Task: Find people on LinkedIn who work at Synechron, speak French, are in the Flight Training industry, attended careers for youth in Salem, offer Videography services, are located in Várpalota, Veszprém, Hungary, and talk about investment property.
Action: Mouse pressed left at (695, 90)
Screenshot: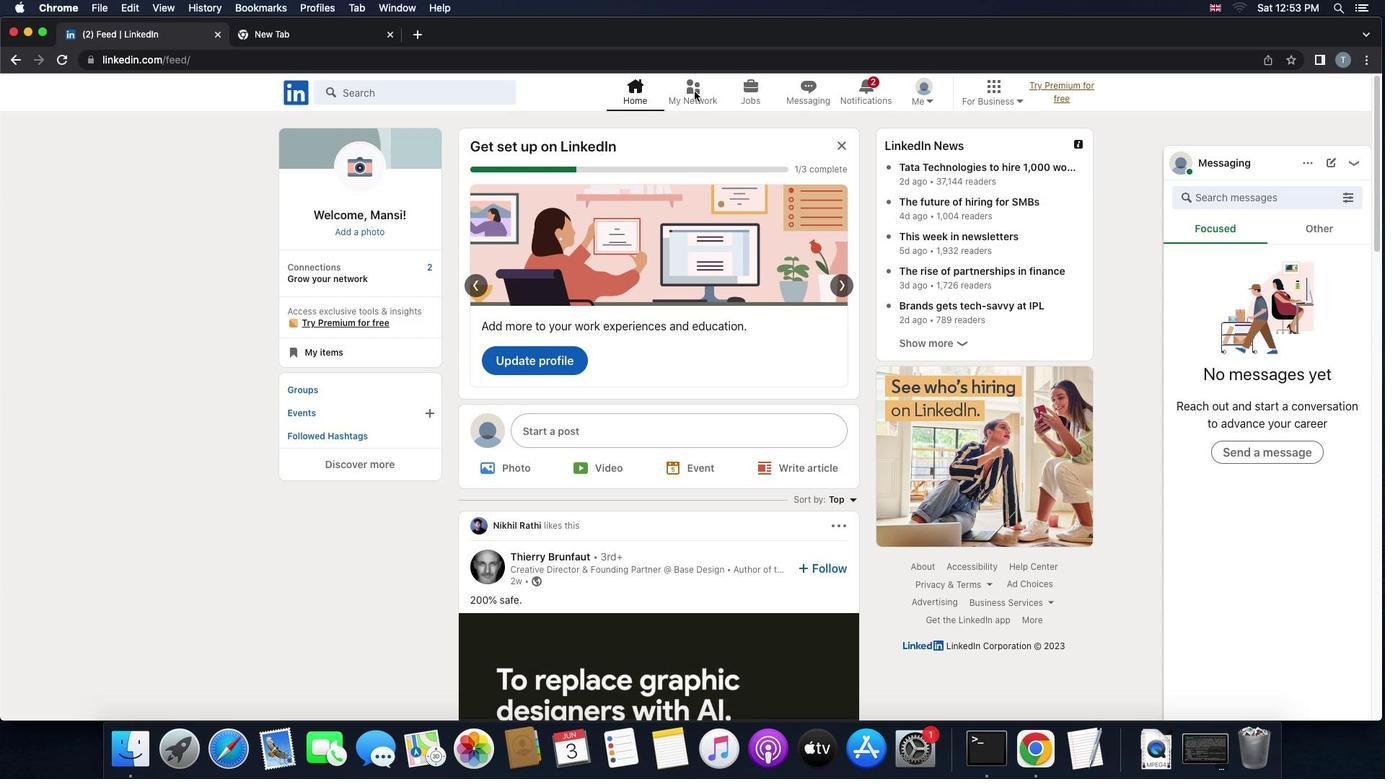 
Action: Mouse pressed left at (695, 90)
Screenshot: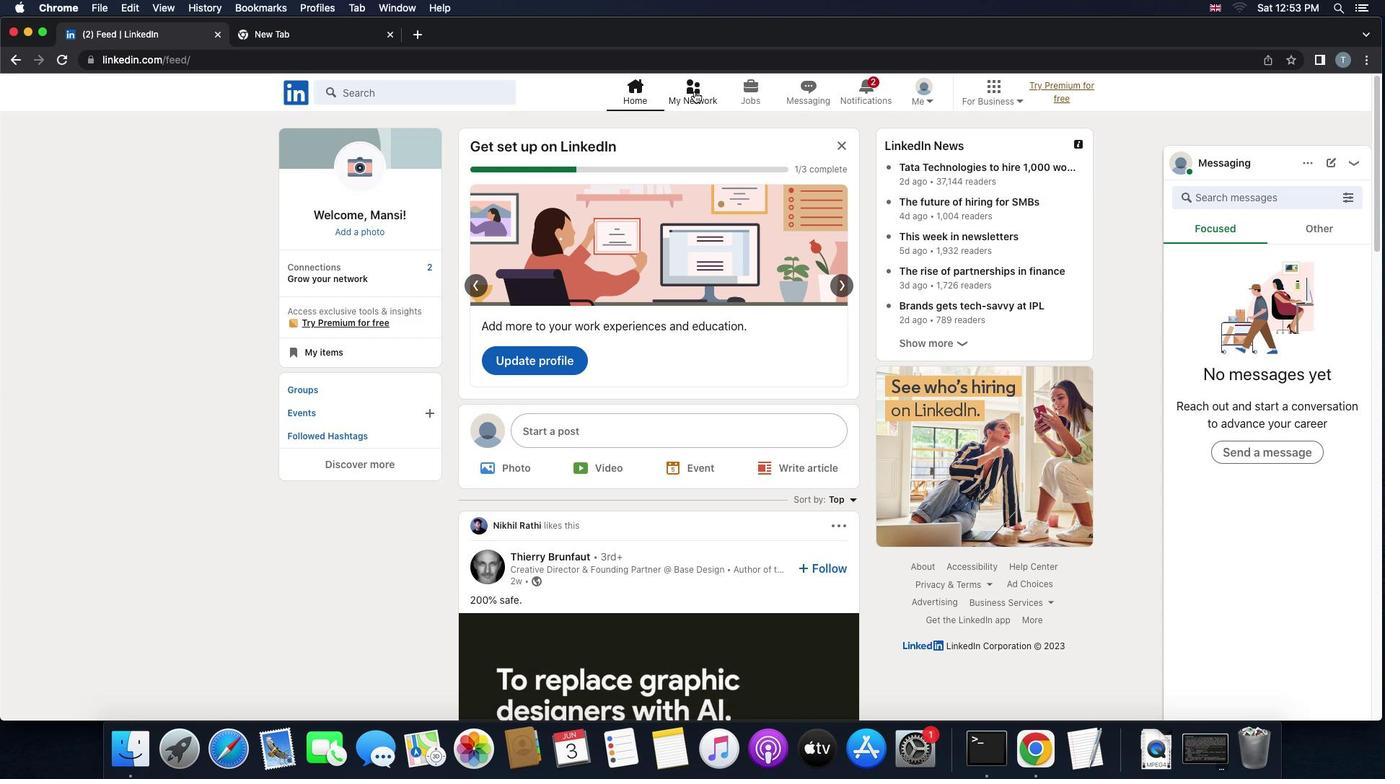 
Action: Mouse moved to (417, 176)
Screenshot: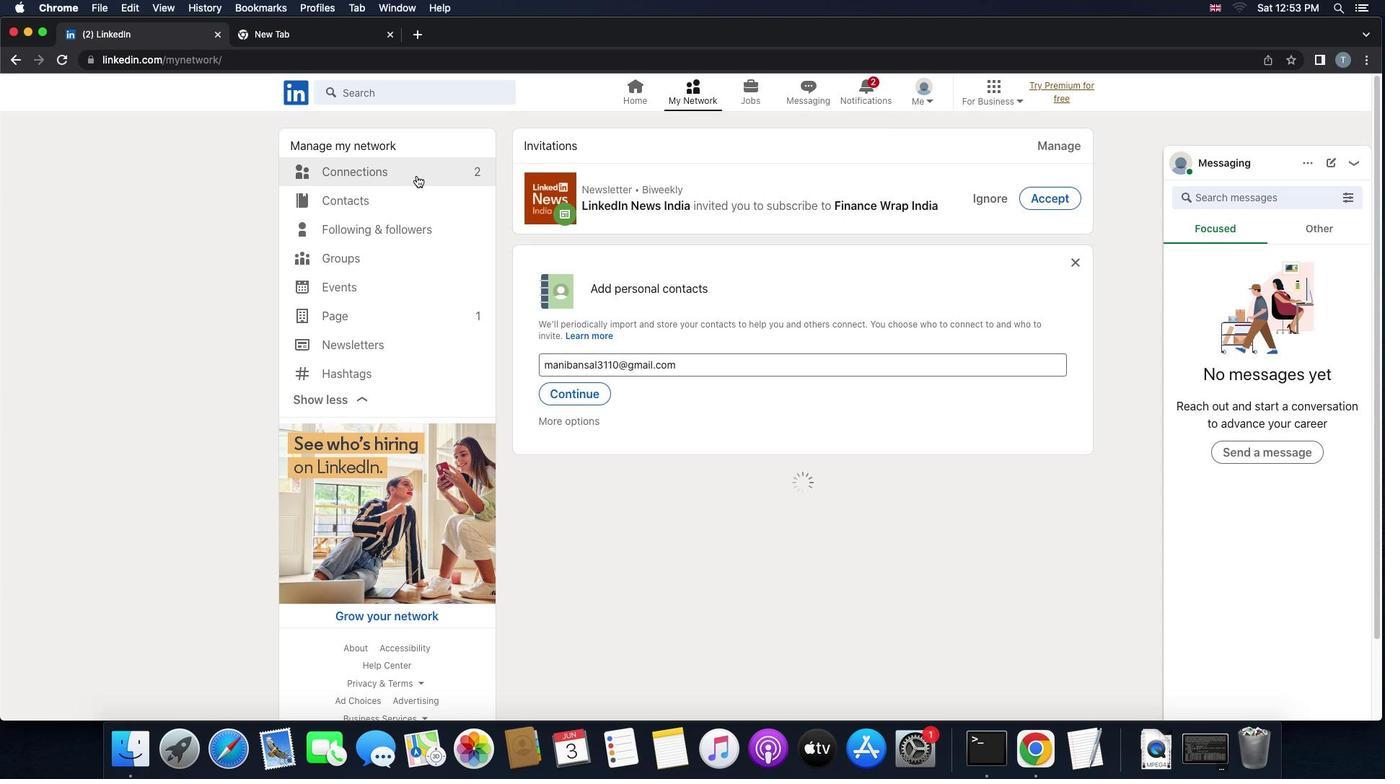 
Action: Mouse pressed left at (417, 176)
Screenshot: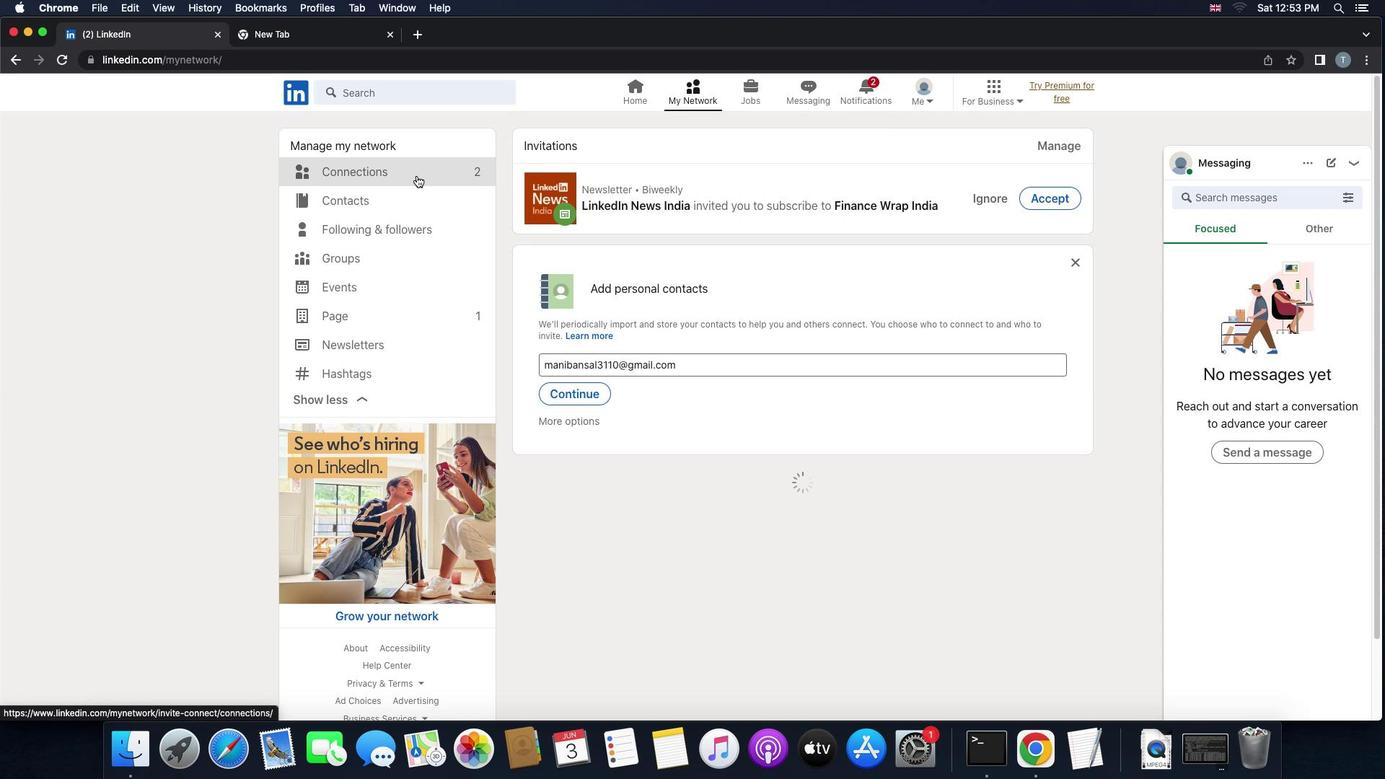 
Action: Mouse pressed left at (417, 176)
Screenshot: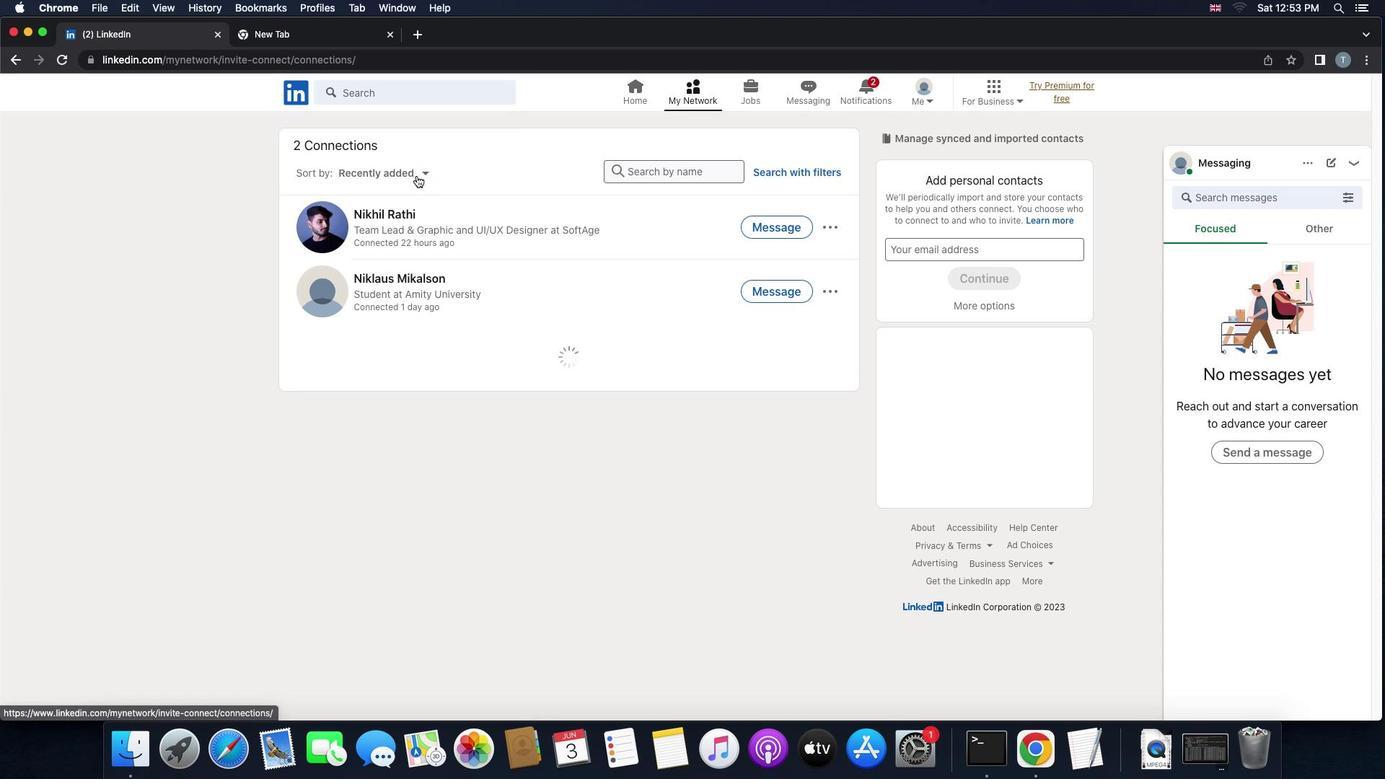 
Action: Mouse moved to (783, 180)
Screenshot: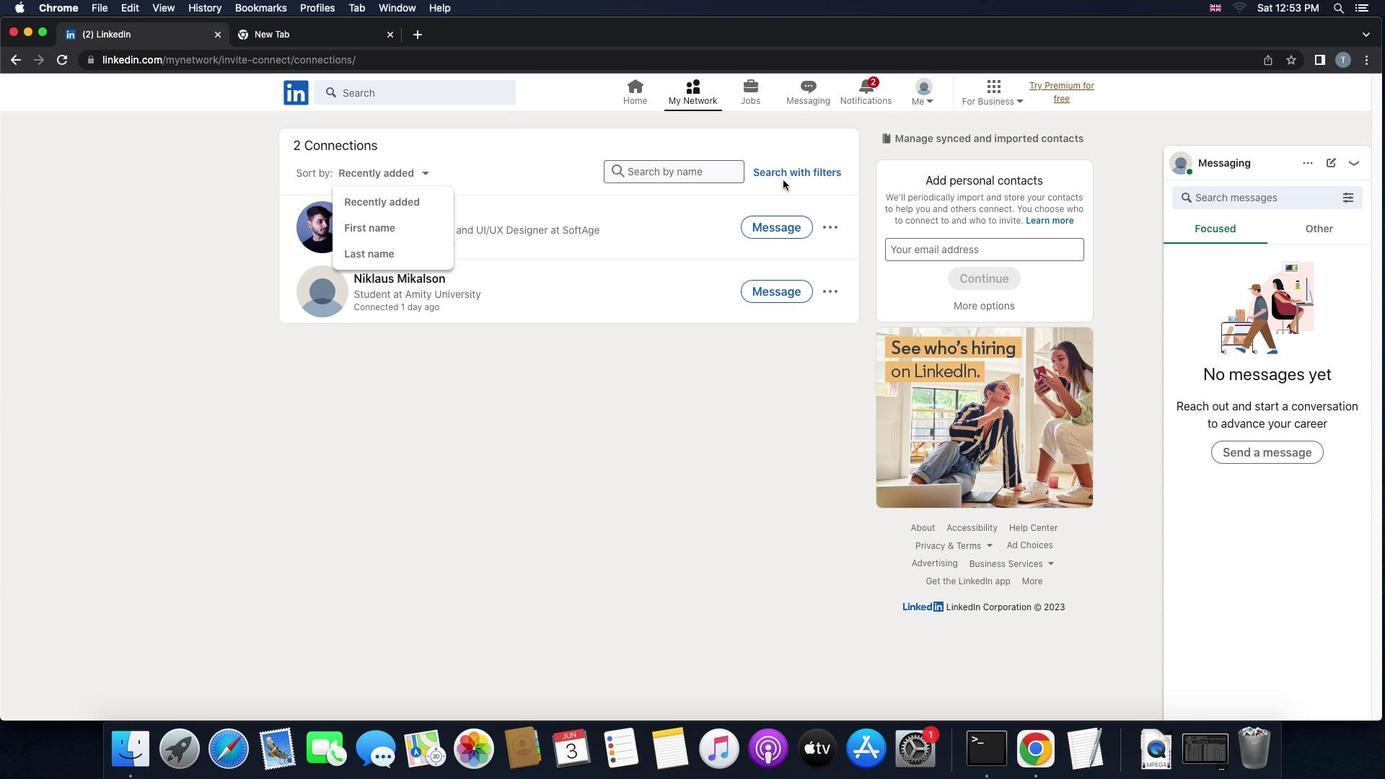 
Action: Mouse pressed left at (783, 180)
Screenshot: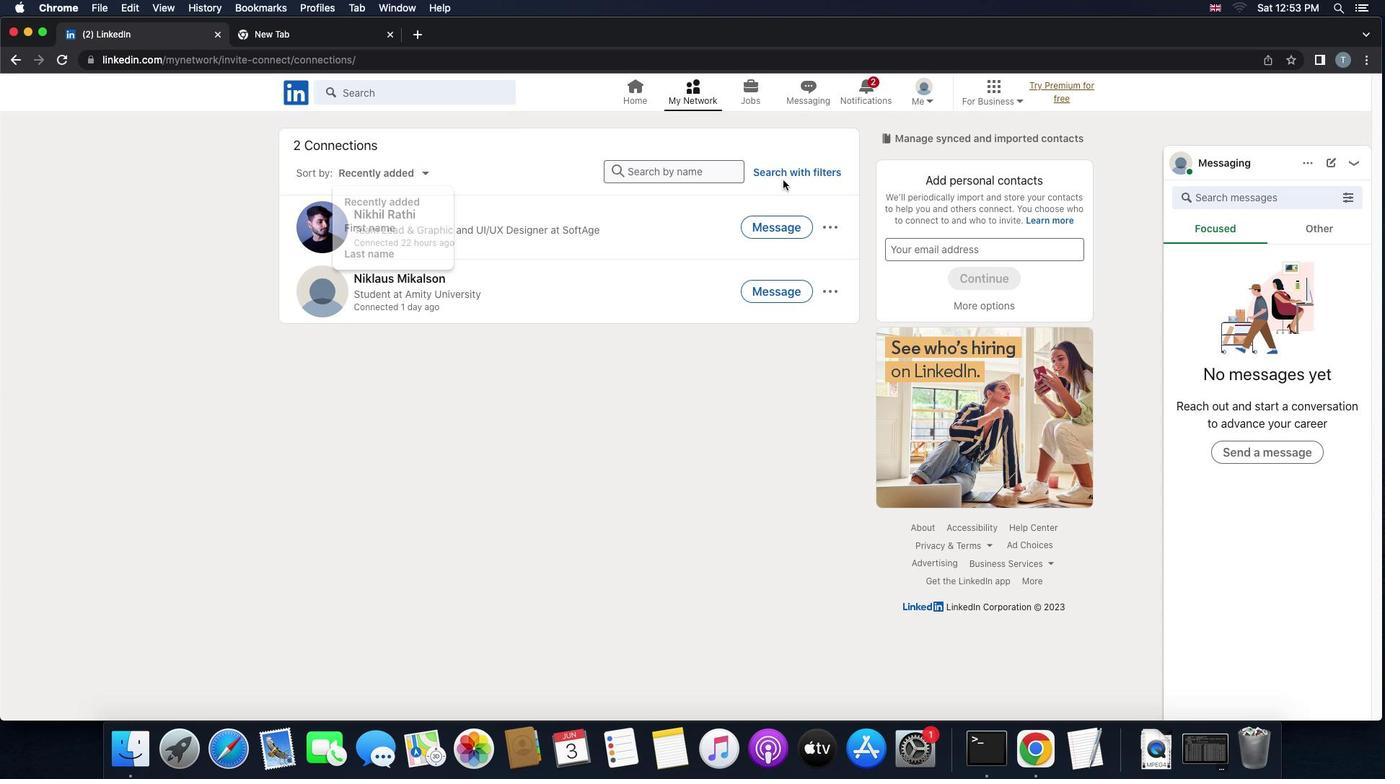 
Action: Mouse moved to (787, 175)
Screenshot: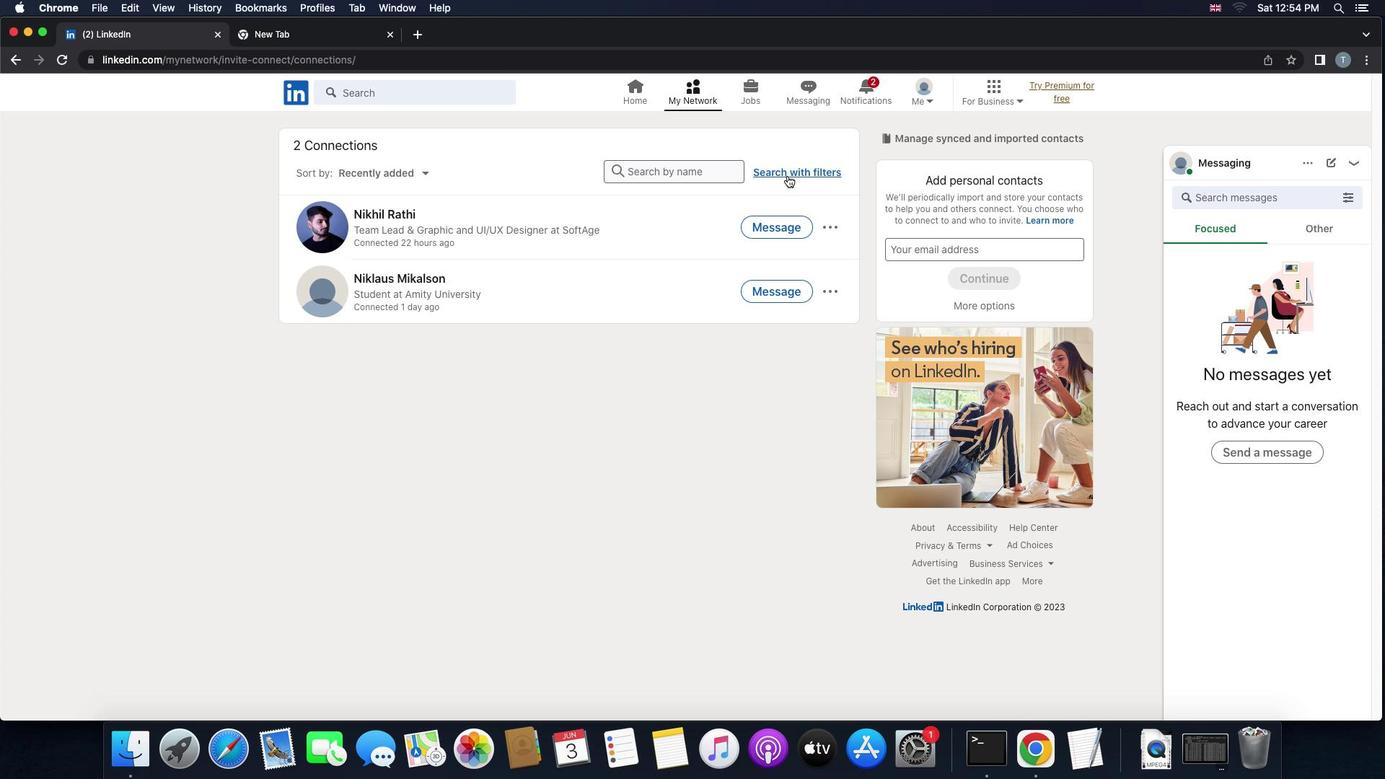 
Action: Mouse pressed left at (787, 175)
Screenshot: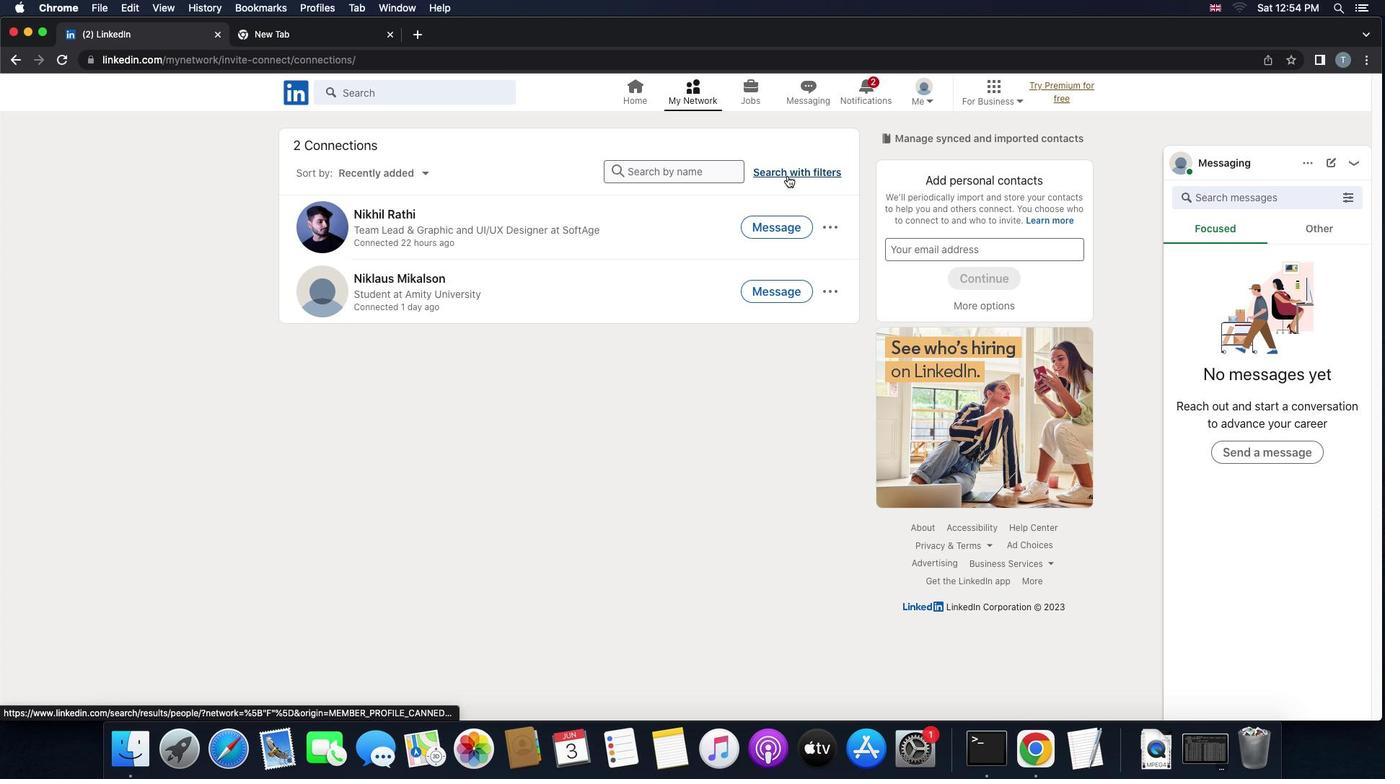 
Action: Mouse moved to (741, 129)
Screenshot: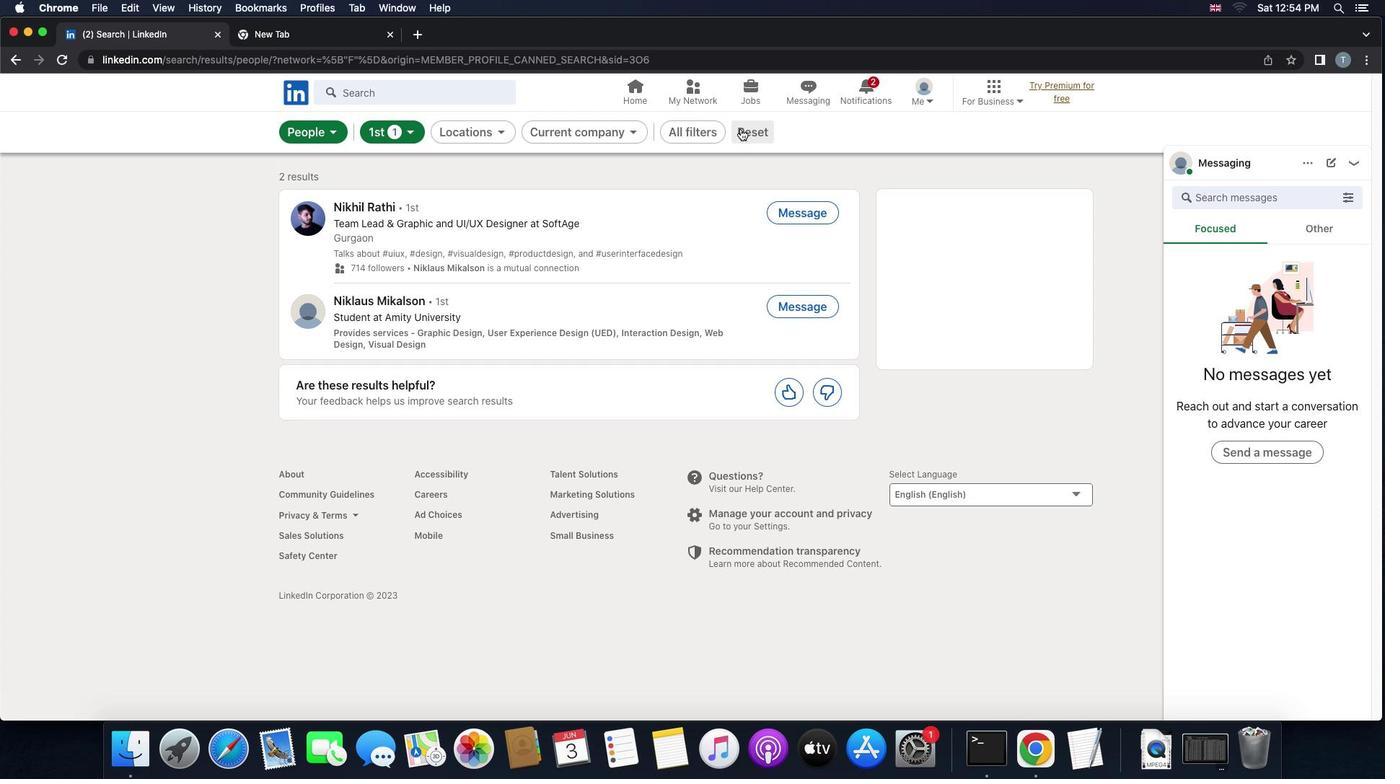 
Action: Mouse pressed left at (741, 129)
Screenshot: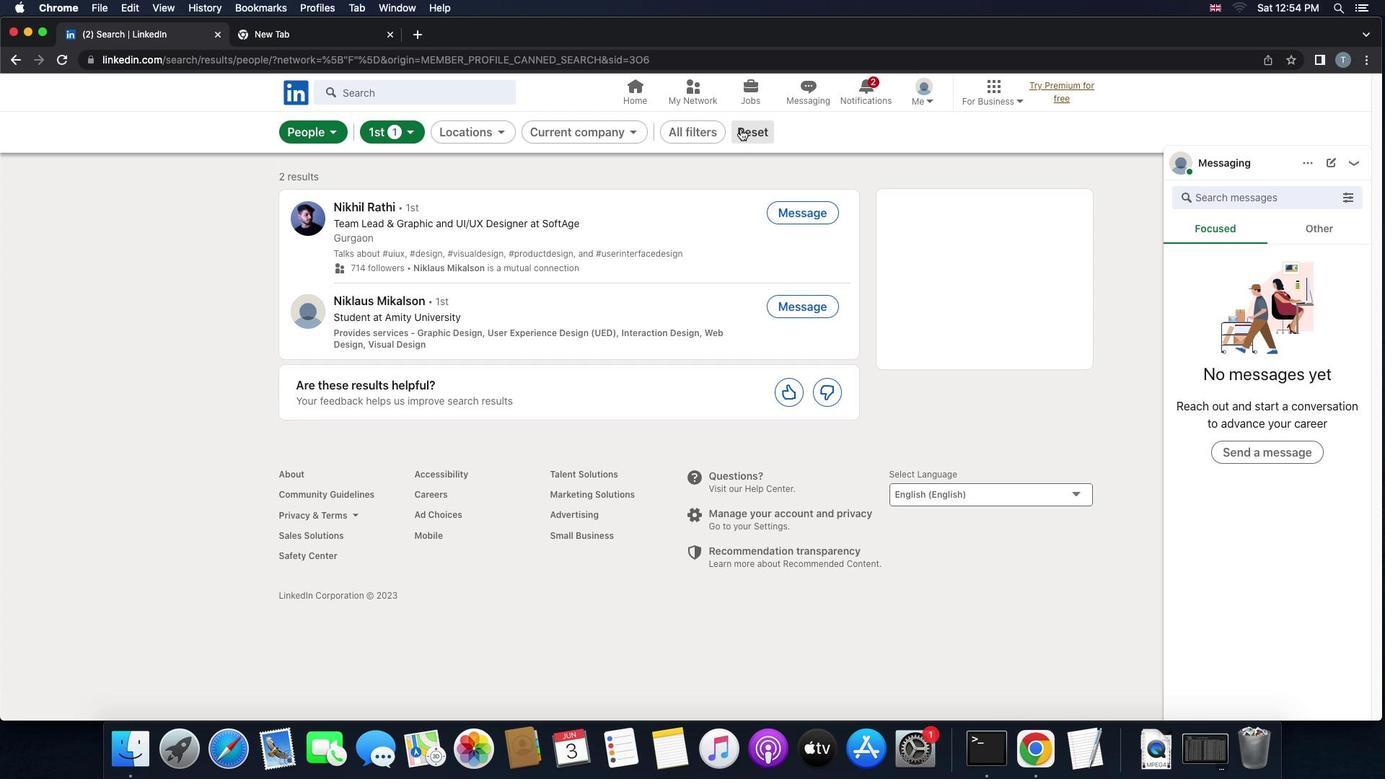 
Action: Mouse moved to (742, 137)
Screenshot: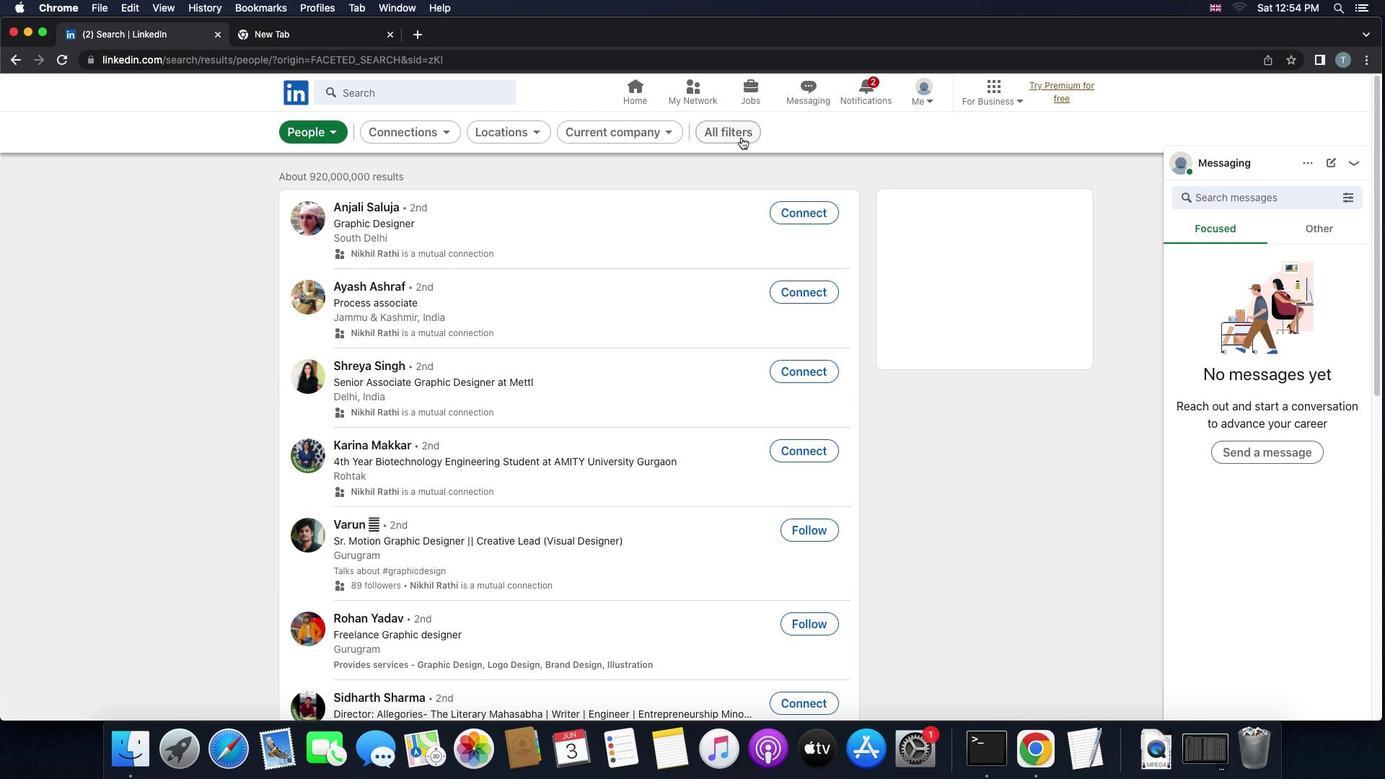 
Action: Mouse pressed left at (742, 137)
Screenshot: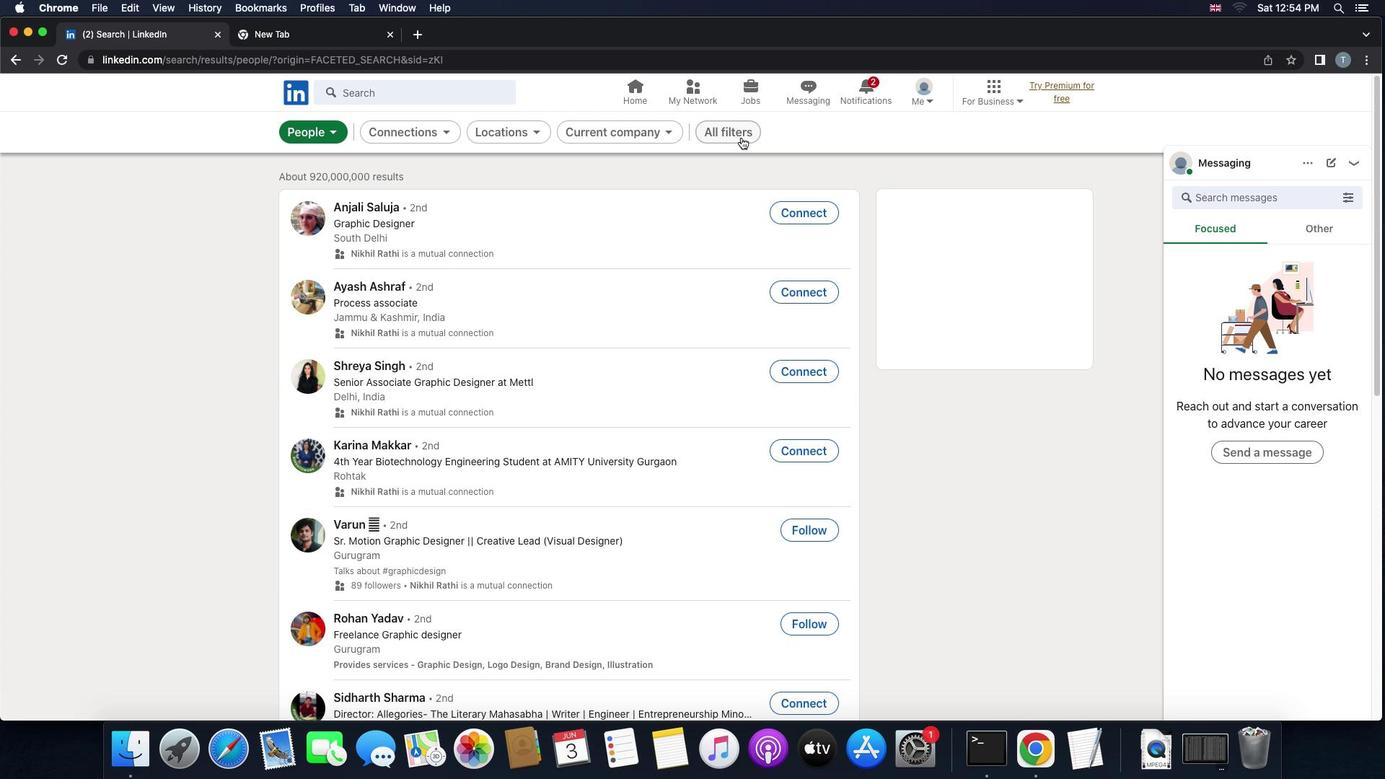 
Action: Mouse moved to (1107, 394)
Screenshot: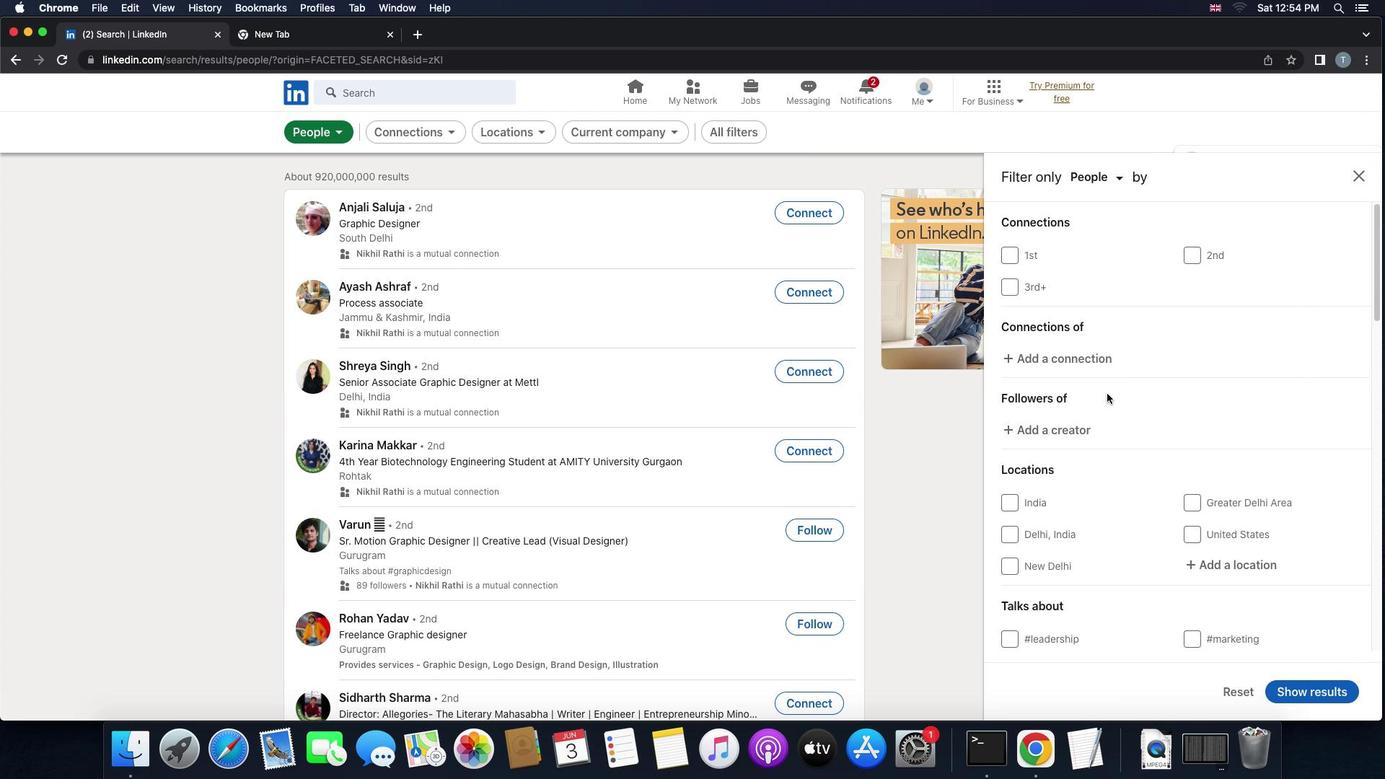 
Action: Mouse scrolled (1107, 394) with delta (0, 0)
Screenshot: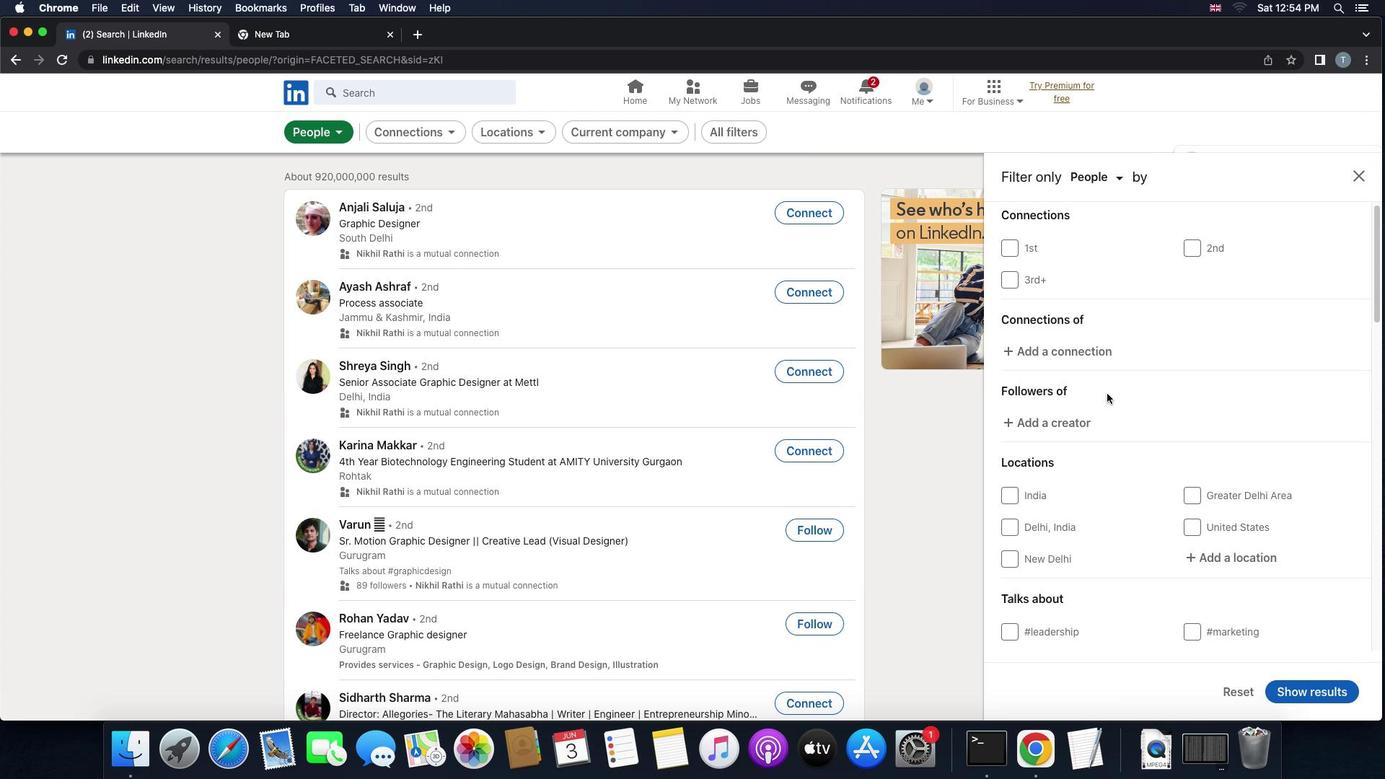 
Action: Mouse scrolled (1107, 394) with delta (0, 0)
Screenshot: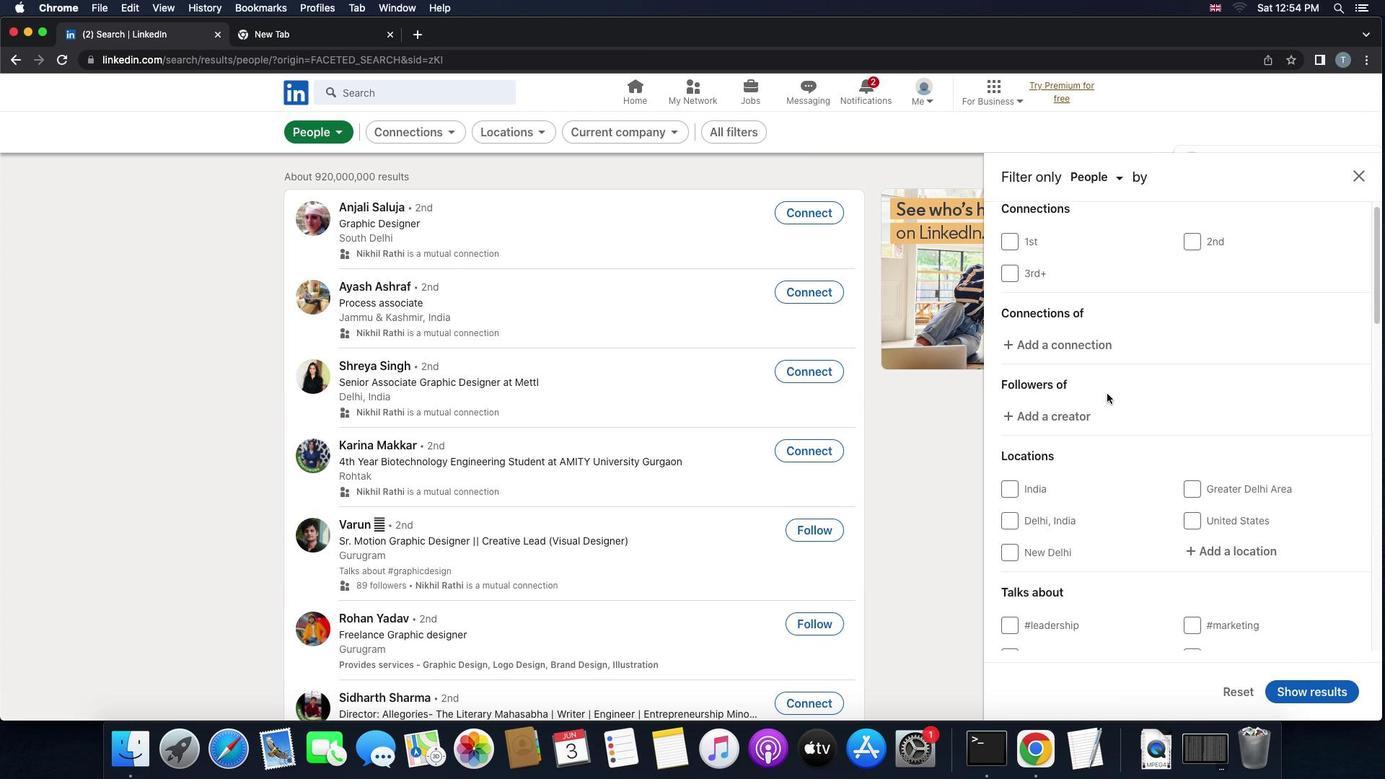 
Action: Mouse scrolled (1107, 394) with delta (0, 0)
Screenshot: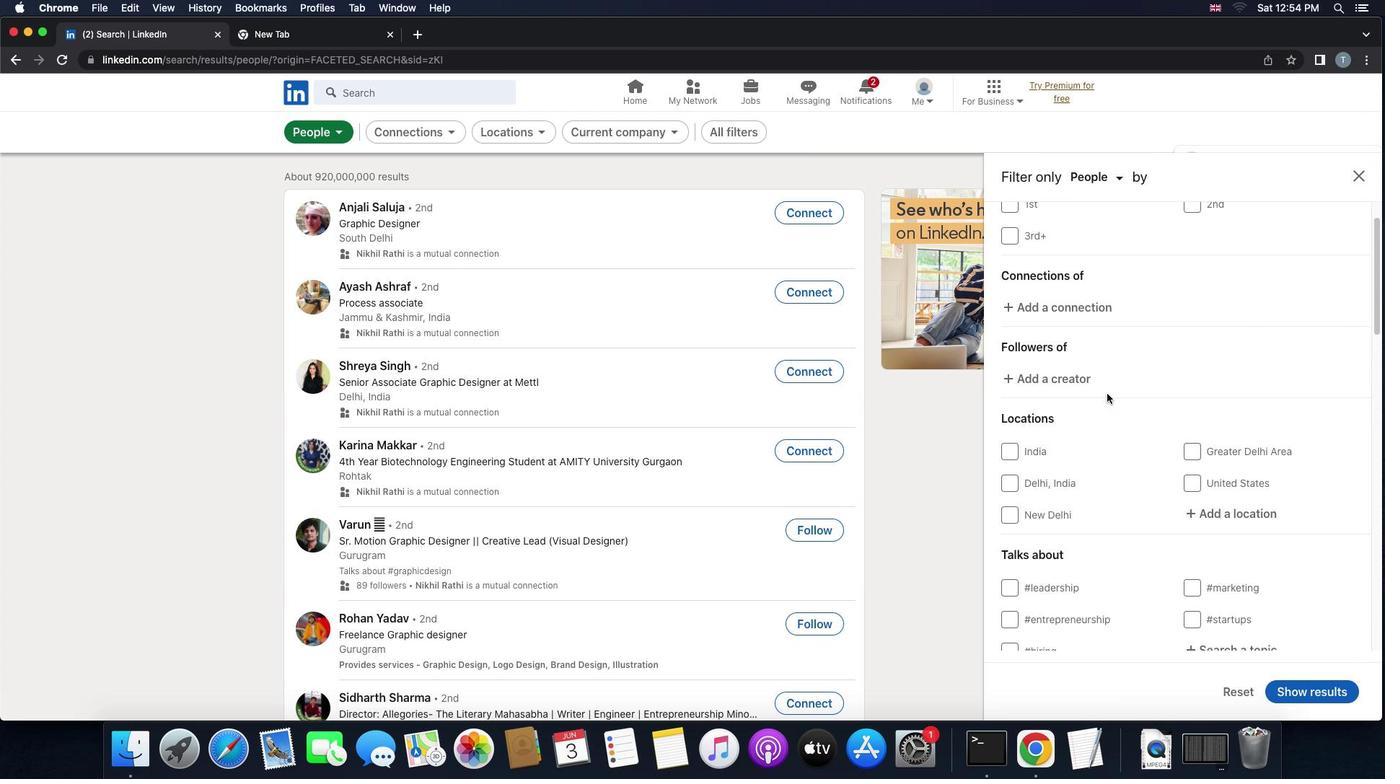 
Action: Mouse moved to (1258, 493)
Screenshot: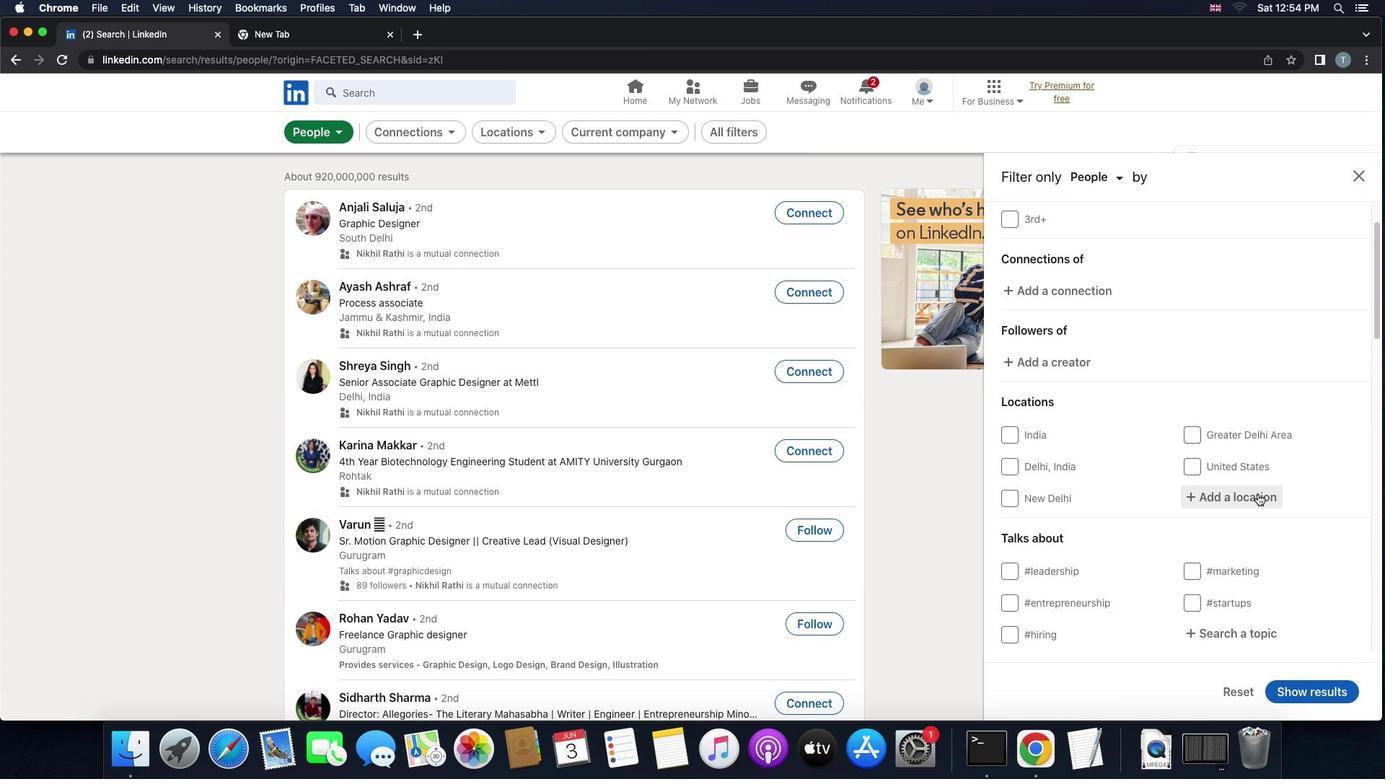 
Action: Mouse pressed left at (1258, 493)
Screenshot: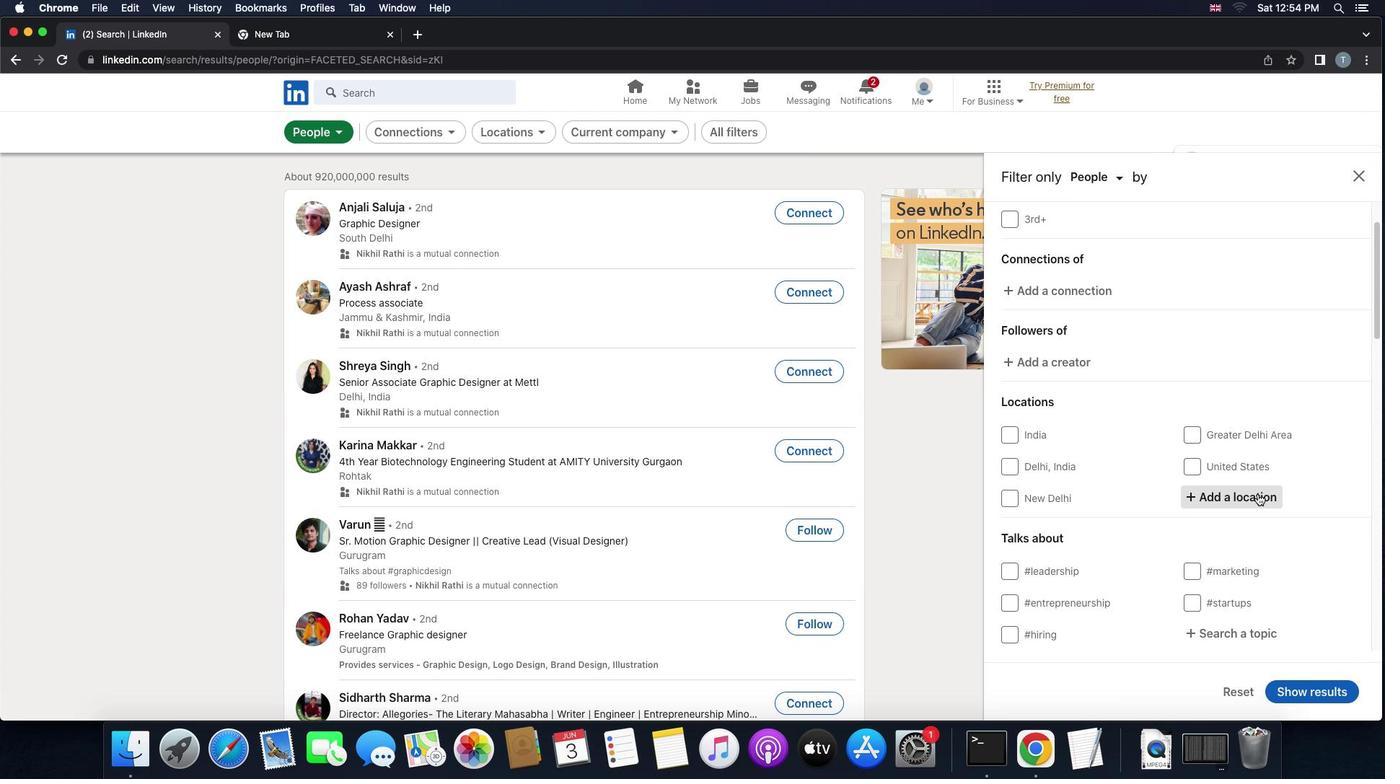 
Action: Mouse moved to (1258, 493)
Screenshot: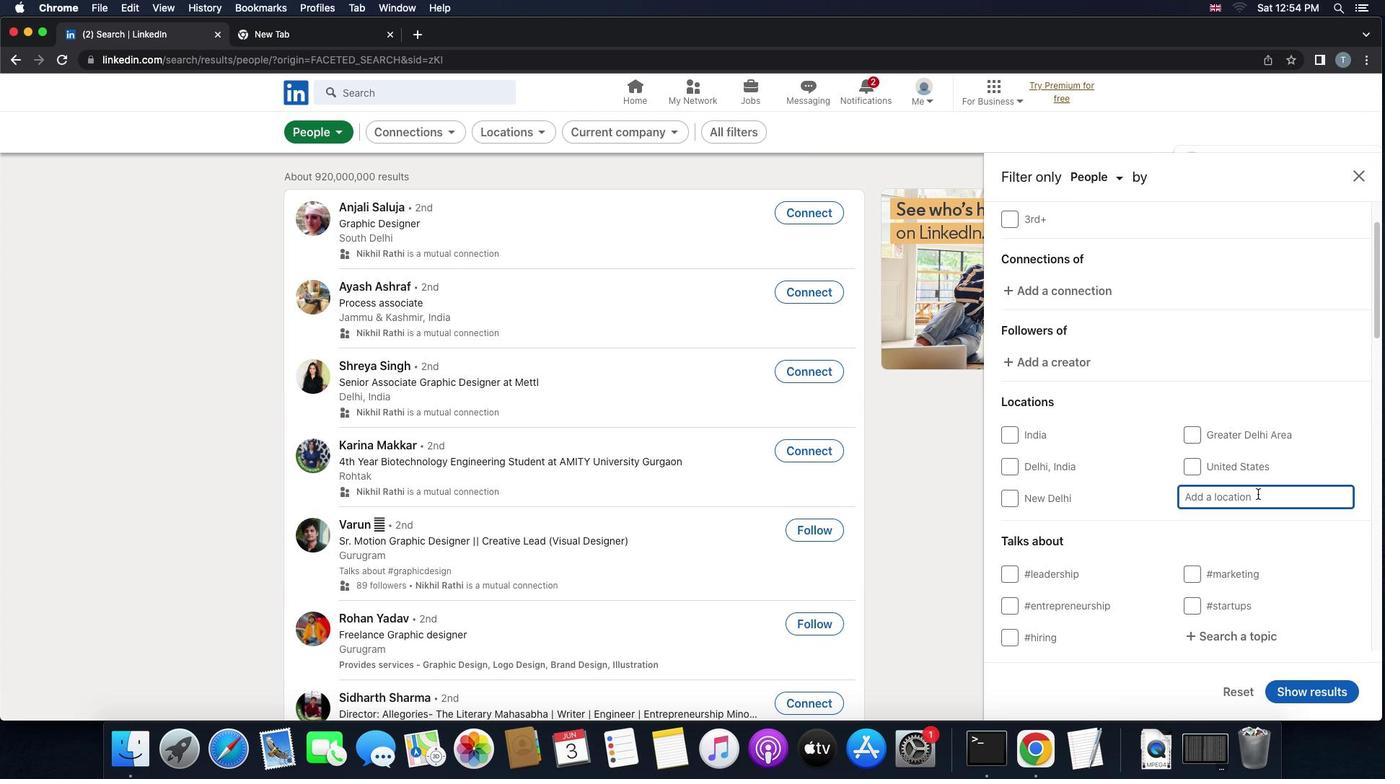 
Action: Key pressed 'v''a''r''p''a''l''o''t''a'
Screenshot: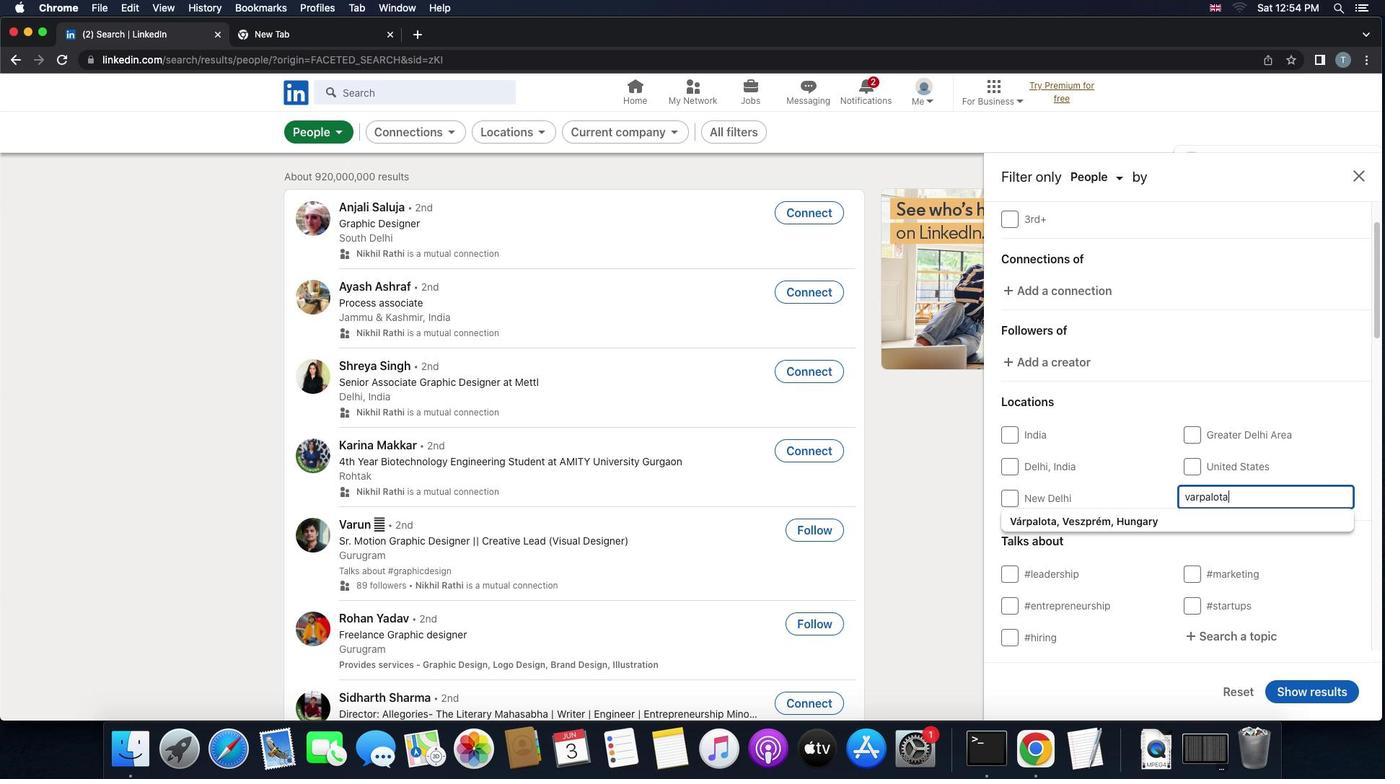 
Action: Mouse moved to (1254, 524)
Screenshot: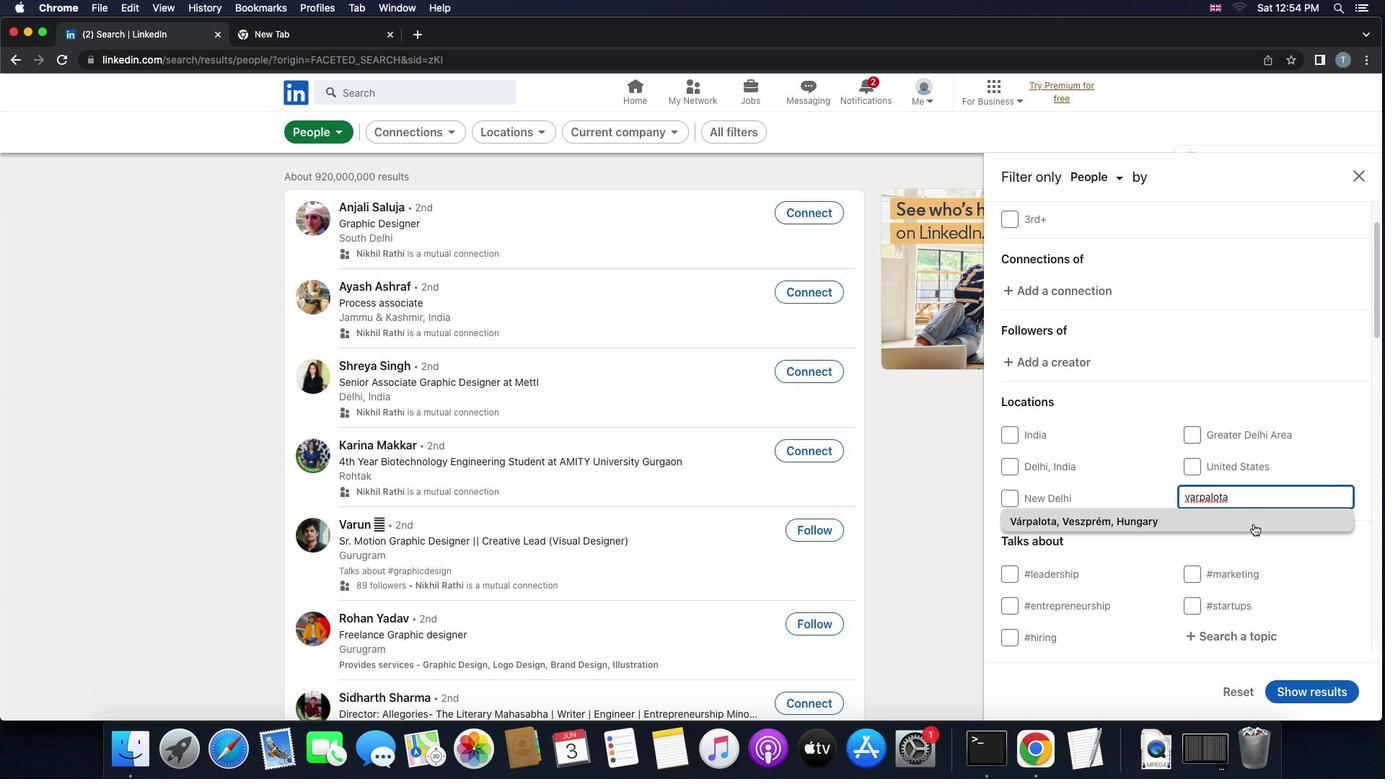 
Action: Mouse pressed left at (1254, 524)
Screenshot: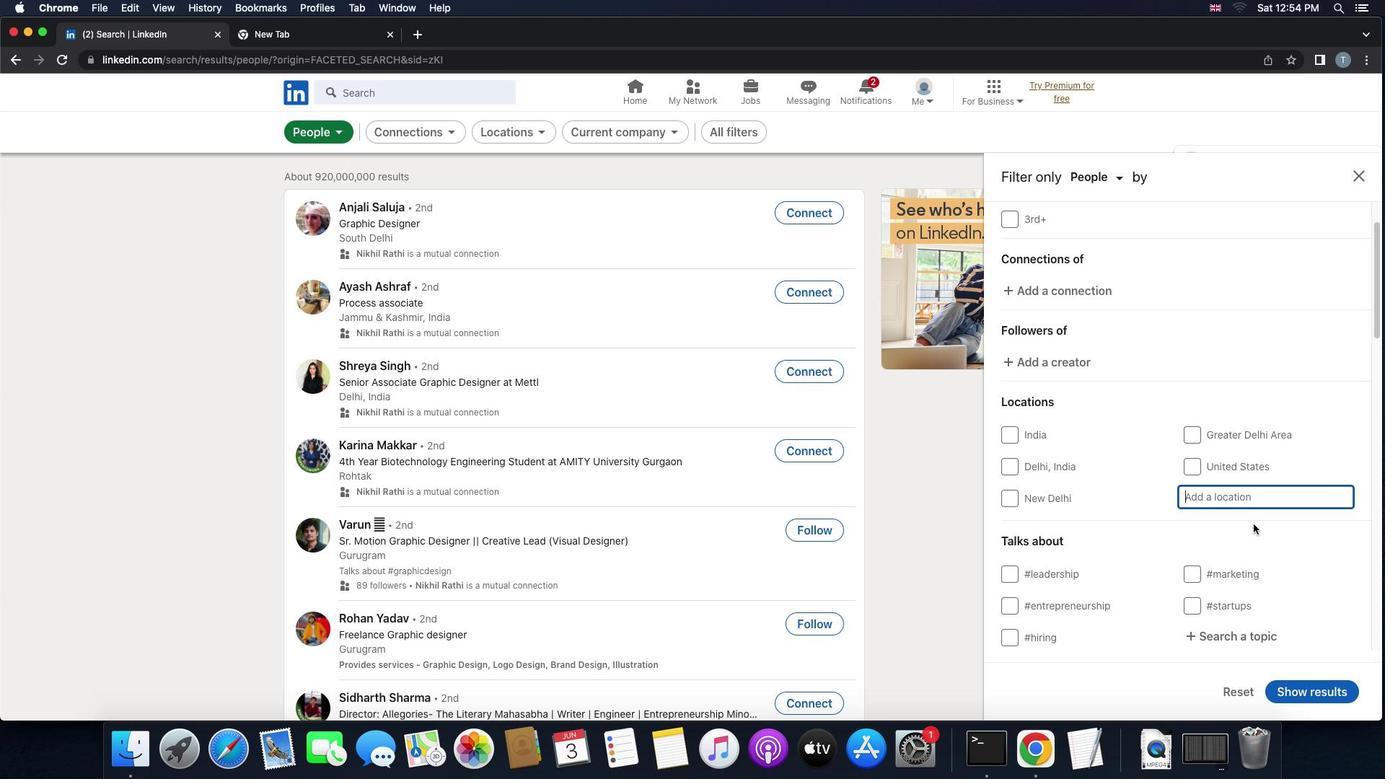 
Action: Mouse moved to (1256, 516)
Screenshot: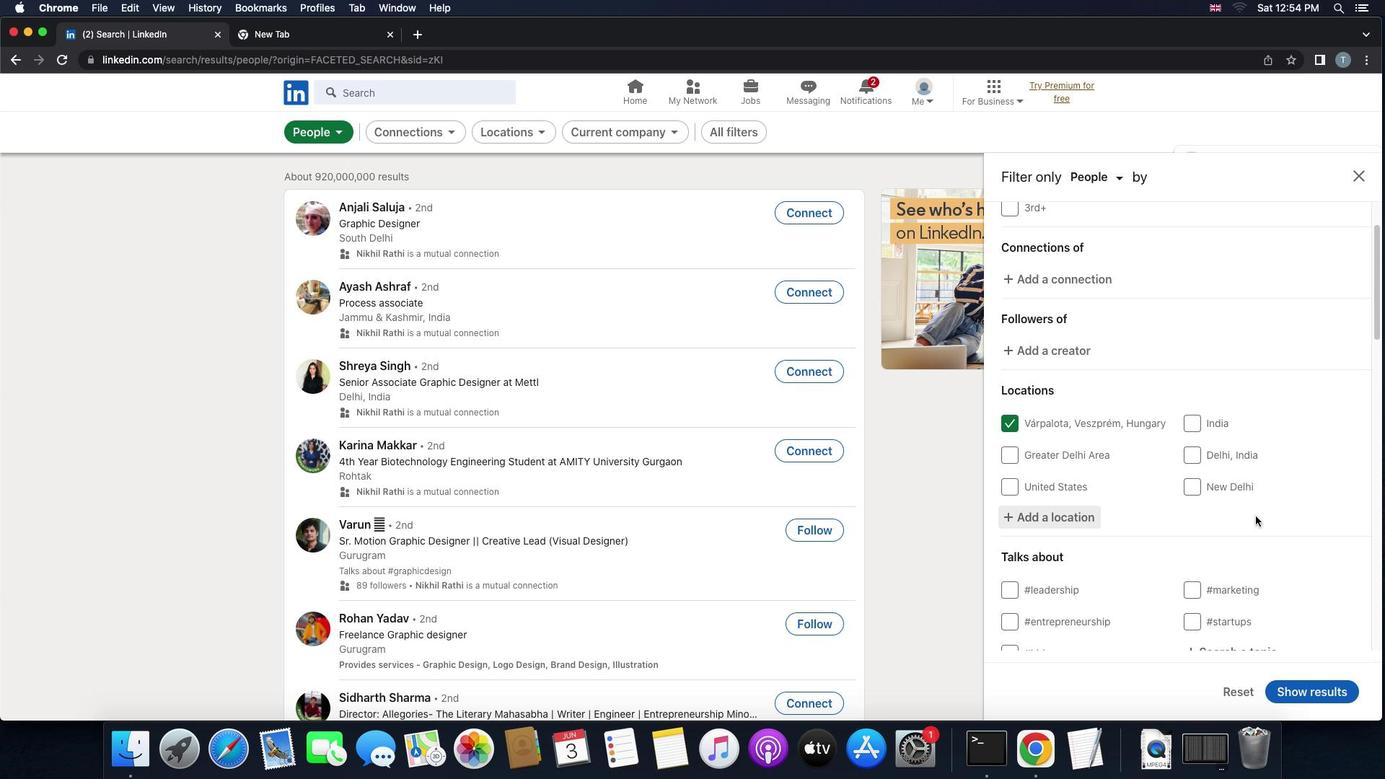 
Action: Mouse scrolled (1256, 516) with delta (0, 0)
Screenshot: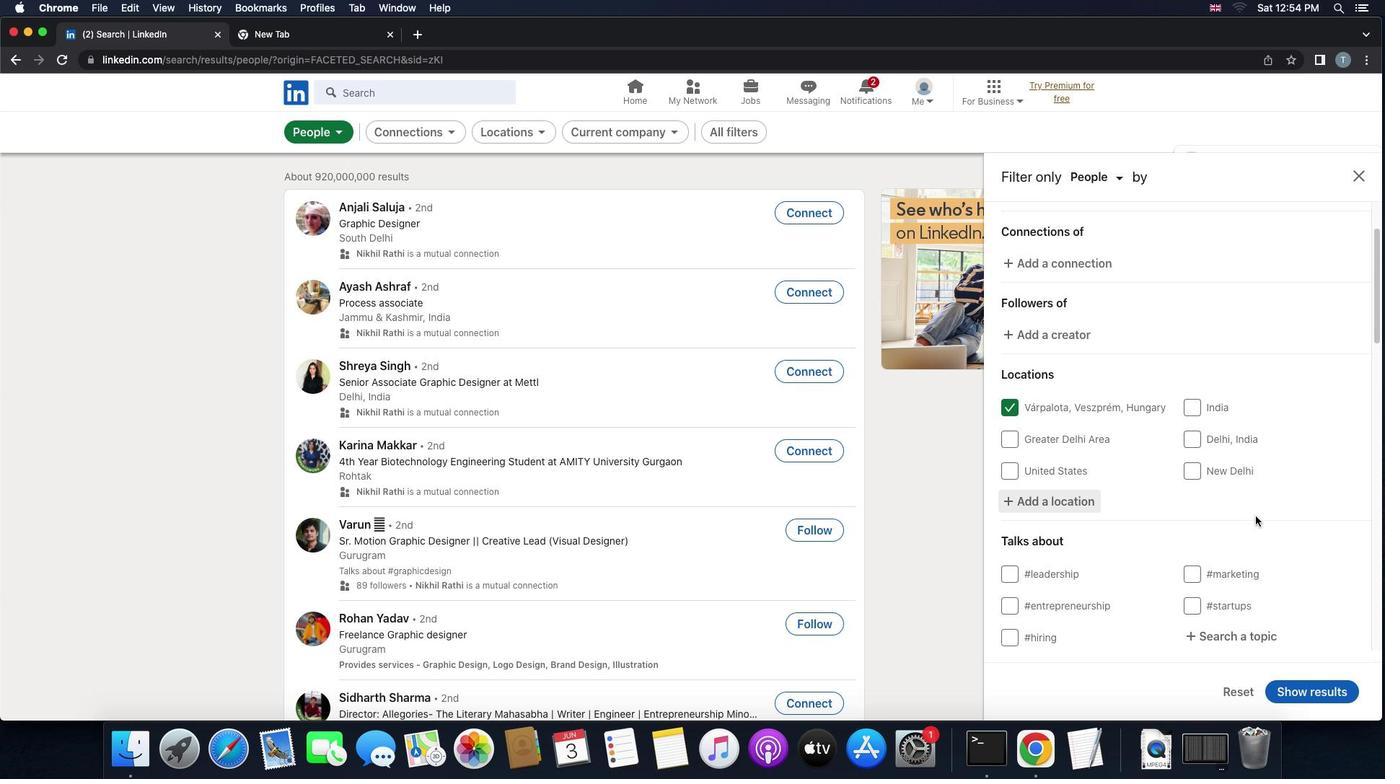 
Action: Mouse scrolled (1256, 516) with delta (0, 0)
Screenshot: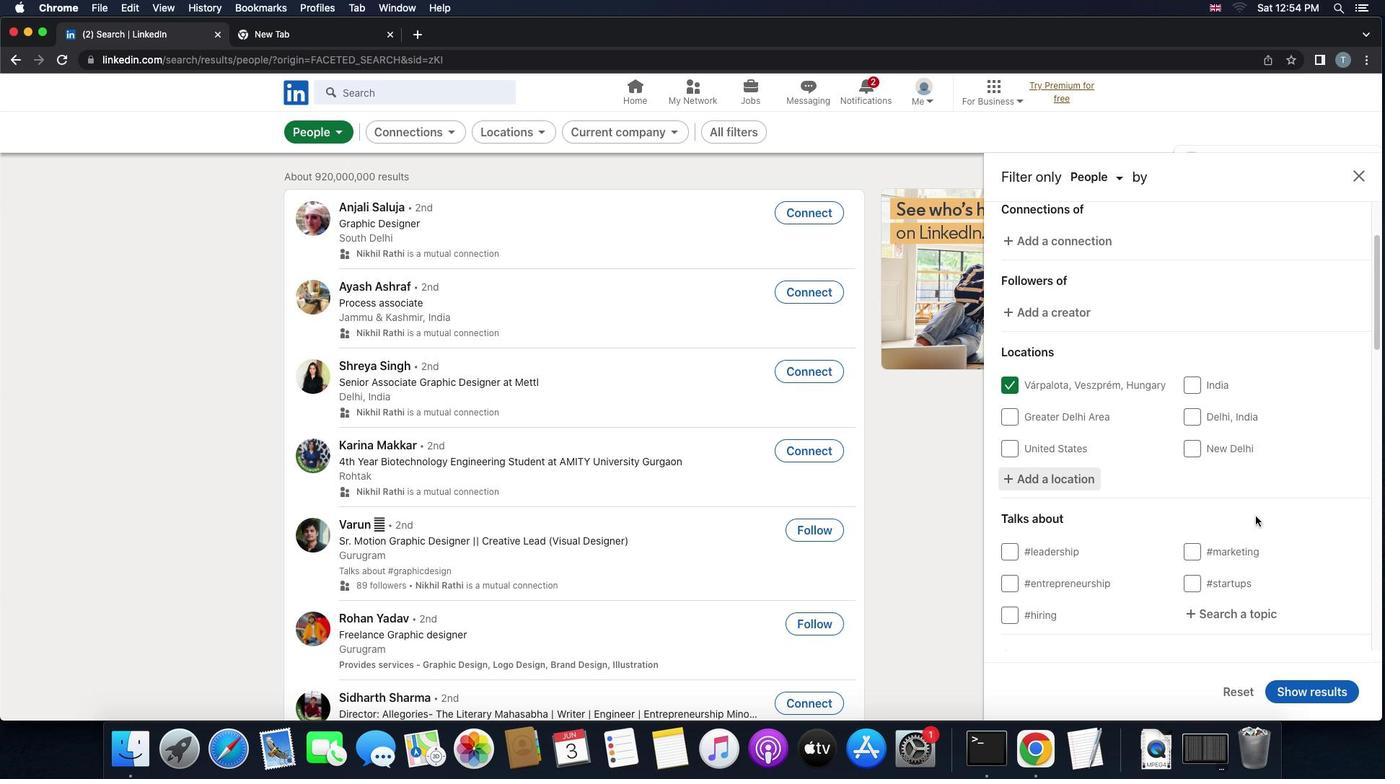 
Action: Mouse scrolled (1256, 516) with delta (0, -1)
Screenshot: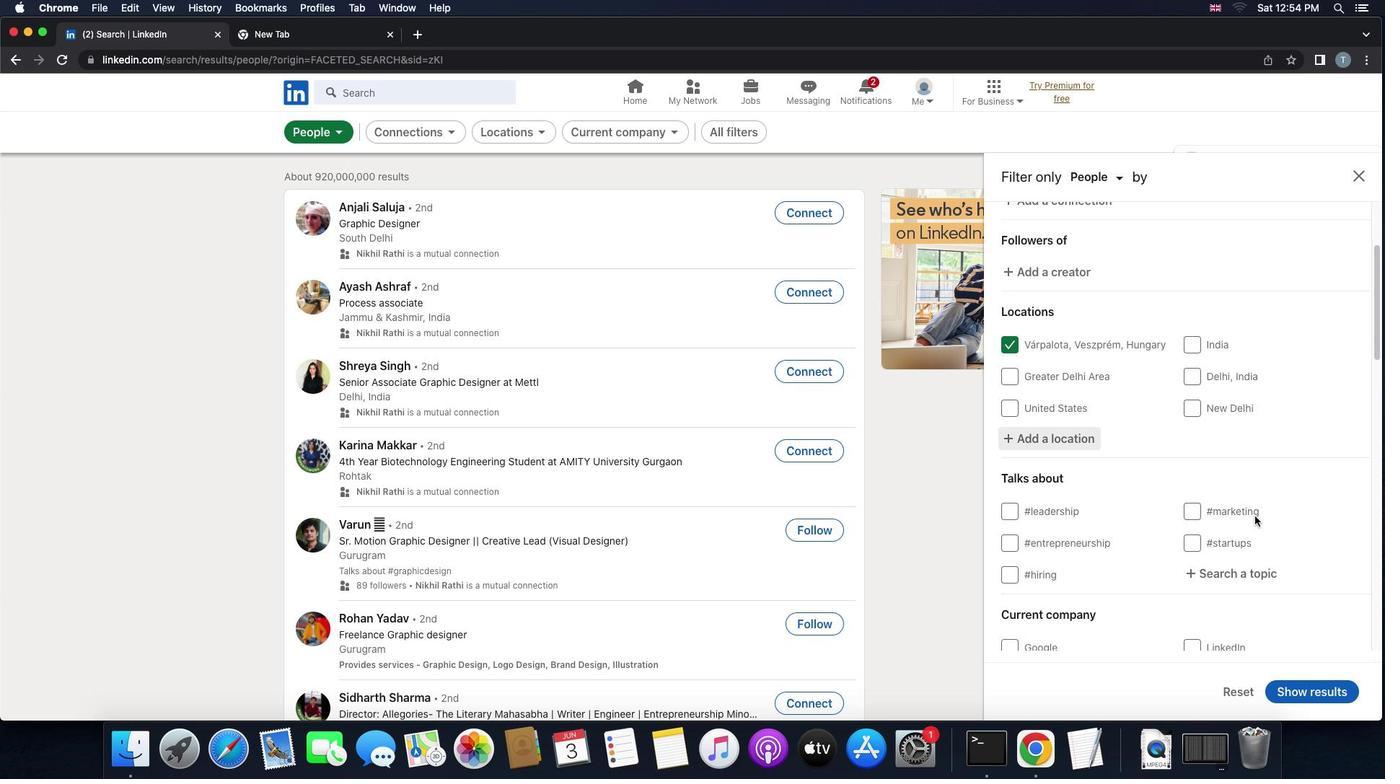 
Action: Mouse moved to (1244, 572)
Screenshot: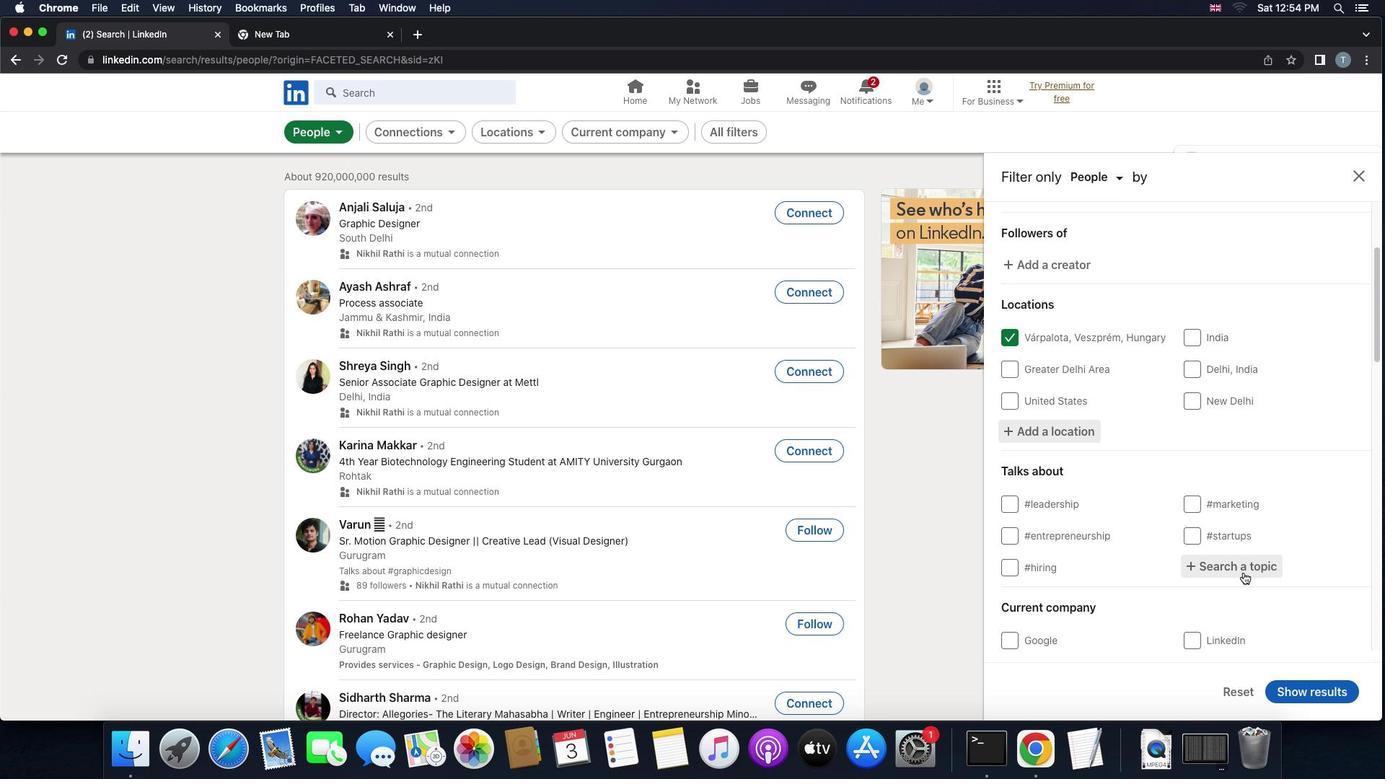 
Action: Mouse pressed left at (1244, 572)
Screenshot: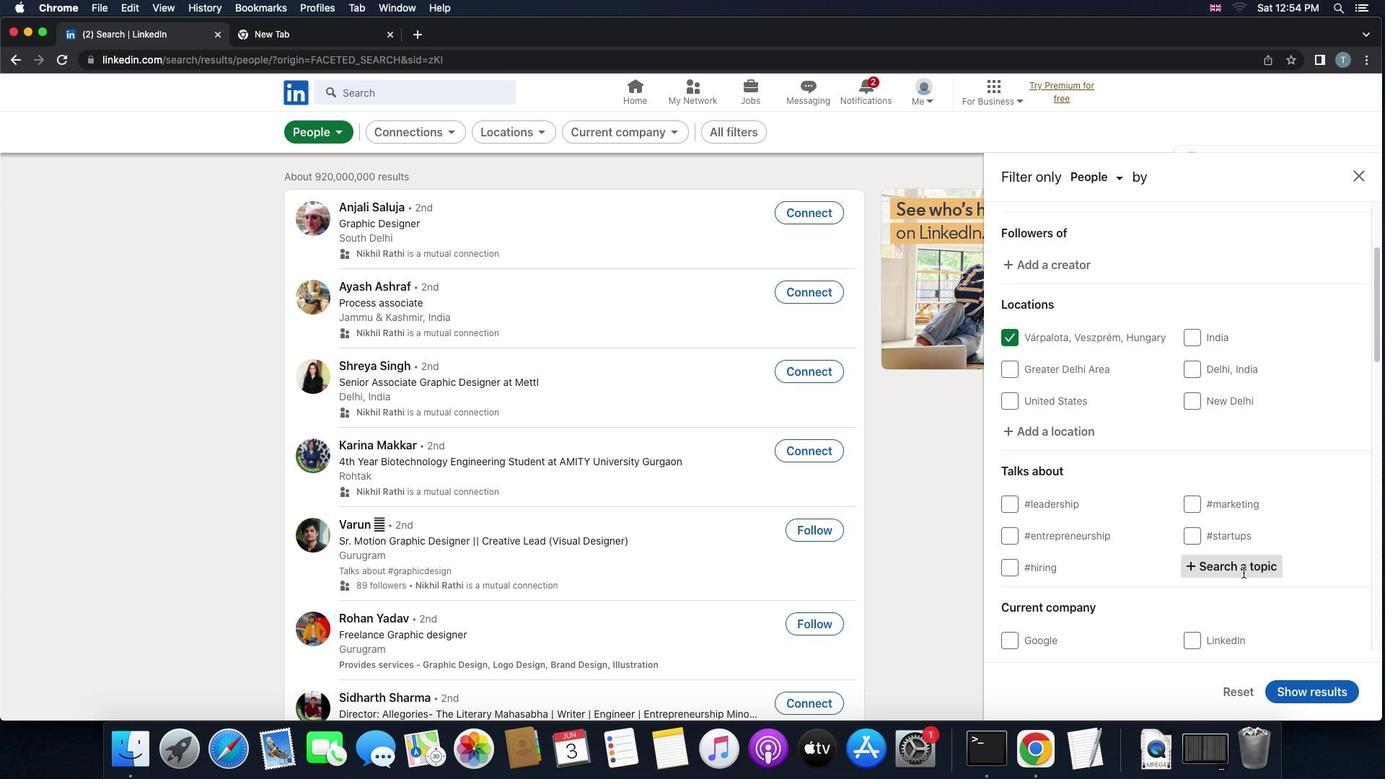 
Action: Key pressed 'i''n''v''e''s''t''m''e''n''t''p''r''o''p''e''r''t''y'
Screenshot: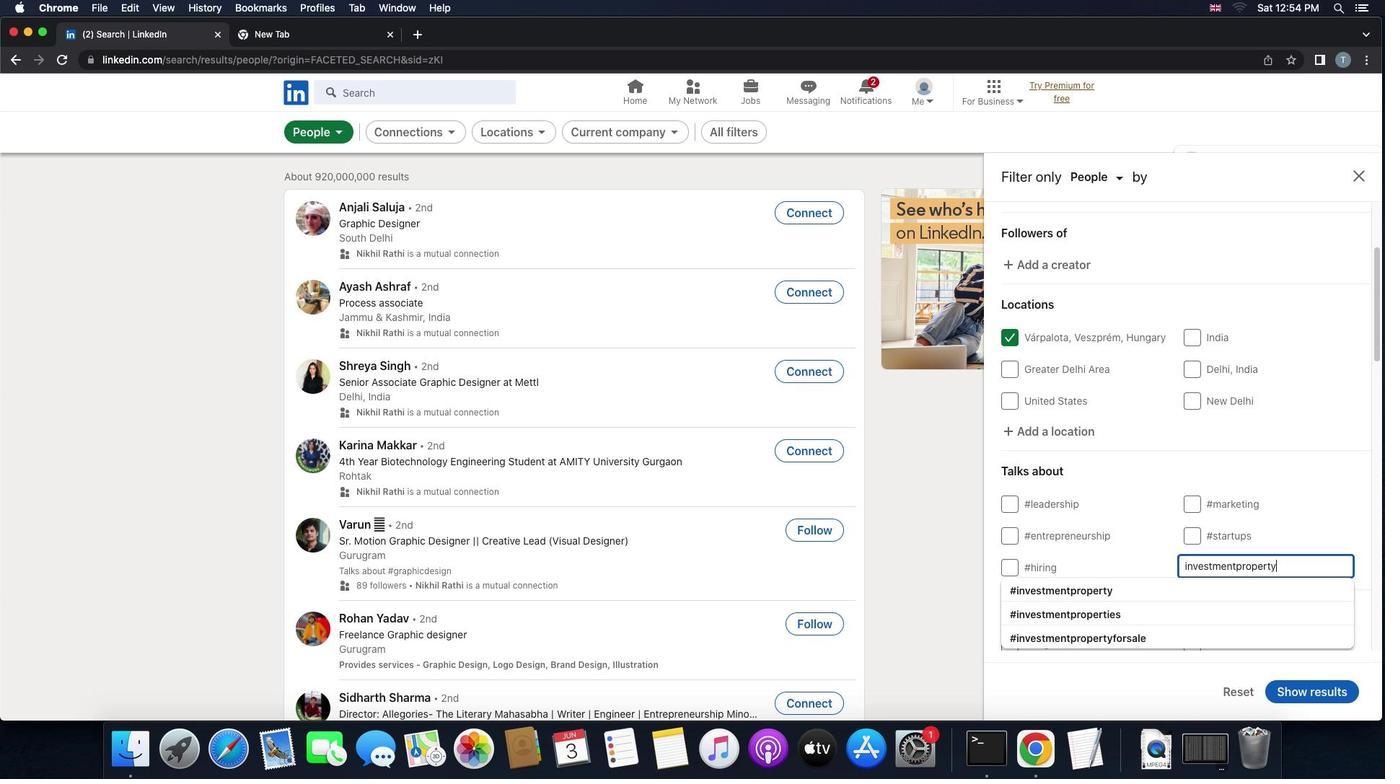 
Action: Mouse moved to (1217, 592)
Screenshot: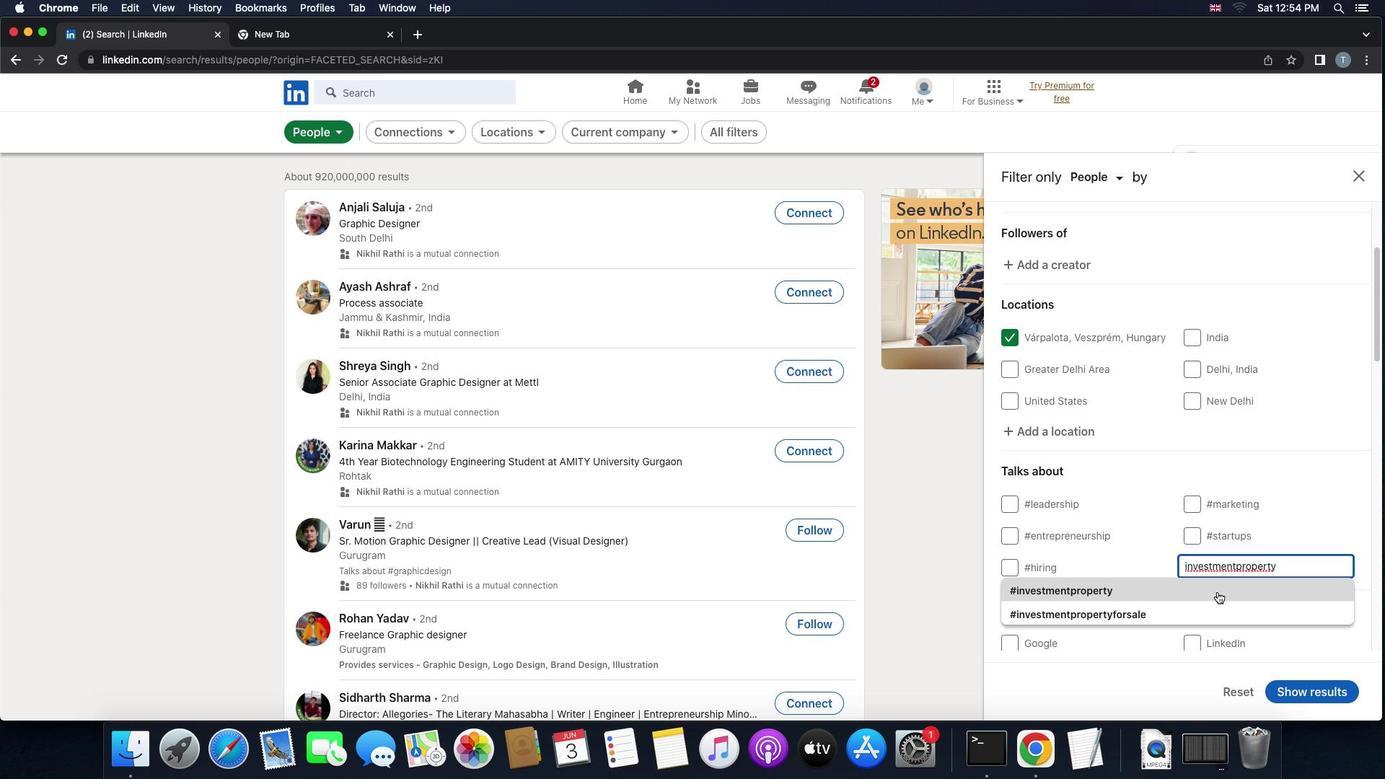 
Action: Mouse pressed left at (1217, 592)
Screenshot: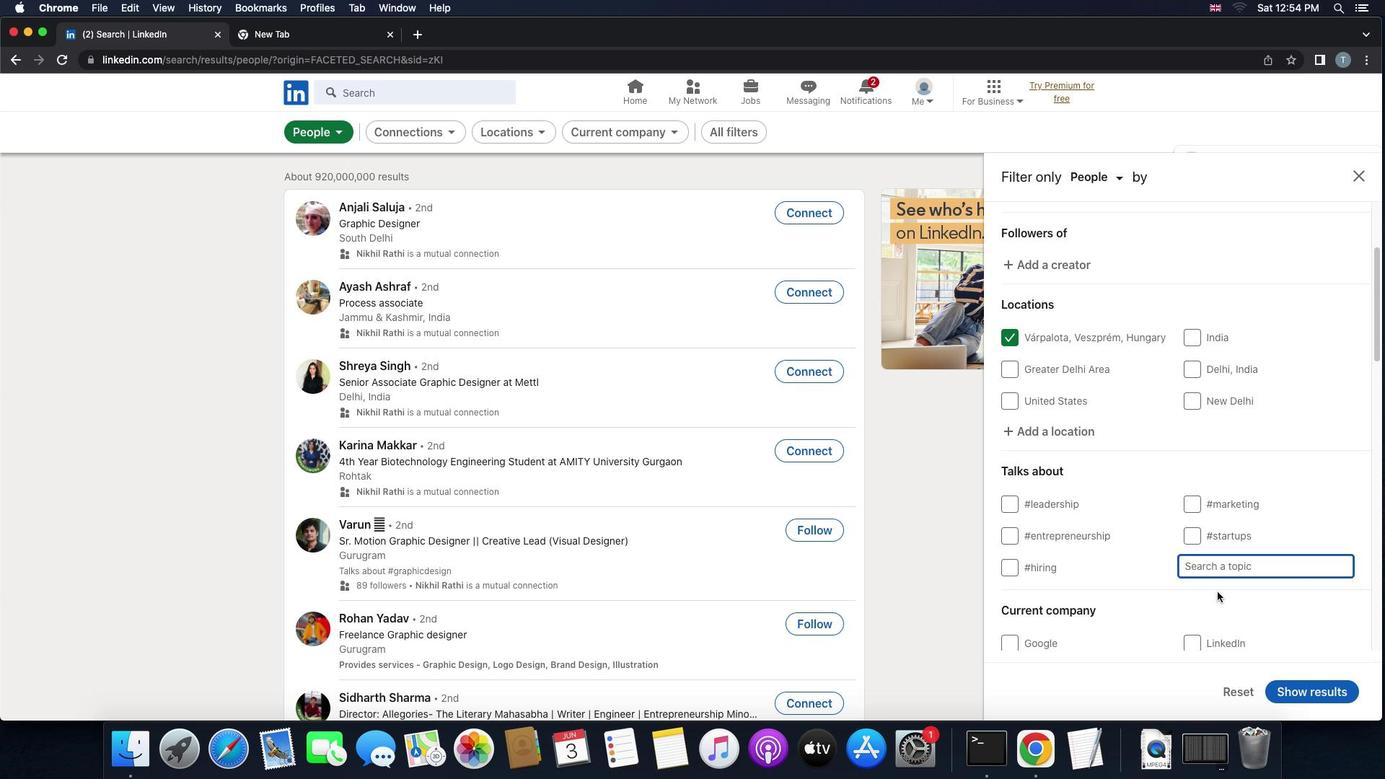 
Action: Mouse moved to (1215, 594)
Screenshot: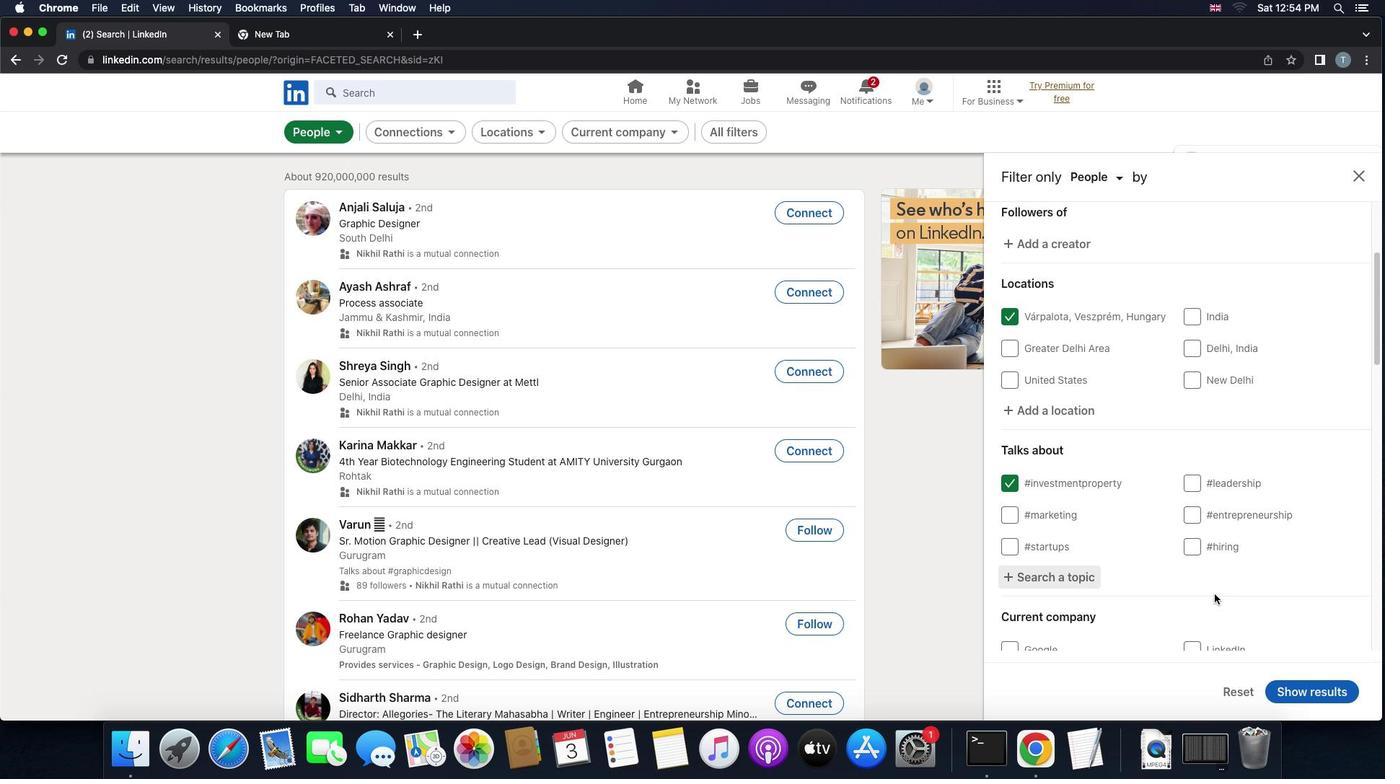 
Action: Mouse scrolled (1215, 594) with delta (0, 0)
Screenshot: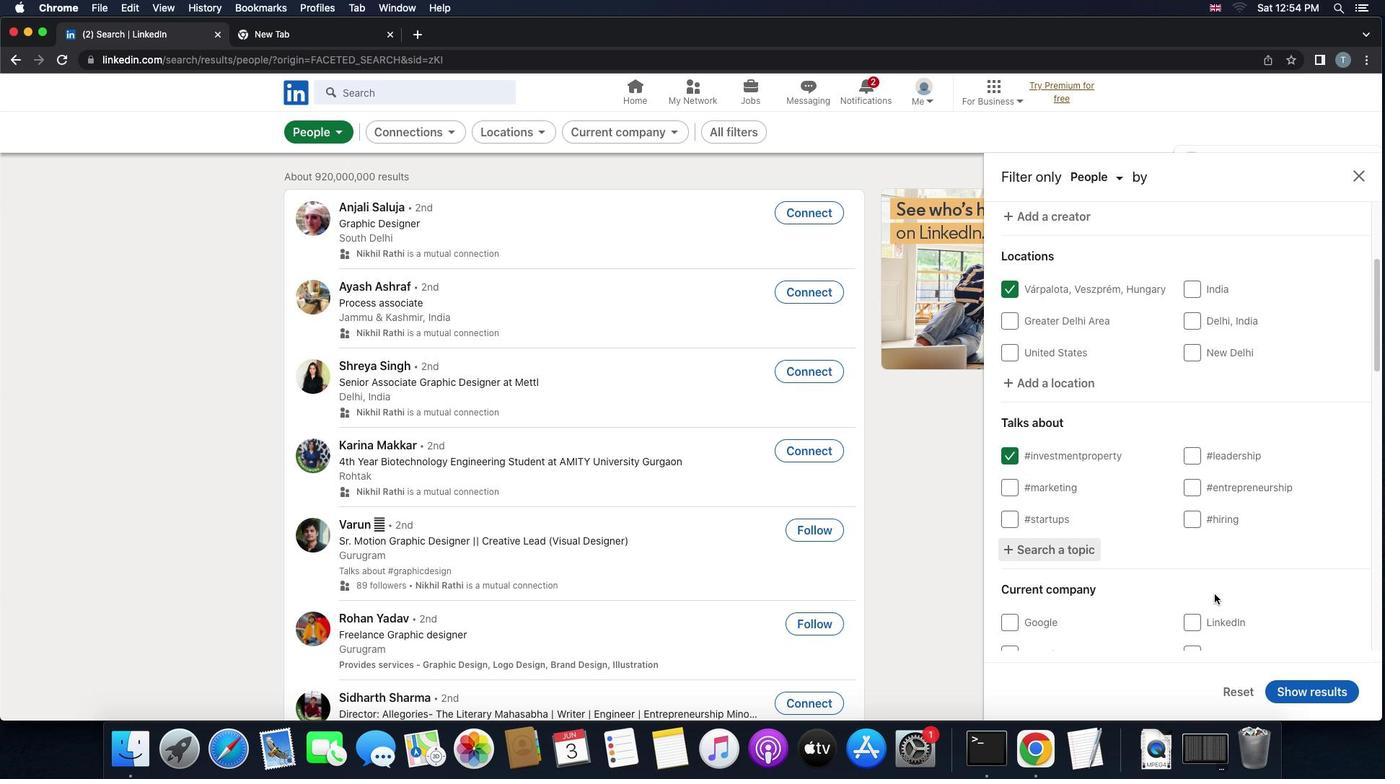 
Action: Mouse moved to (1215, 594)
Screenshot: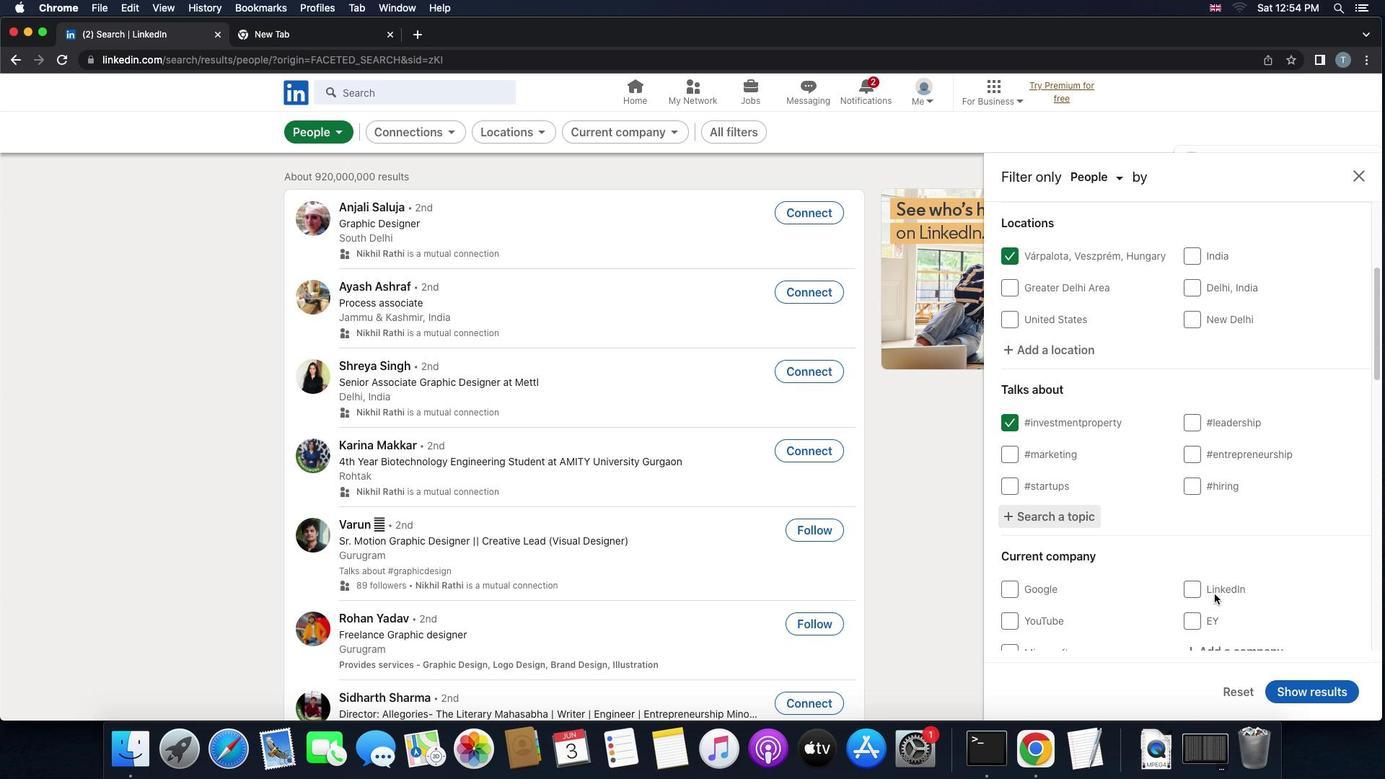 
Action: Mouse scrolled (1215, 594) with delta (0, 0)
Screenshot: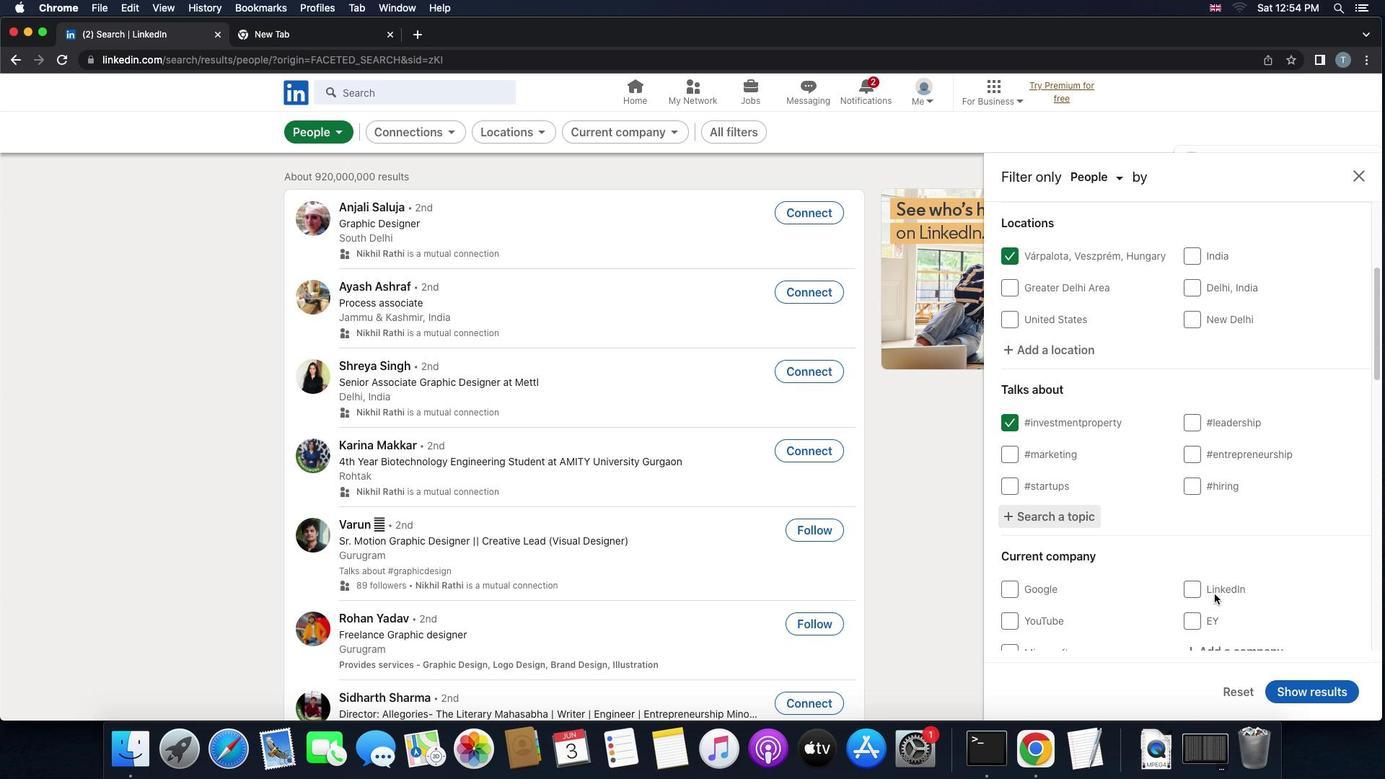 
Action: Mouse scrolled (1215, 594) with delta (0, -1)
Screenshot: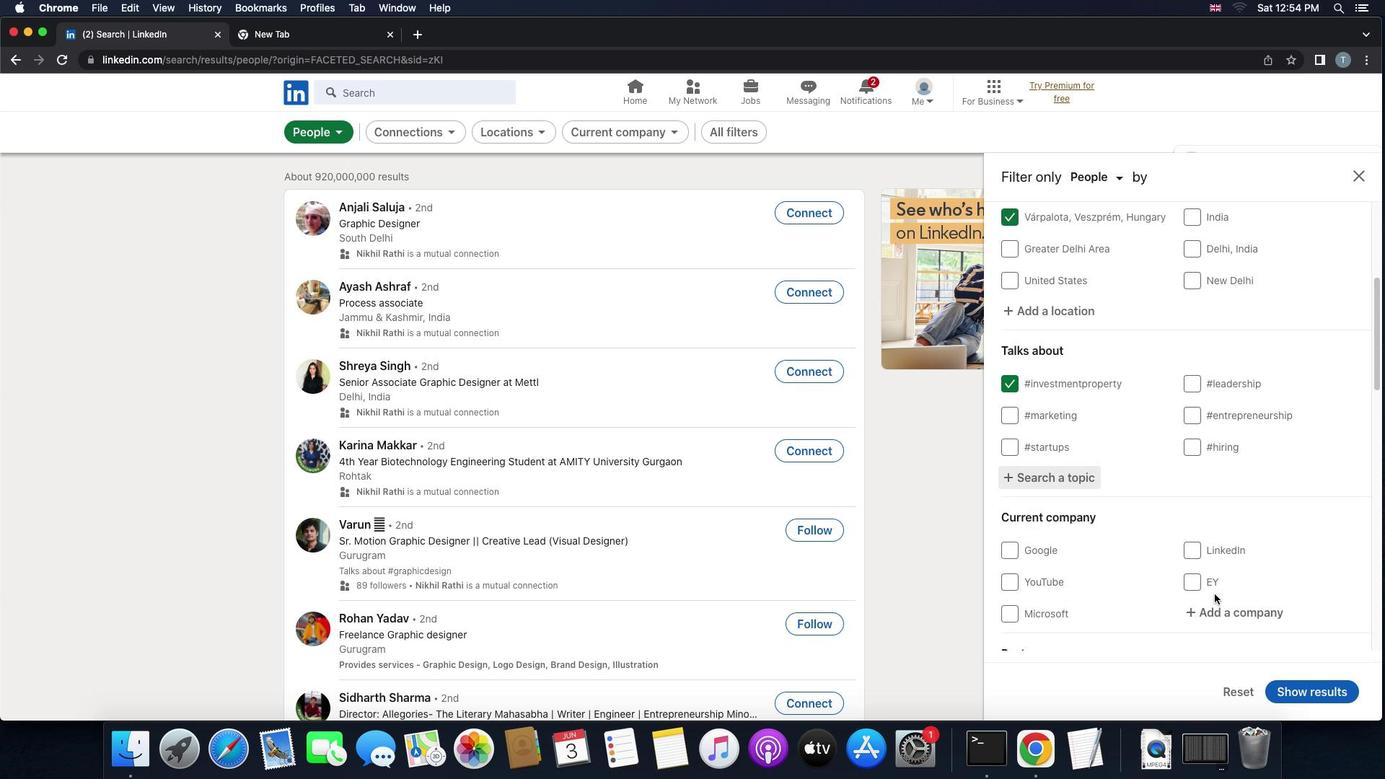 
Action: Mouse scrolled (1215, 594) with delta (0, -2)
Screenshot: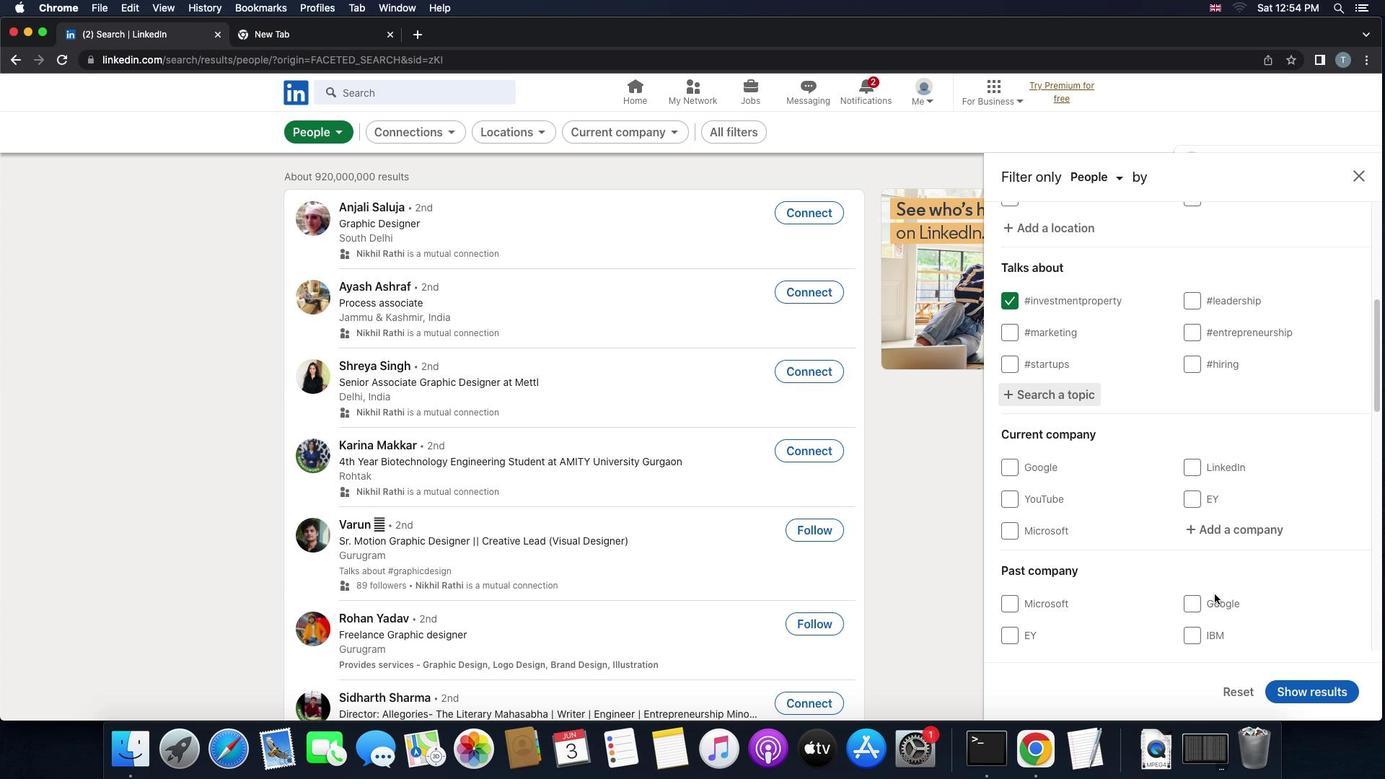 
Action: Mouse moved to (1229, 527)
Screenshot: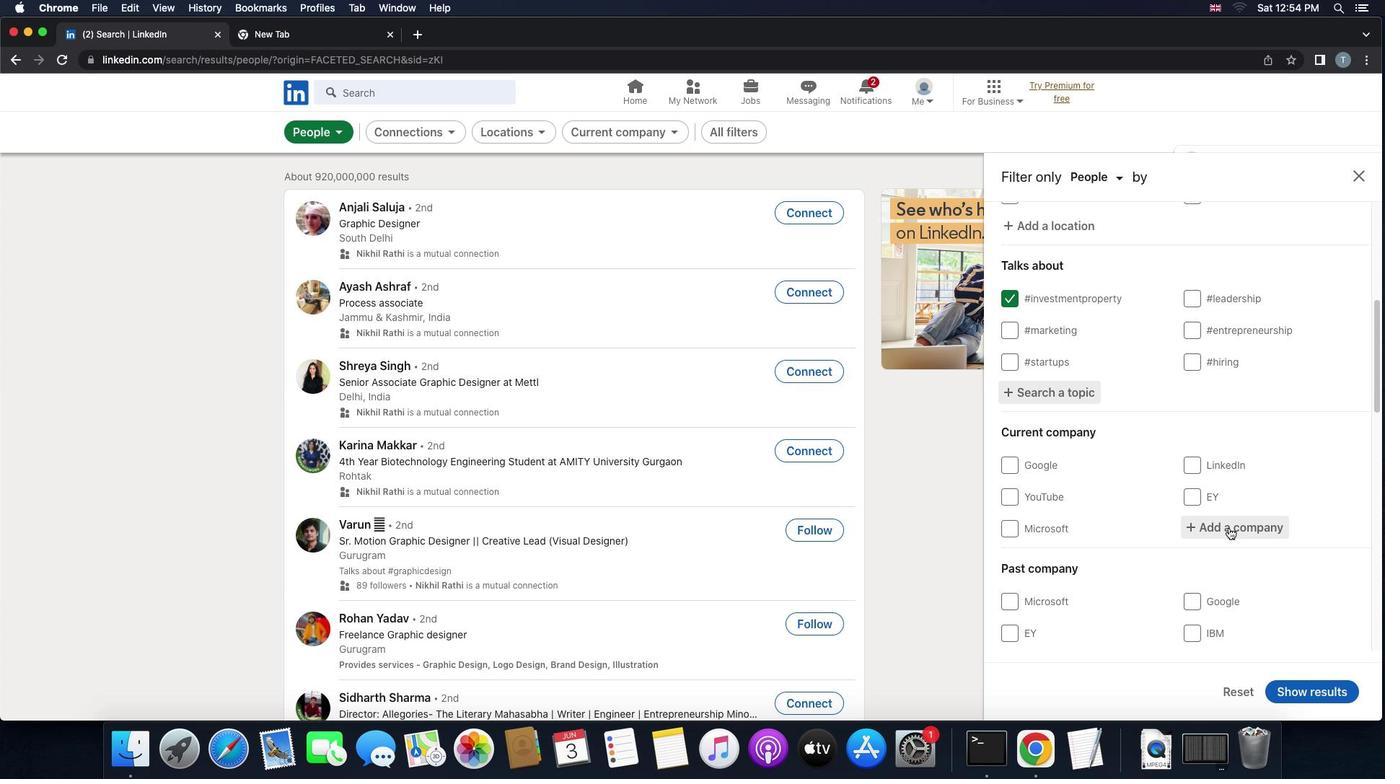 
Action: Mouse pressed left at (1229, 527)
Screenshot: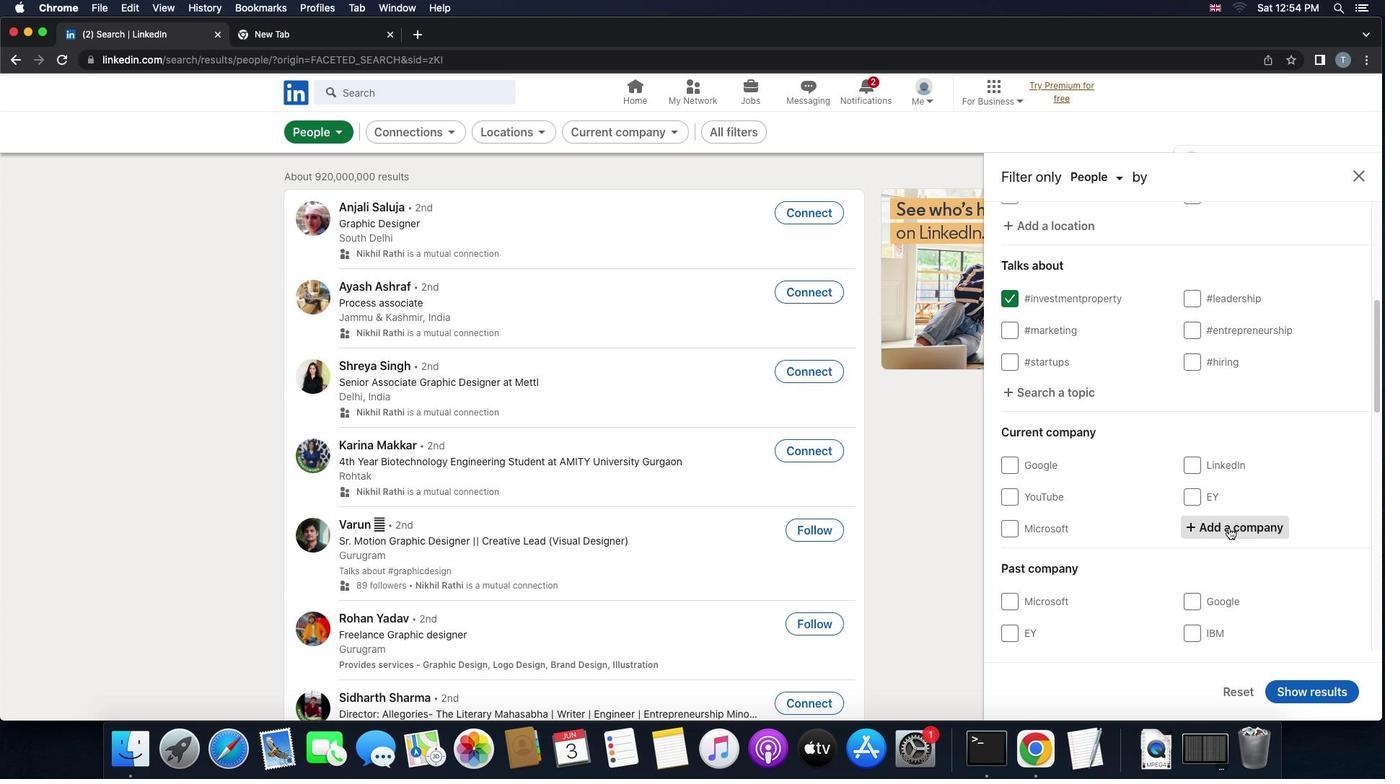 
Action: Key pressed 's''y''n''e''c''h'
Screenshot: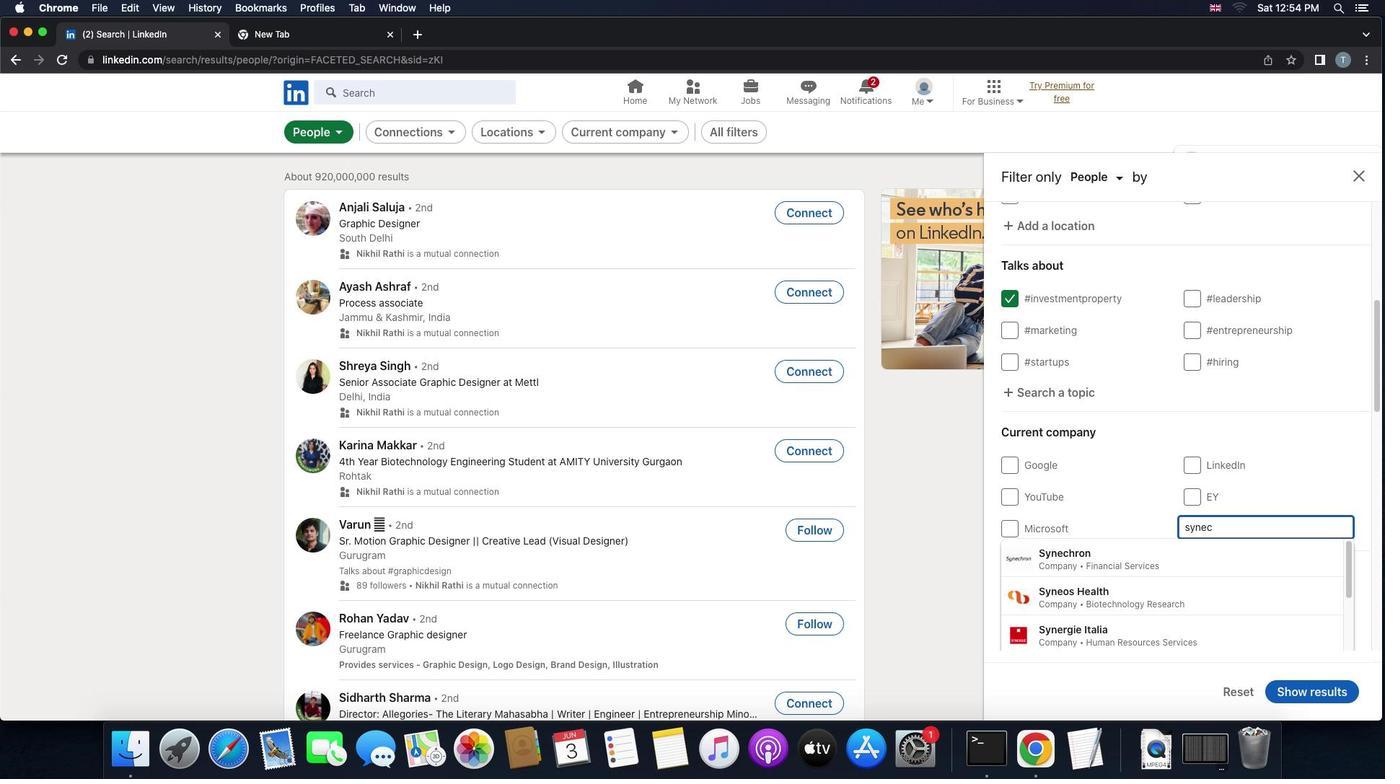 
Action: Mouse moved to (1198, 557)
Screenshot: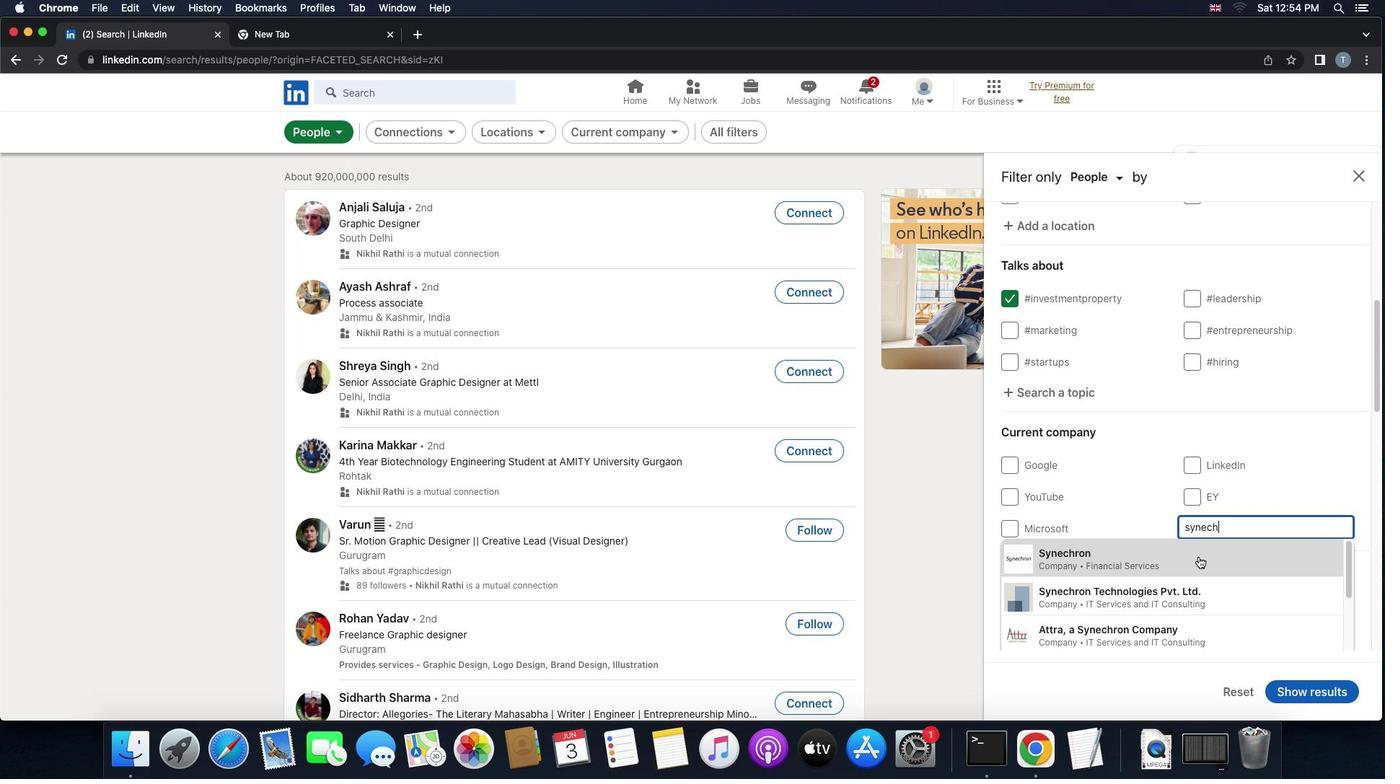 
Action: Mouse pressed left at (1198, 557)
Screenshot: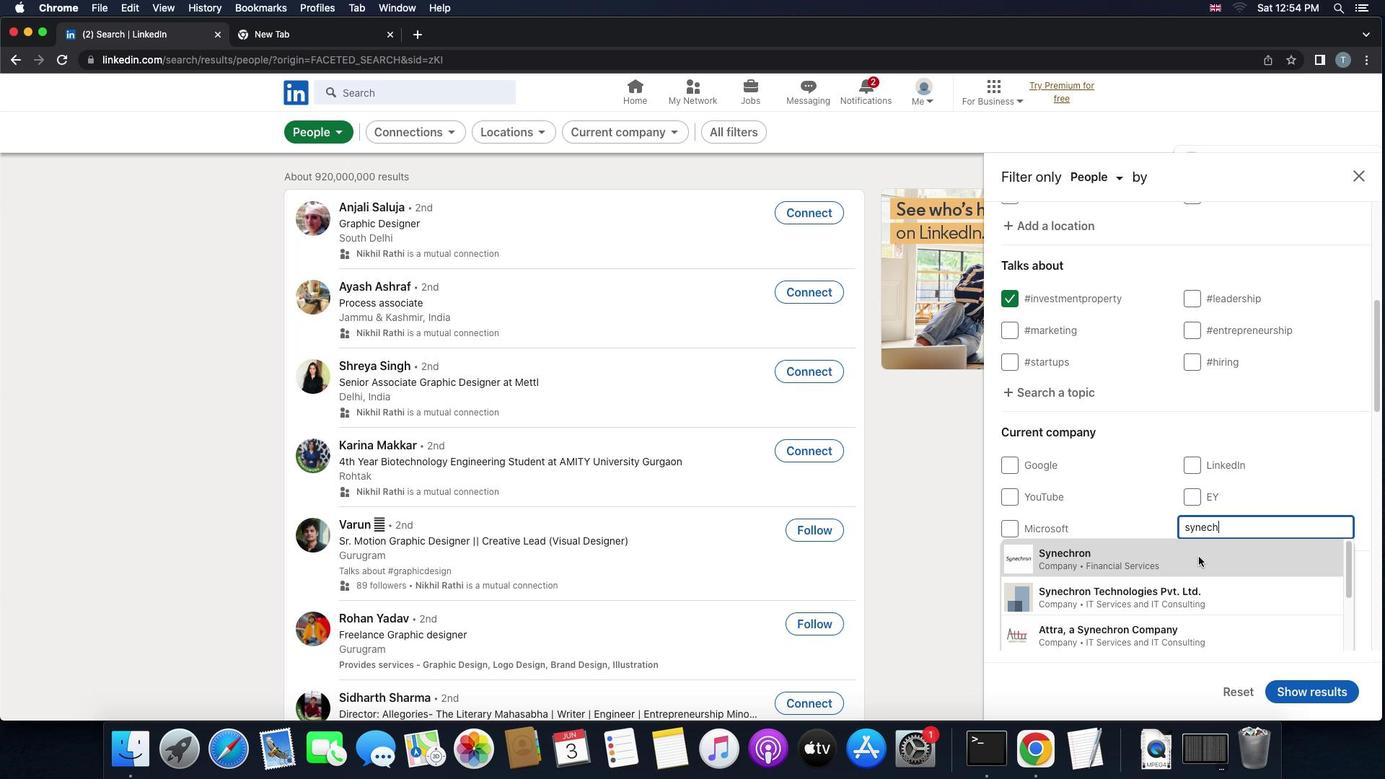 
Action: Mouse moved to (1198, 557)
Screenshot: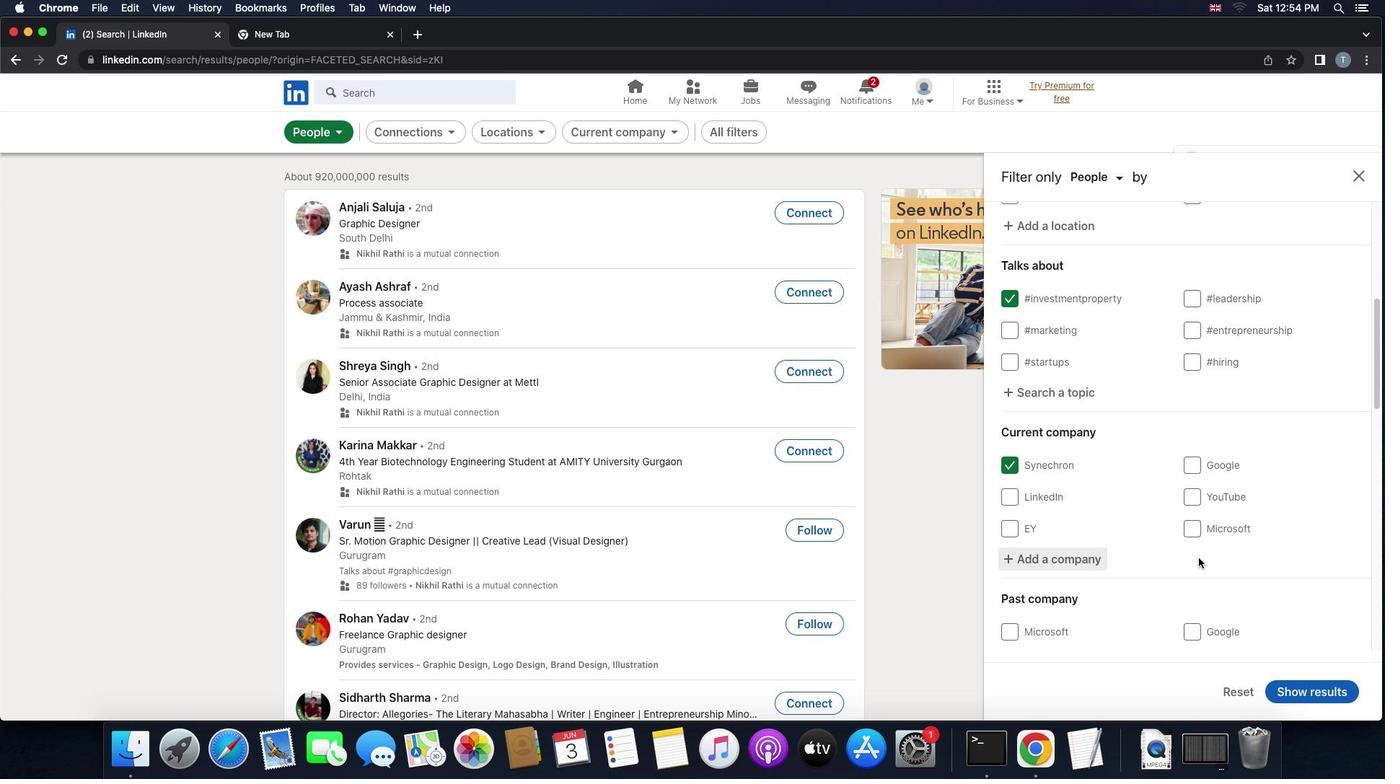 
Action: Mouse scrolled (1198, 557) with delta (0, 0)
Screenshot: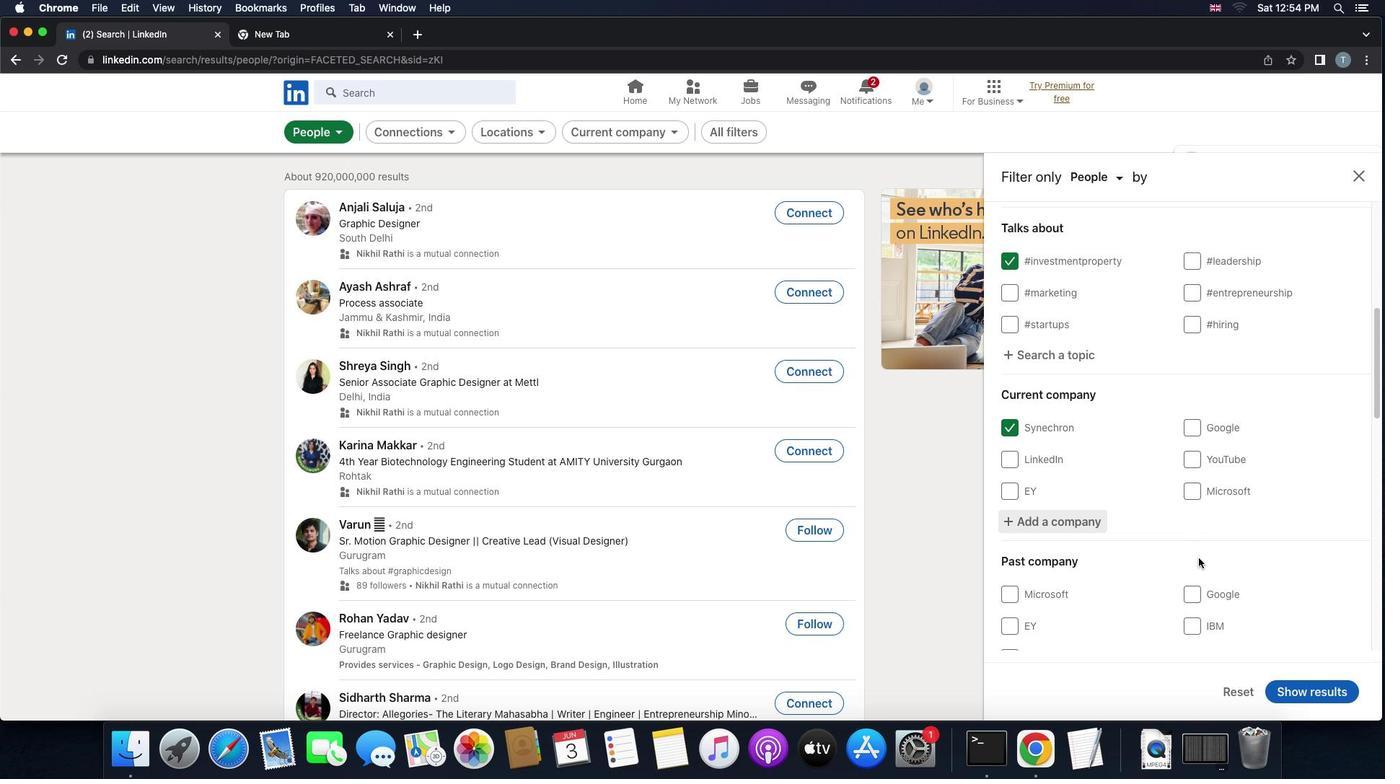
Action: Mouse scrolled (1198, 557) with delta (0, 0)
Screenshot: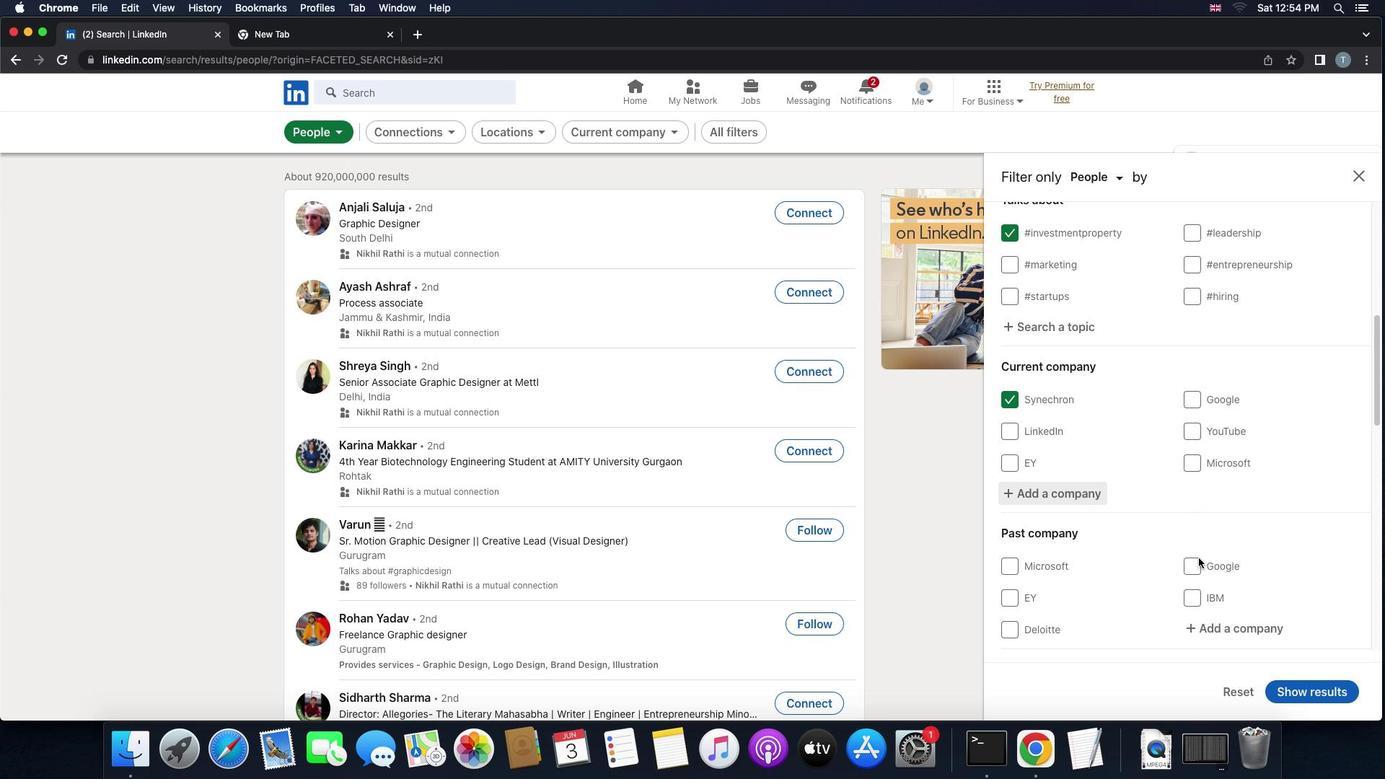 
Action: Mouse scrolled (1198, 557) with delta (0, -1)
Screenshot: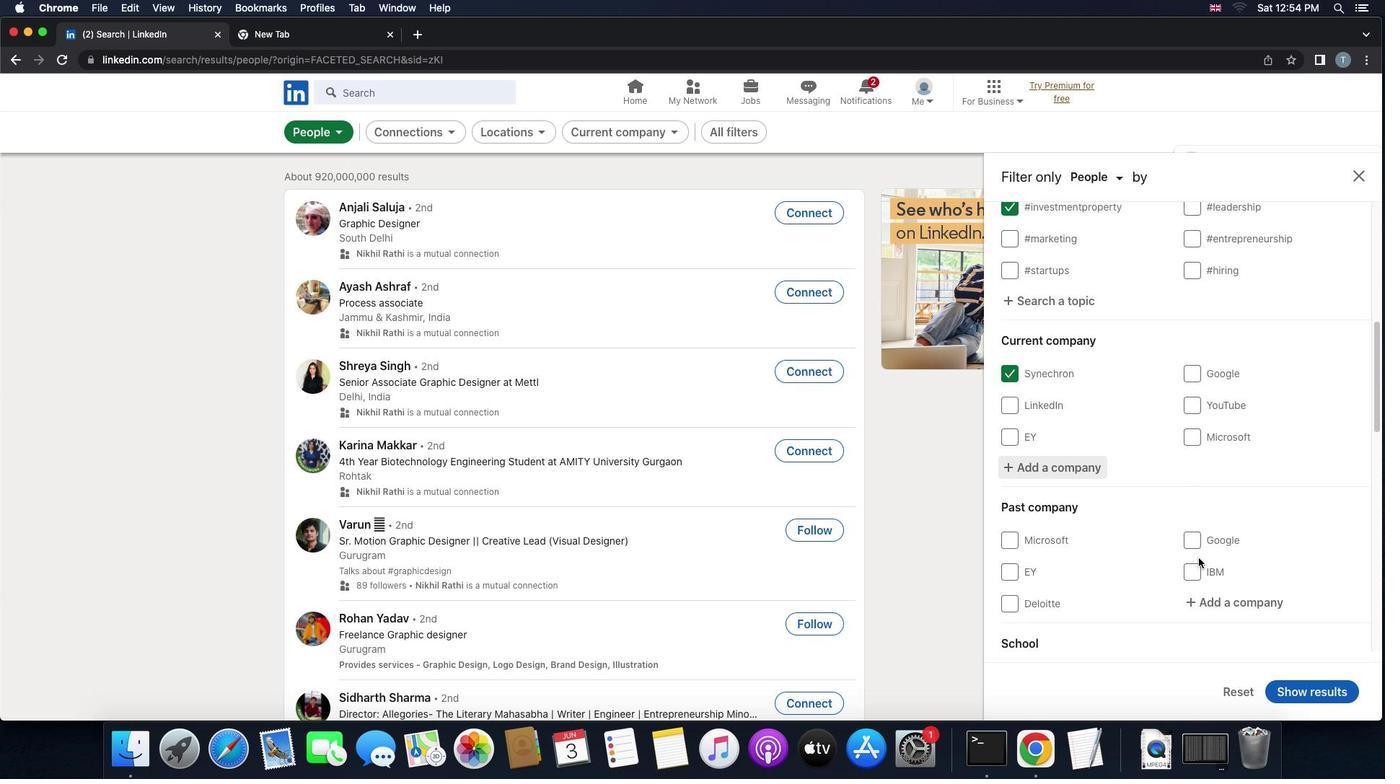 
Action: Mouse scrolled (1198, 557) with delta (0, 0)
Screenshot: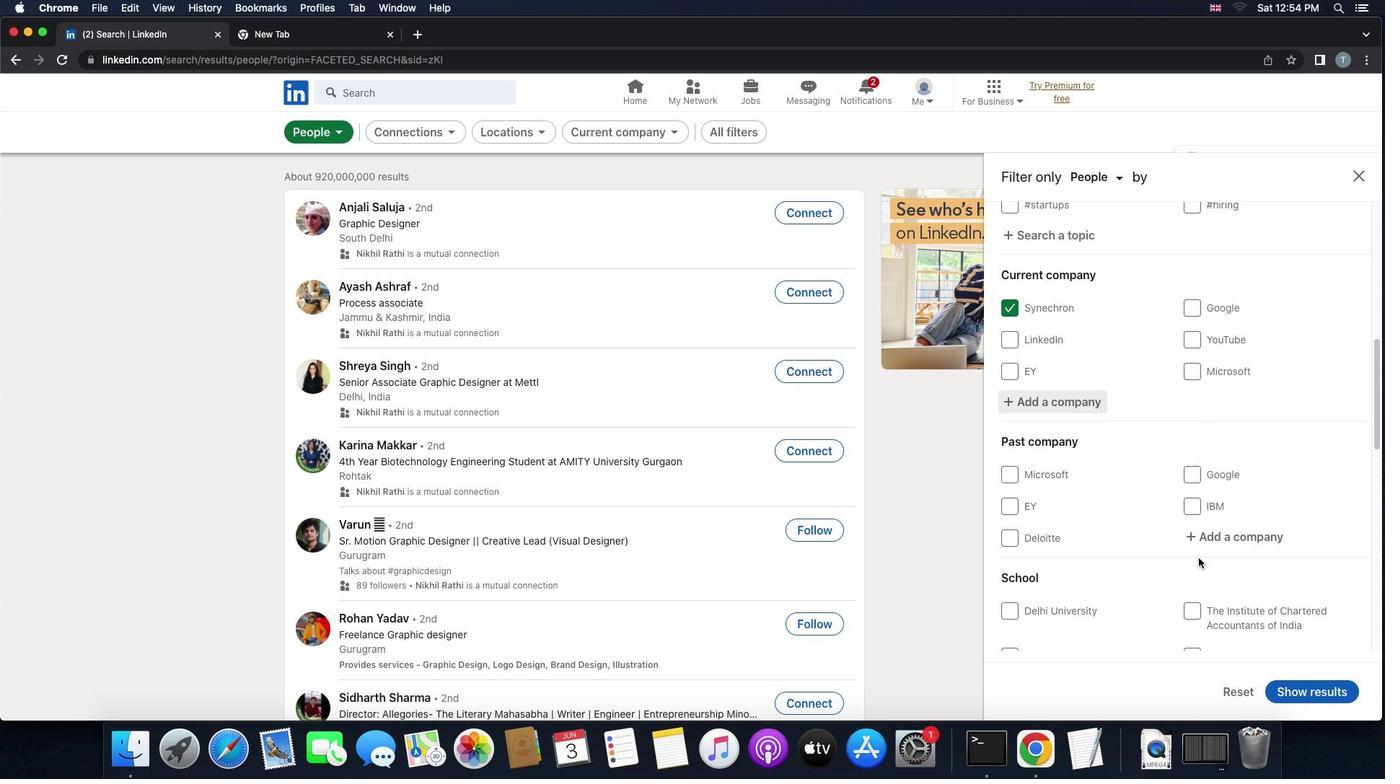 
Action: Mouse scrolled (1198, 557) with delta (0, 0)
Screenshot: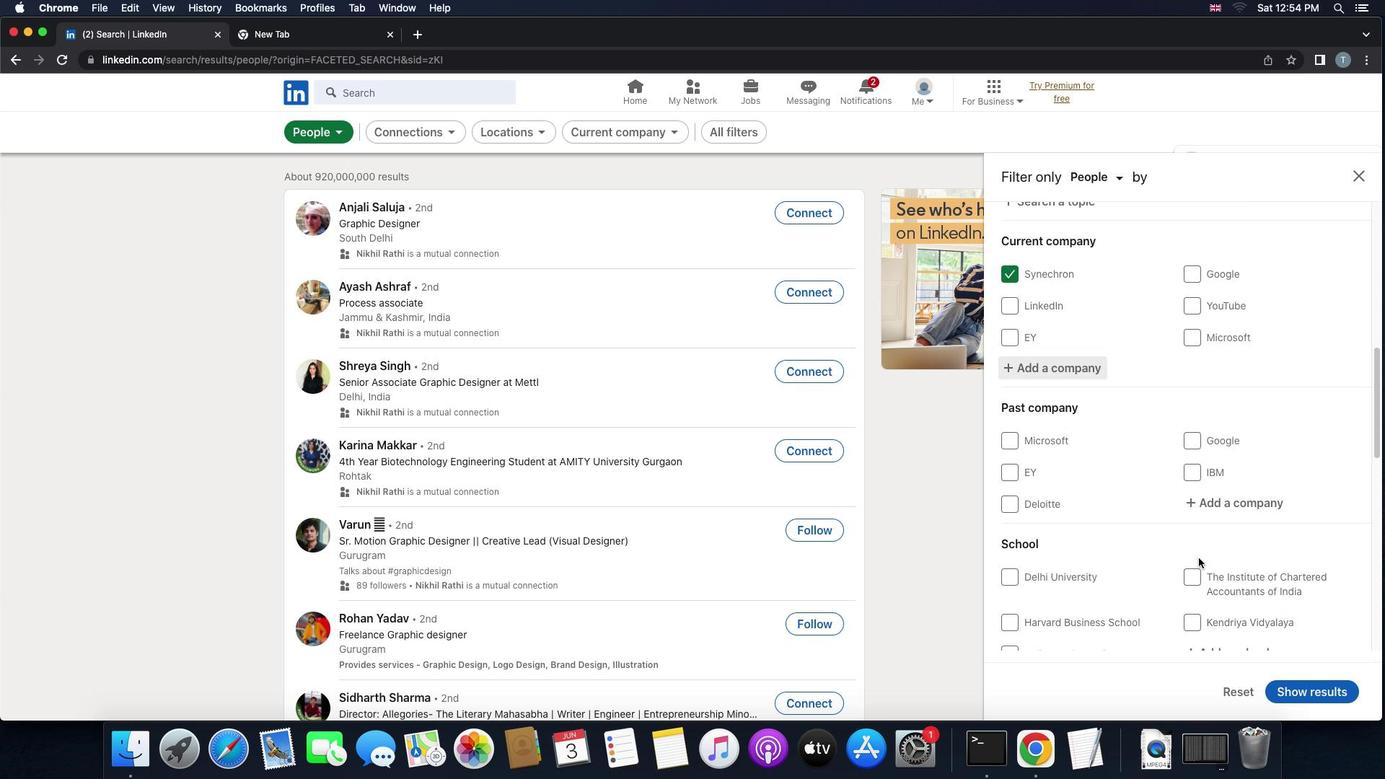 
Action: Mouse scrolled (1198, 557) with delta (0, -2)
Screenshot: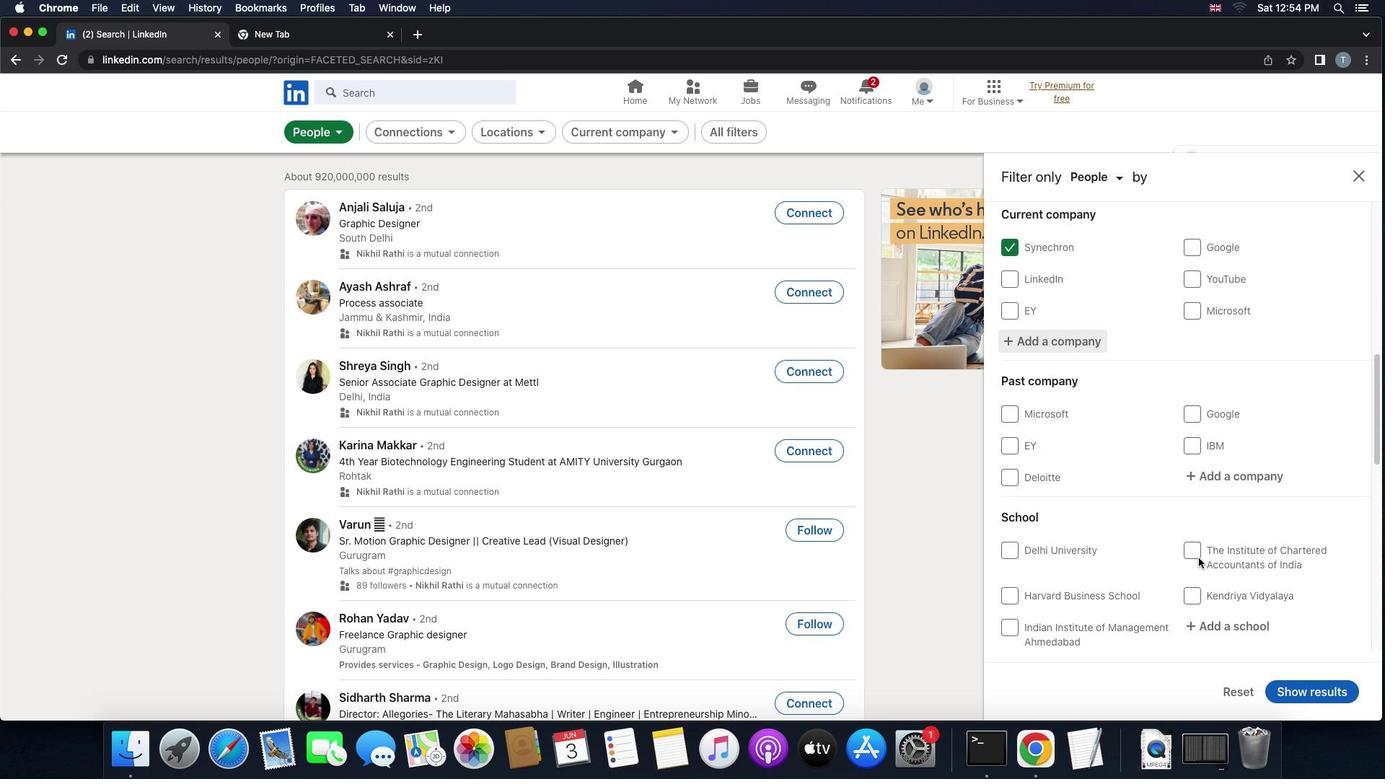 
Action: Mouse moved to (1233, 606)
Screenshot: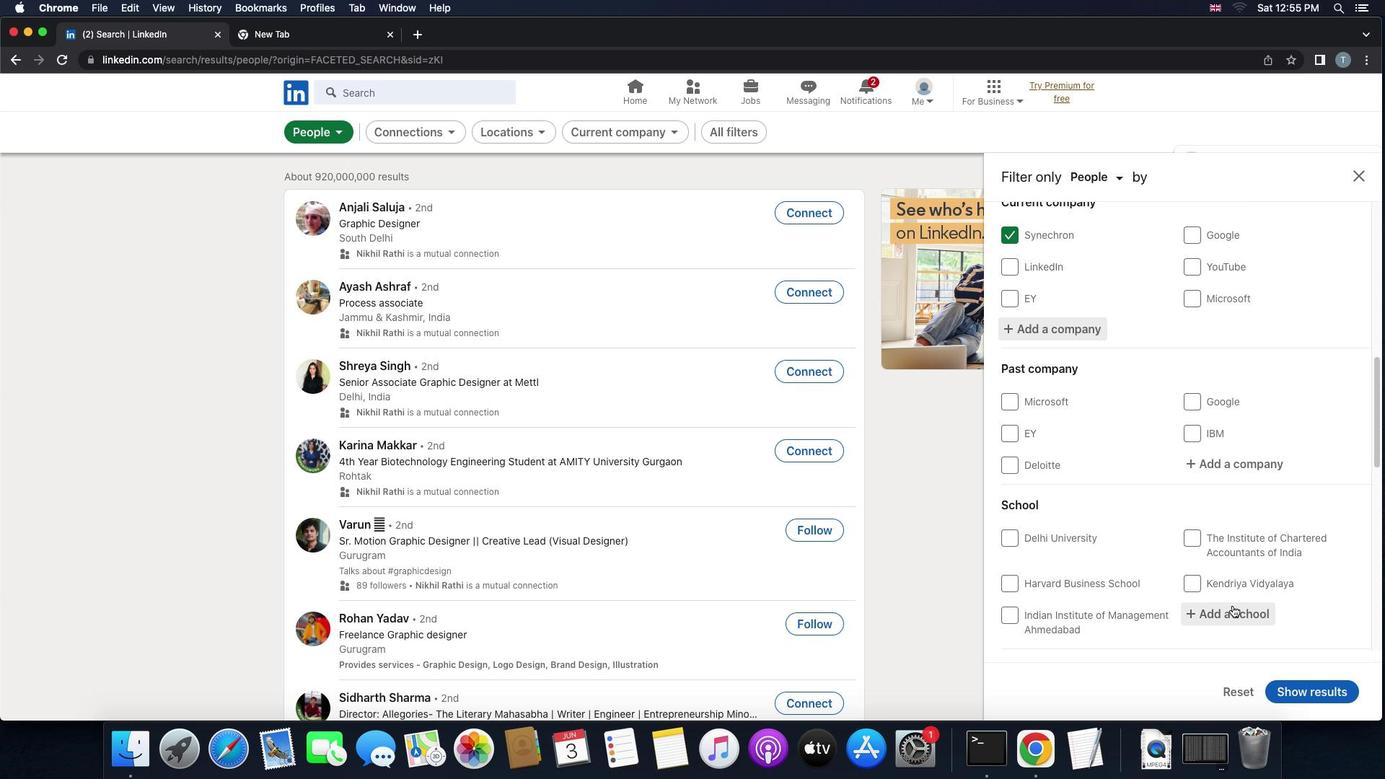 
Action: Mouse pressed left at (1233, 606)
Screenshot: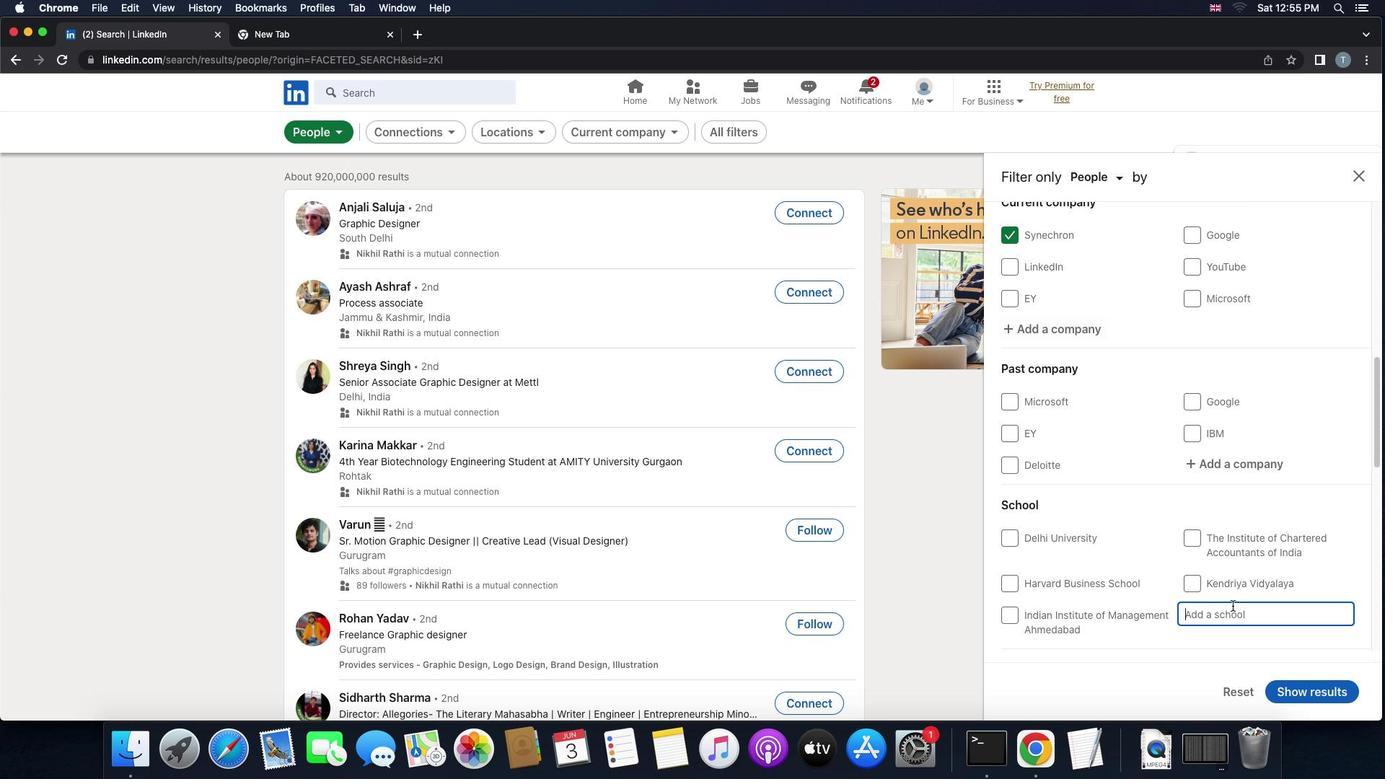 
Action: Mouse moved to (1216, 606)
Screenshot: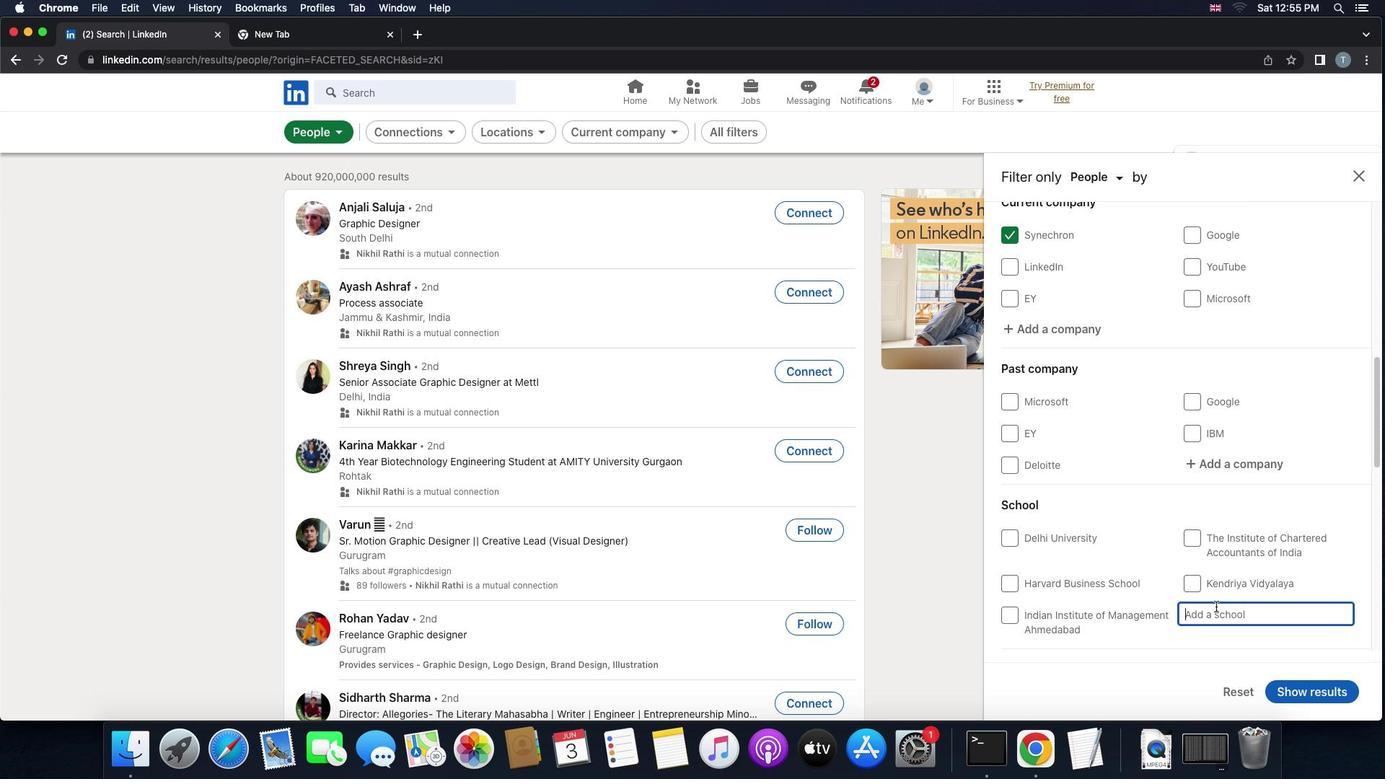 
Action: Mouse scrolled (1216, 606) with delta (0, 0)
Screenshot: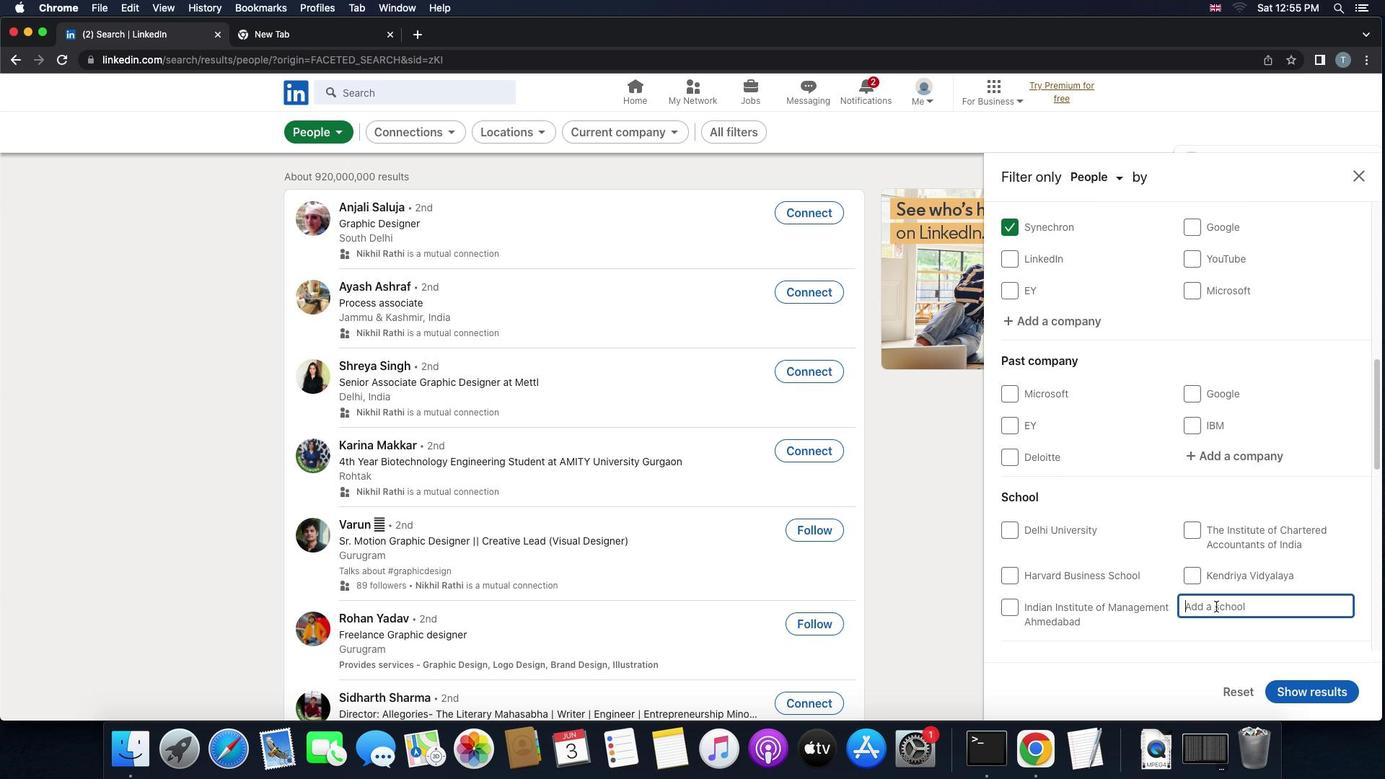 
Action: Mouse scrolled (1216, 606) with delta (0, 0)
Screenshot: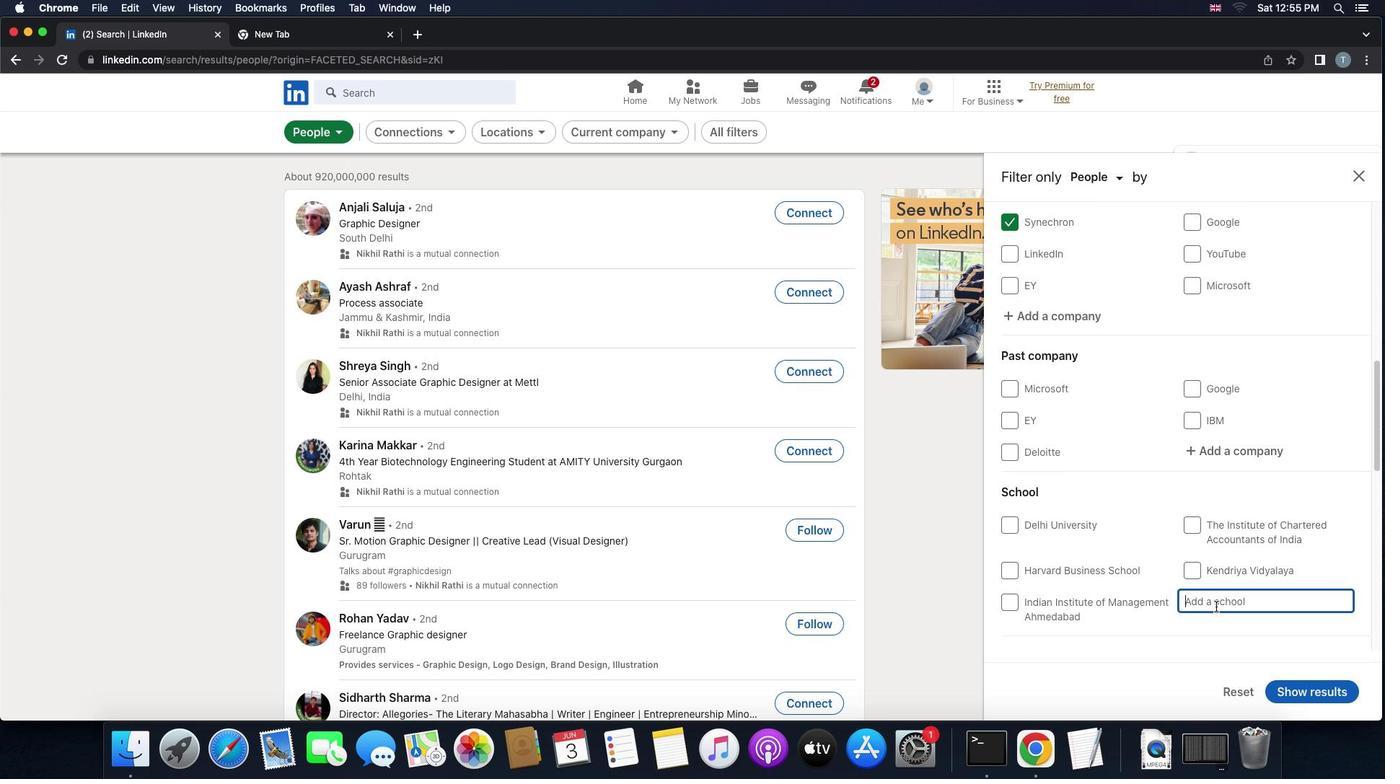 
Action: Mouse moved to (1242, 613)
Screenshot: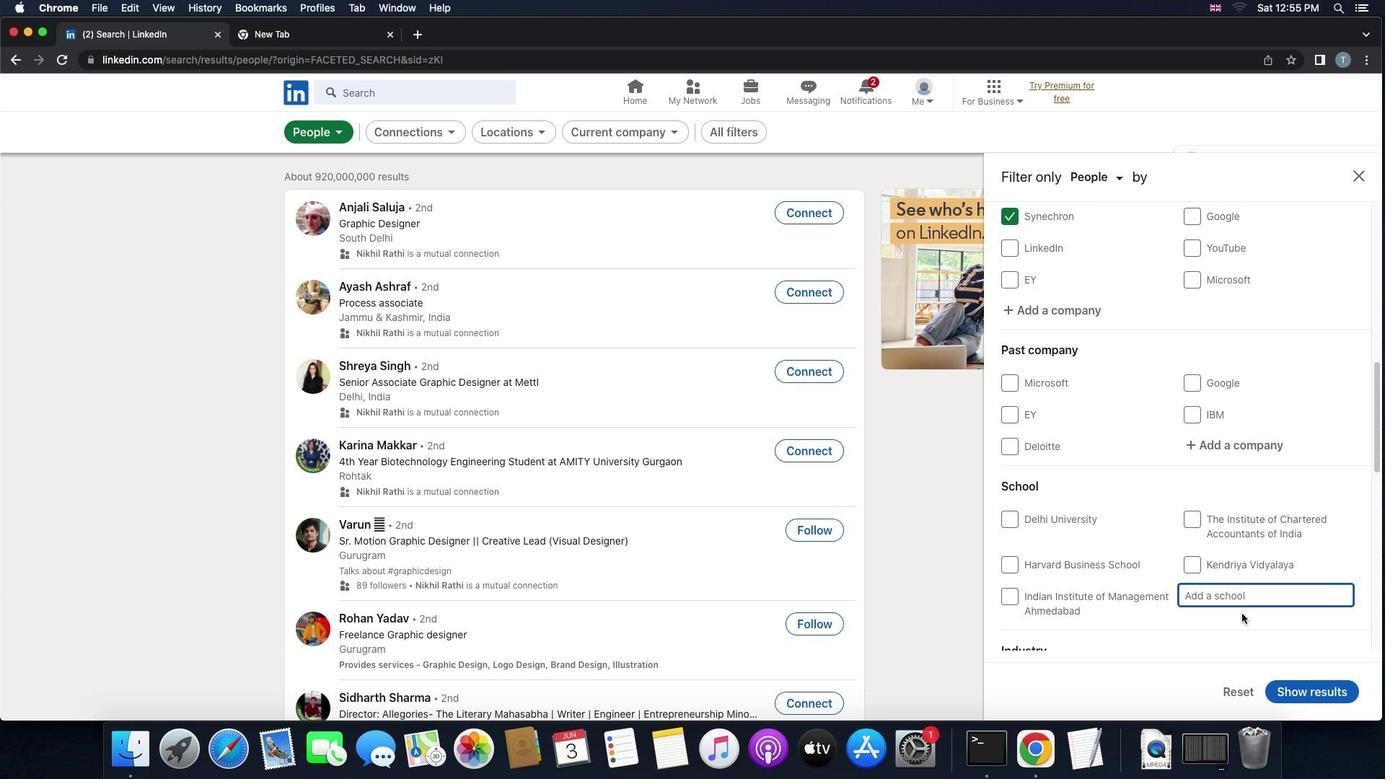 
Action: Key pressed 'c''a''r''e''e''r''s'Key.space'f''o''r'Key.space'y''o''u''t''h'Key.space'i''n'Key.space's''a''l''e'
Screenshot: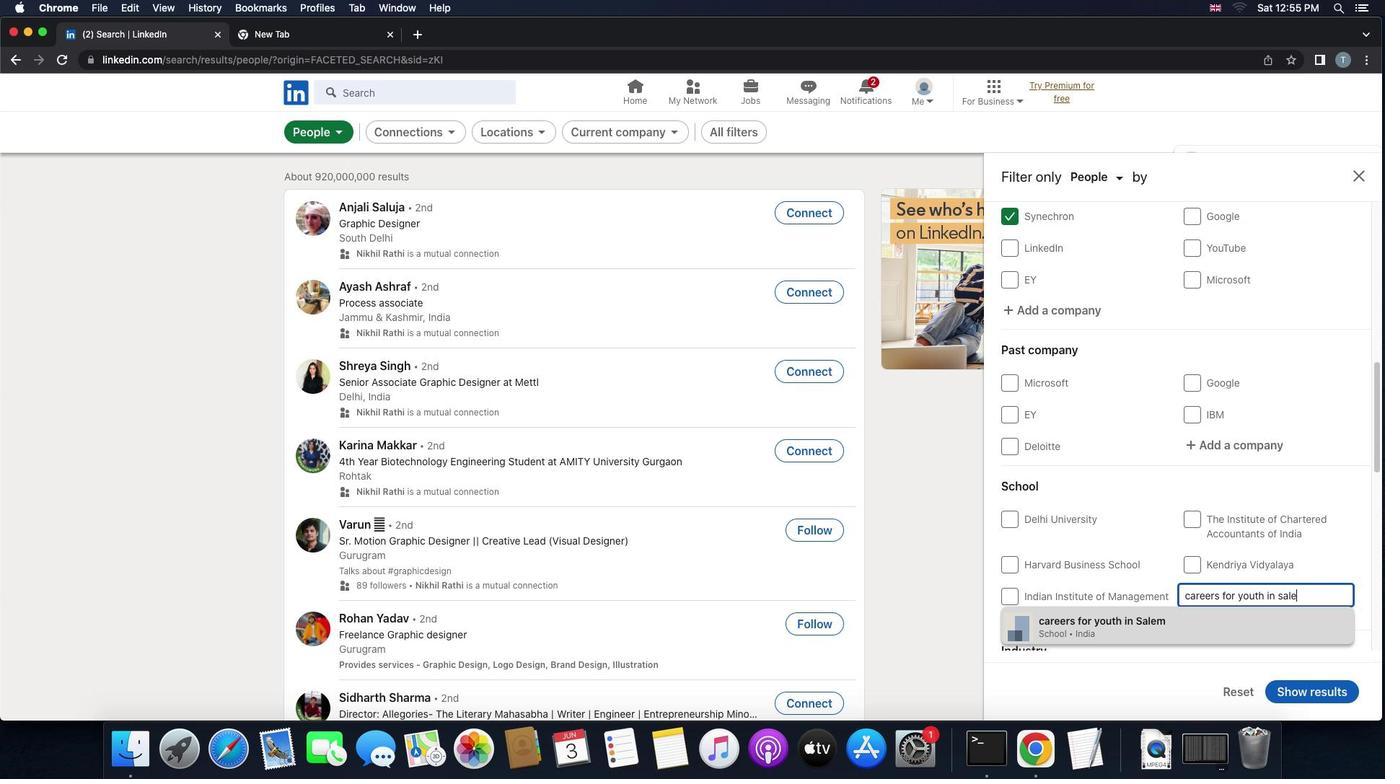 
Action: Mouse moved to (1214, 617)
Screenshot: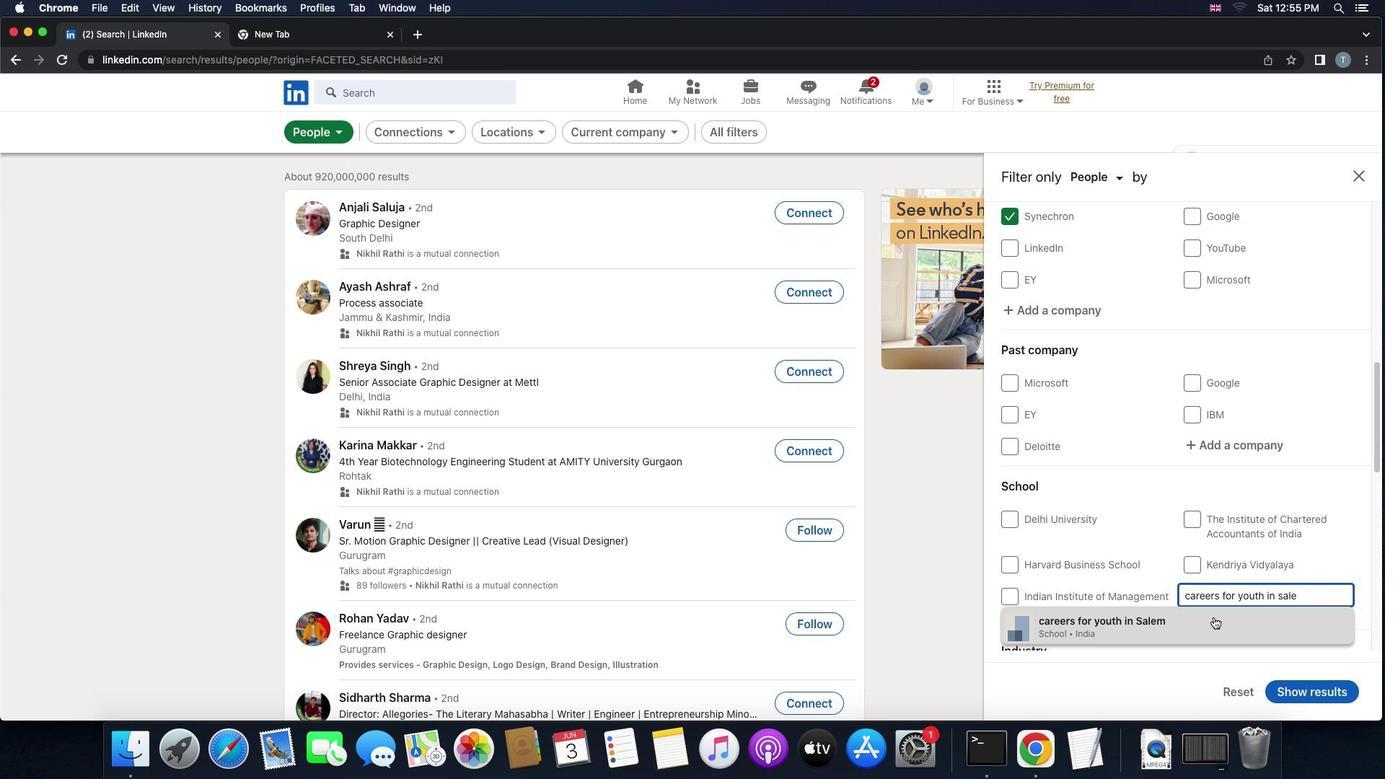 
Action: Mouse pressed left at (1214, 617)
Screenshot: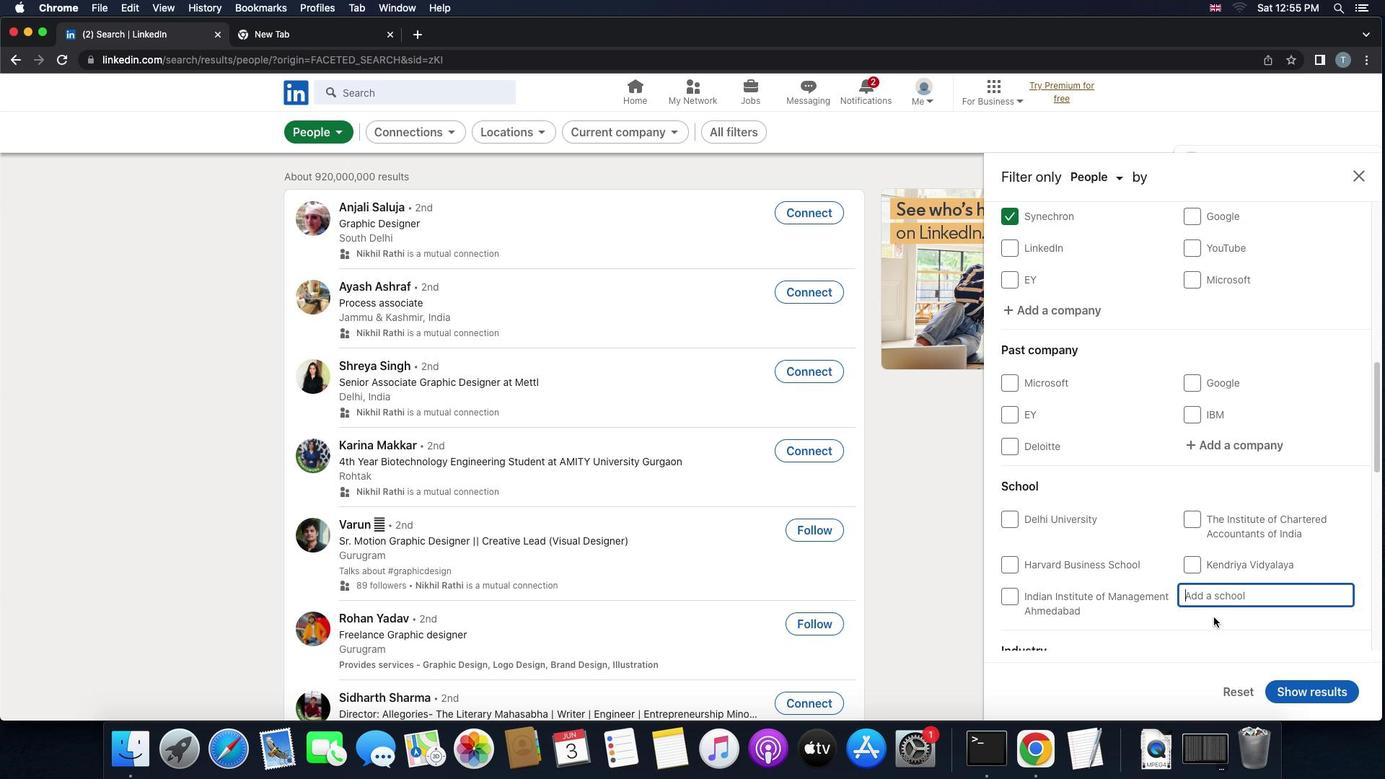 
Action: Mouse moved to (1214, 617)
Screenshot: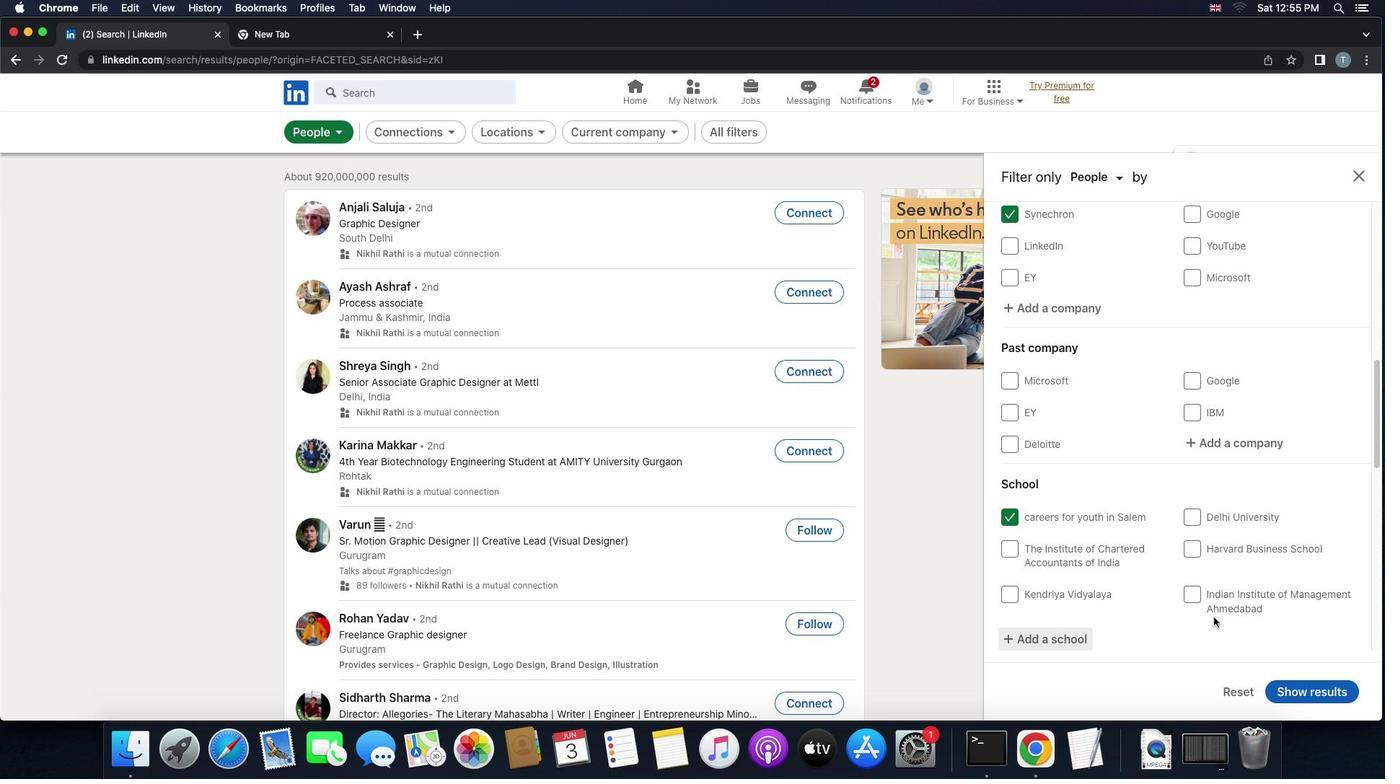 
Action: Mouse scrolled (1214, 617) with delta (0, 0)
Screenshot: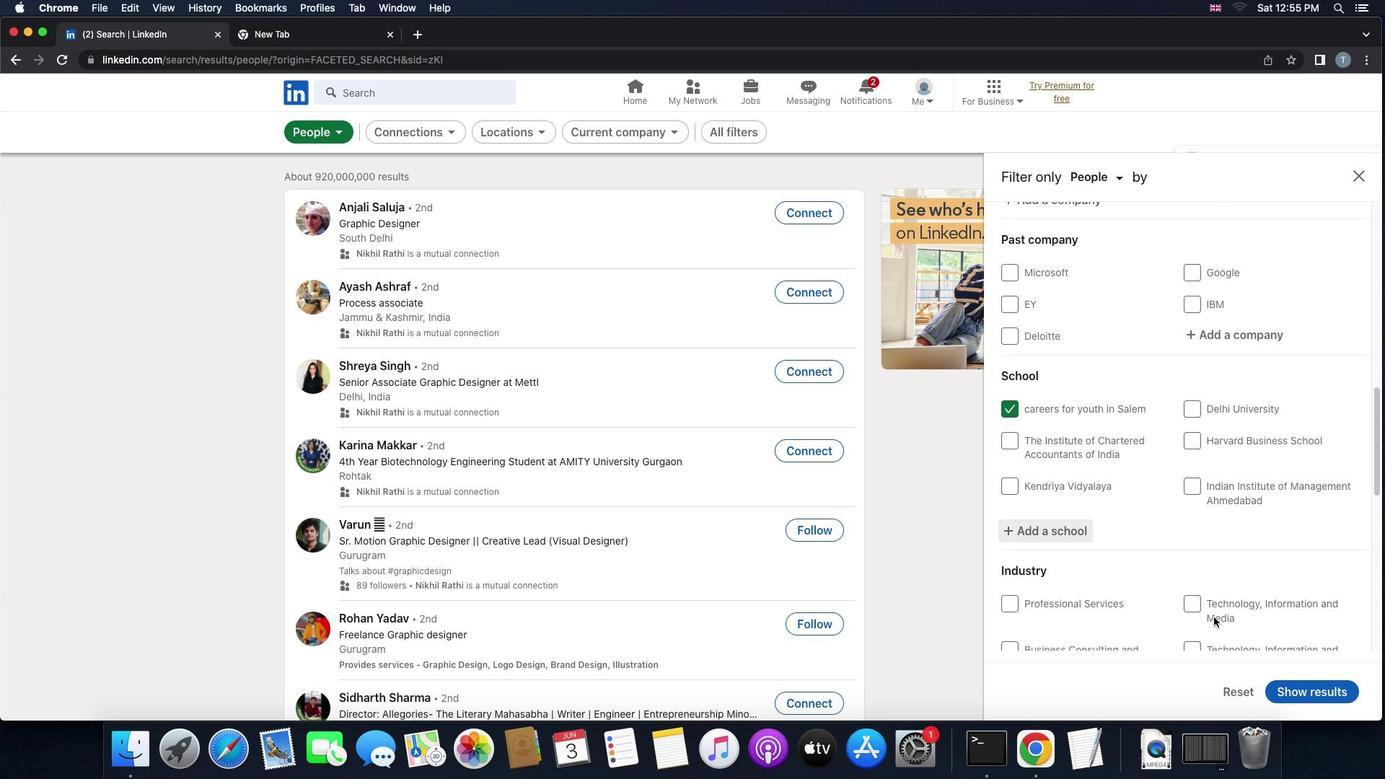 
Action: Mouse scrolled (1214, 617) with delta (0, 0)
Screenshot: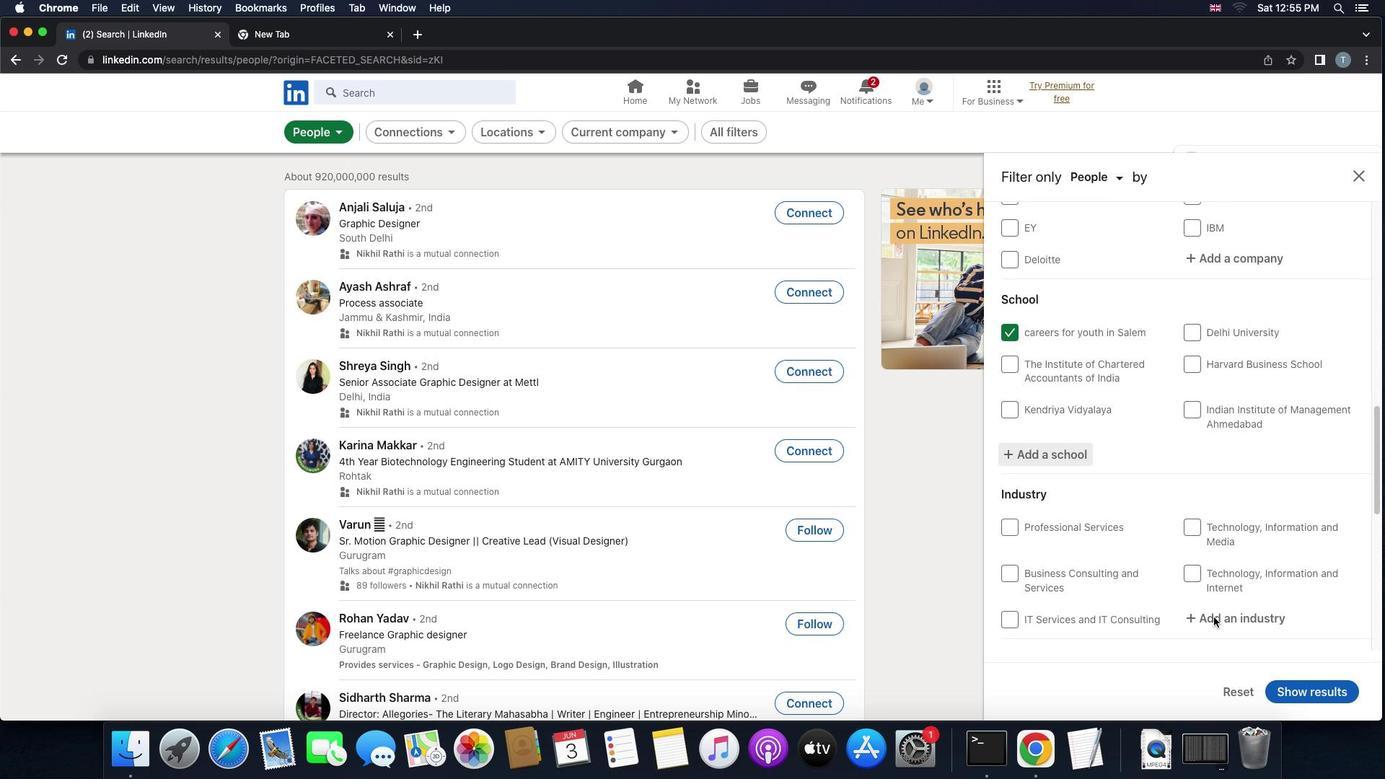 
Action: Mouse scrolled (1214, 617) with delta (0, -2)
Screenshot: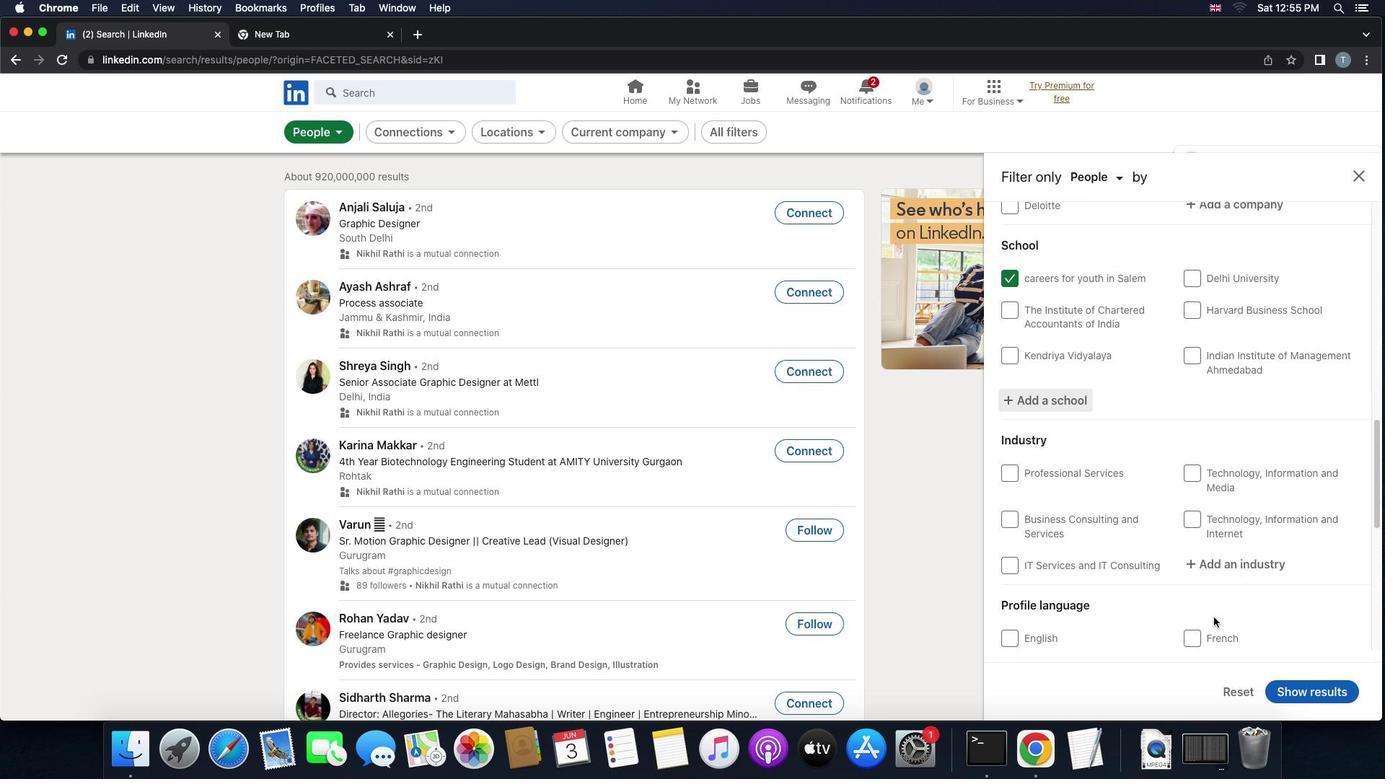 
Action: Mouse scrolled (1214, 617) with delta (0, -2)
Screenshot: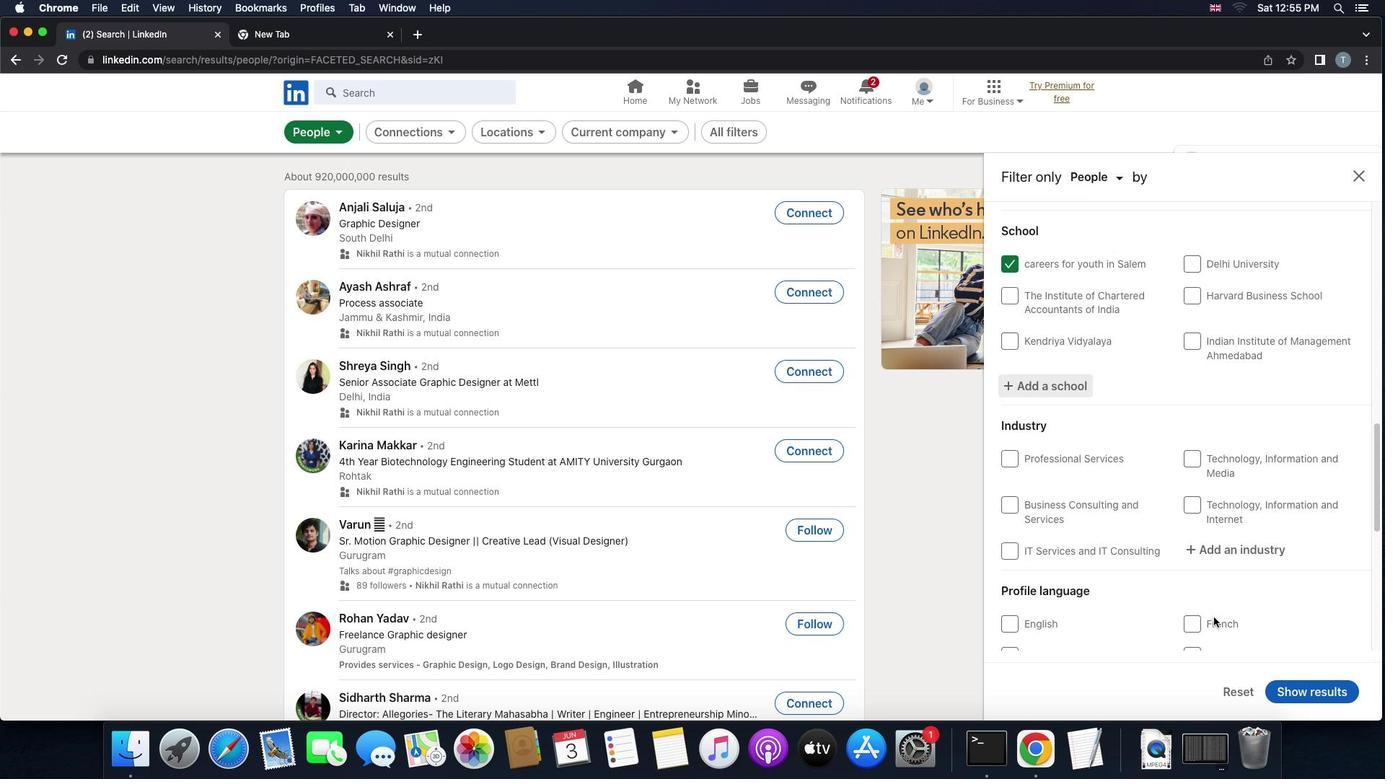 
Action: Mouse moved to (1225, 547)
Screenshot: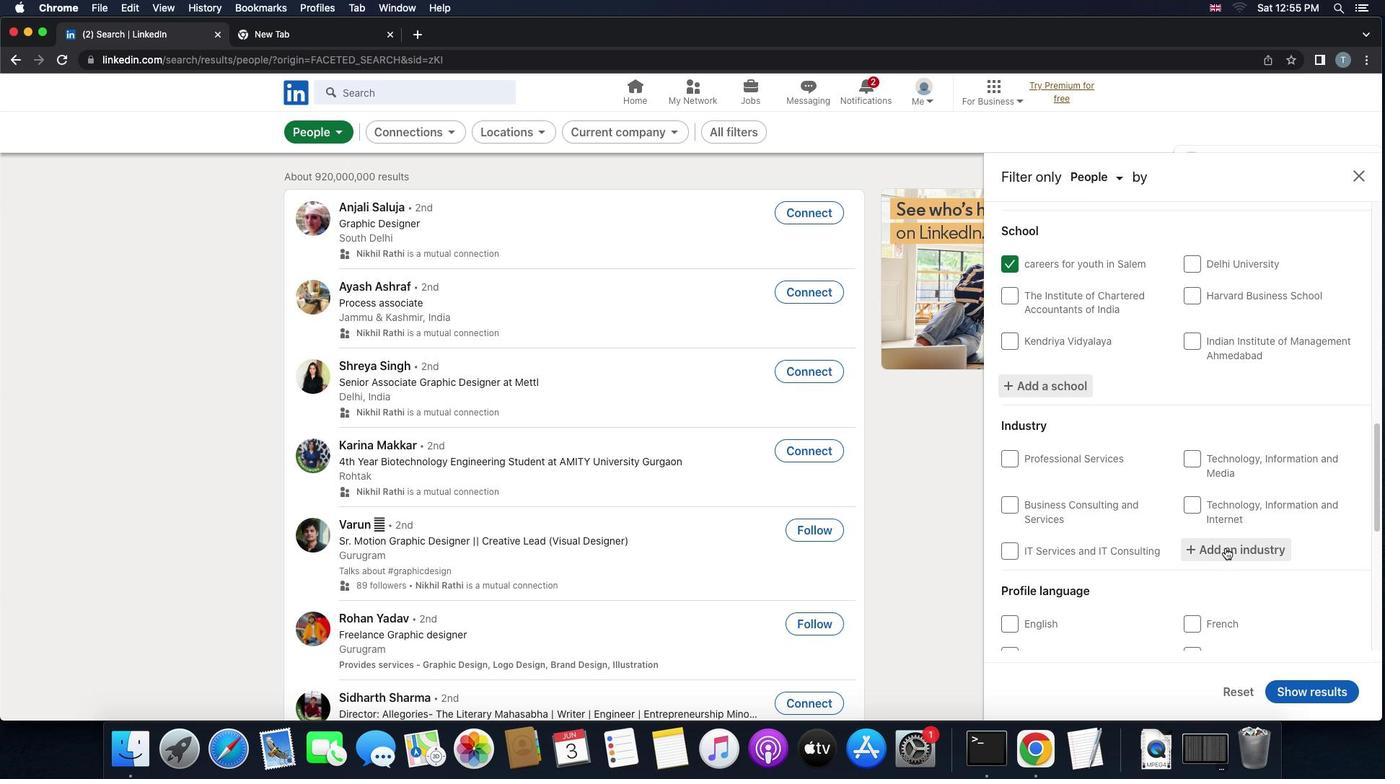 
Action: Mouse pressed left at (1225, 547)
Screenshot: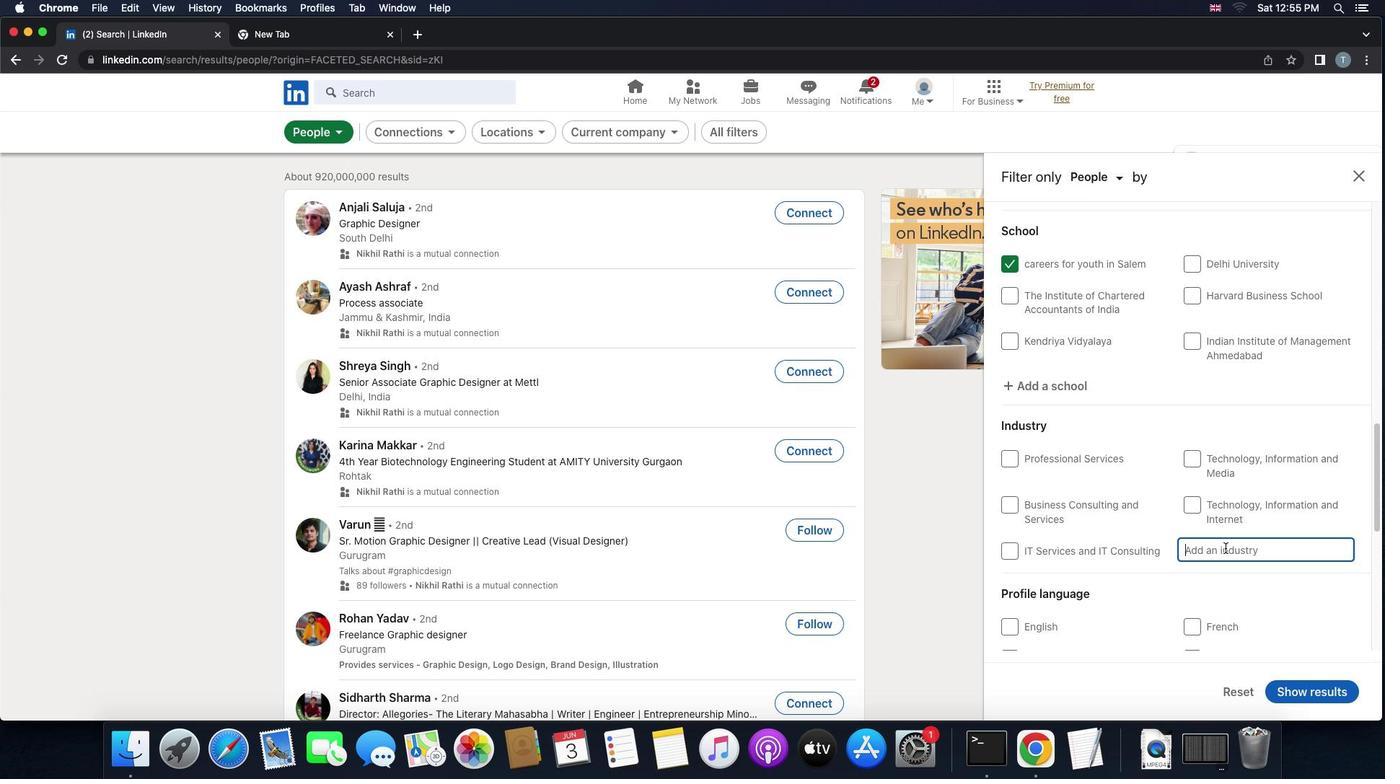 
Action: Mouse moved to (1212, 572)
Screenshot: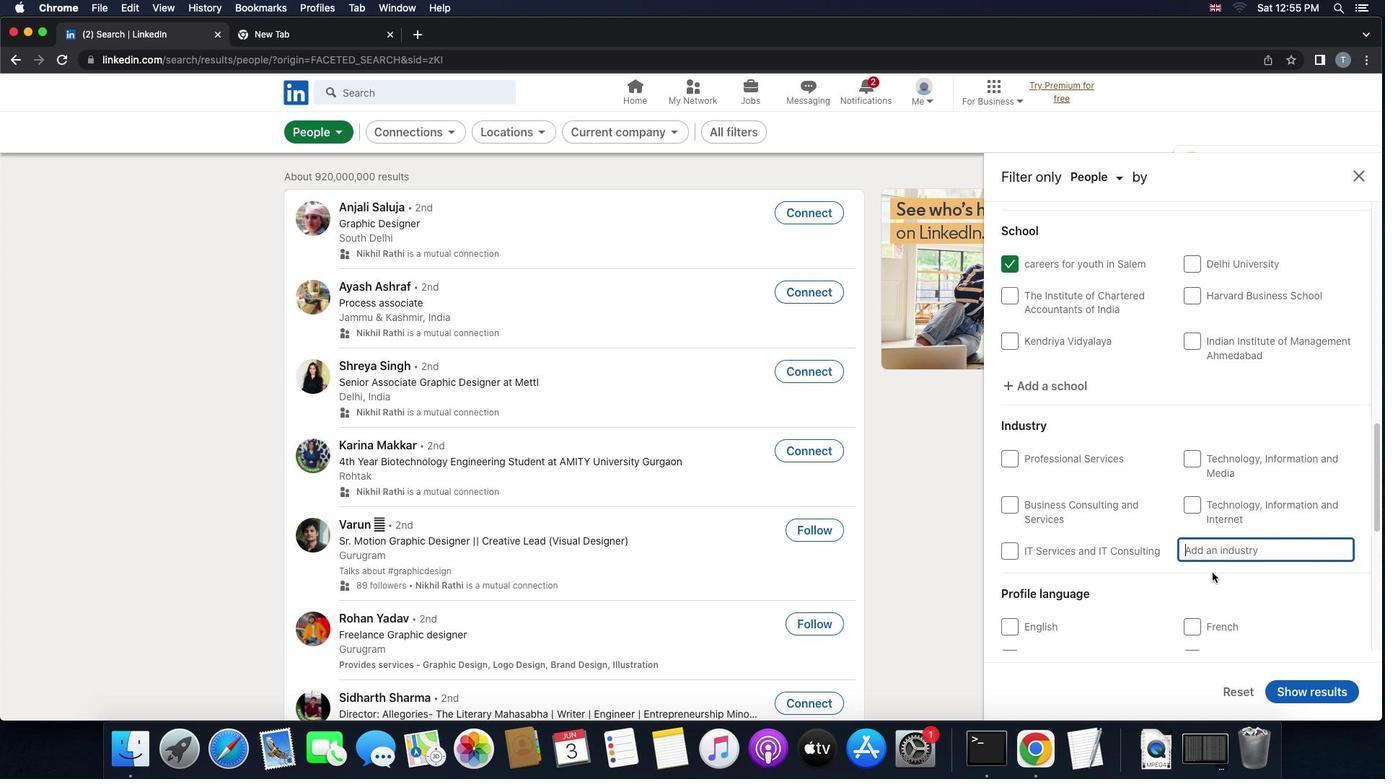 
Action: Mouse scrolled (1212, 572) with delta (0, 0)
Screenshot: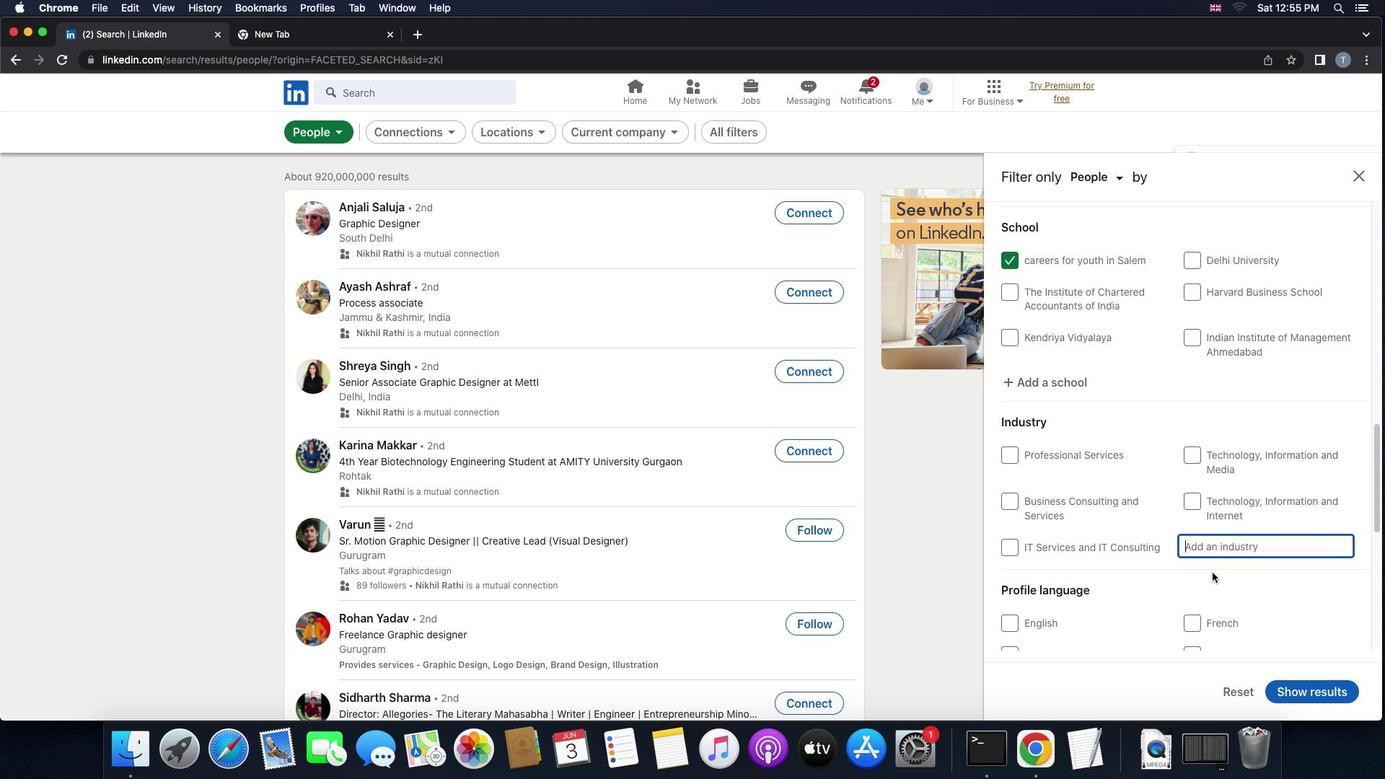 
Action: Mouse scrolled (1212, 572) with delta (0, 0)
Screenshot: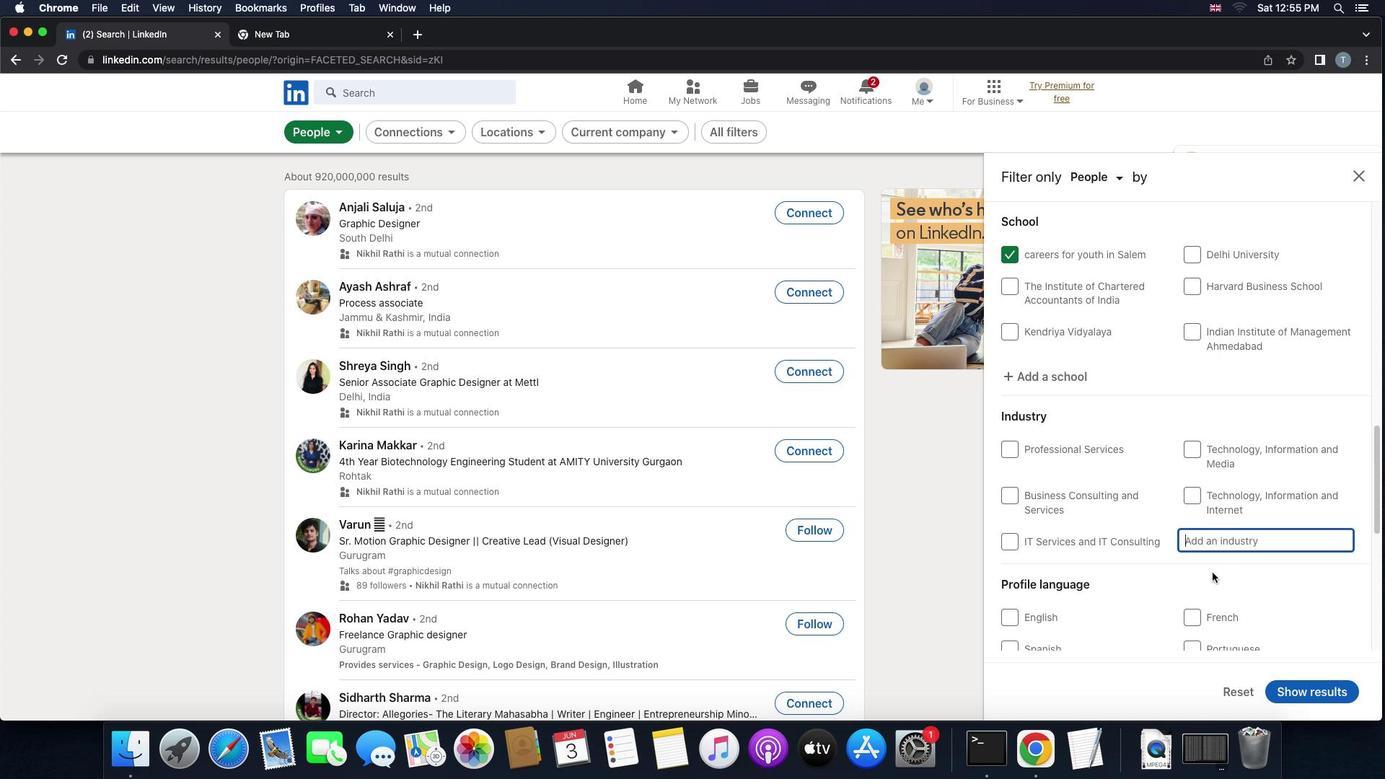 
Action: Mouse moved to (1223, 542)
Screenshot: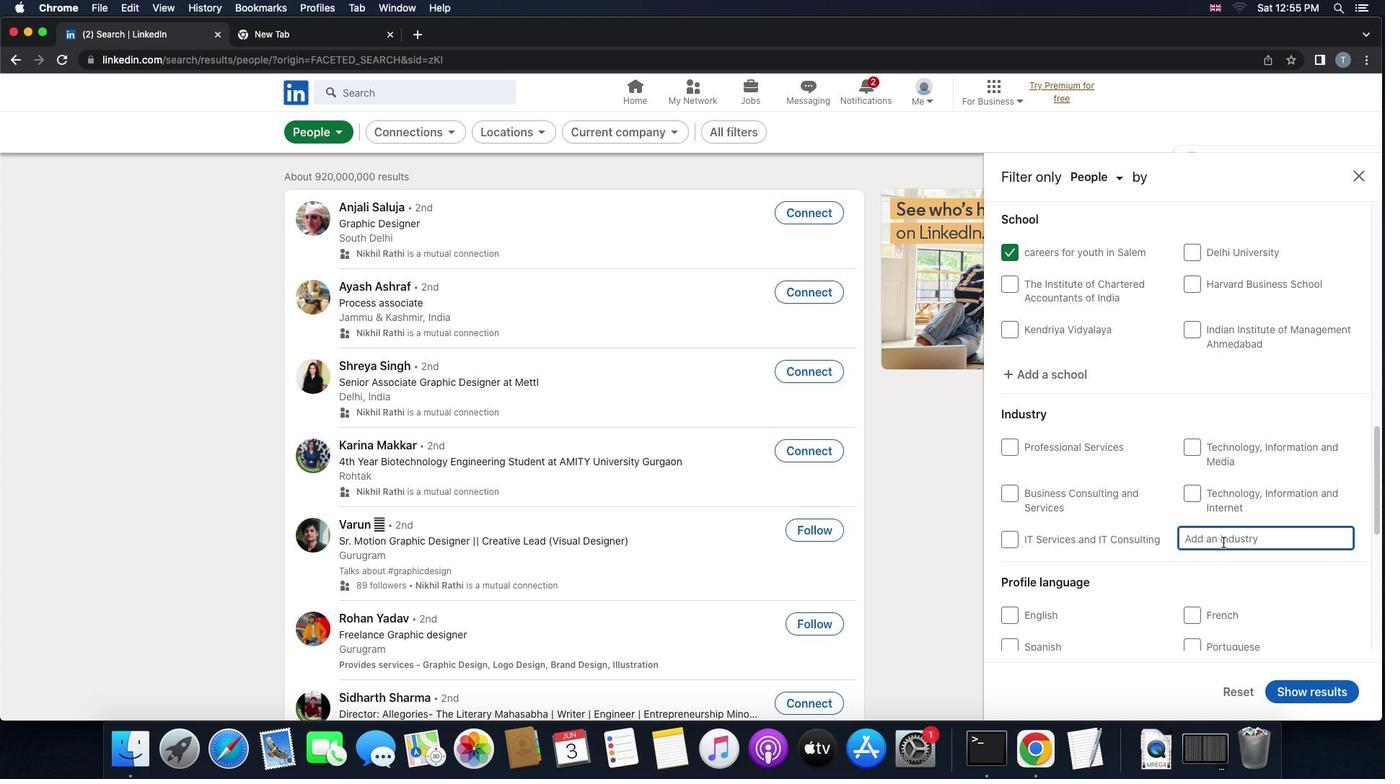 
Action: Key pressed 'f''l''i''g''h''t''n'Key.backspaceKey.space't''r''a''i''n''i''n''g'
Screenshot: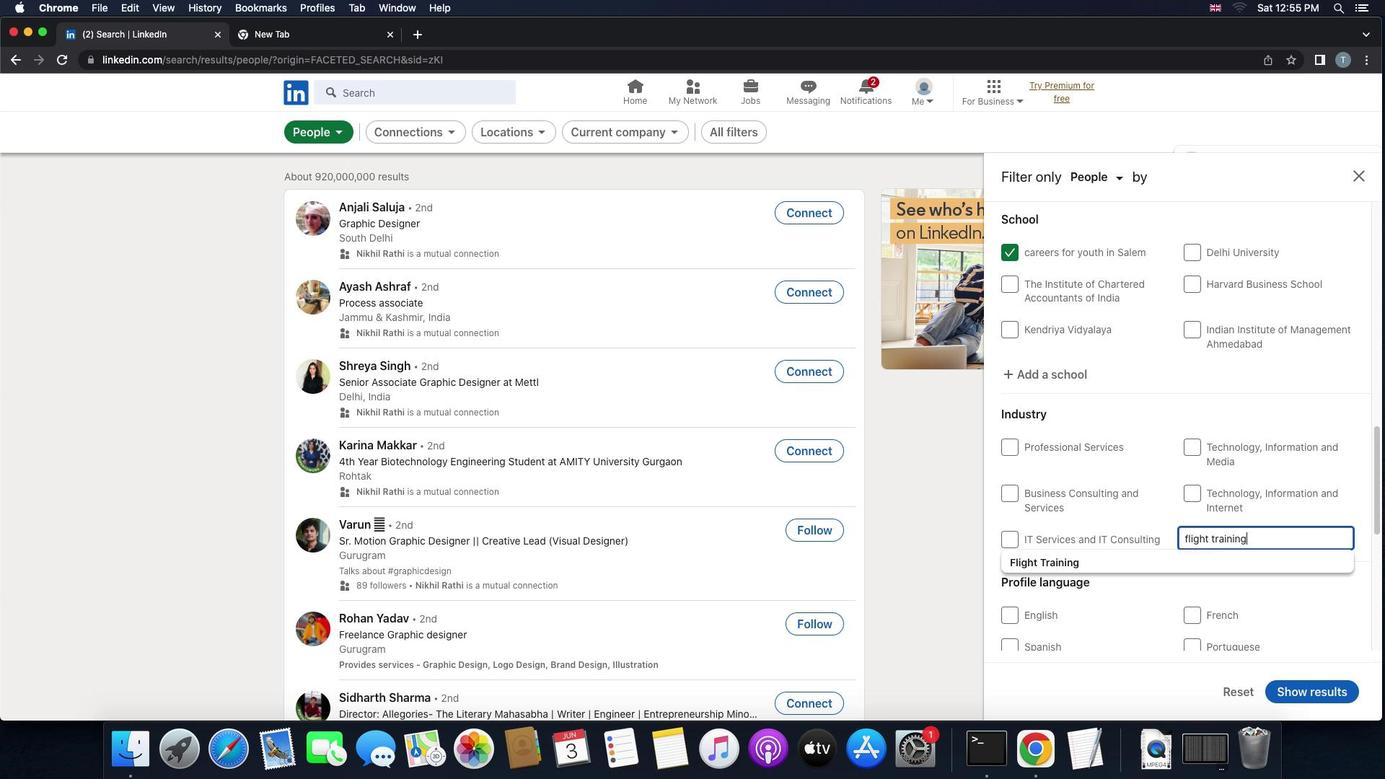 
Action: Mouse moved to (1210, 558)
Screenshot: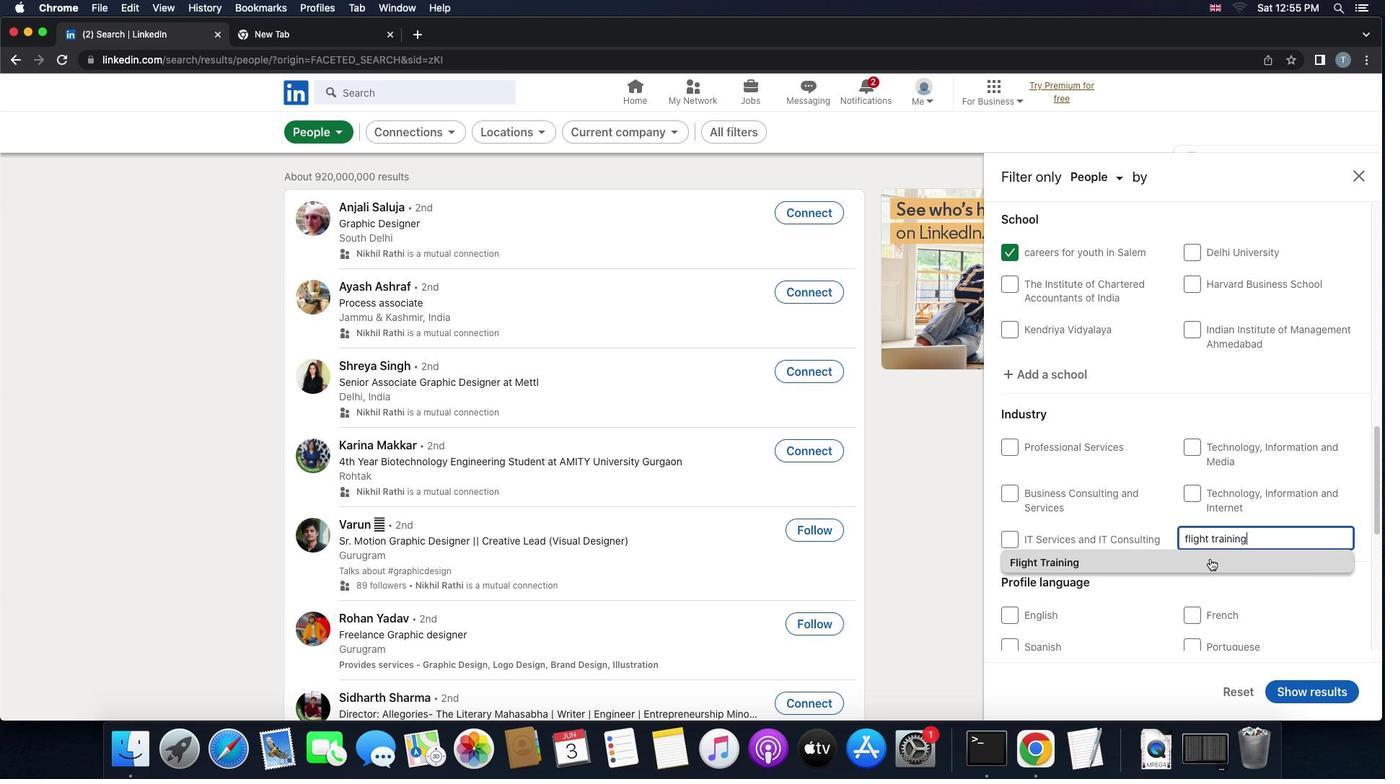 
Action: Mouse pressed left at (1210, 558)
Screenshot: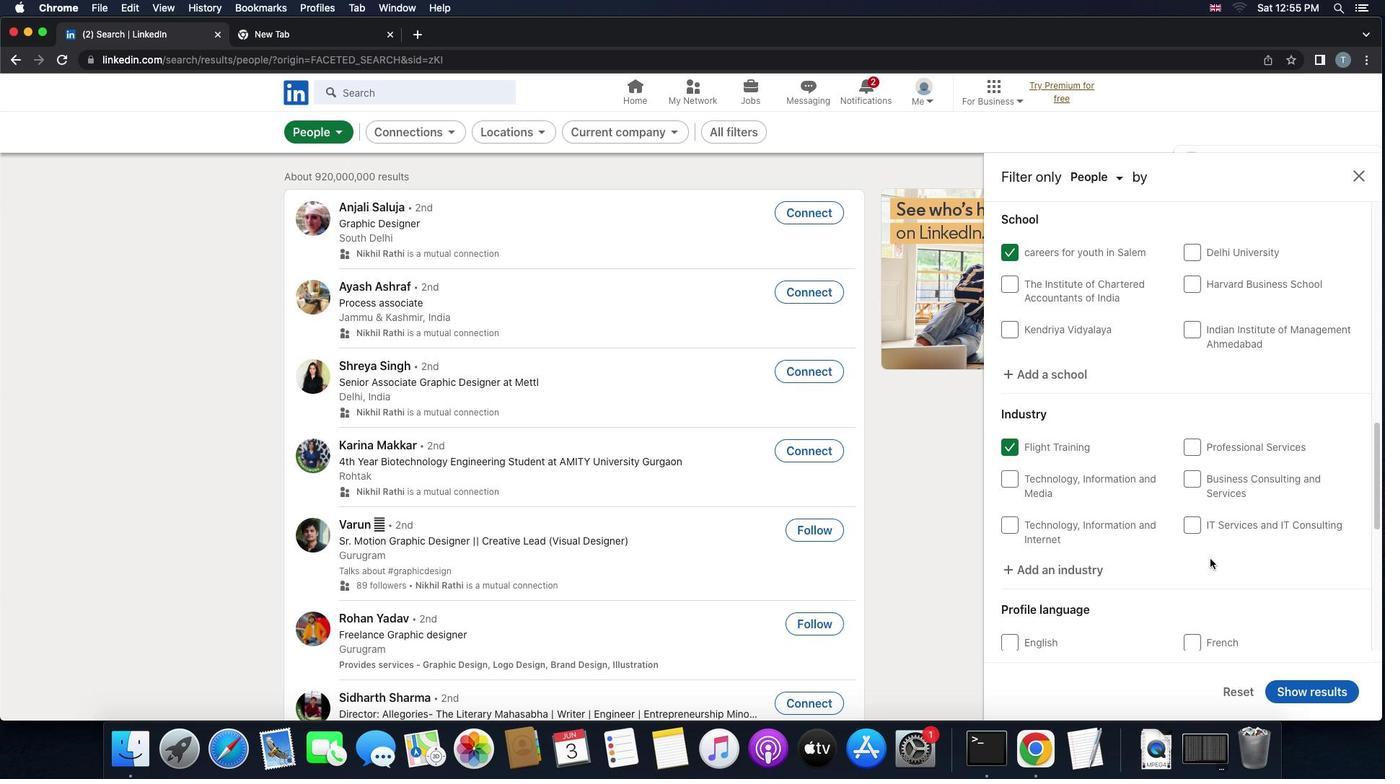 
Action: Mouse scrolled (1210, 558) with delta (0, 0)
Screenshot: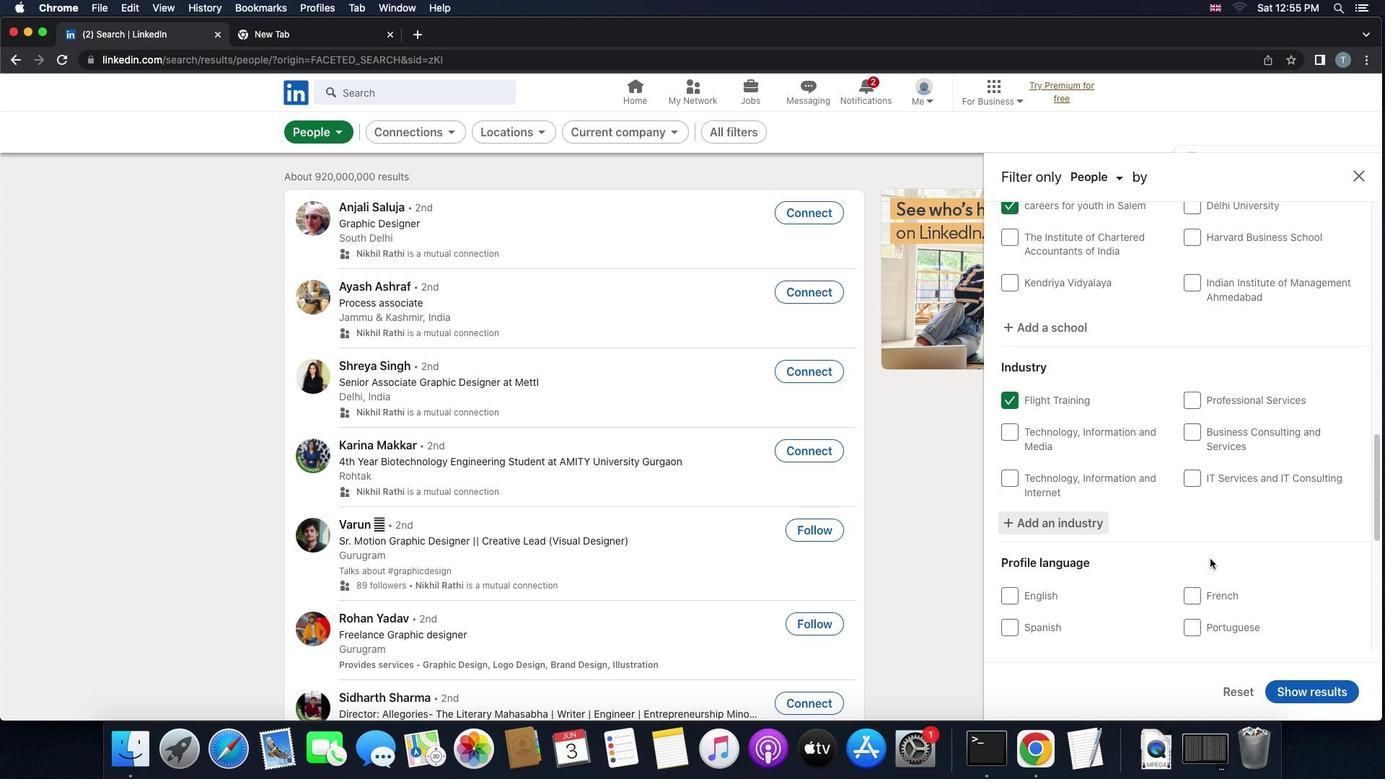 
Action: Mouse scrolled (1210, 558) with delta (0, 0)
Screenshot: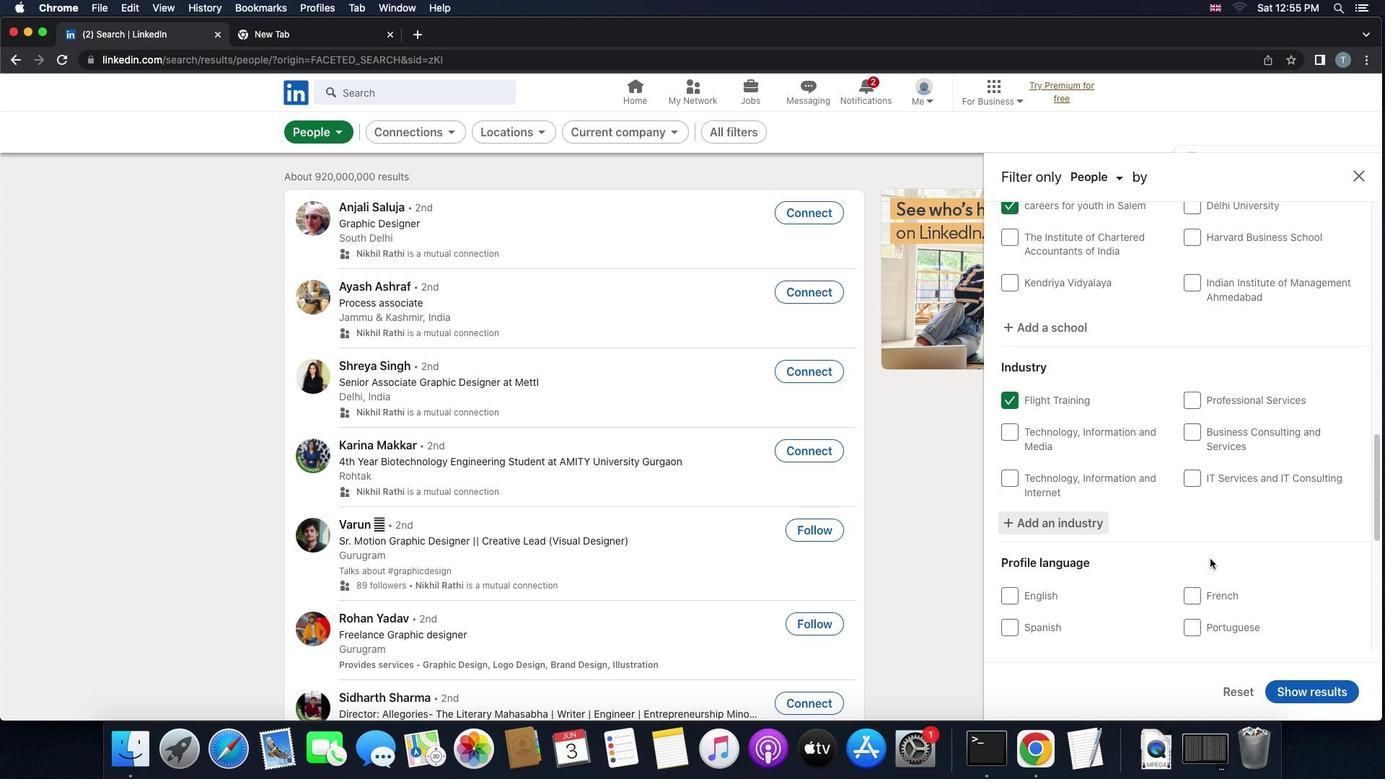 
Action: Mouse scrolled (1210, 558) with delta (0, -1)
Screenshot: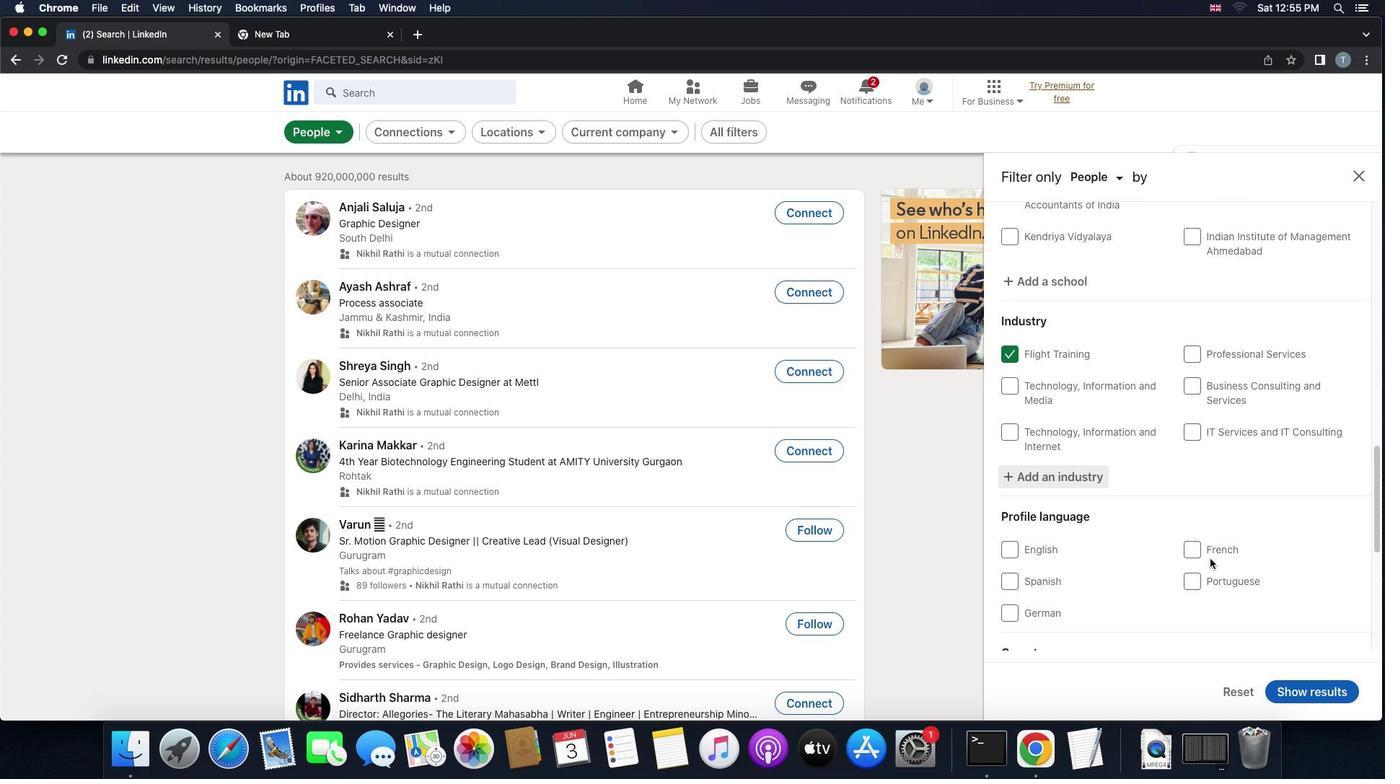 
Action: Mouse moved to (1208, 591)
Screenshot: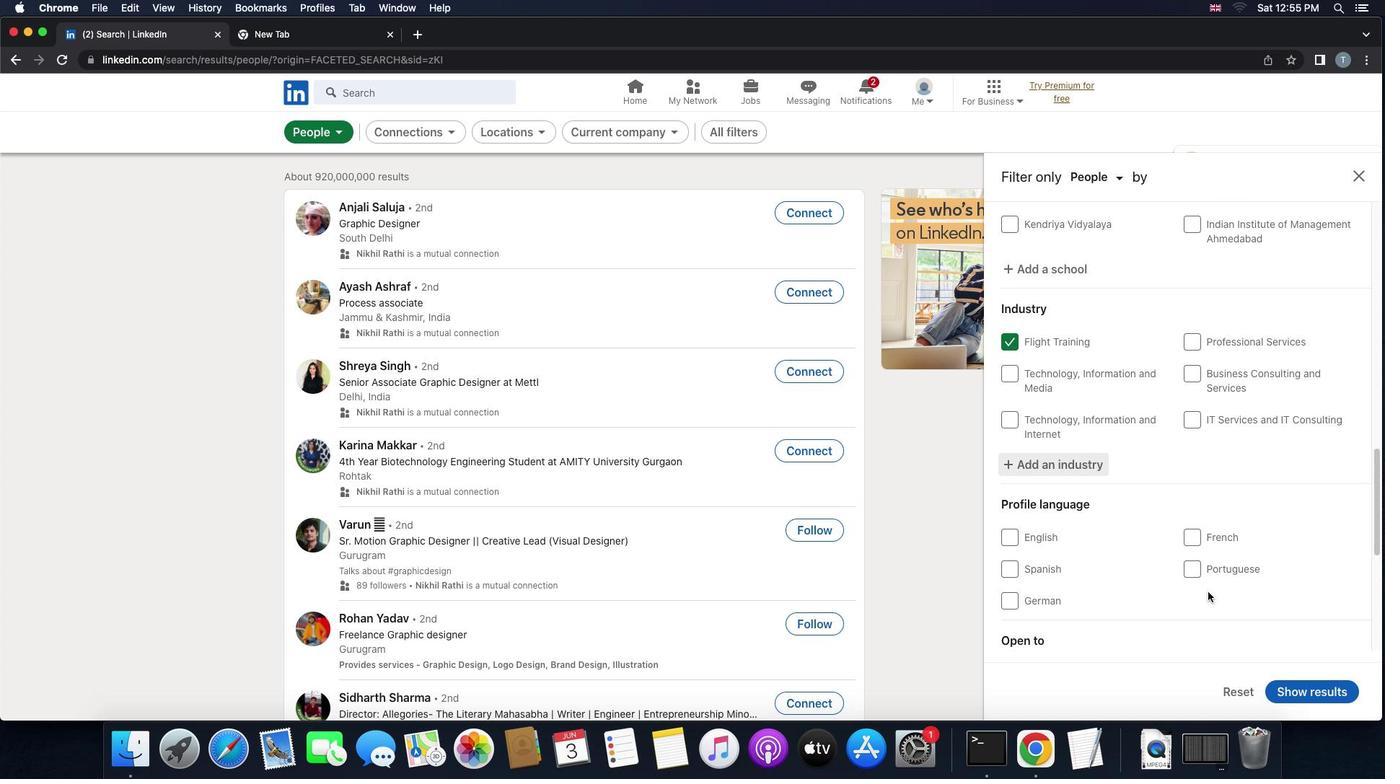 
Action: Mouse scrolled (1208, 591) with delta (0, 0)
Screenshot: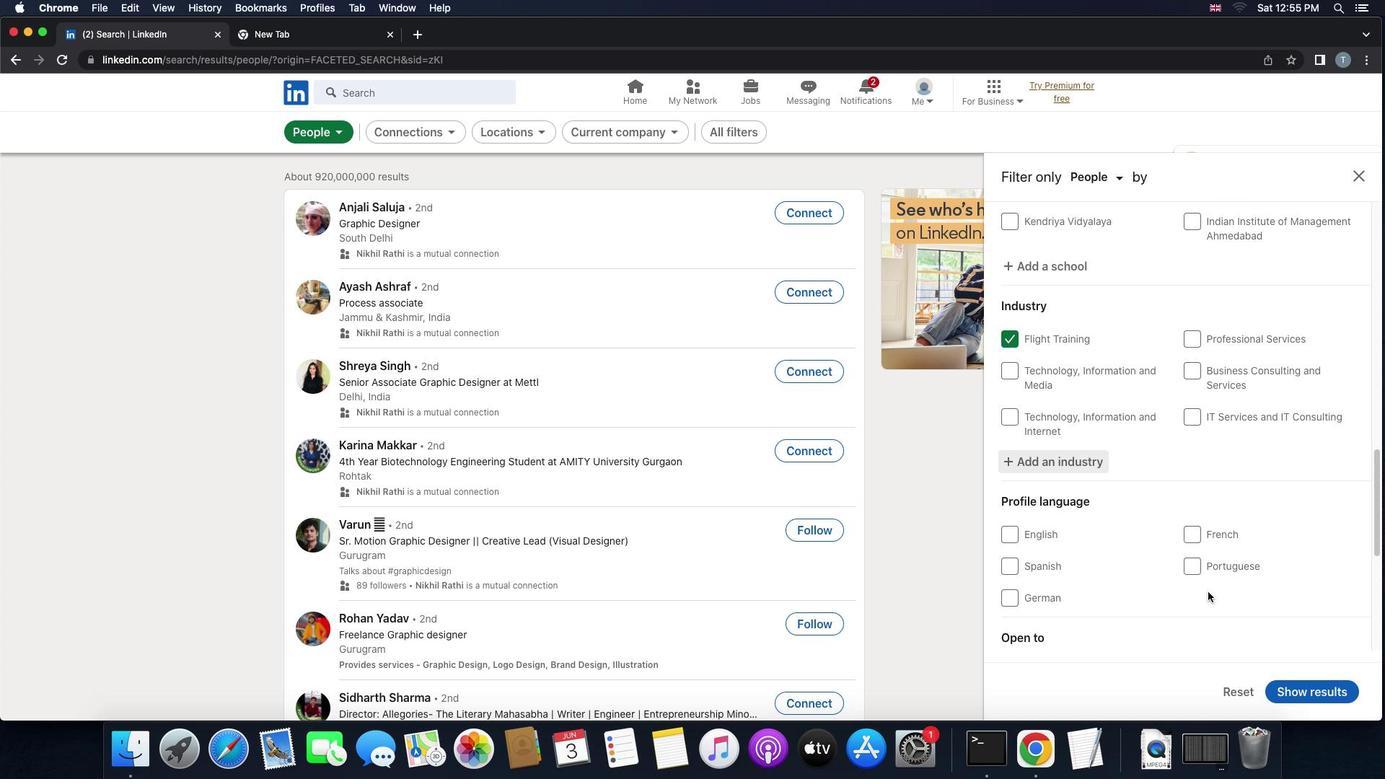 
Action: Mouse scrolled (1208, 591) with delta (0, 0)
Screenshot: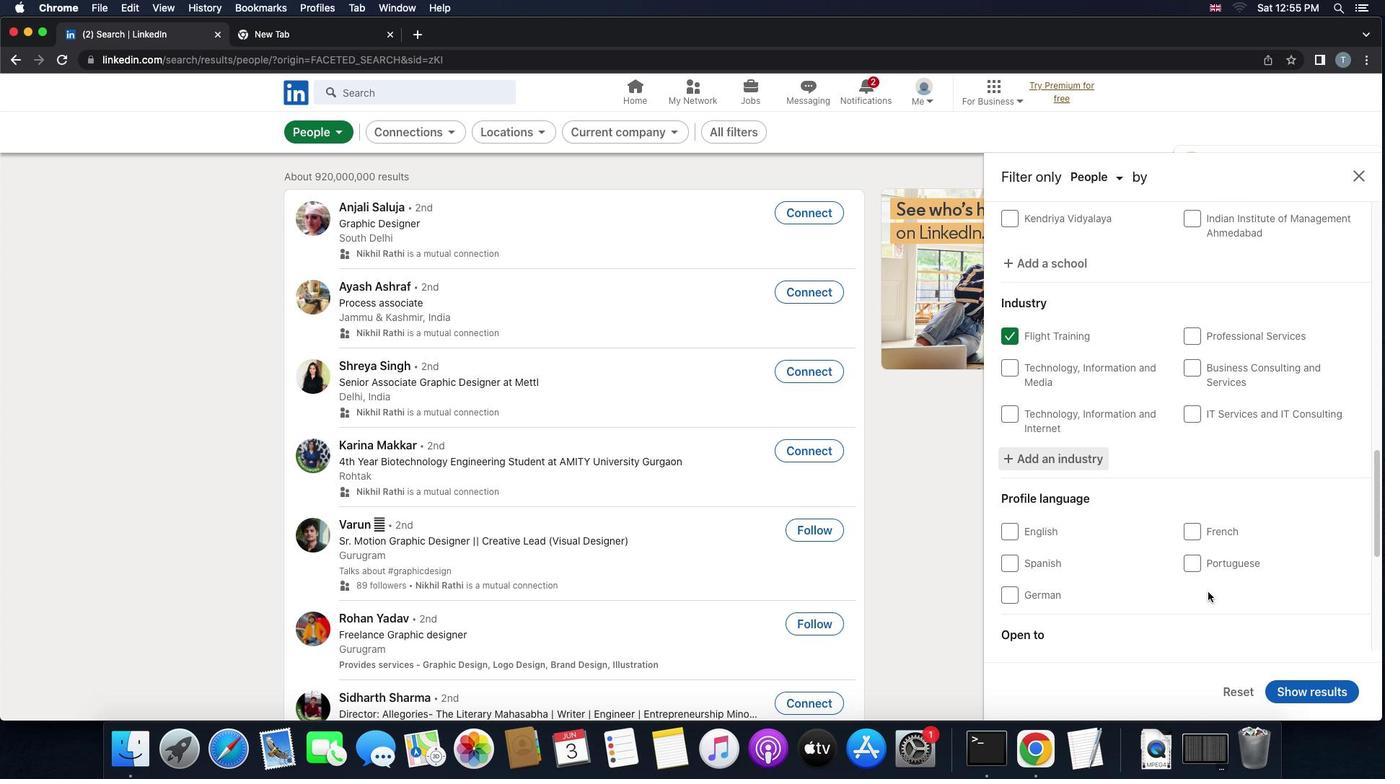 
Action: Mouse scrolled (1208, 591) with delta (0, 0)
Screenshot: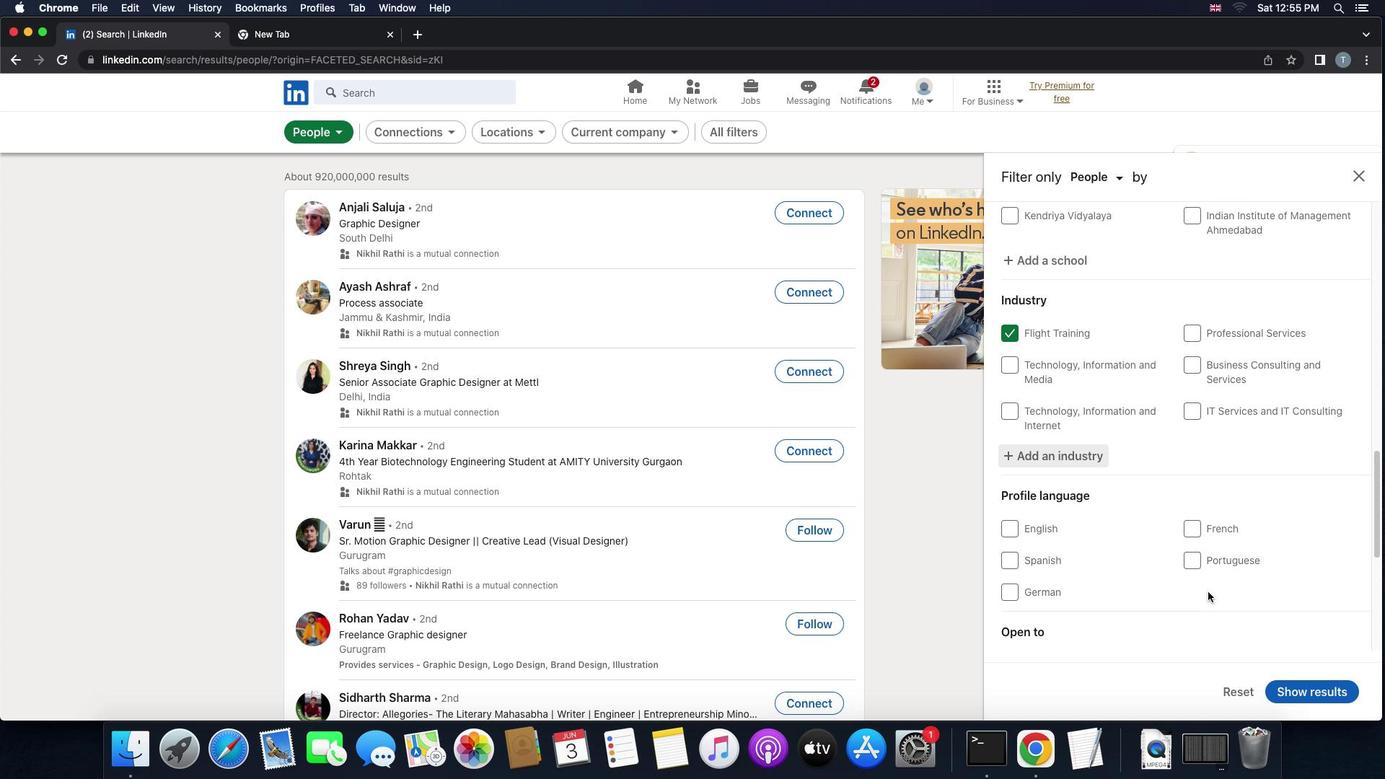 
Action: Mouse moved to (1206, 523)
Screenshot: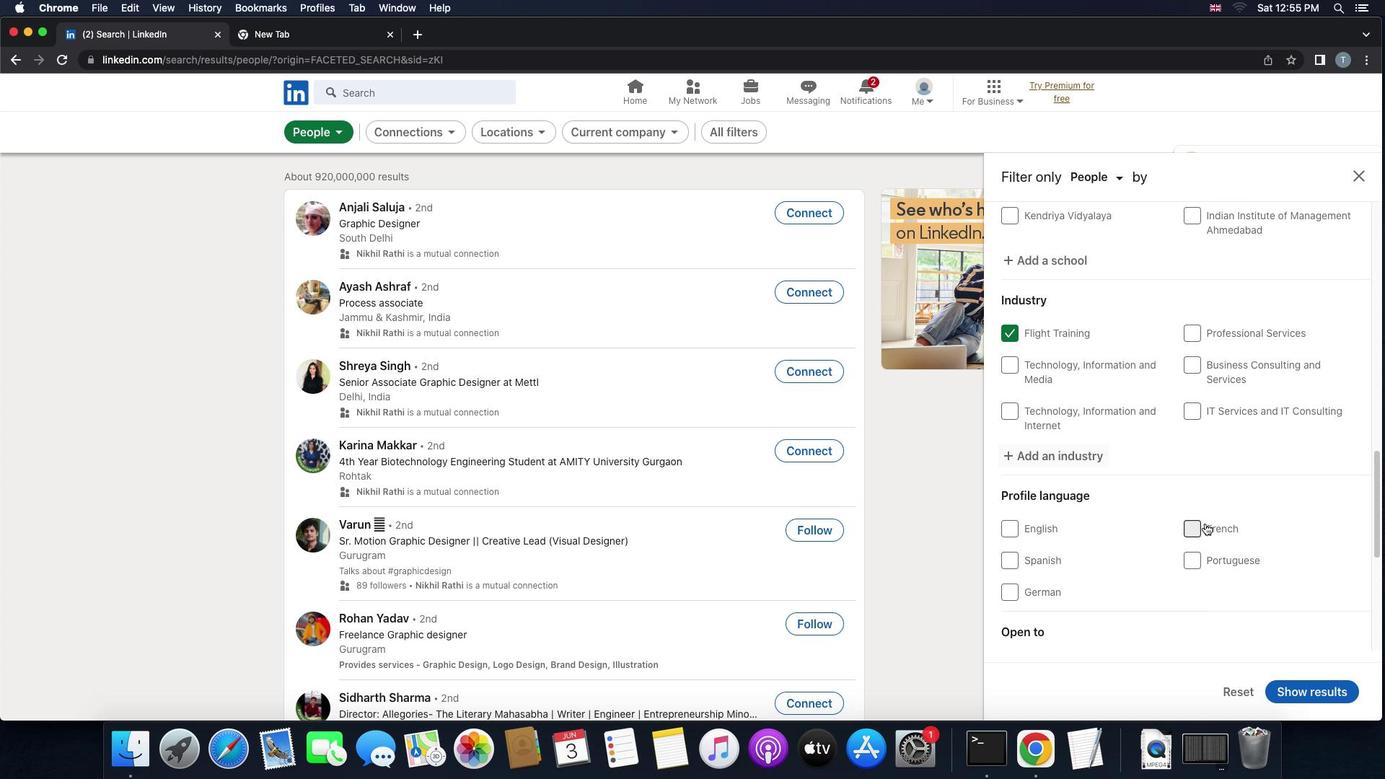 
Action: Mouse pressed left at (1206, 523)
Screenshot: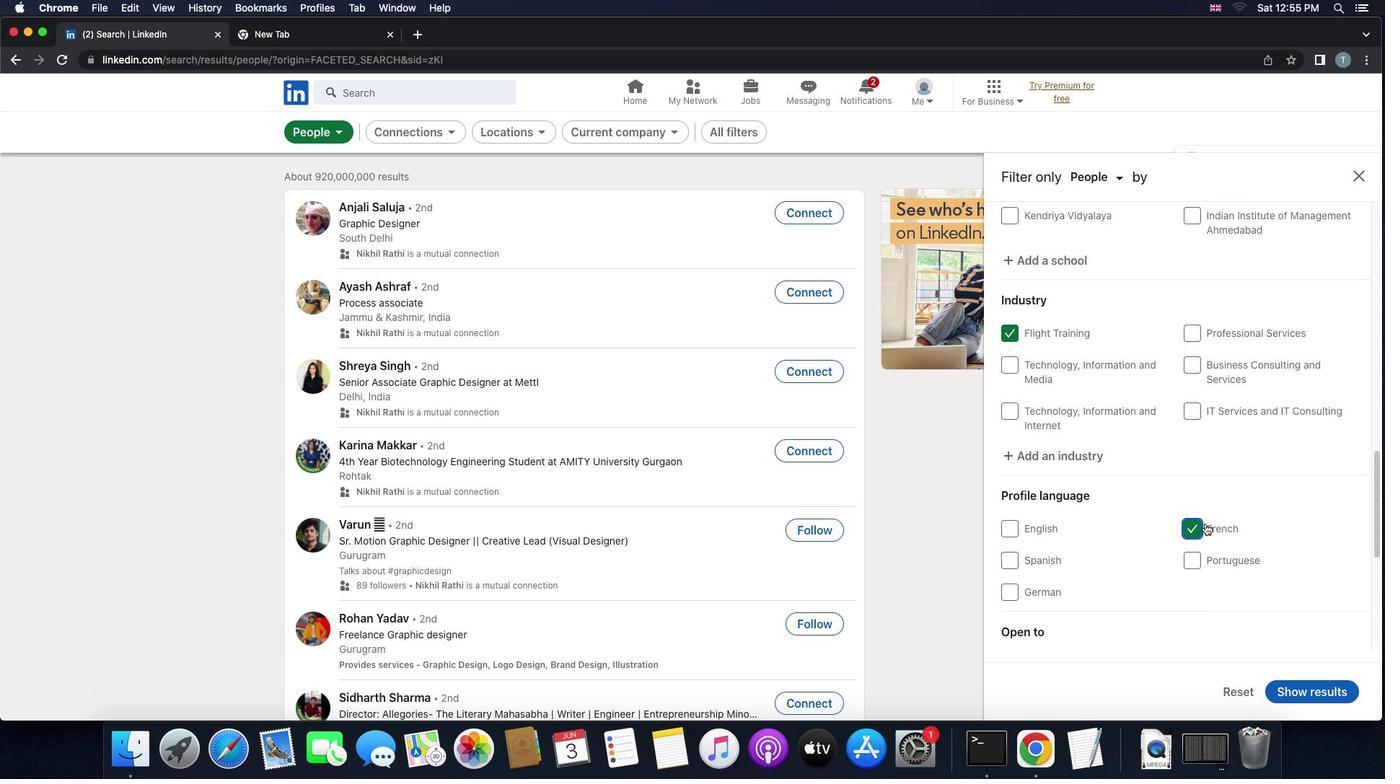 
Action: Mouse moved to (1232, 553)
Screenshot: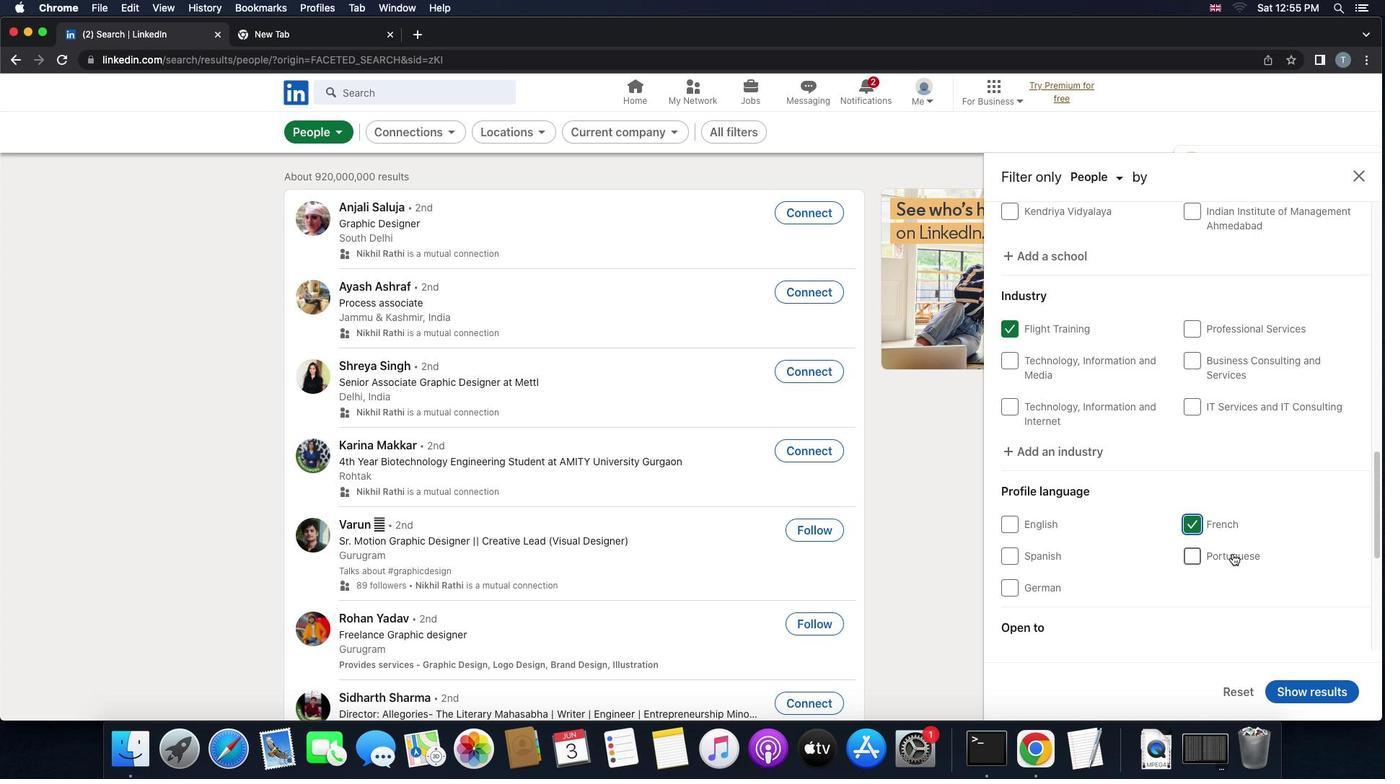 
Action: Mouse scrolled (1232, 553) with delta (0, 0)
Screenshot: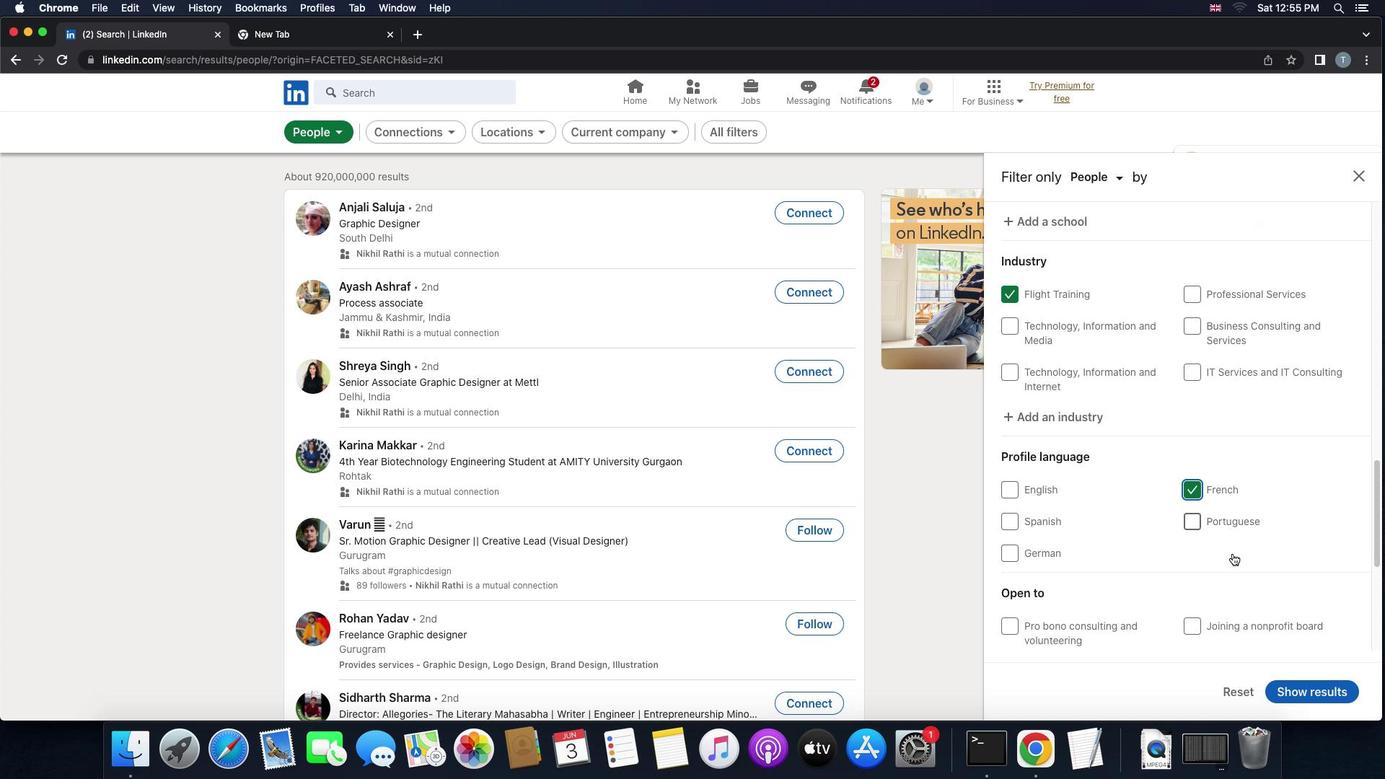 
Action: Mouse scrolled (1232, 553) with delta (0, 0)
Screenshot: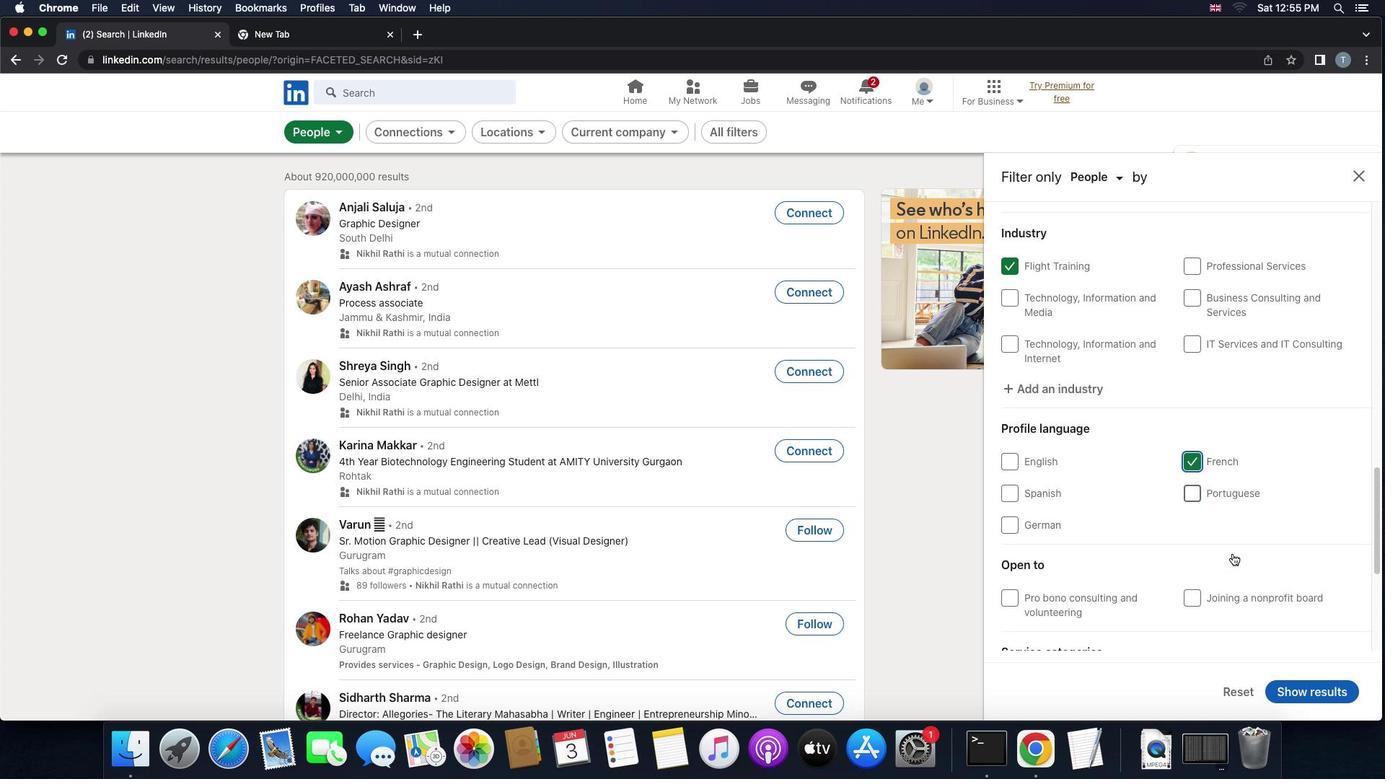 
Action: Mouse scrolled (1232, 553) with delta (0, -1)
Screenshot: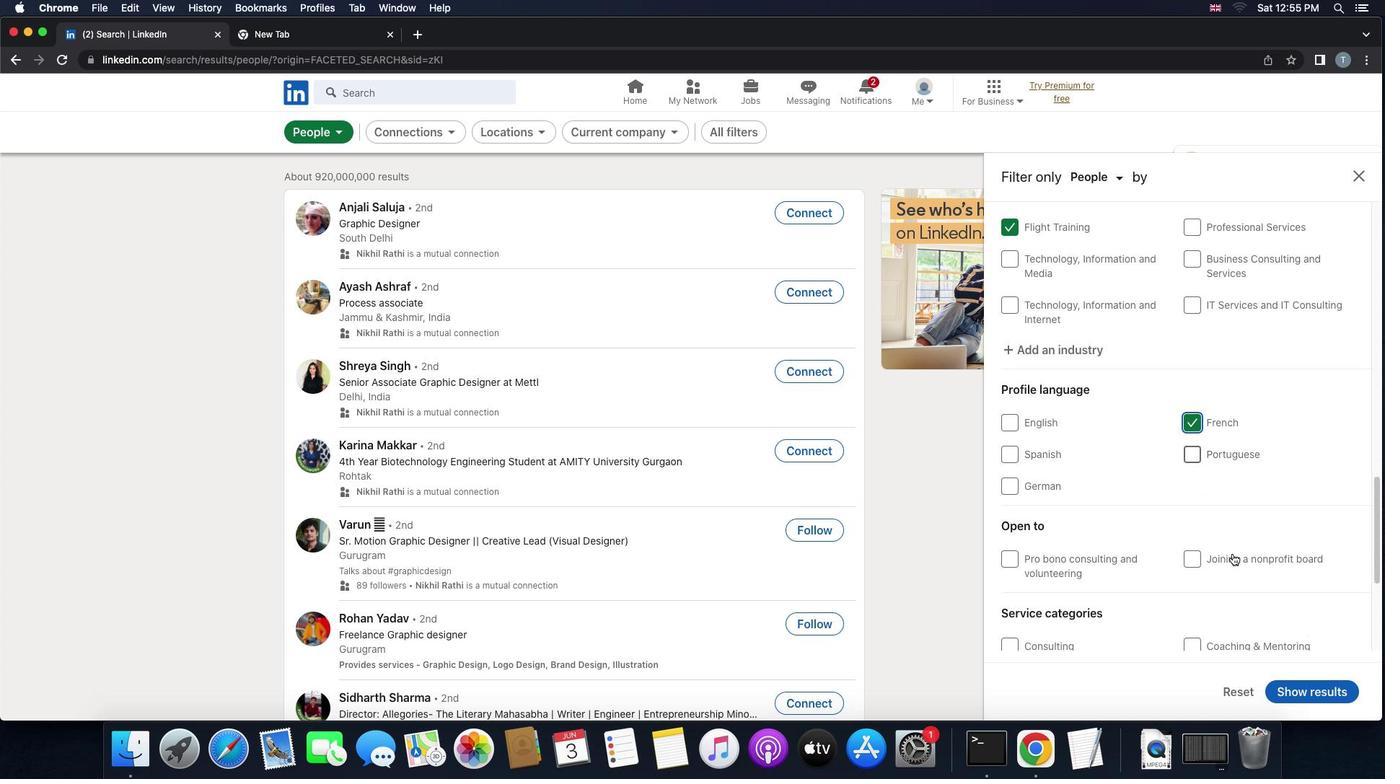 
Action: Mouse moved to (1232, 554)
Screenshot: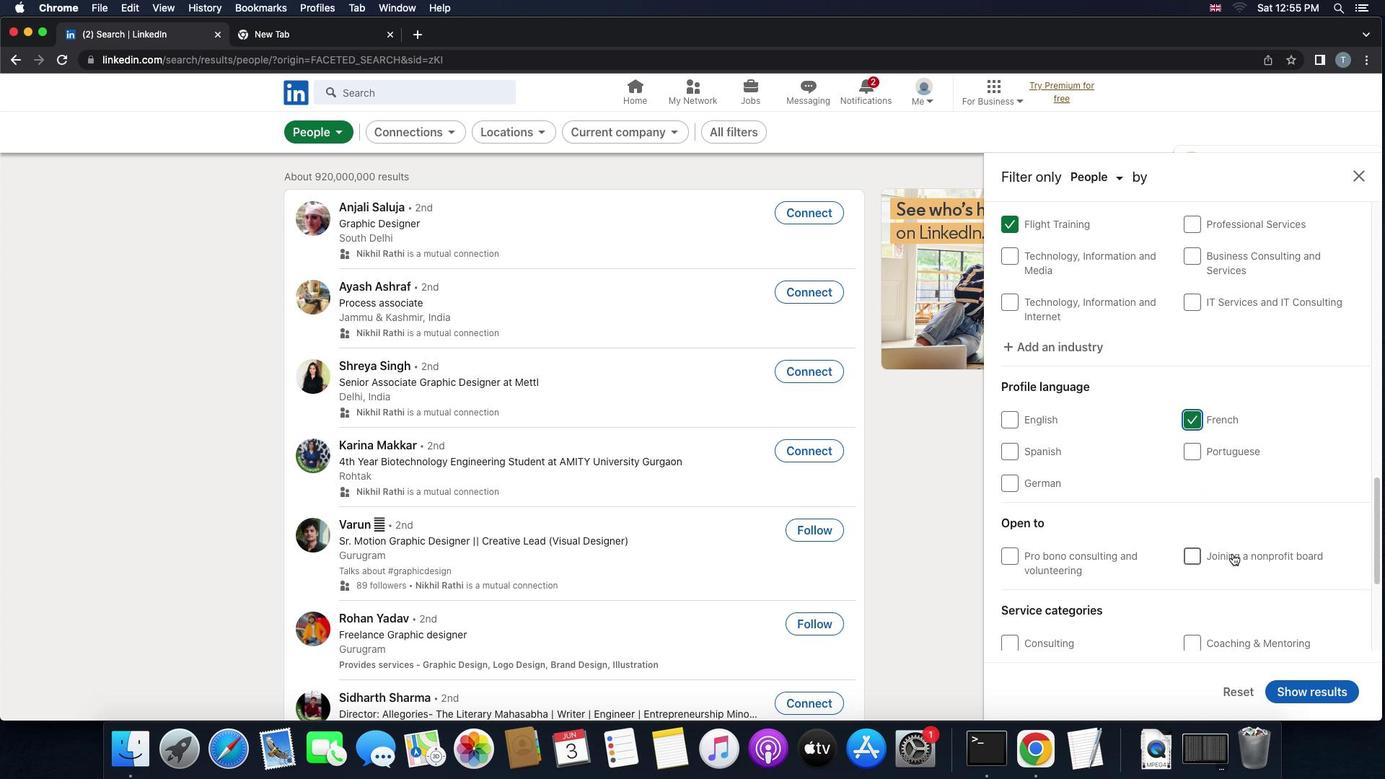 
Action: Mouse scrolled (1232, 554) with delta (0, 0)
Screenshot: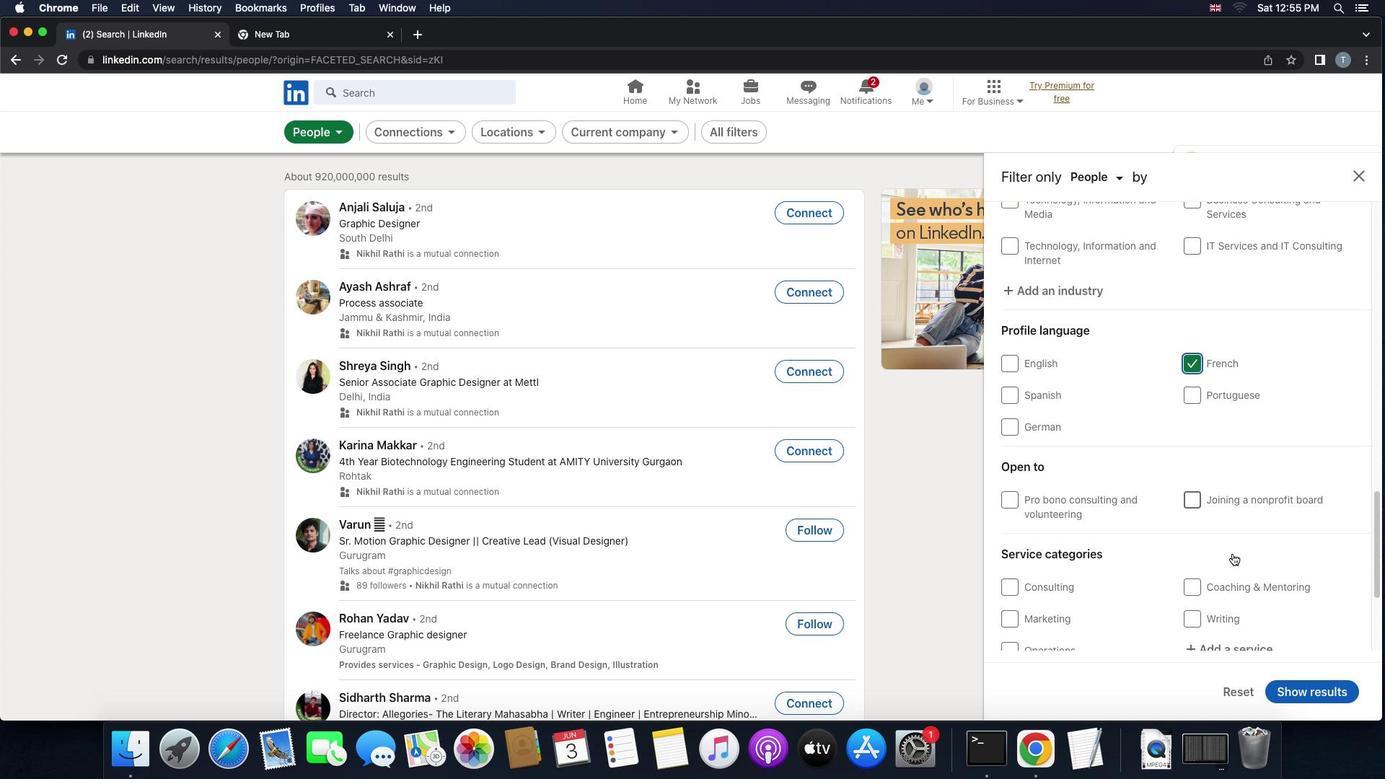 
Action: Mouse scrolled (1232, 554) with delta (0, 0)
Screenshot: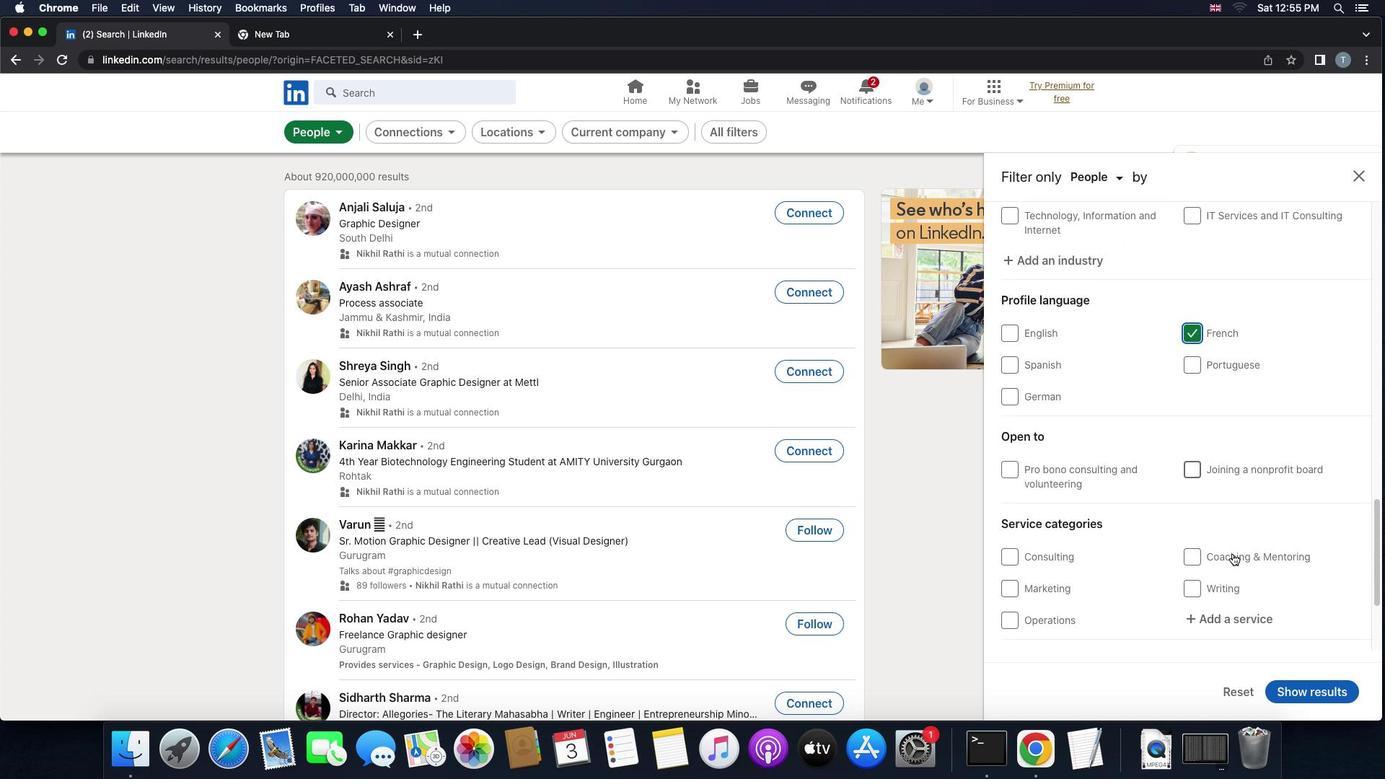 
Action: Mouse scrolled (1232, 554) with delta (0, -1)
Screenshot: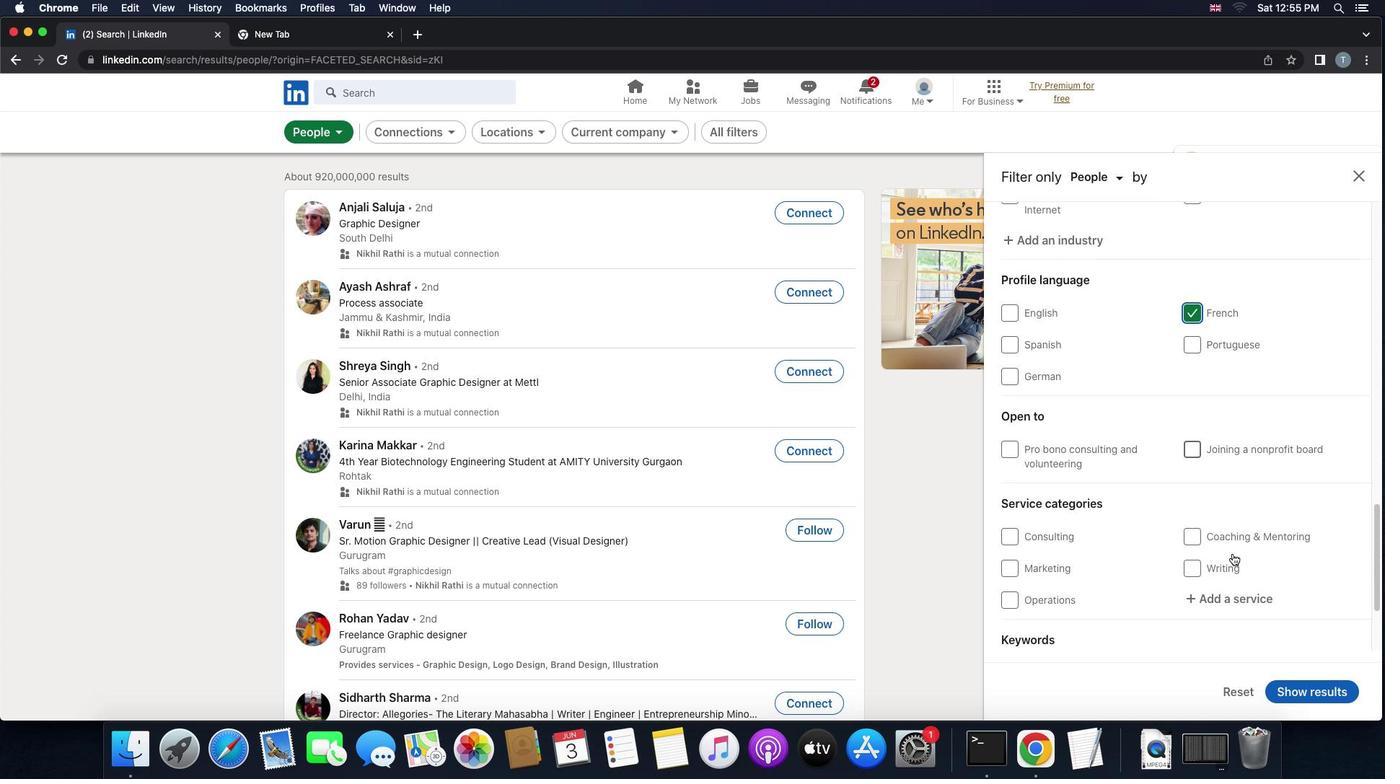 
Action: Mouse scrolled (1232, 554) with delta (0, 0)
Screenshot: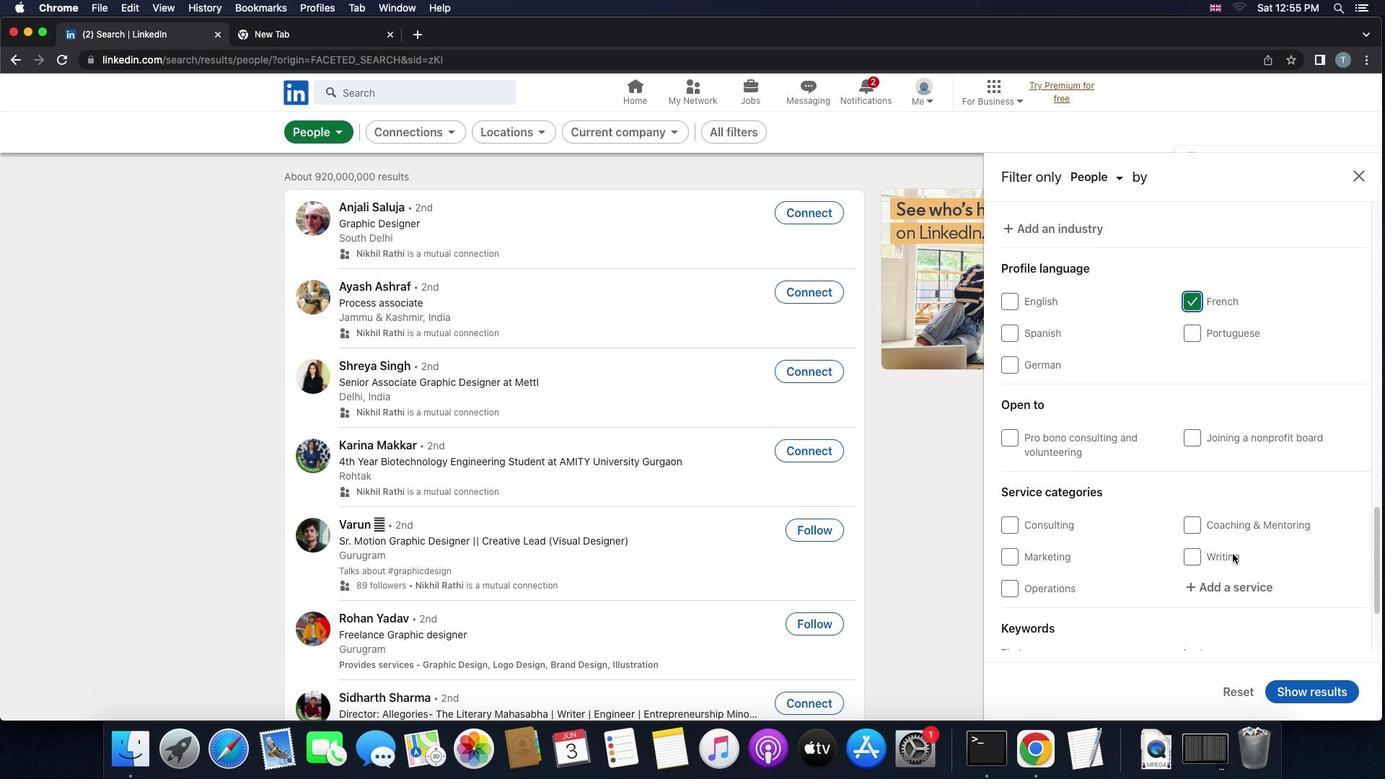 
Action: Mouse scrolled (1232, 554) with delta (0, 0)
Screenshot: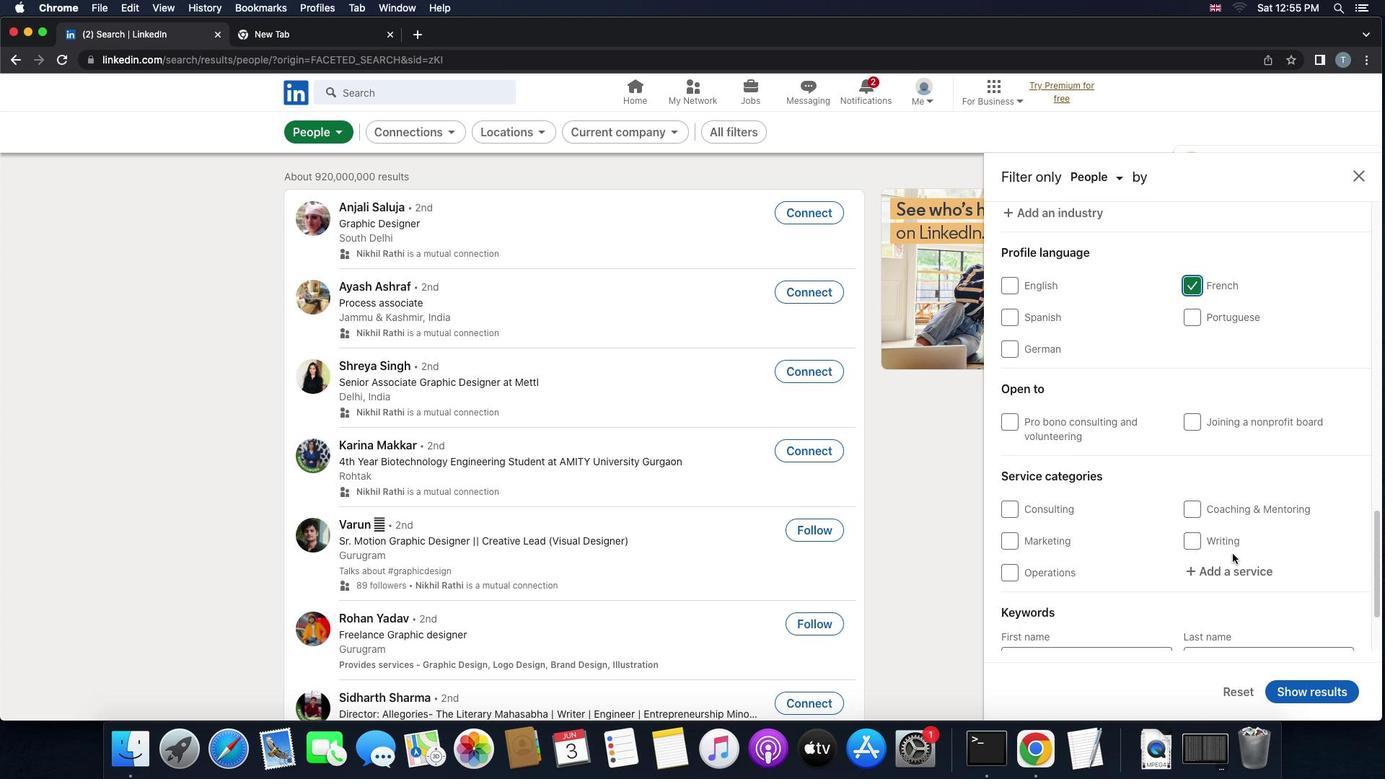 
Action: Mouse scrolled (1232, 554) with delta (0, 0)
Screenshot: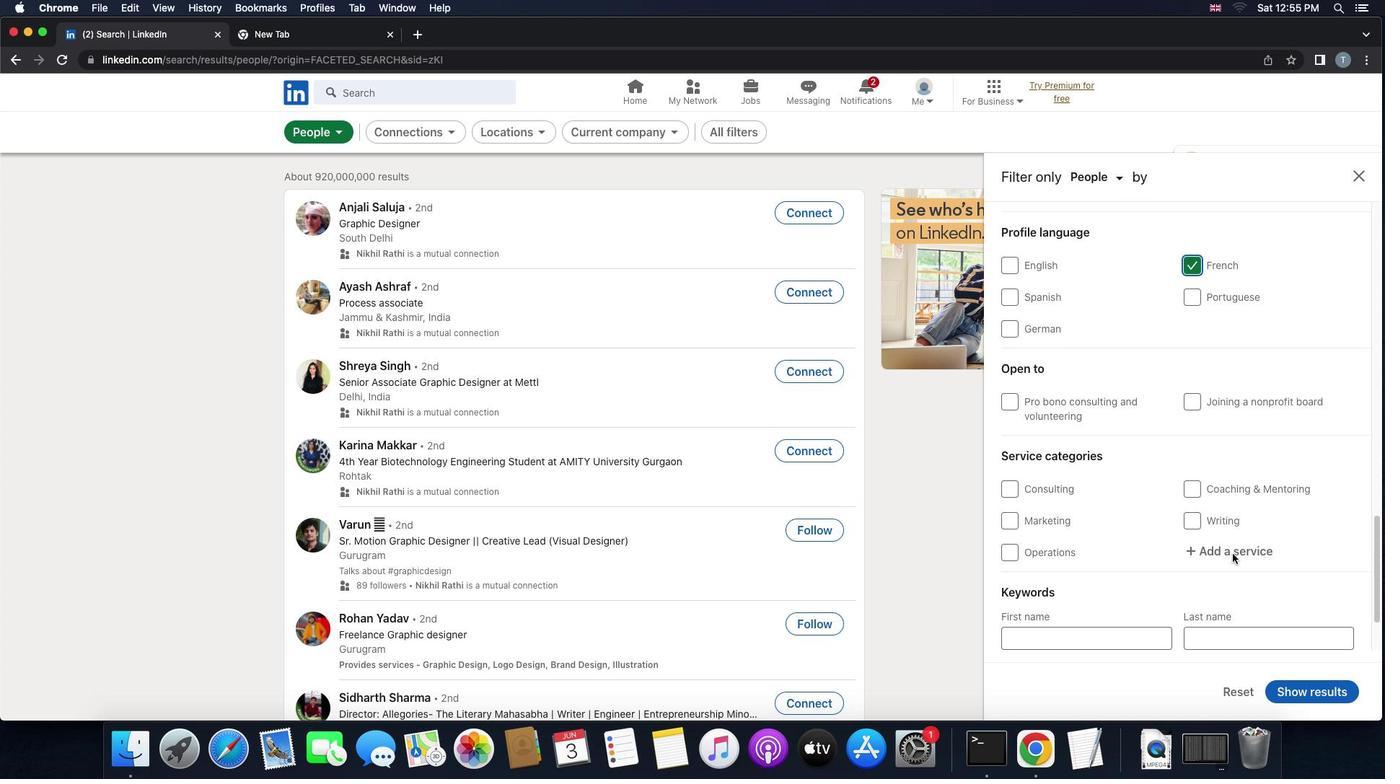 
Action: Mouse scrolled (1232, 554) with delta (0, 0)
Screenshot: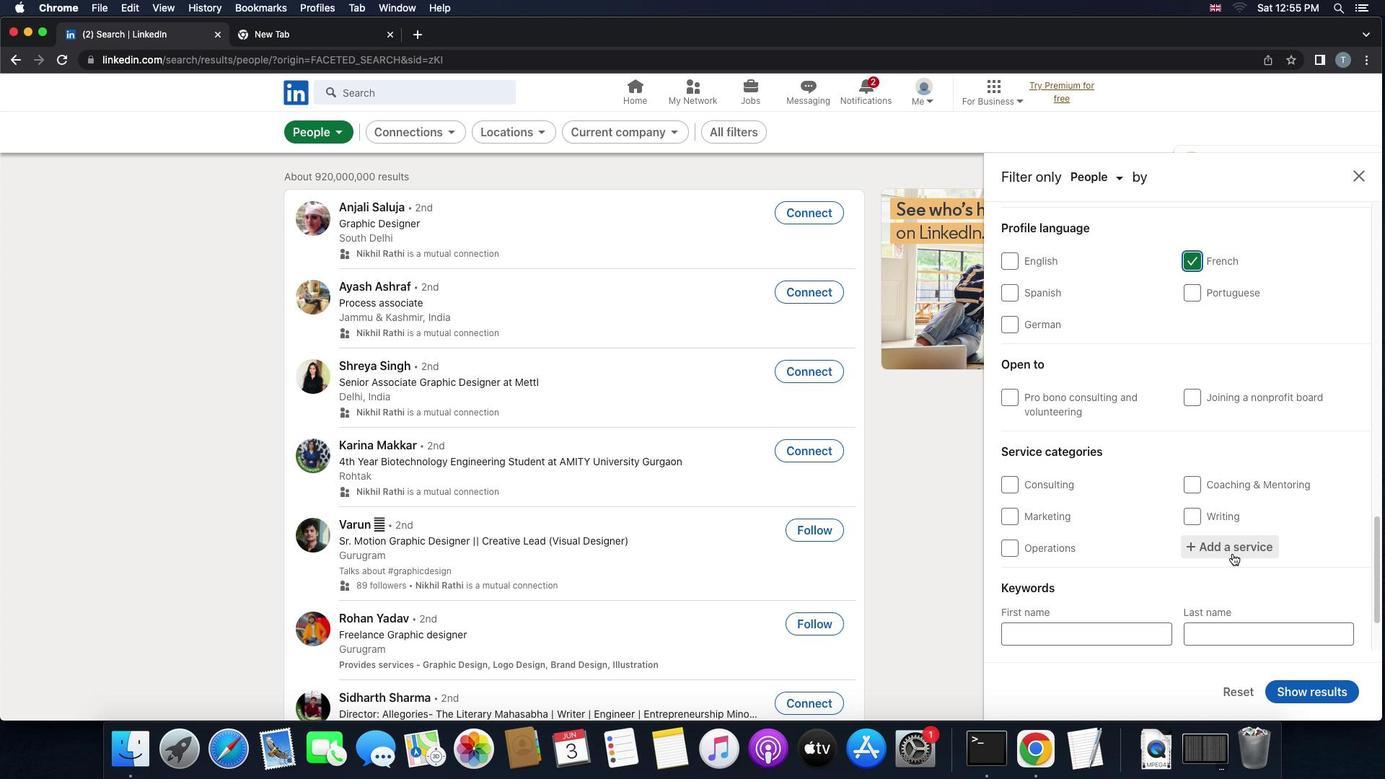 
Action: Mouse scrolled (1232, 554) with delta (0, 0)
Screenshot: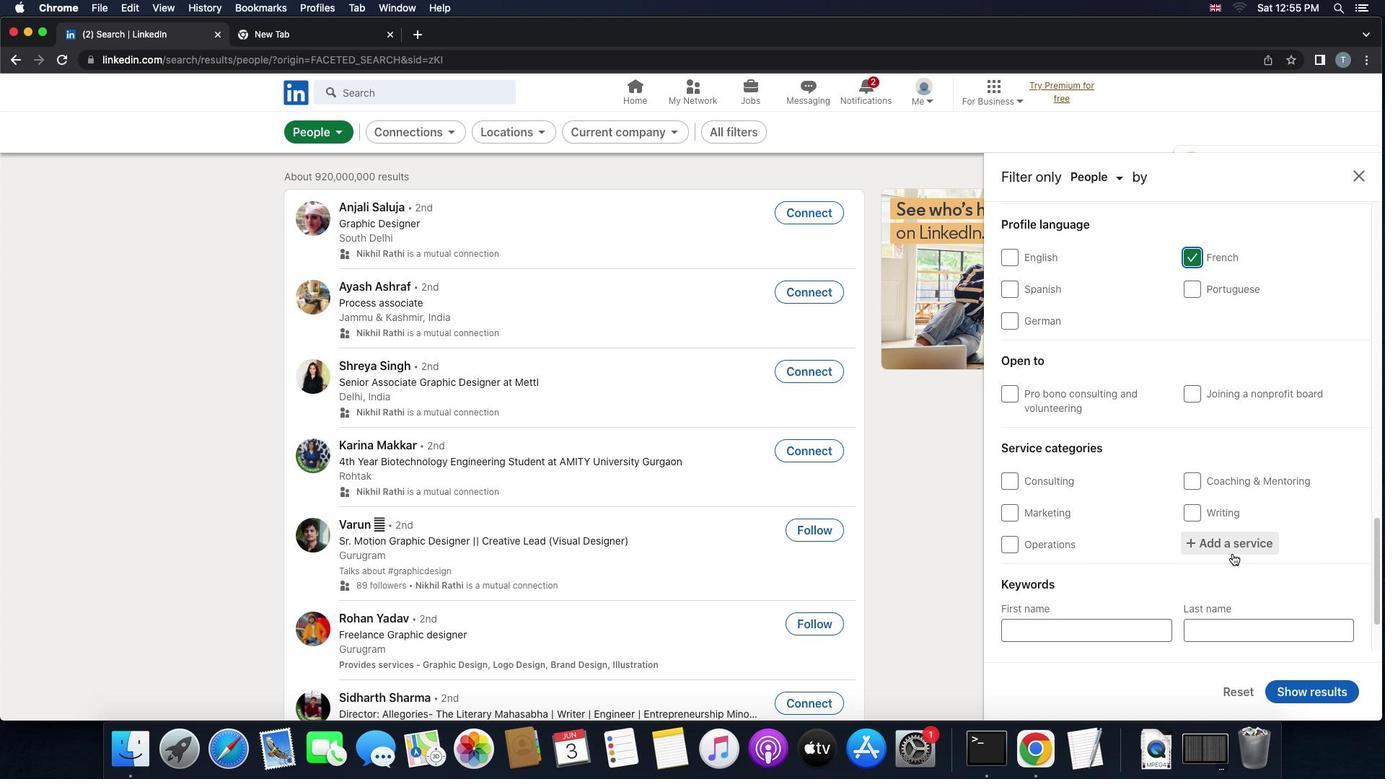 
Action: Mouse scrolled (1232, 554) with delta (0, 0)
Screenshot: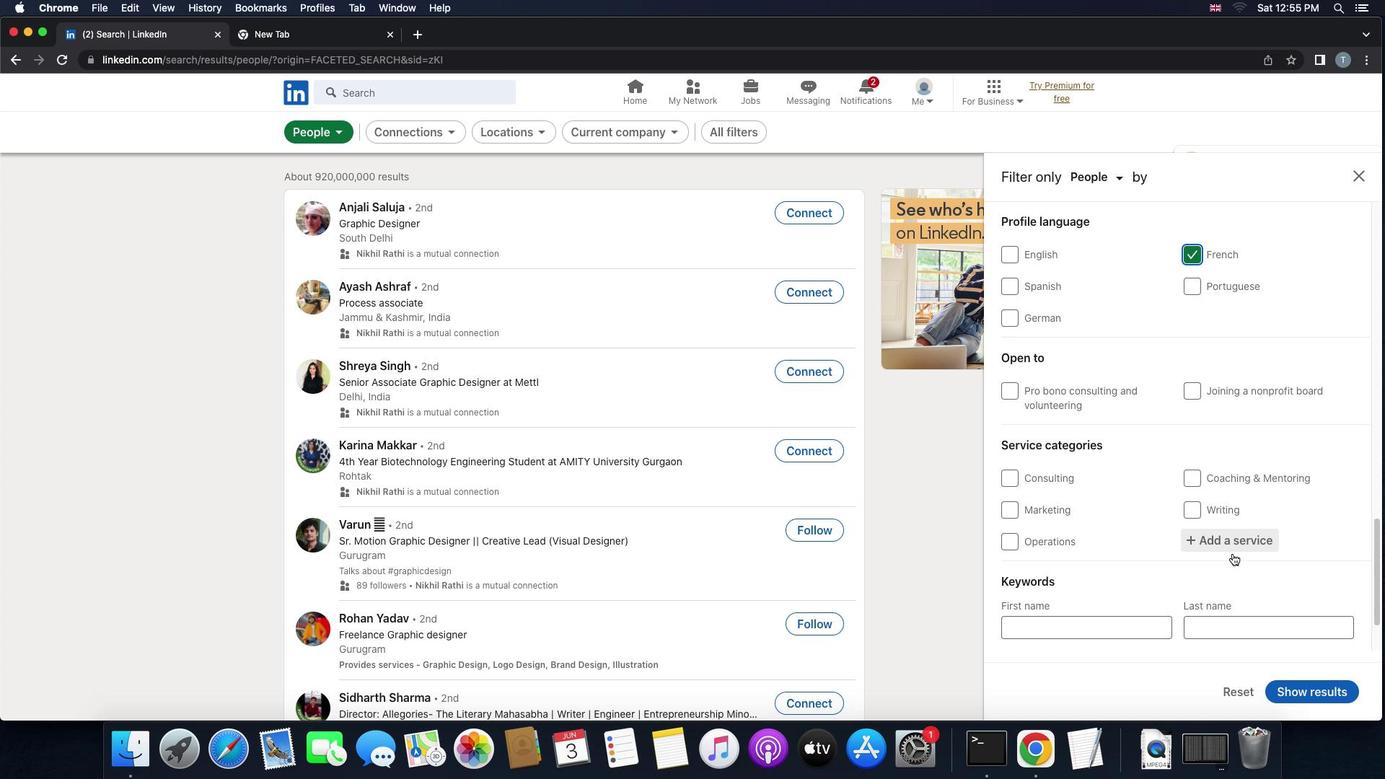 
Action: Mouse moved to (1236, 548)
Screenshot: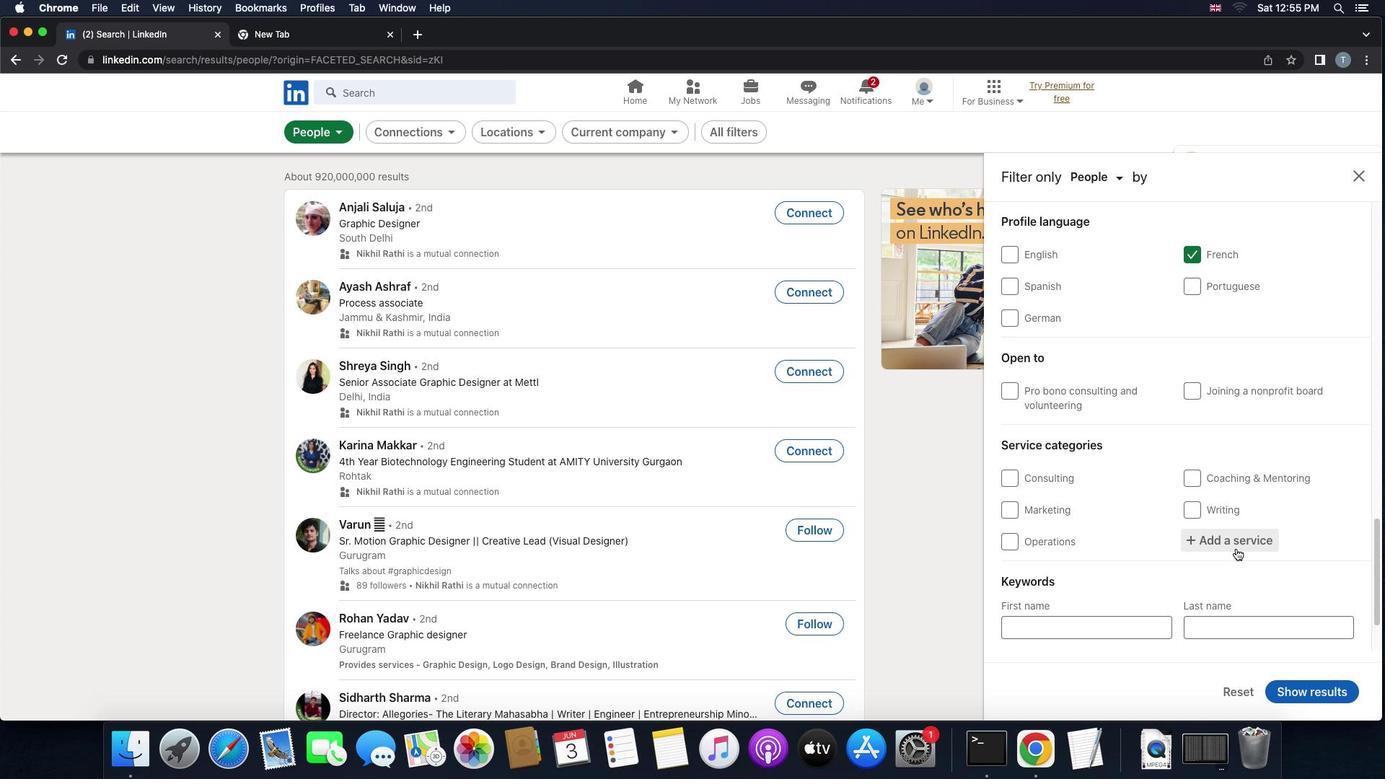 
Action: Mouse pressed left at (1236, 548)
Screenshot: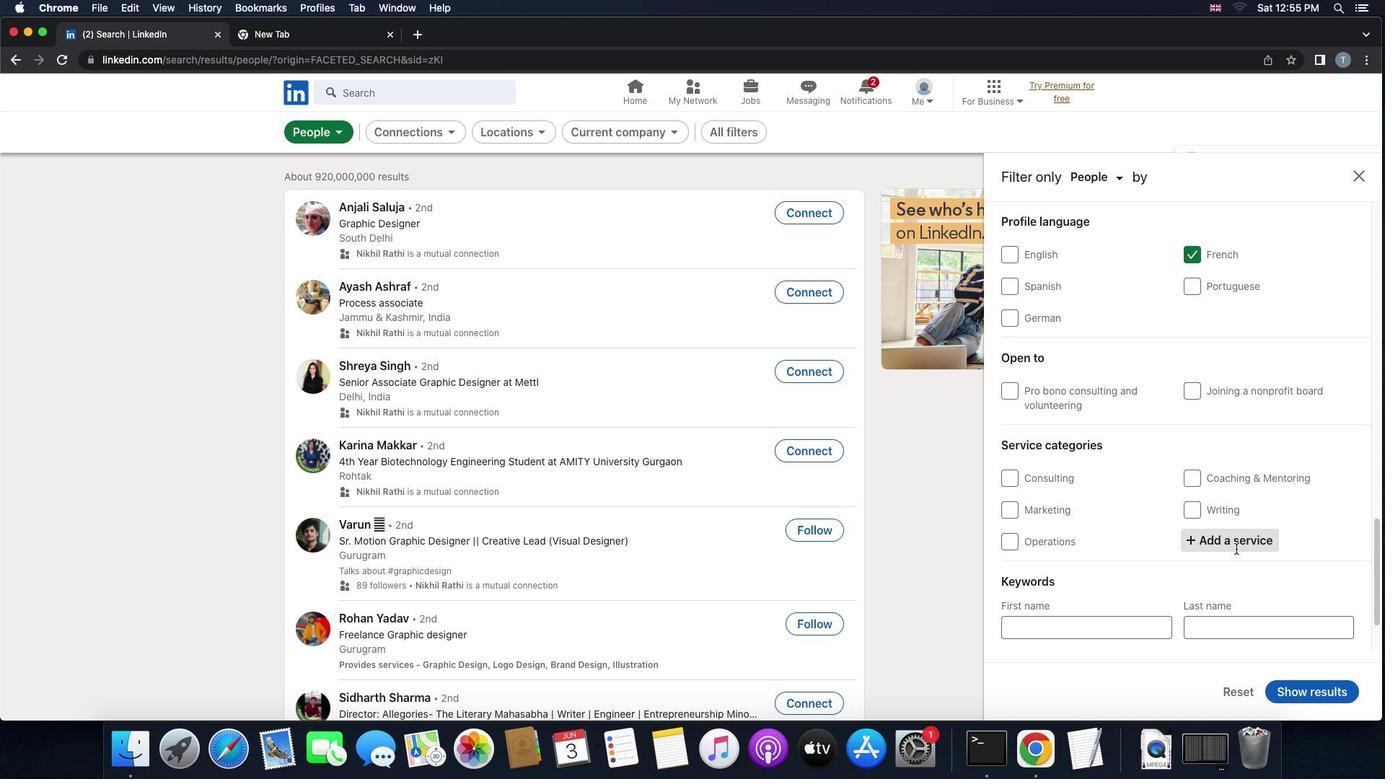 
Action: Key pressed 'v''i''d''e''o''g''r''a''p''h''y'
Screenshot: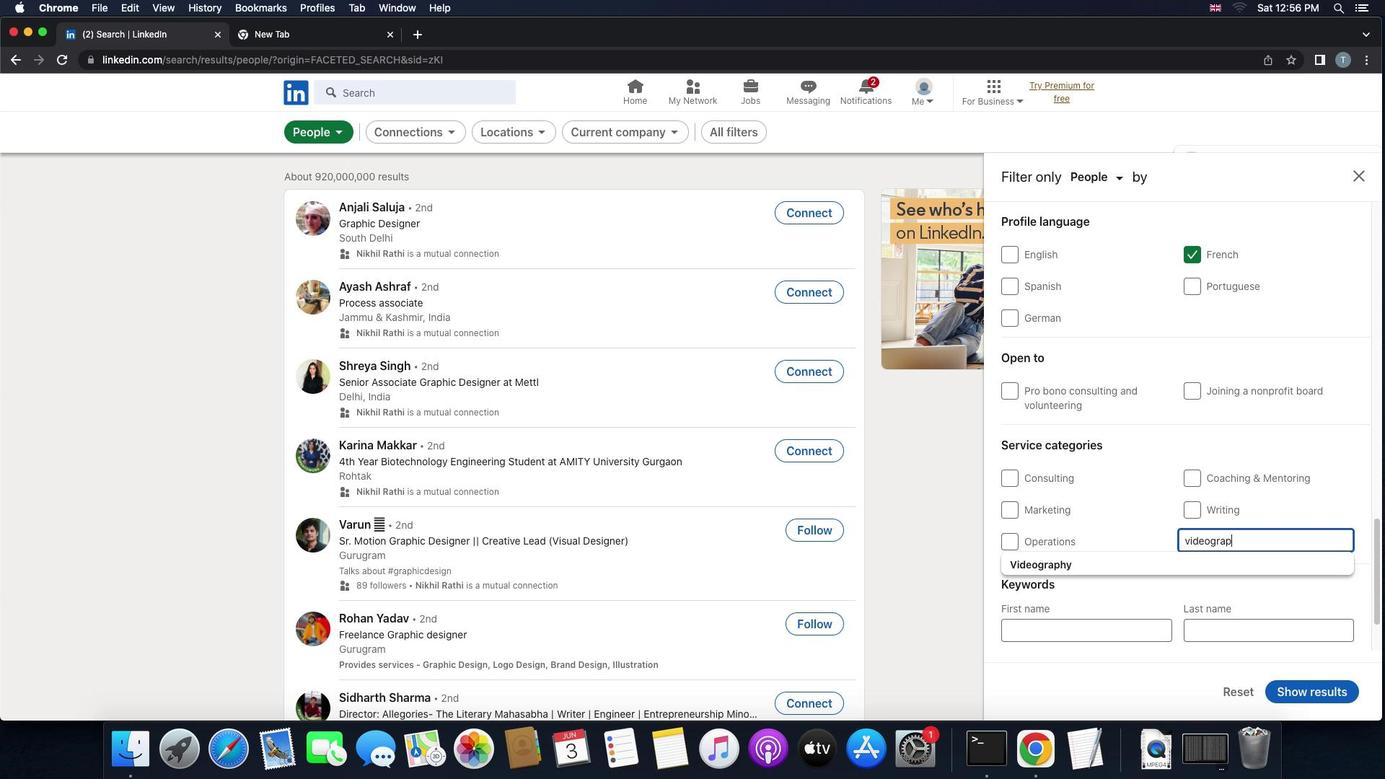 
Action: Mouse moved to (1216, 568)
Screenshot: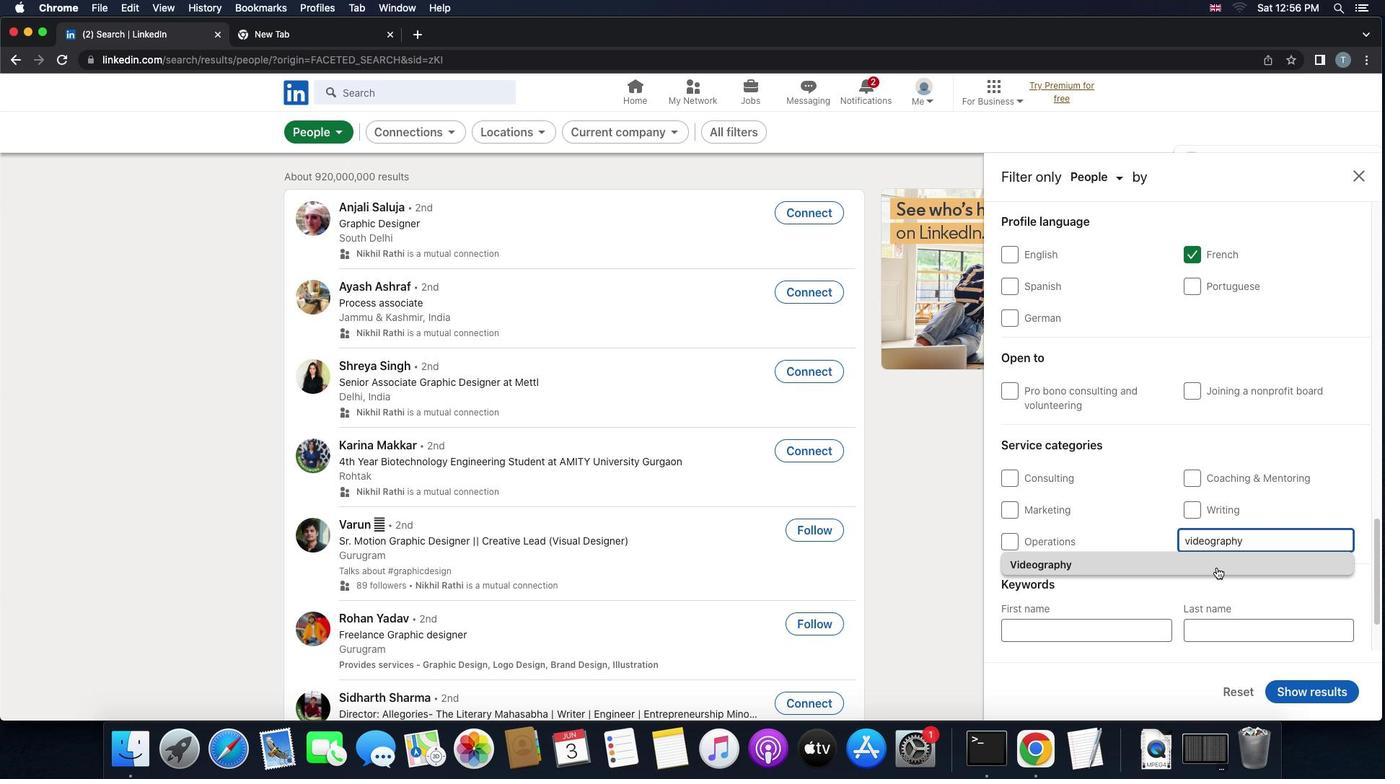 
Action: Mouse pressed left at (1216, 568)
Screenshot: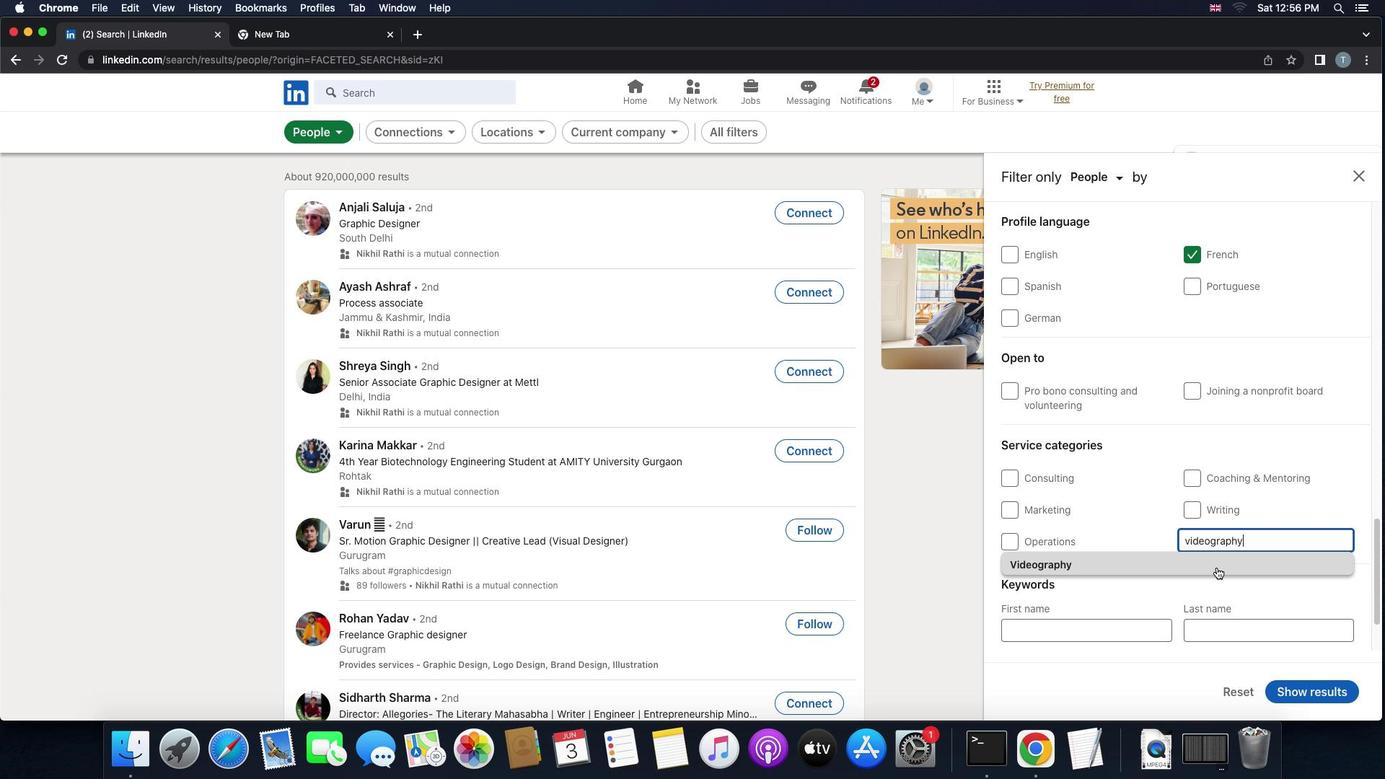 
Action: Mouse moved to (1216, 568)
Screenshot: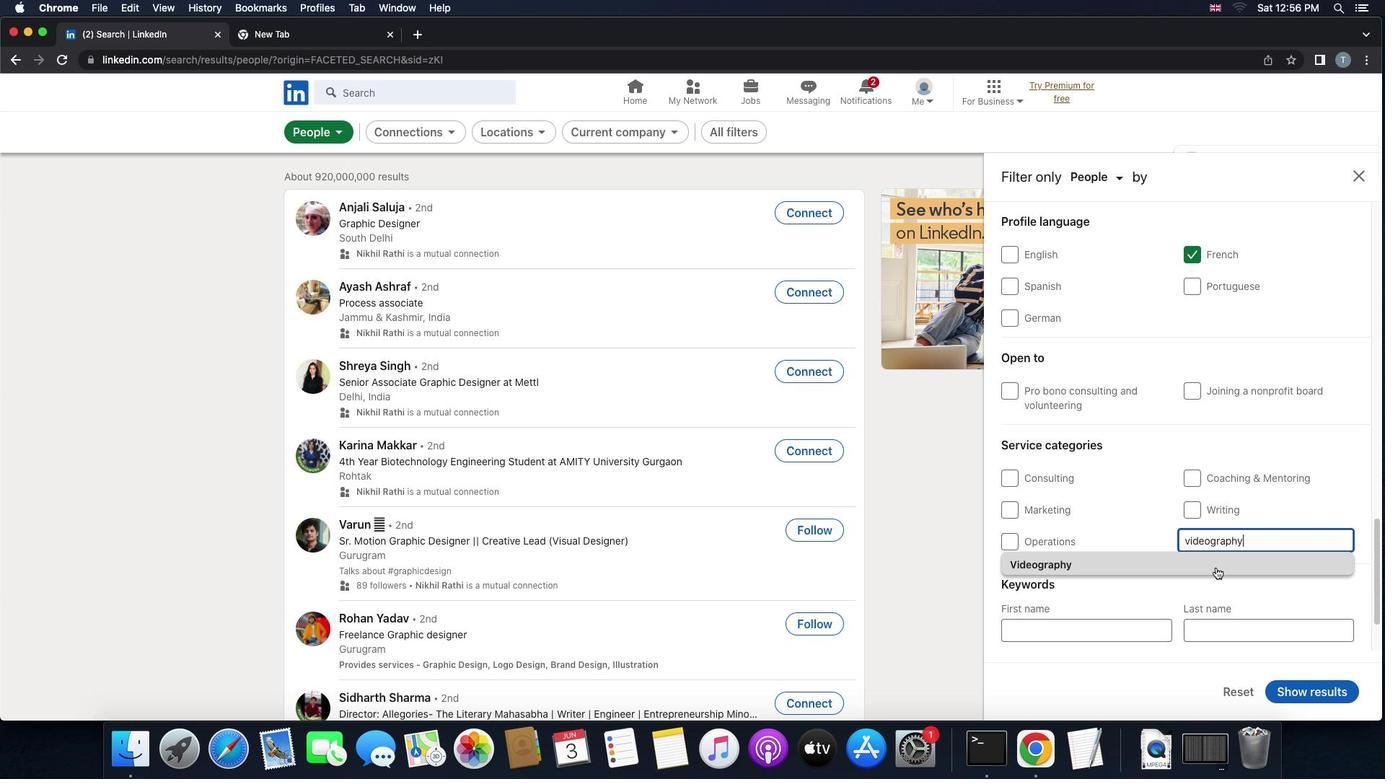 
Action: Mouse scrolled (1216, 568) with delta (0, 0)
Screenshot: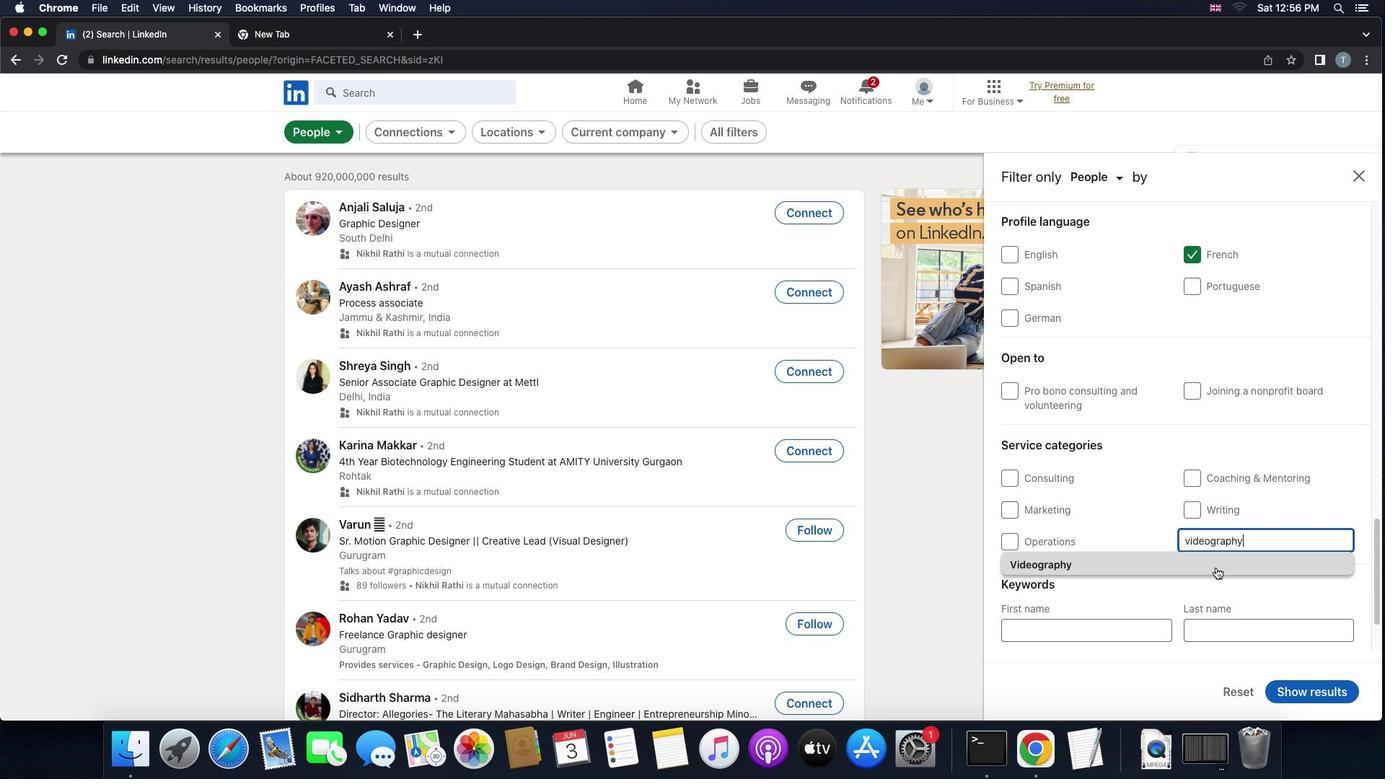 
Action: Mouse scrolled (1216, 568) with delta (0, 0)
Screenshot: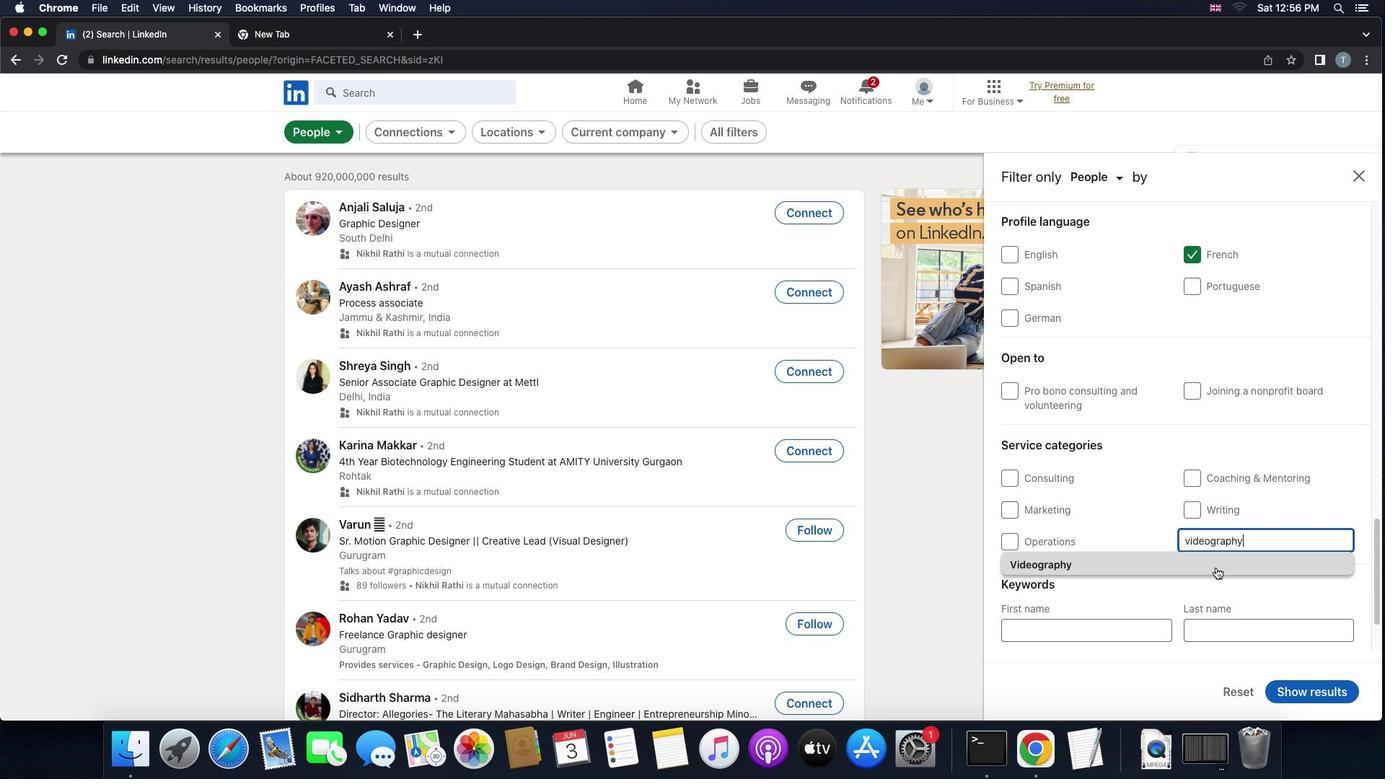 
Action: Mouse scrolled (1216, 568) with delta (0, 0)
Screenshot: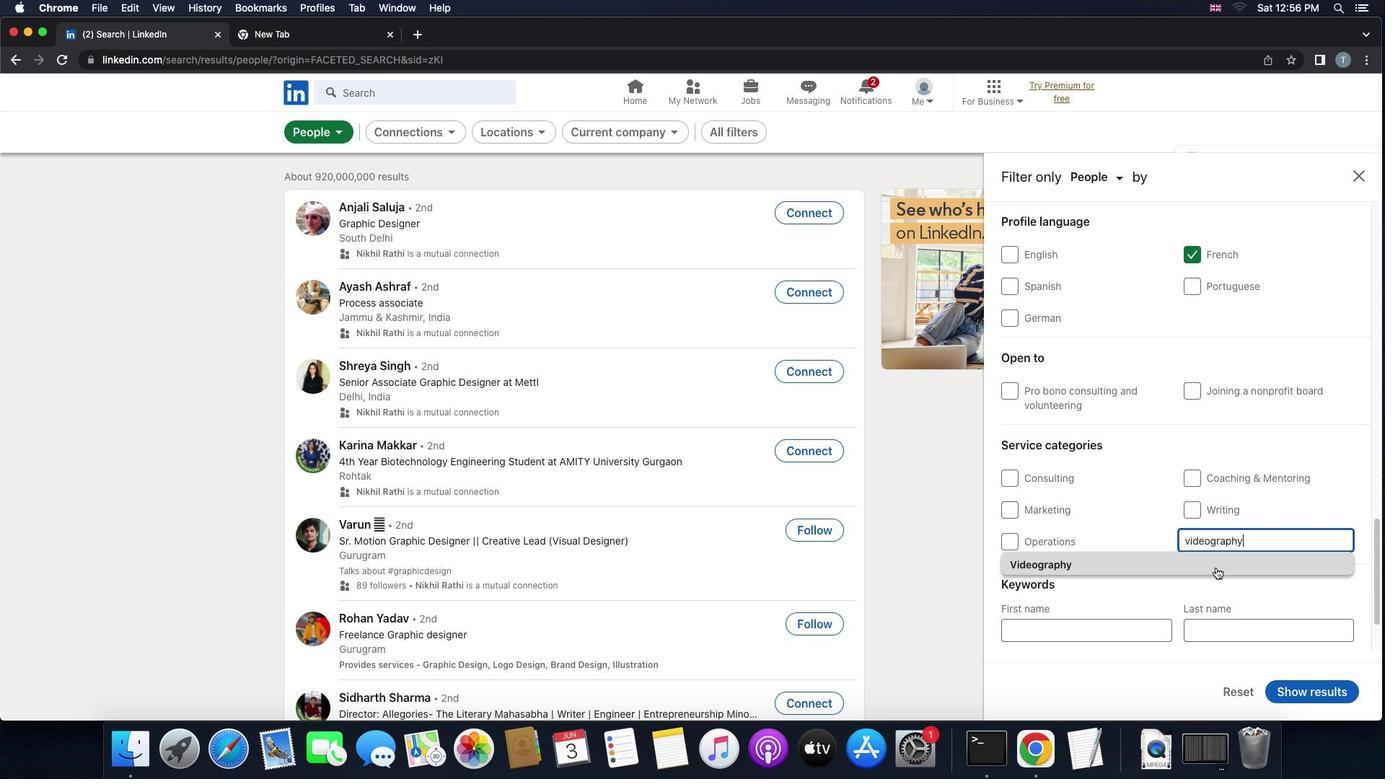 
Action: Mouse moved to (1119, 563)
Screenshot: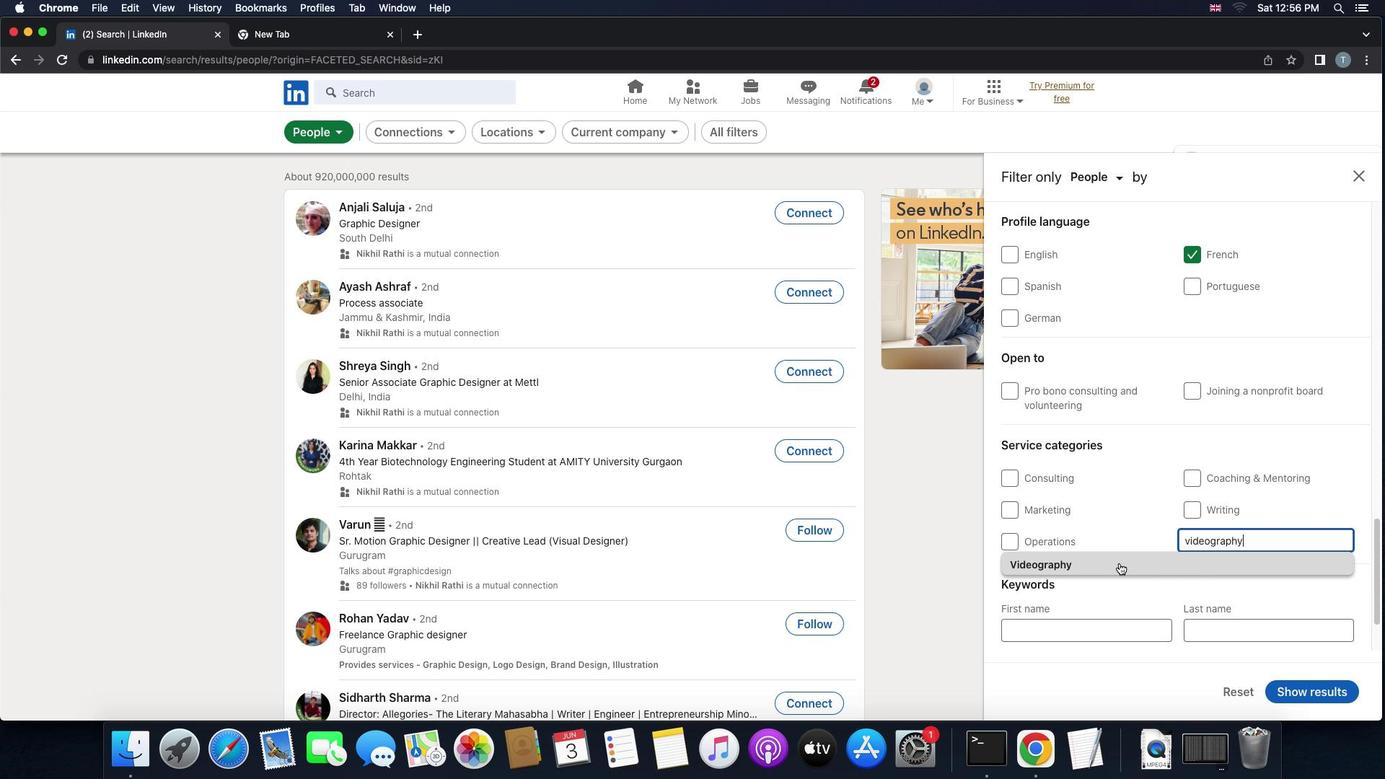 
Action: Mouse pressed left at (1119, 563)
Screenshot: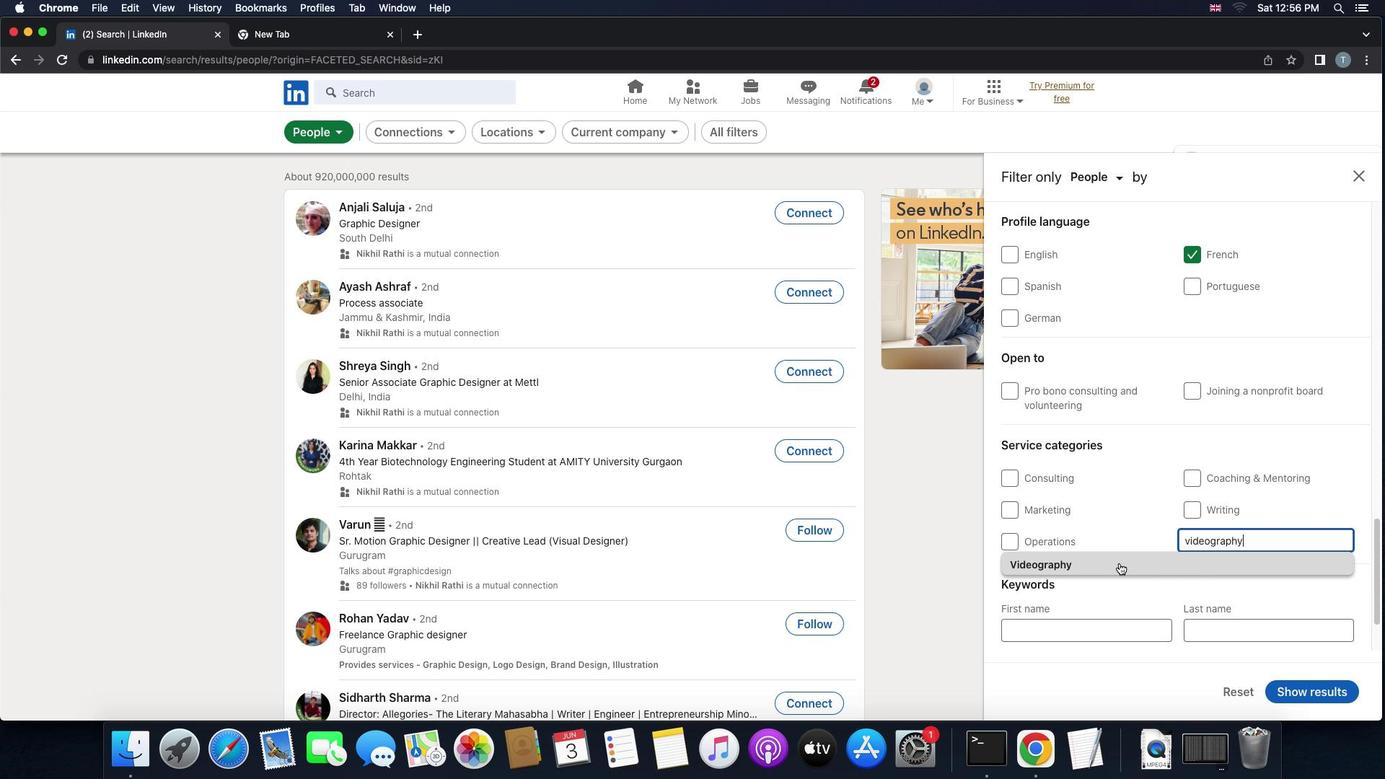 
Action: Mouse moved to (1105, 593)
Screenshot: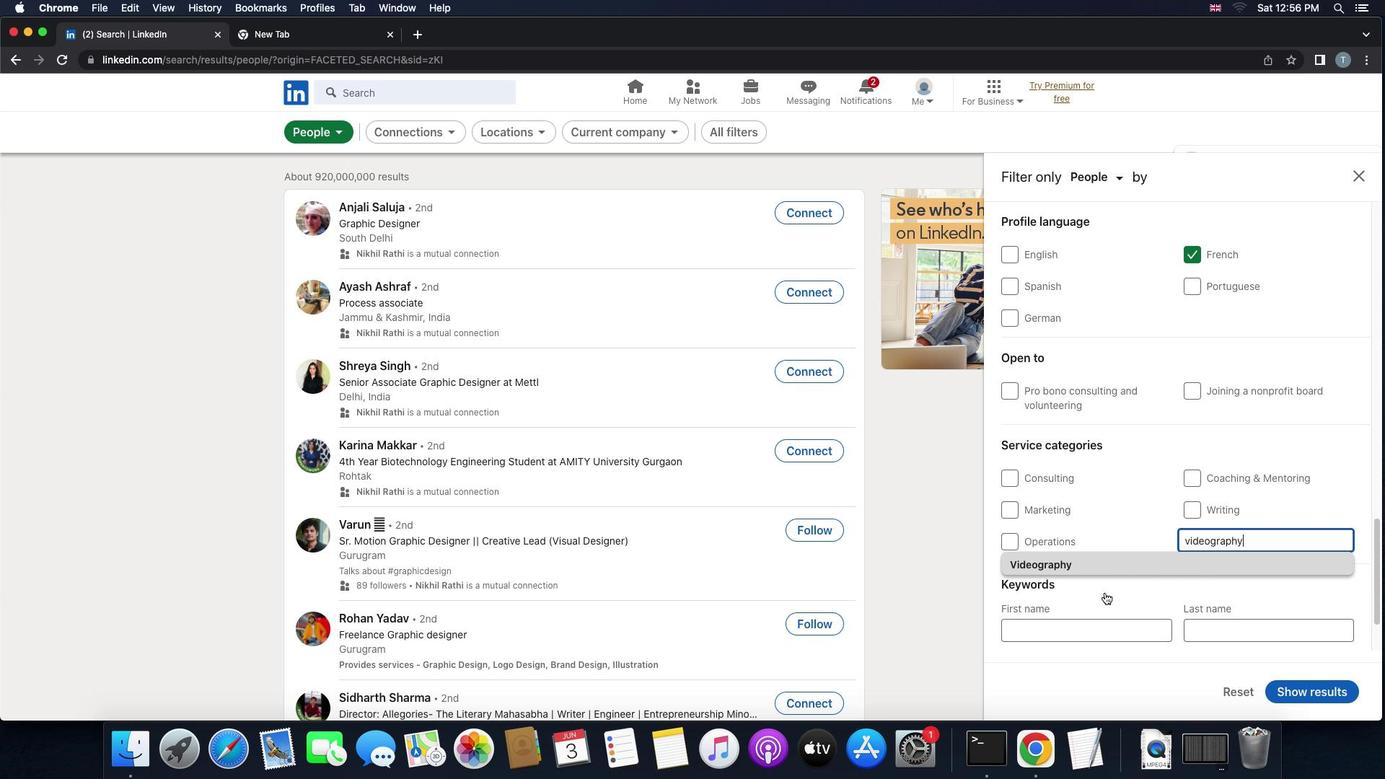 
Action: Mouse scrolled (1105, 593) with delta (0, 0)
Screenshot: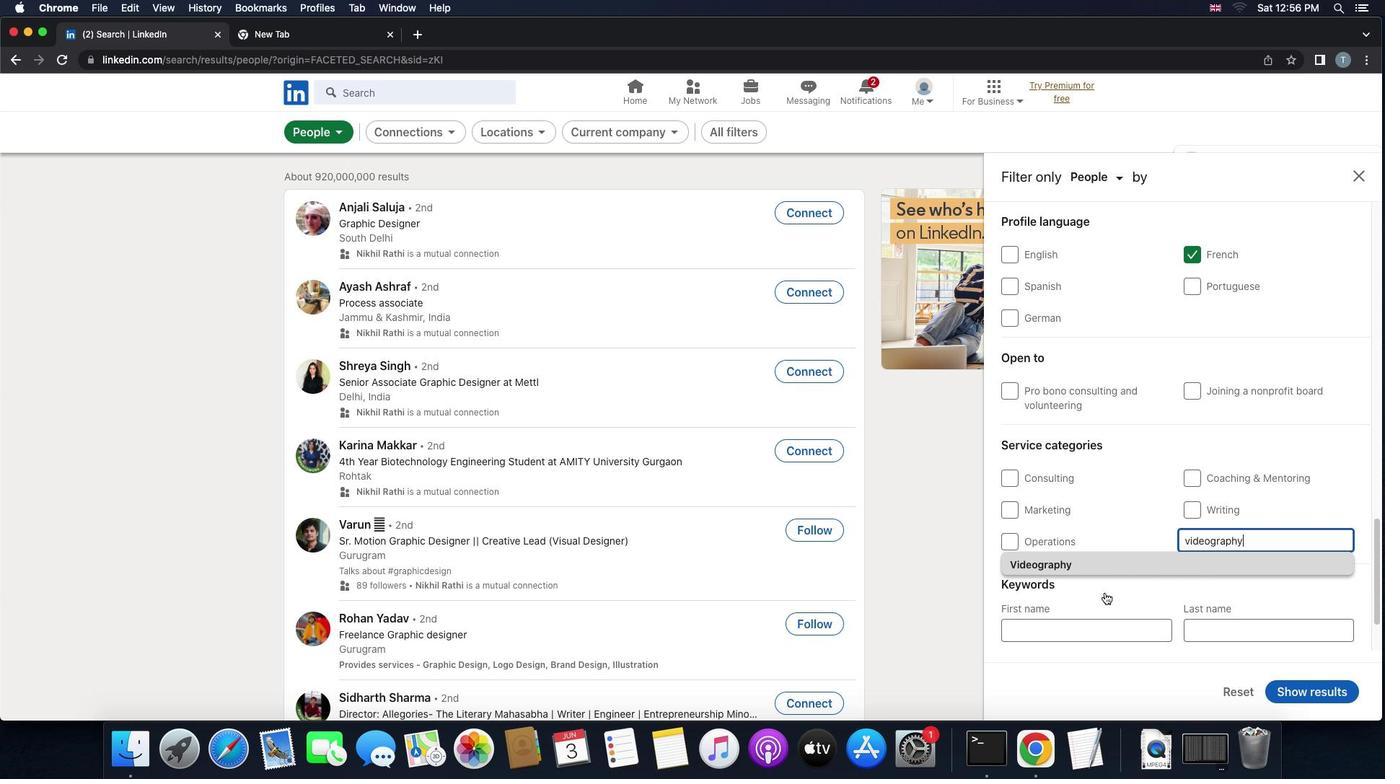
Action: Mouse moved to (1105, 593)
Screenshot: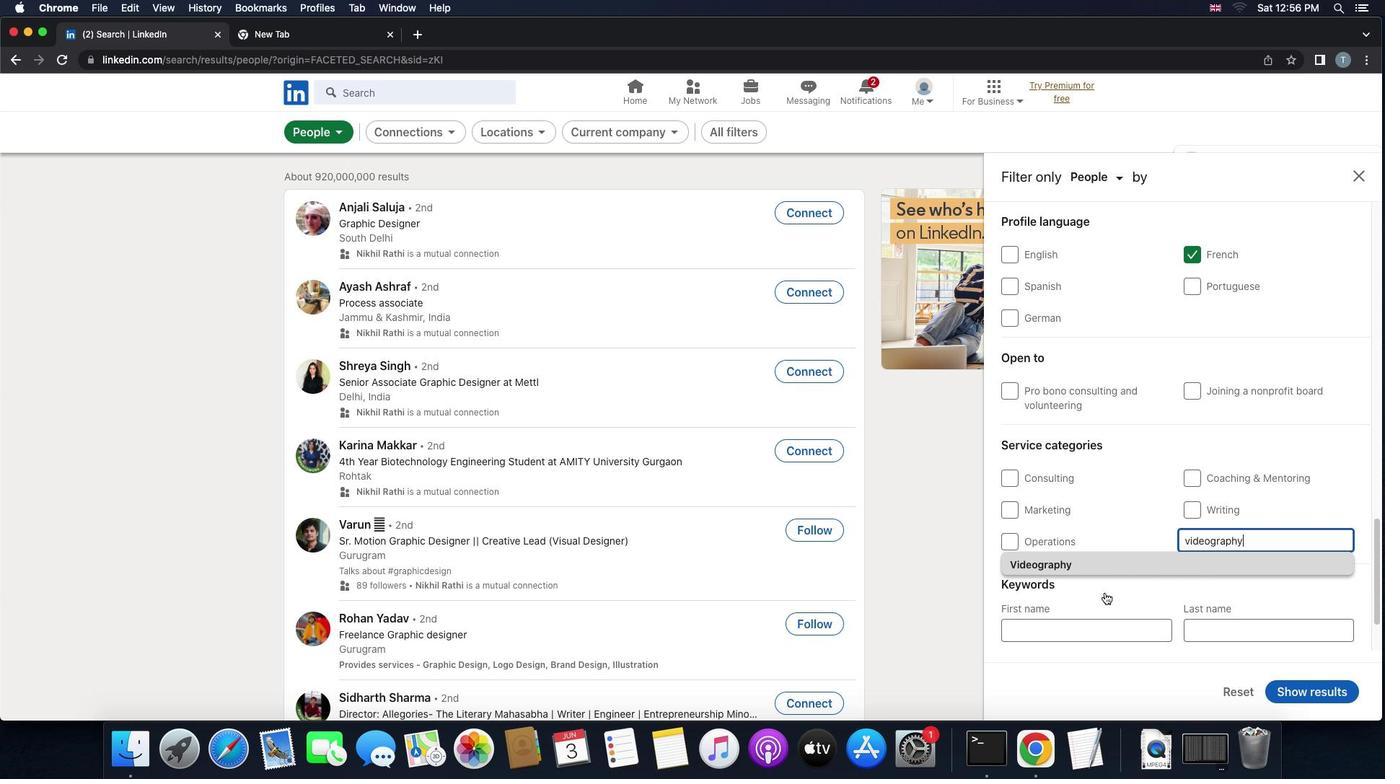 
Action: Mouse scrolled (1105, 593) with delta (0, 0)
Screenshot: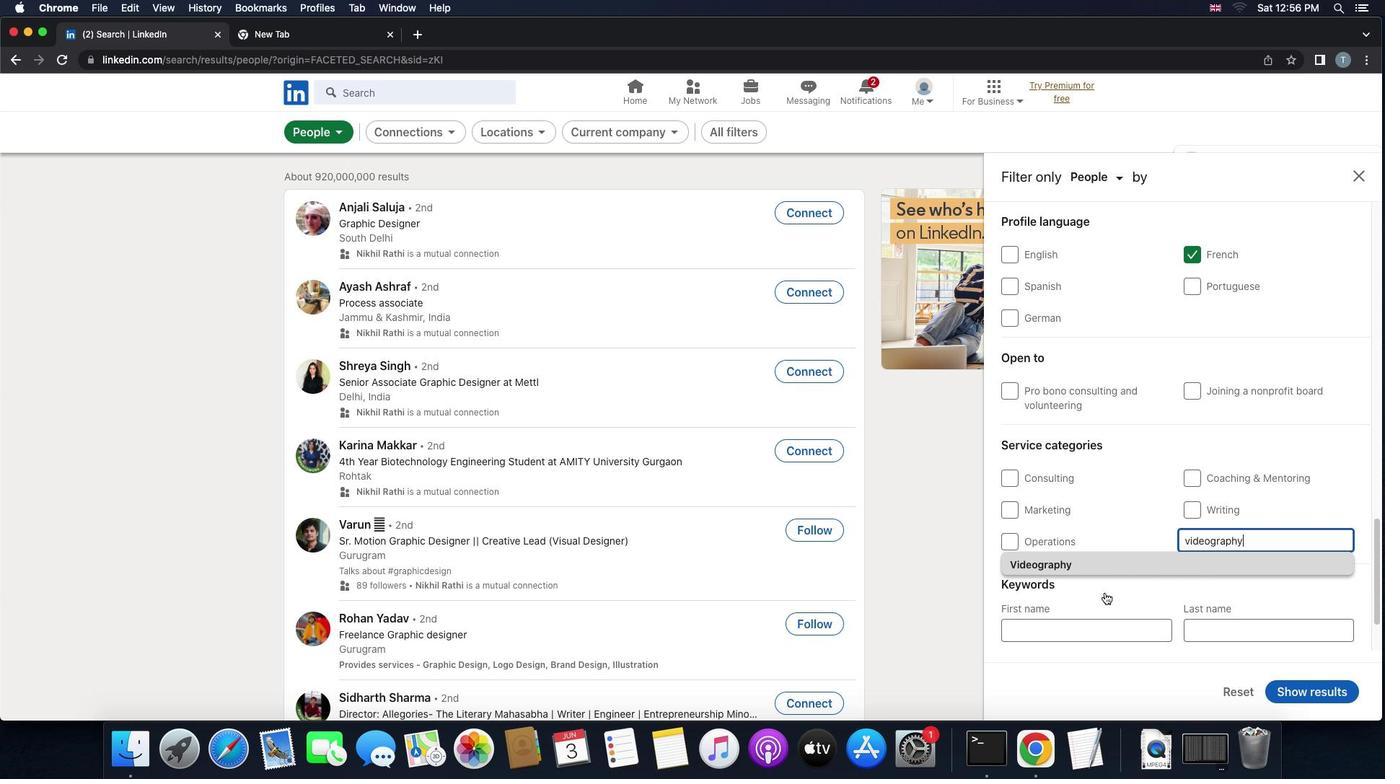 
Action: Mouse scrolled (1105, 593) with delta (0, -1)
Screenshot: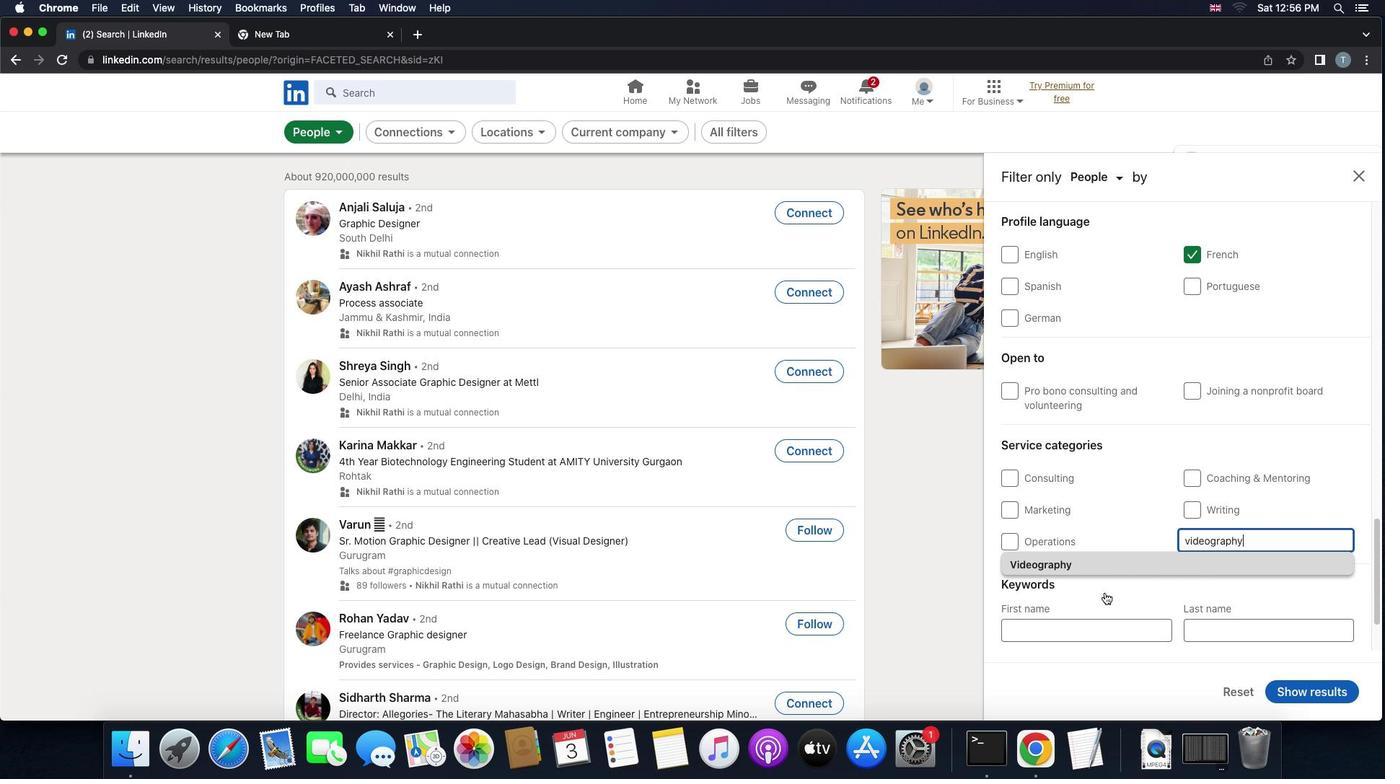 
Action: Mouse scrolled (1105, 593) with delta (0, -1)
Screenshot: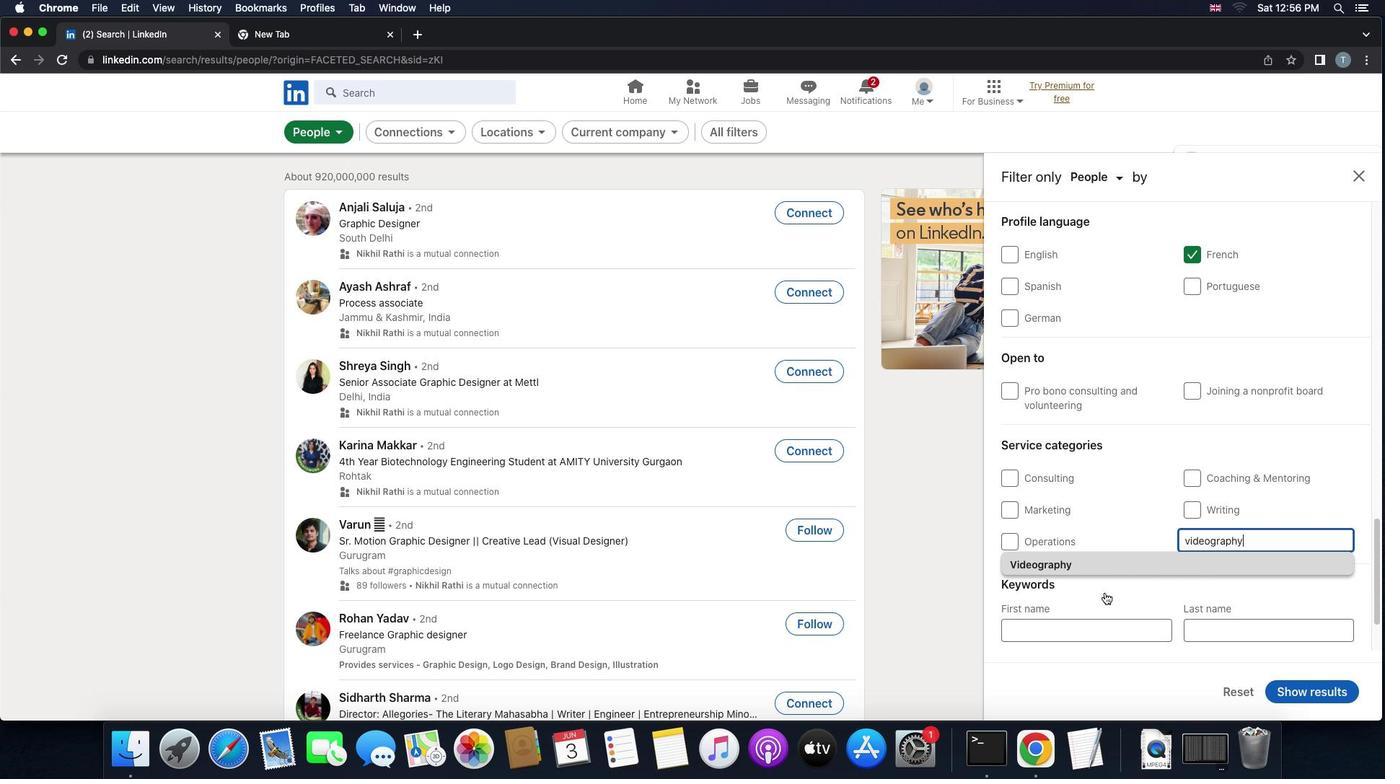 
Action: Mouse scrolled (1105, 593) with delta (0, 0)
Screenshot: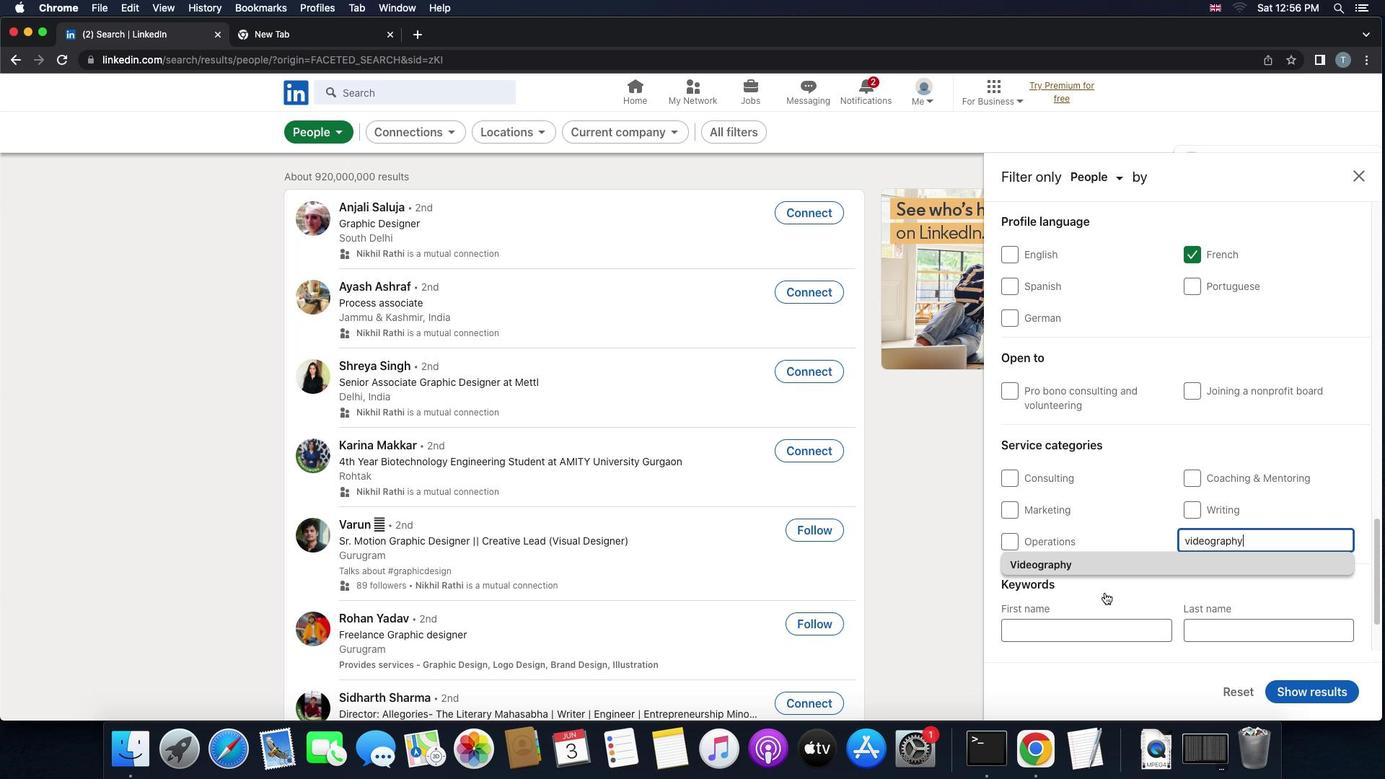 
Action: Mouse scrolled (1105, 593) with delta (0, 0)
Screenshot: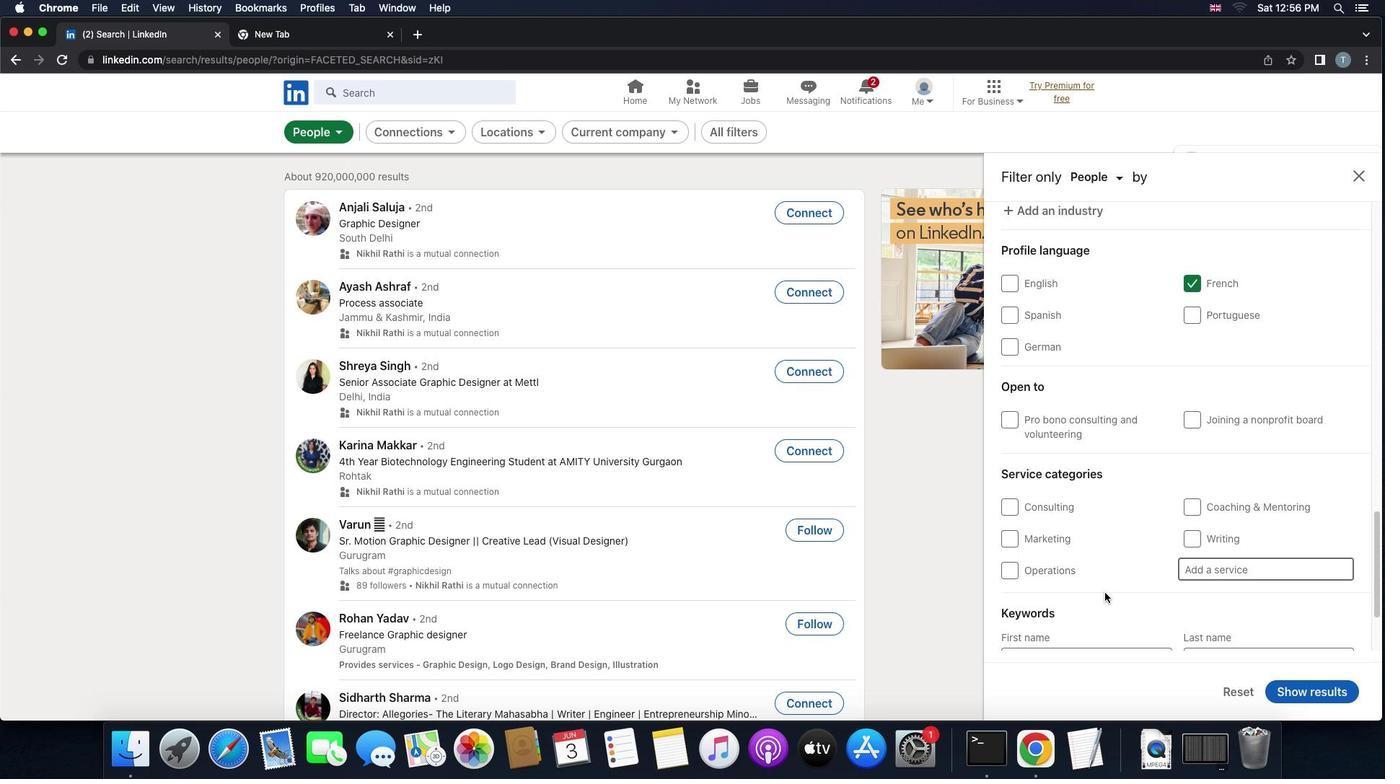 
Action: Mouse scrolled (1105, 593) with delta (0, 0)
Screenshot: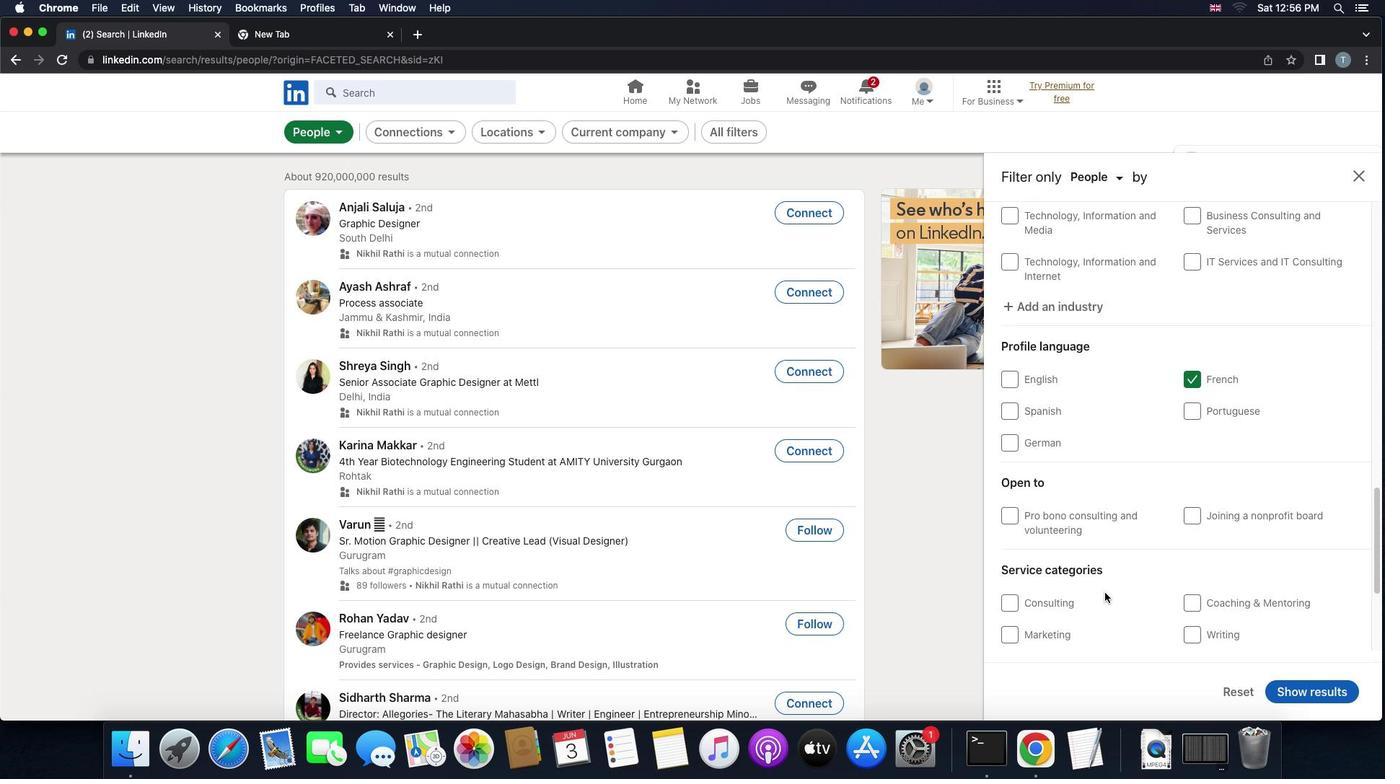 
Action: Mouse scrolled (1105, 593) with delta (0, 2)
Screenshot: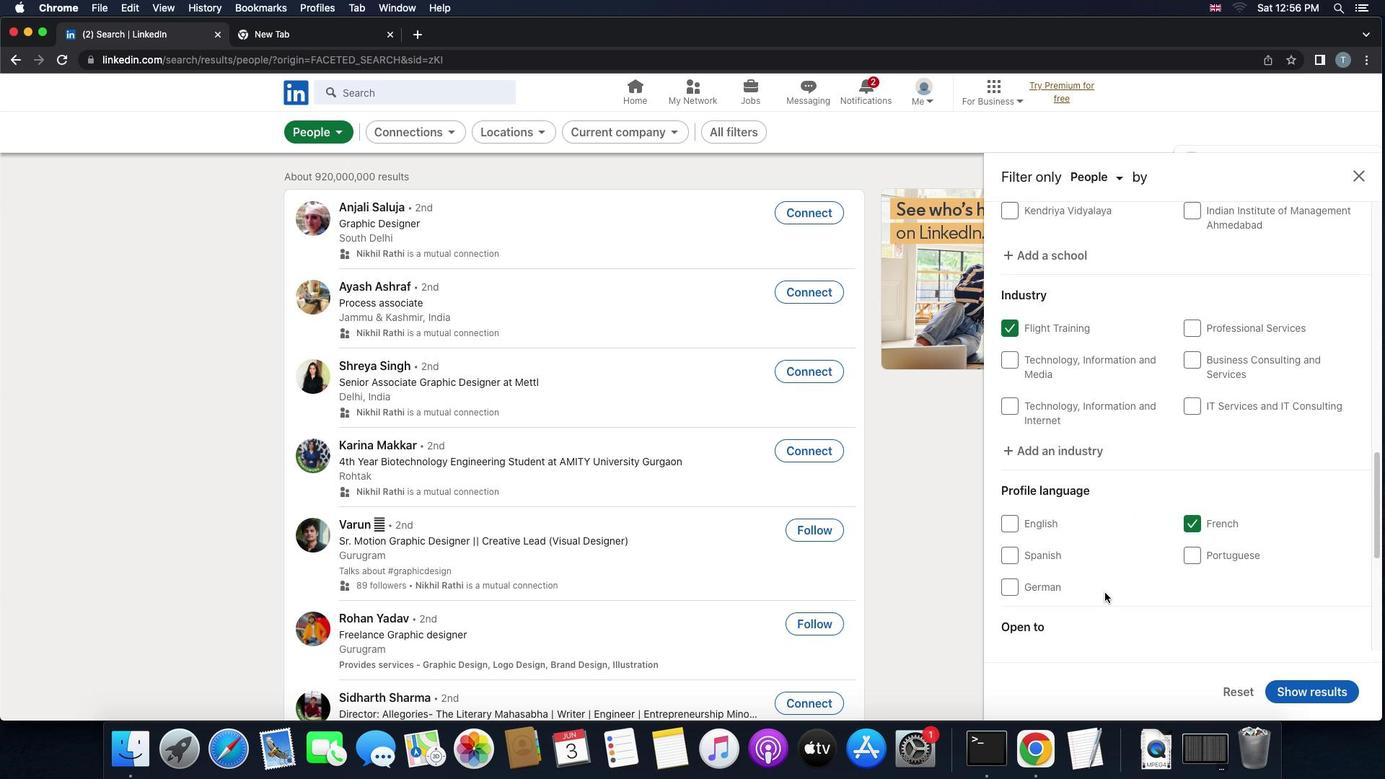 
Action: Mouse scrolled (1105, 593) with delta (0, 3)
Screenshot: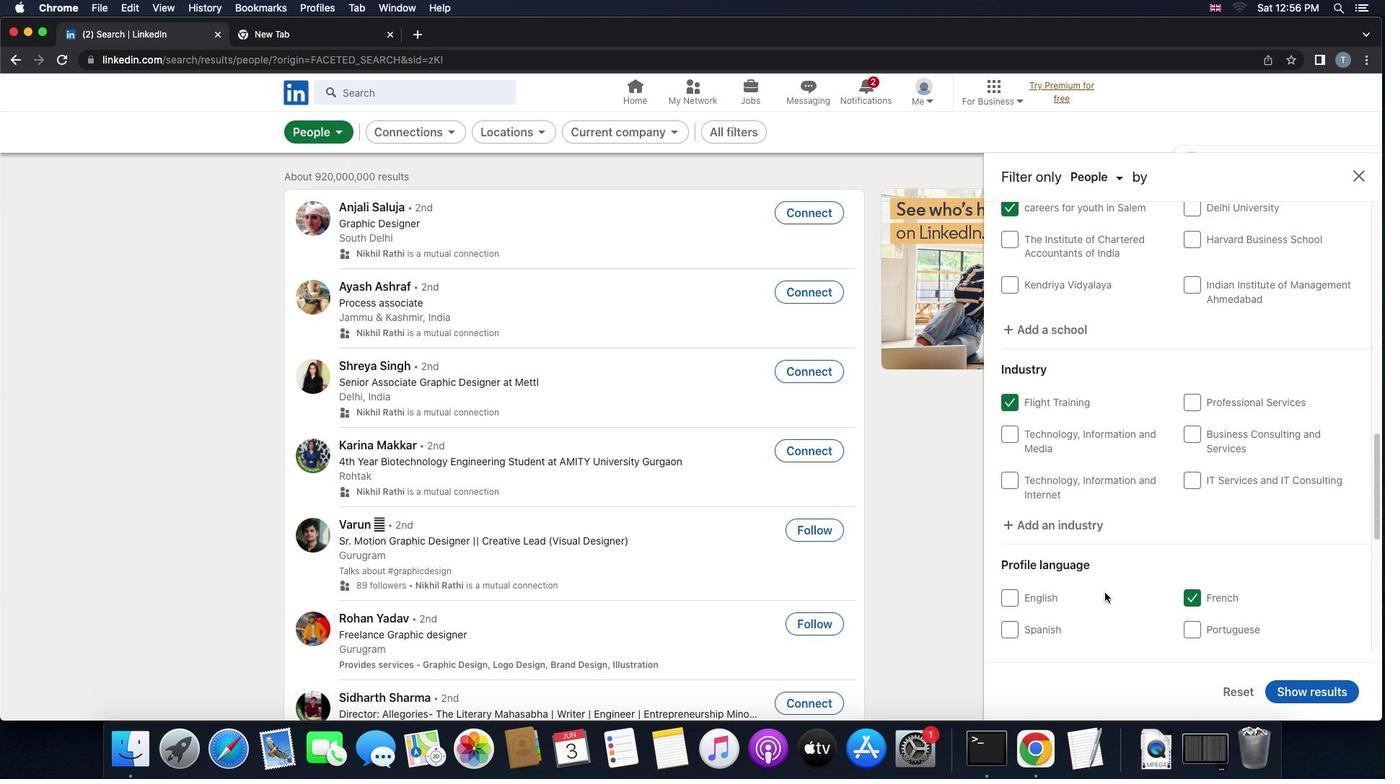 
Action: Mouse scrolled (1105, 593) with delta (0, 3)
Screenshot: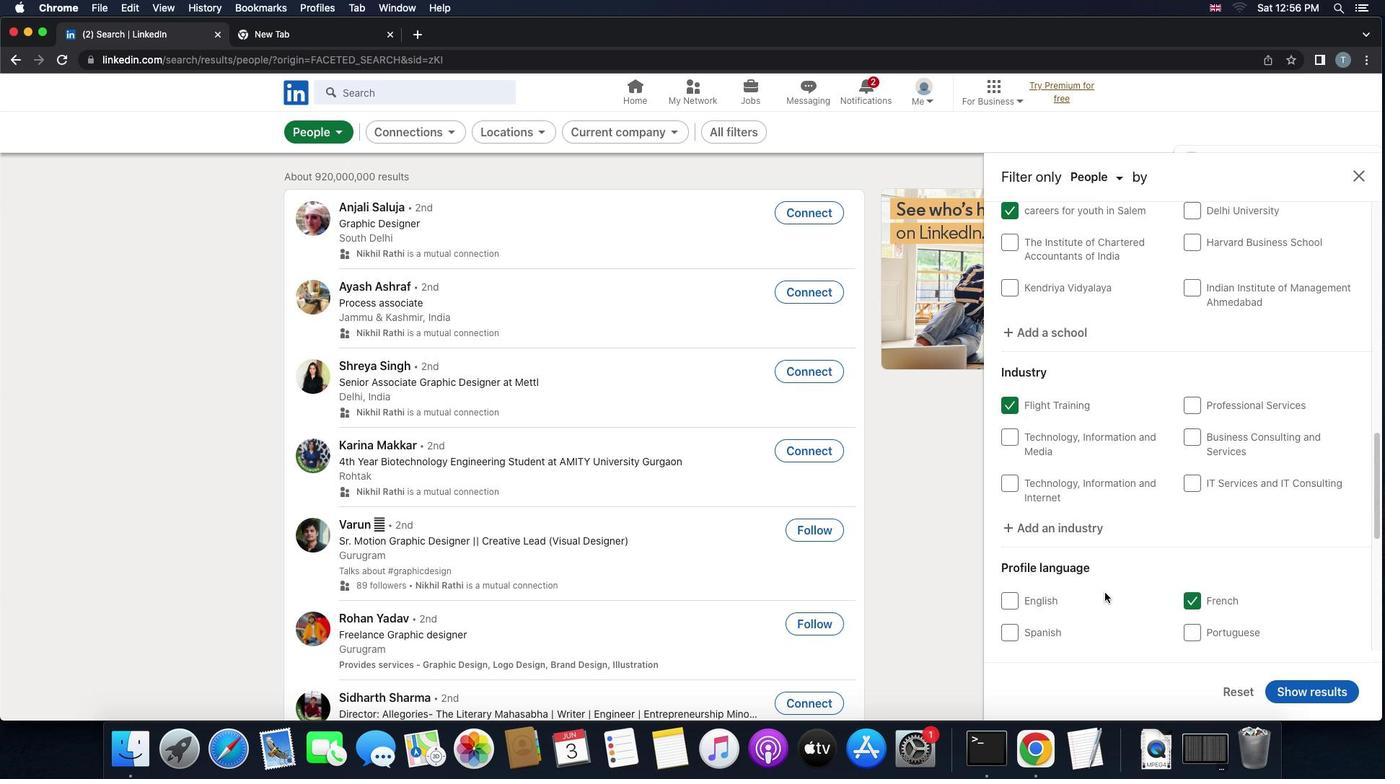 
Action: Mouse scrolled (1105, 593) with delta (0, 0)
Screenshot: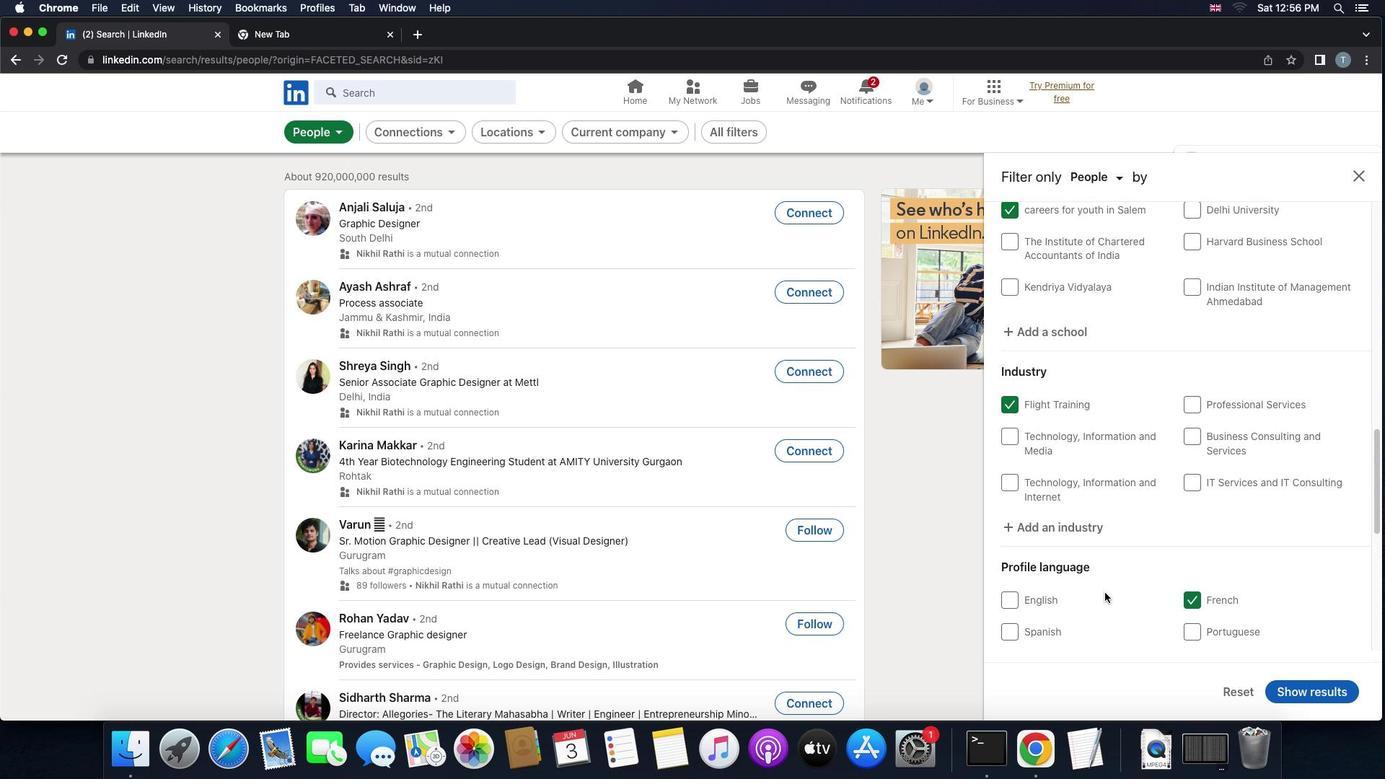 
Action: Mouse scrolled (1105, 593) with delta (0, 0)
Screenshot: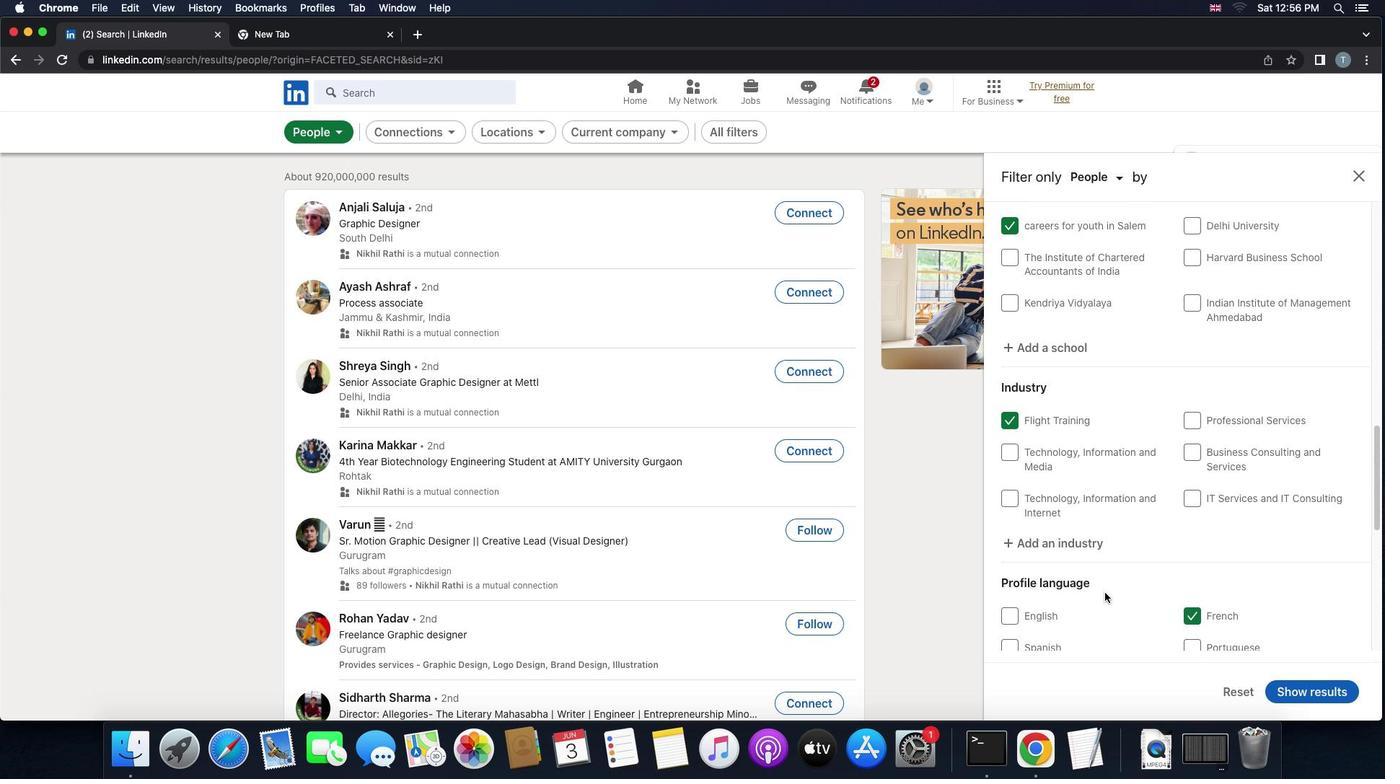 
Action: Mouse scrolled (1105, 593) with delta (0, 0)
Screenshot: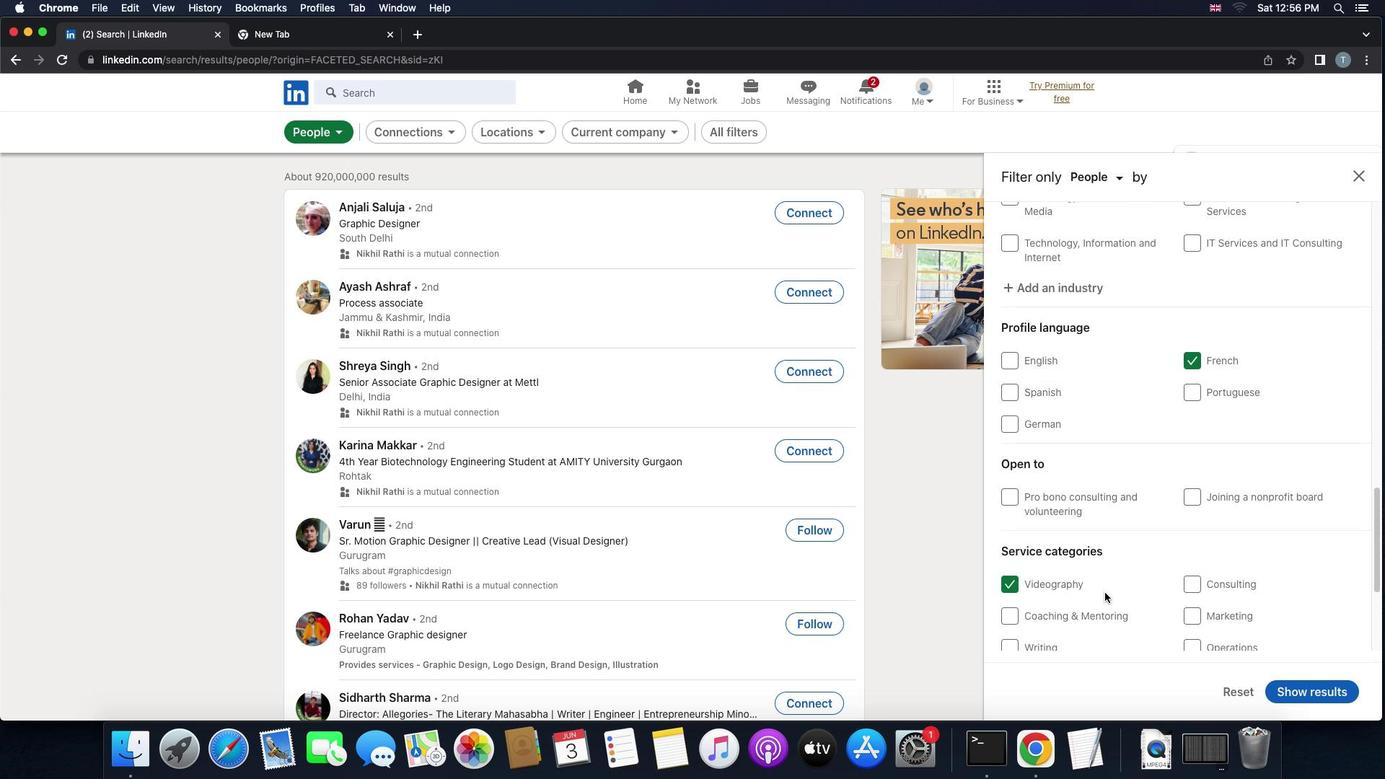 
Action: Mouse scrolled (1105, 593) with delta (0, 0)
Screenshot: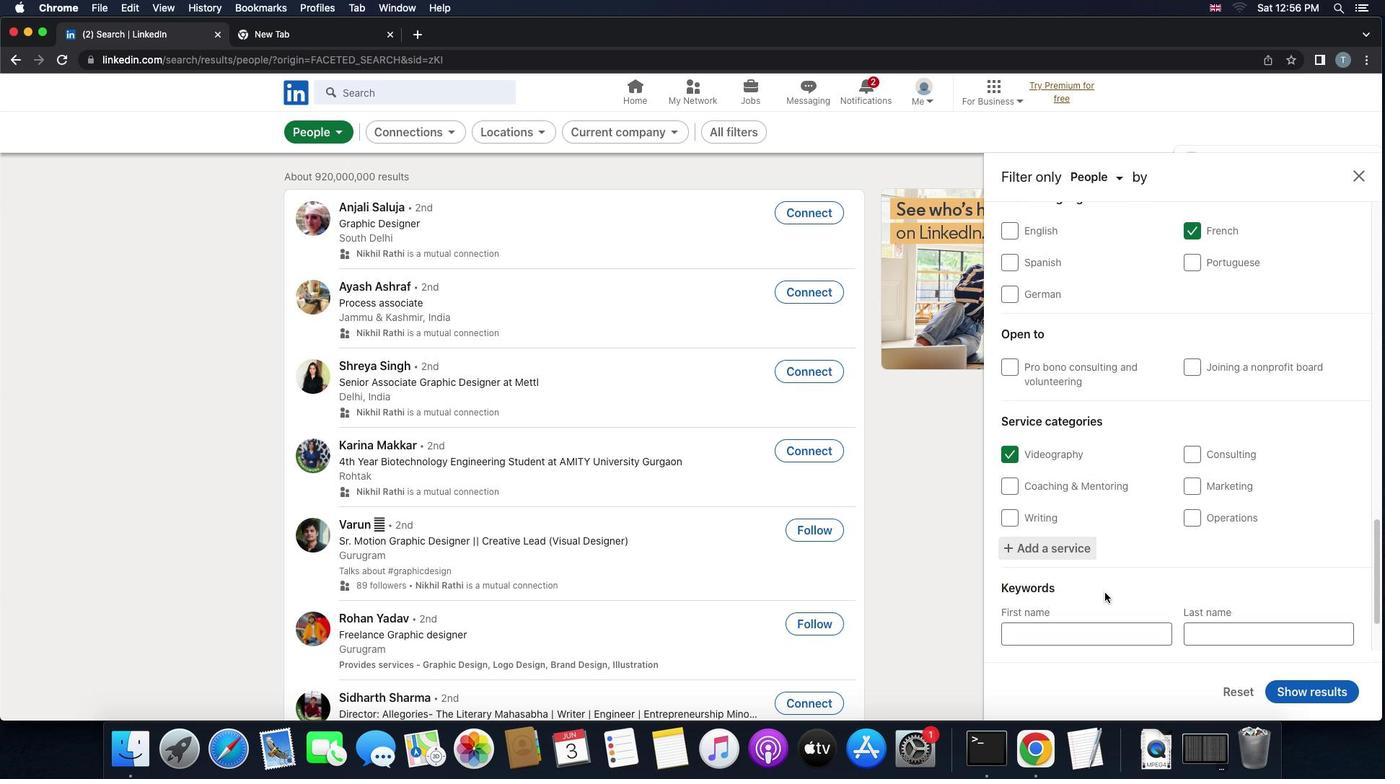 
Action: Mouse scrolled (1105, 593) with delta (0, -2)
Screenshot: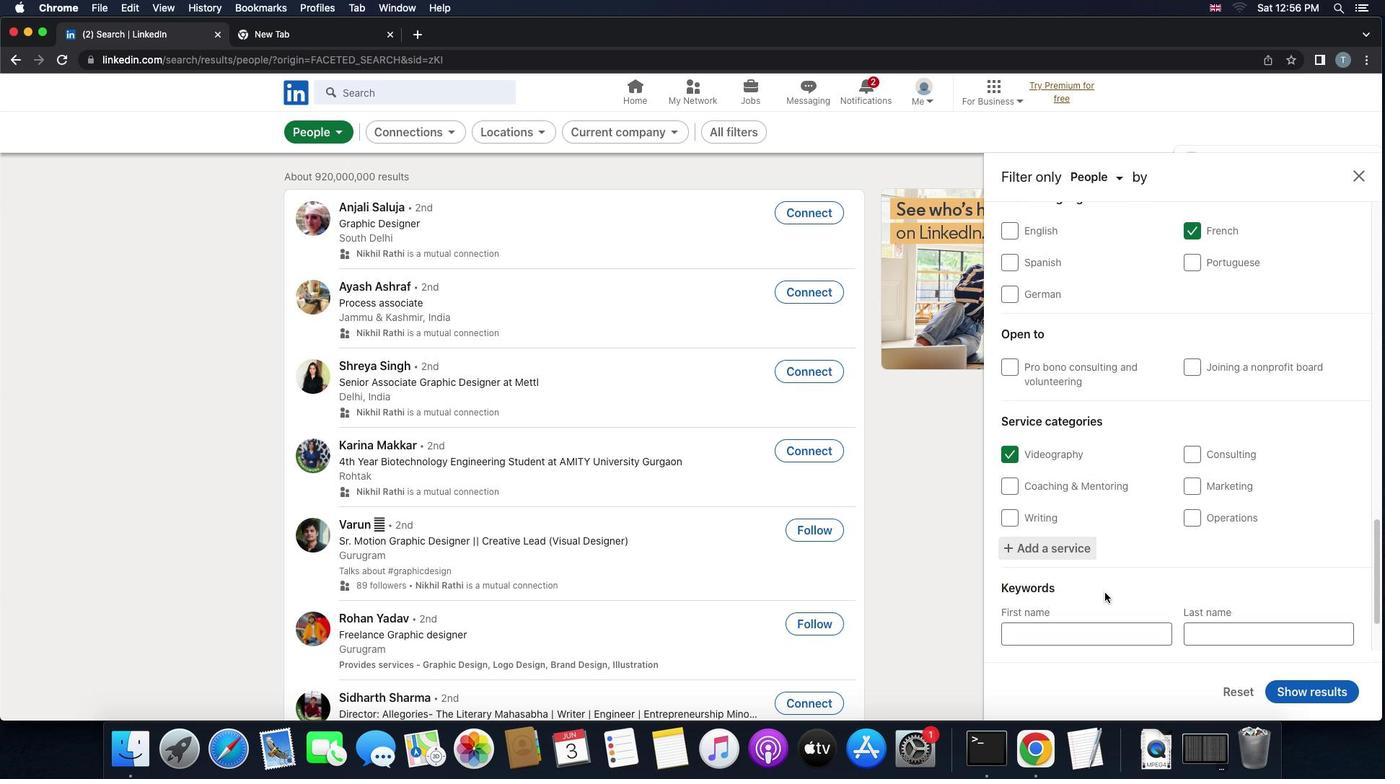 
Action: Mouse scrolled (1105, 593) with delta (0, -3)
Screenshot: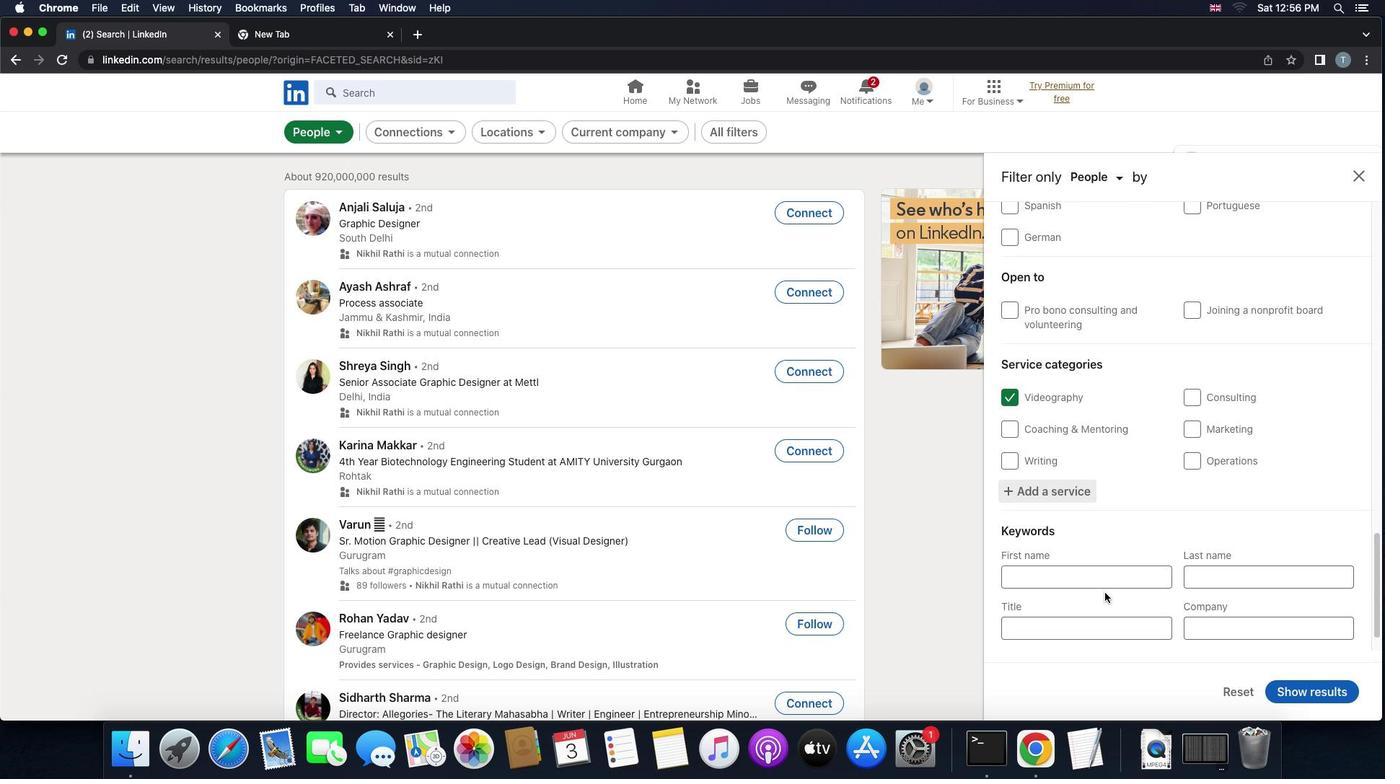 
Action: Mouse scrolled (1105, 593) with delta (0, -3)
Screenshot: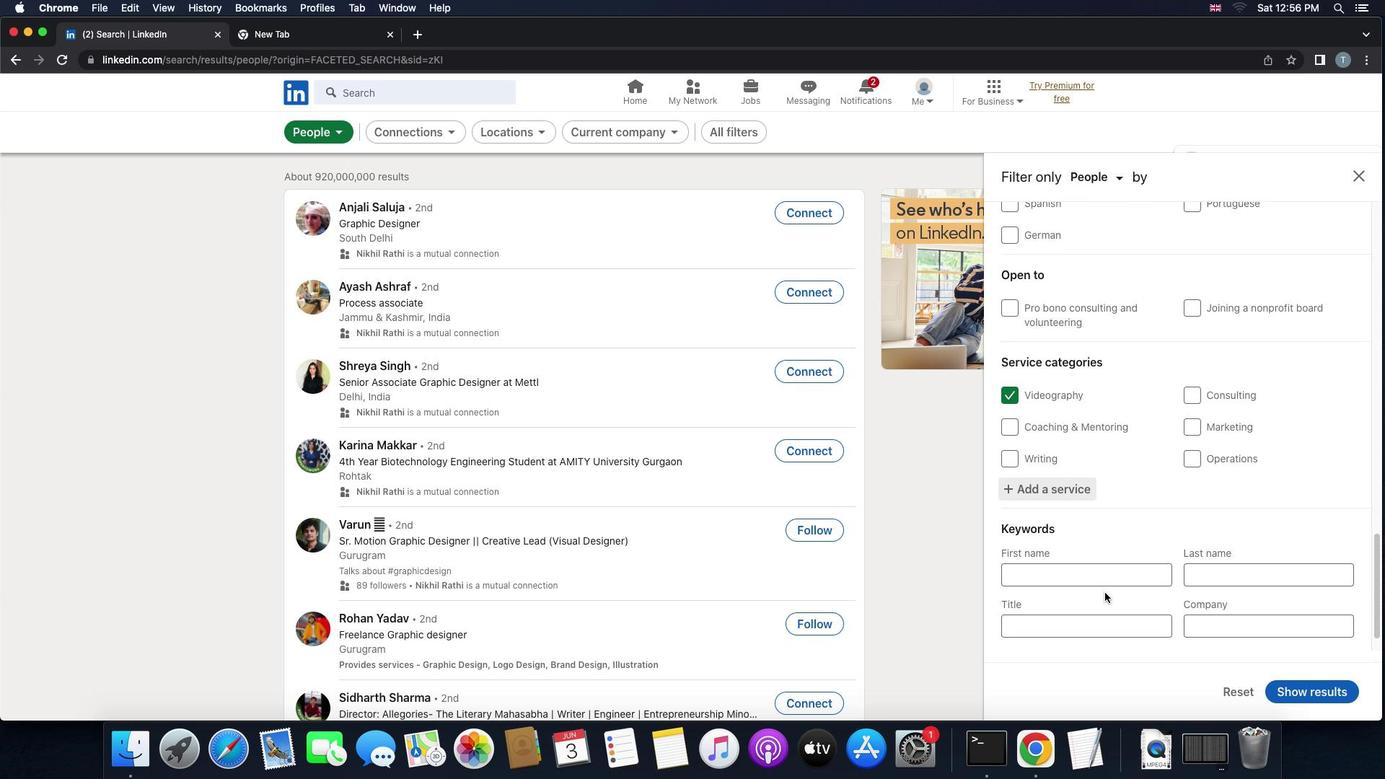 
Action: Mouse scrolled (1105, 593) with delta (0, 0)
Screenshot: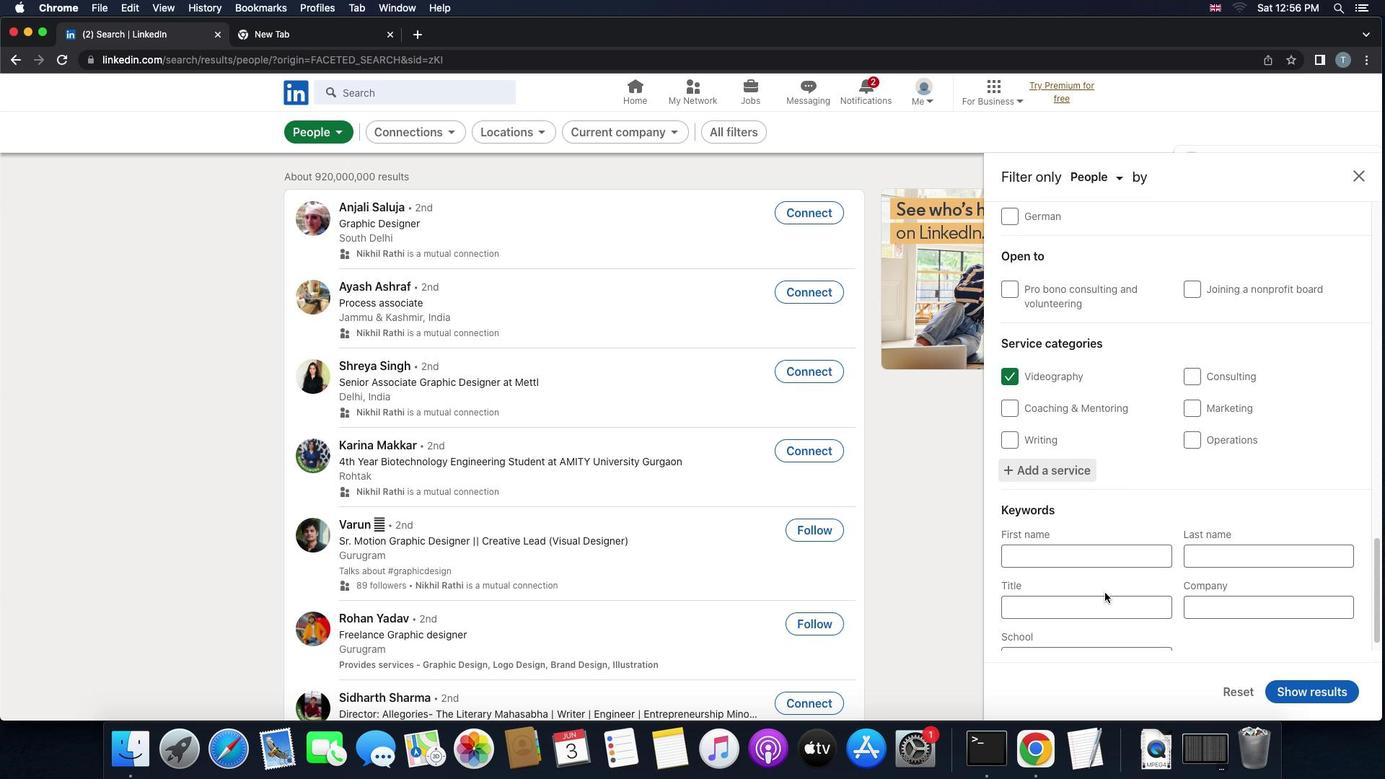 
Action: Mouse scrolled (1105, 593) with delta (0, 0)
Screenshot: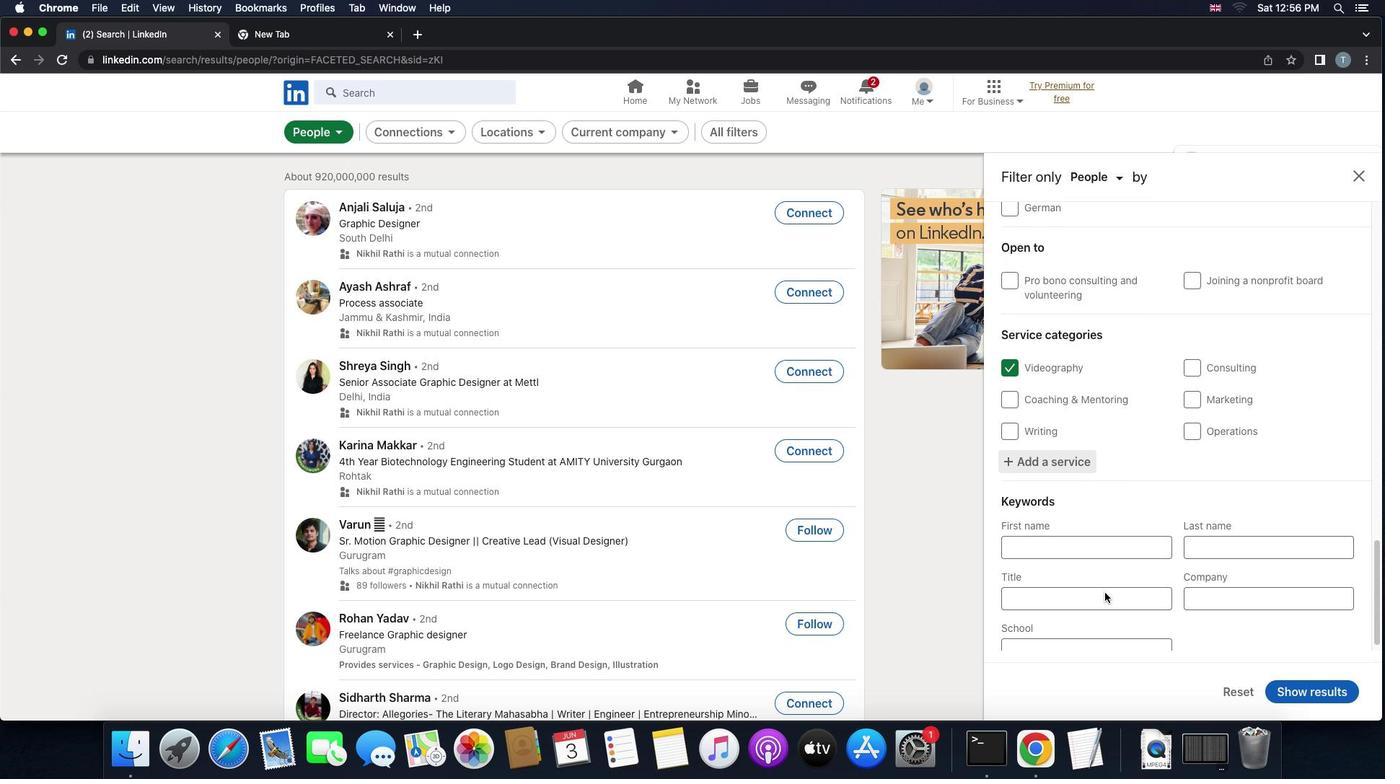 
Action: Mouse scrolled (1105, 593) with delta (0, -1)
Screenshot: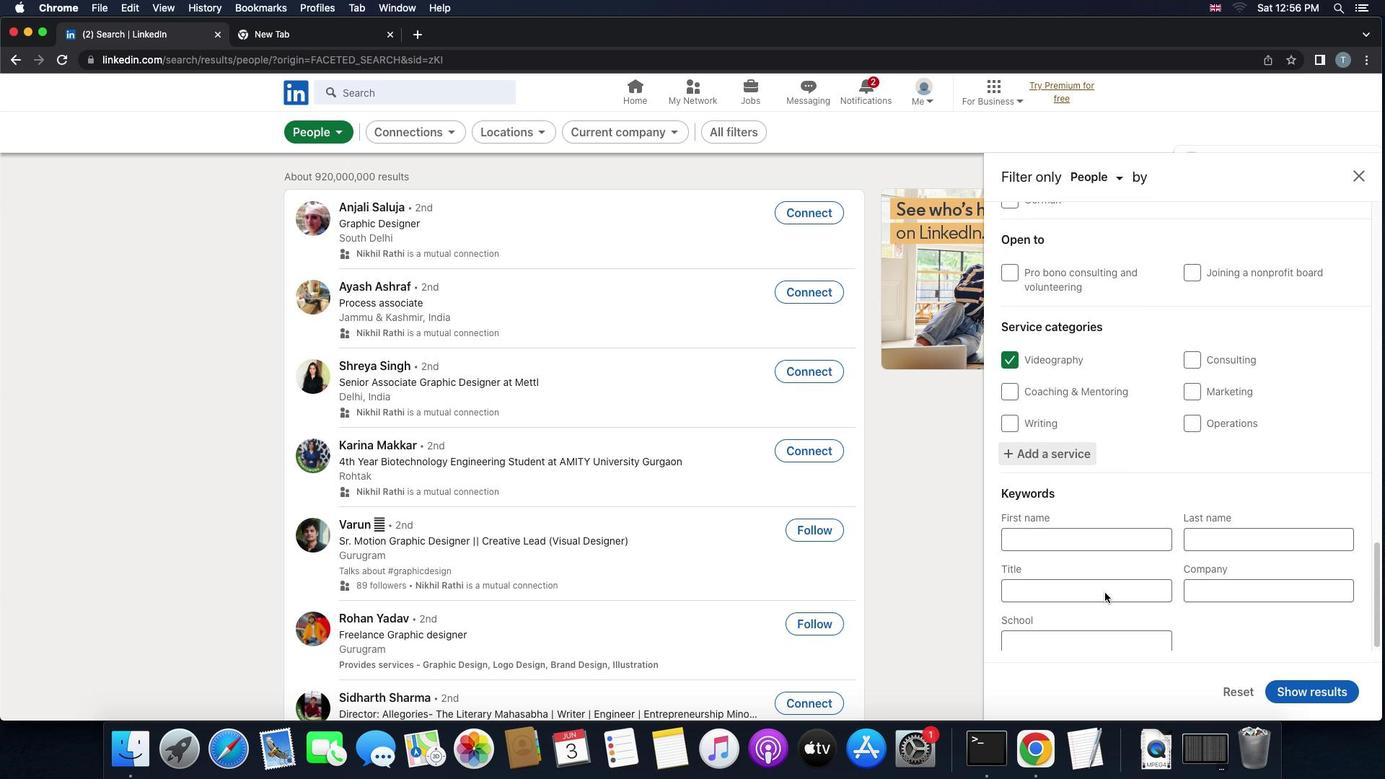 
Action: Mouse moved to (1107, 509)
Screenshot: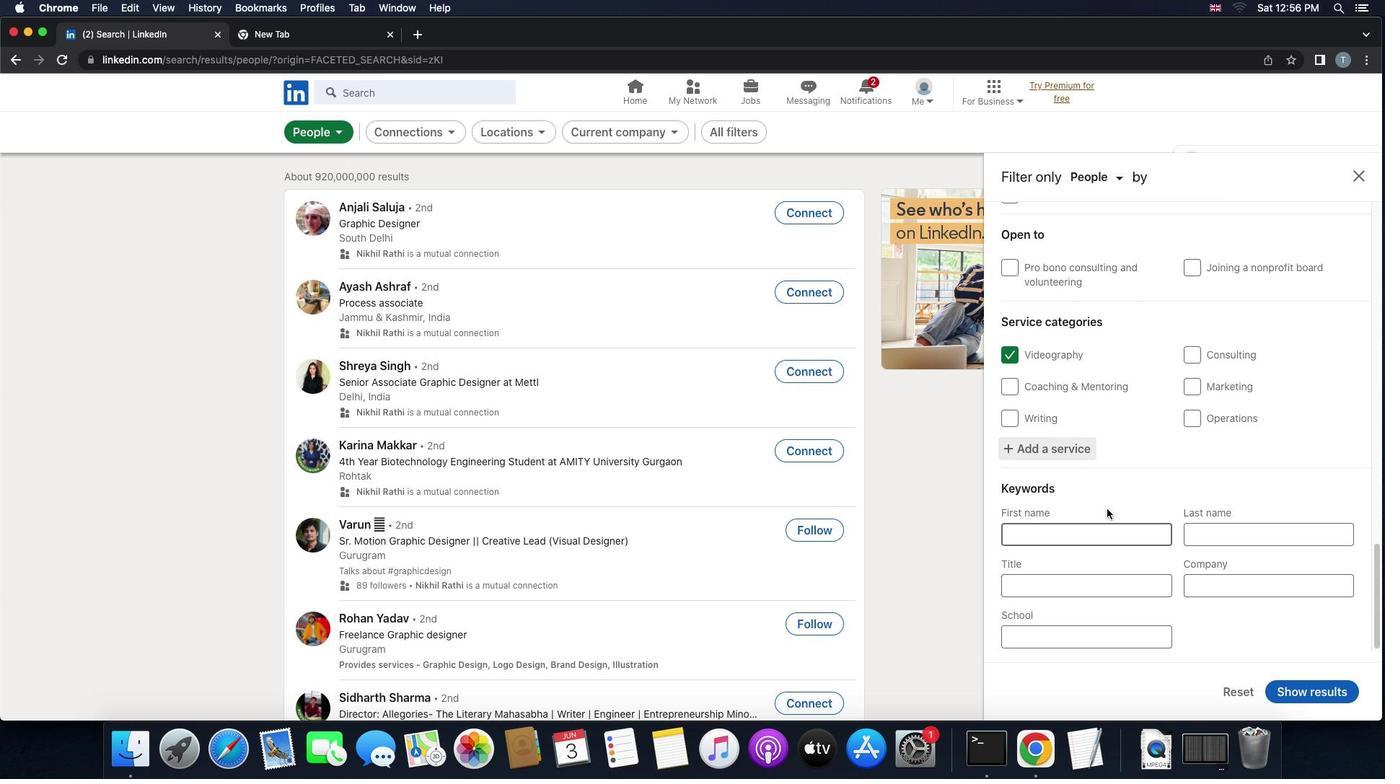 
Action: Mouse scrolled (1107, 509) with delta (0, 0)
Screenshot: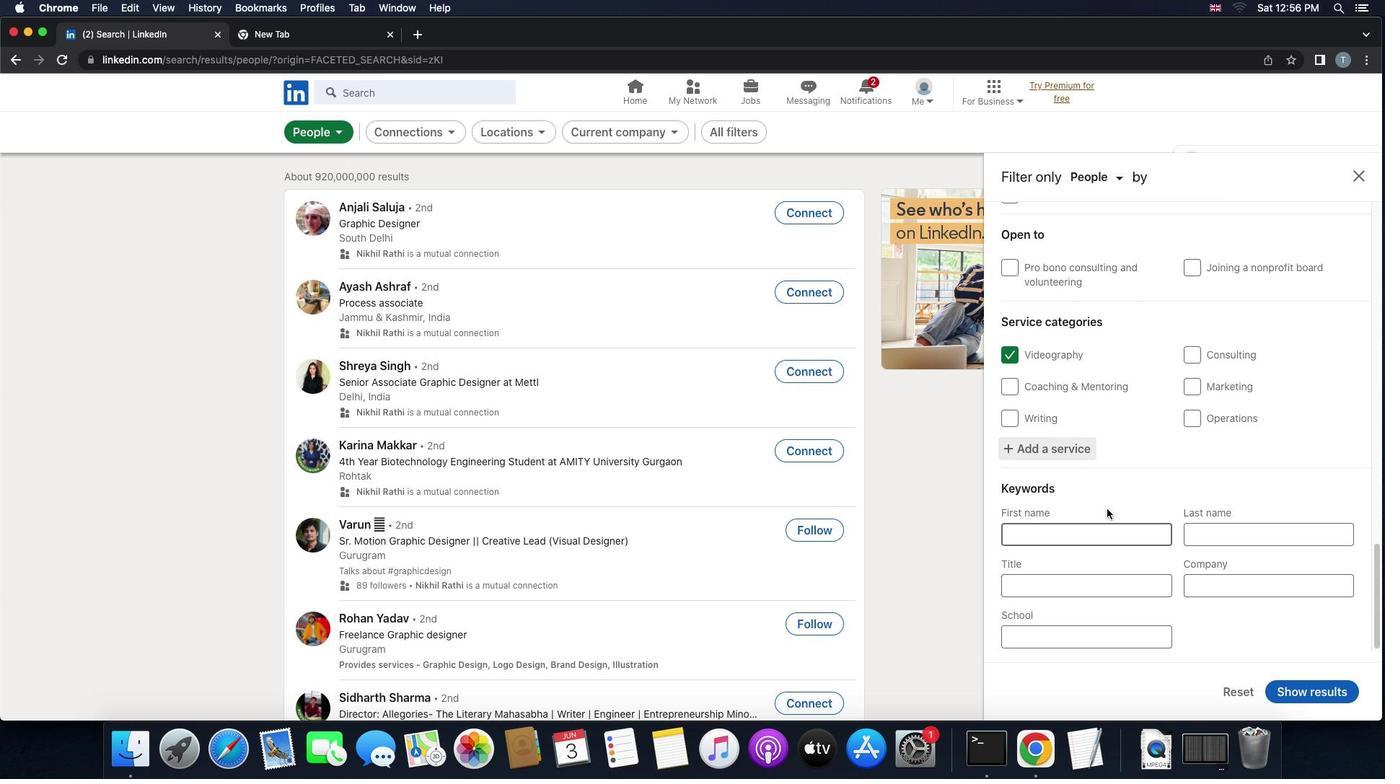 
Action: Mouse scrolled (1107, 509) with delta (0, 0)
Screenshot: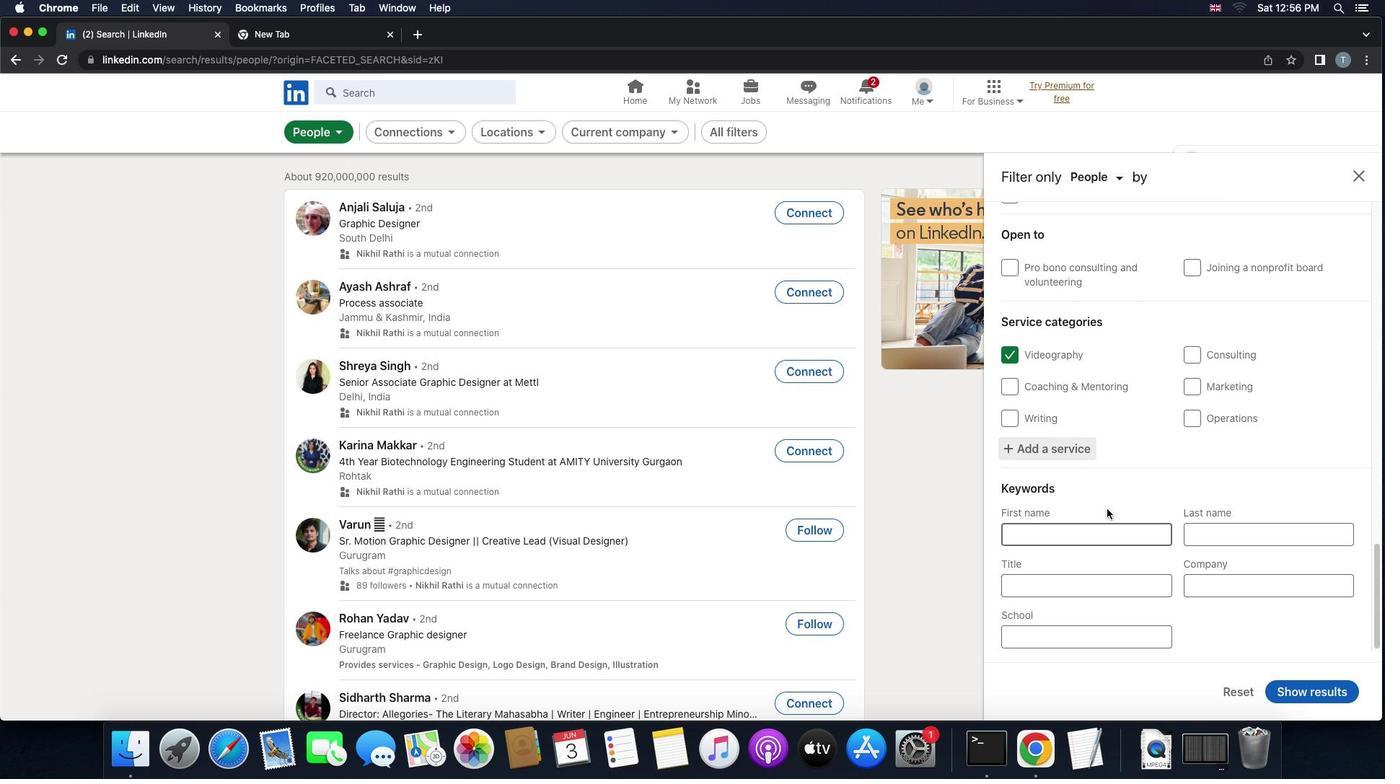 
Action: Mouse moved to (1107, 509)
Screenshot: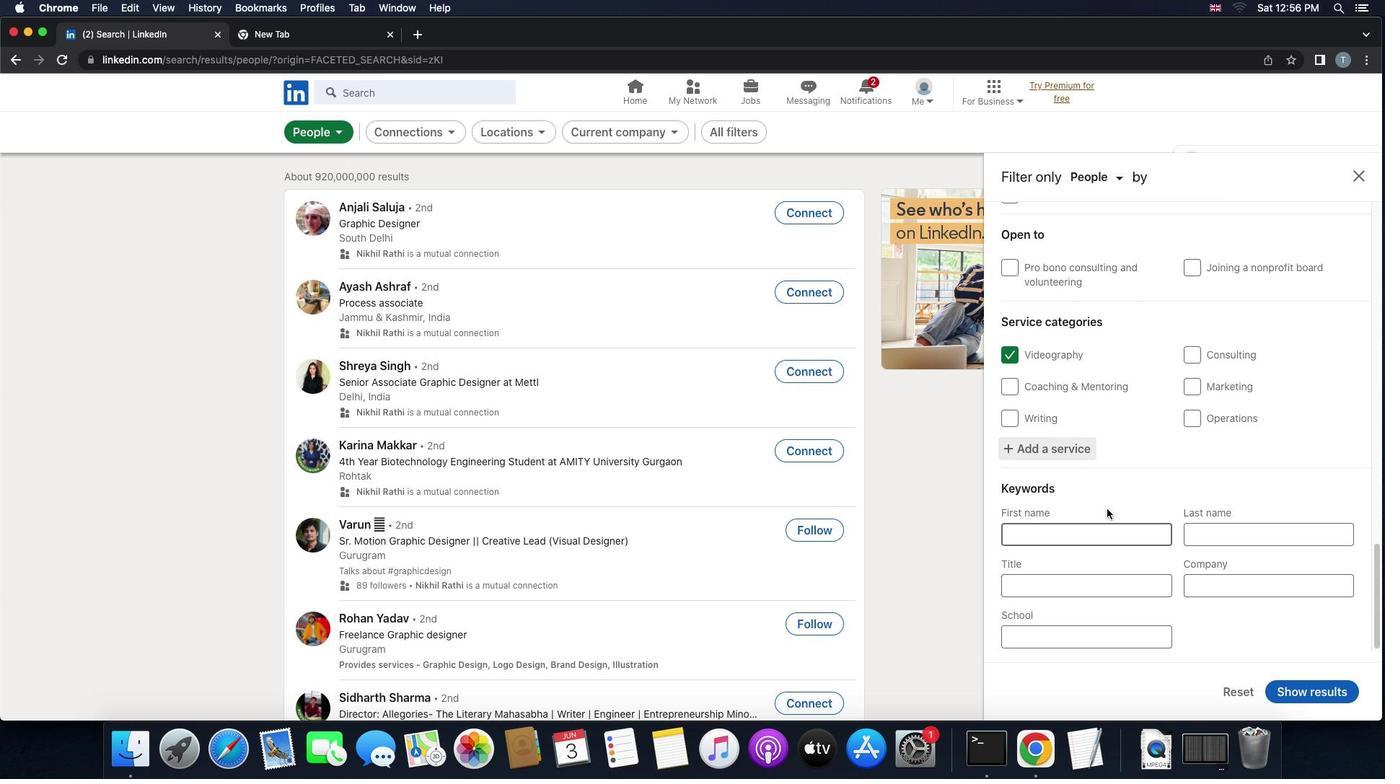 
Action: Mouse scrolled (1107, 509) with delta (0, -1)
Screenshot: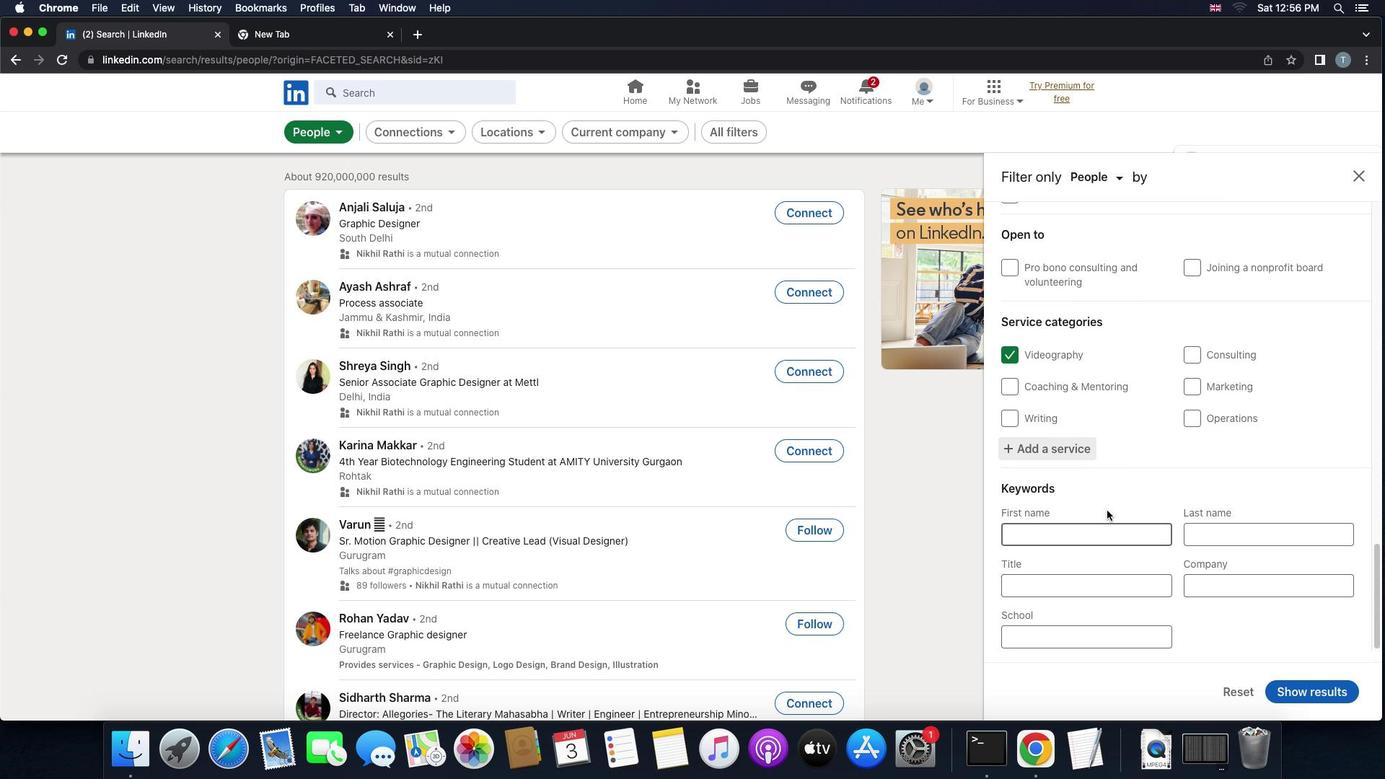 
Action: Mouse moved to (1087, 589)
Screenshot: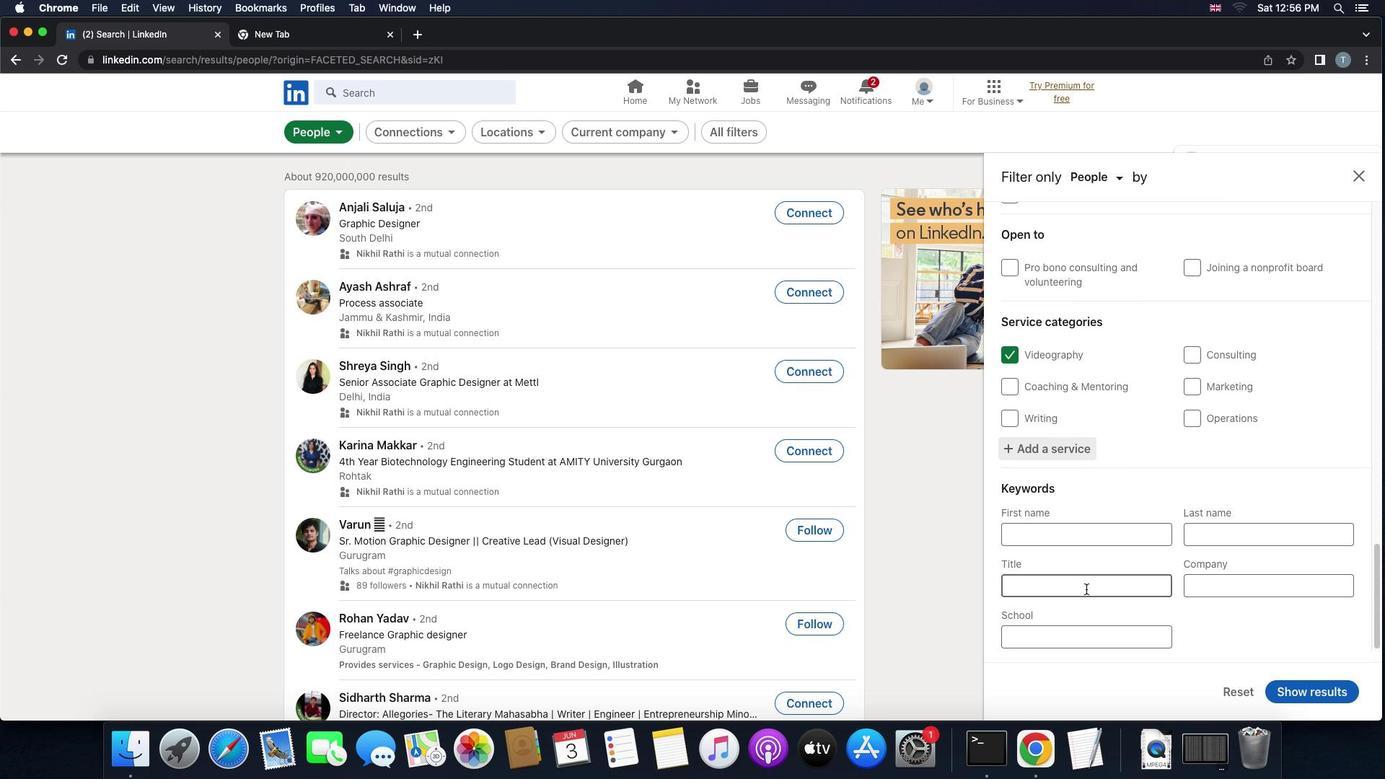 
Action: Mouse pressed left at (1087, 589)
Screenshot: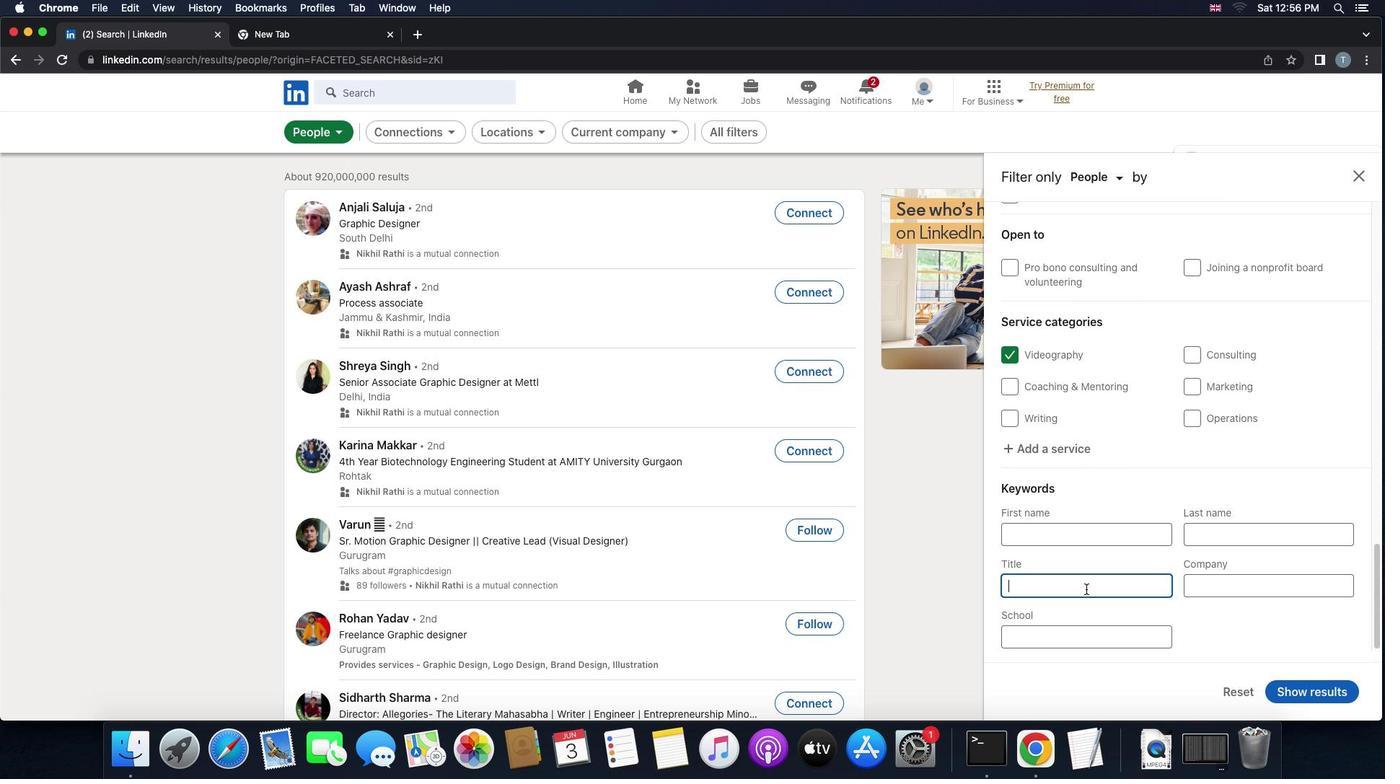 
Action: Key pressed 'c''r''a''n''e'Key.space'o''p''e''r''a''t''o''r'
Screenshot: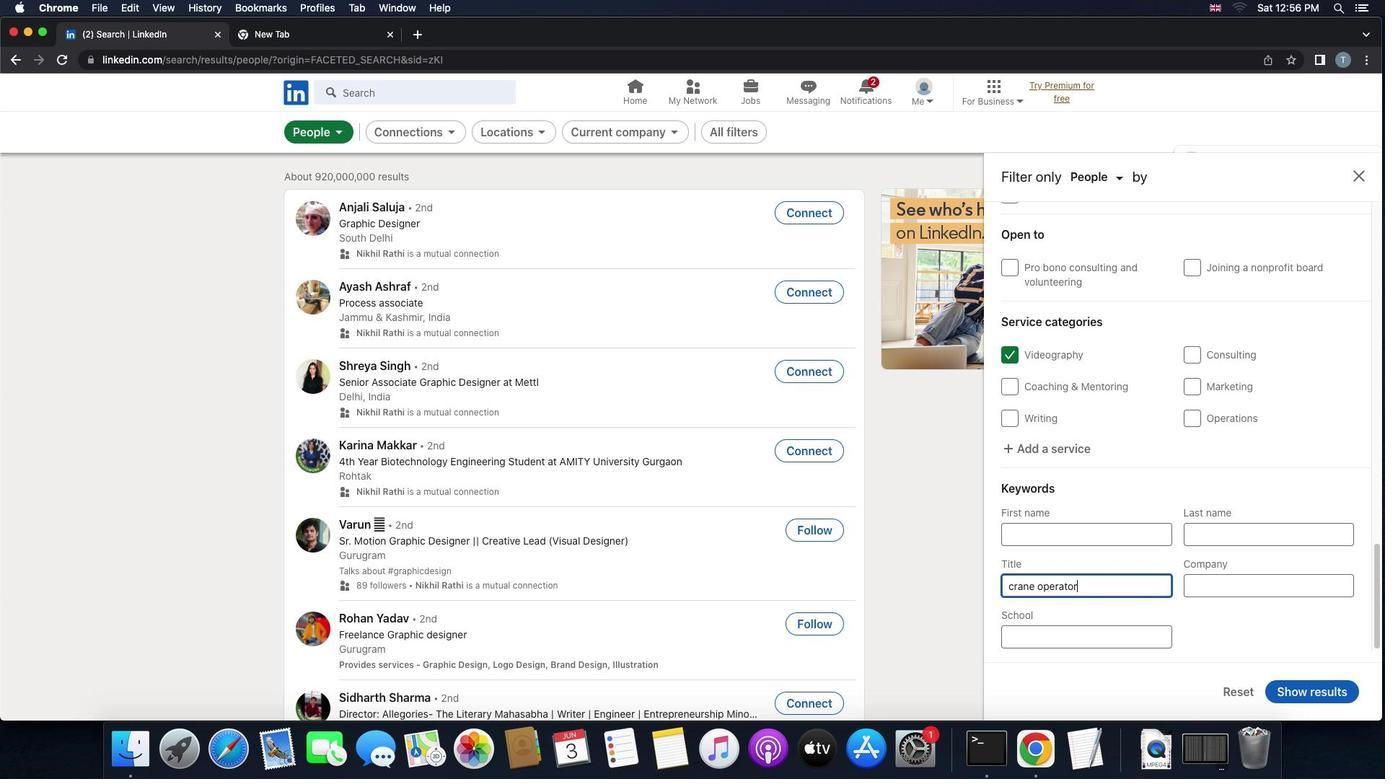 
Action: Mouse moved to (1289, 690)
Screenshot: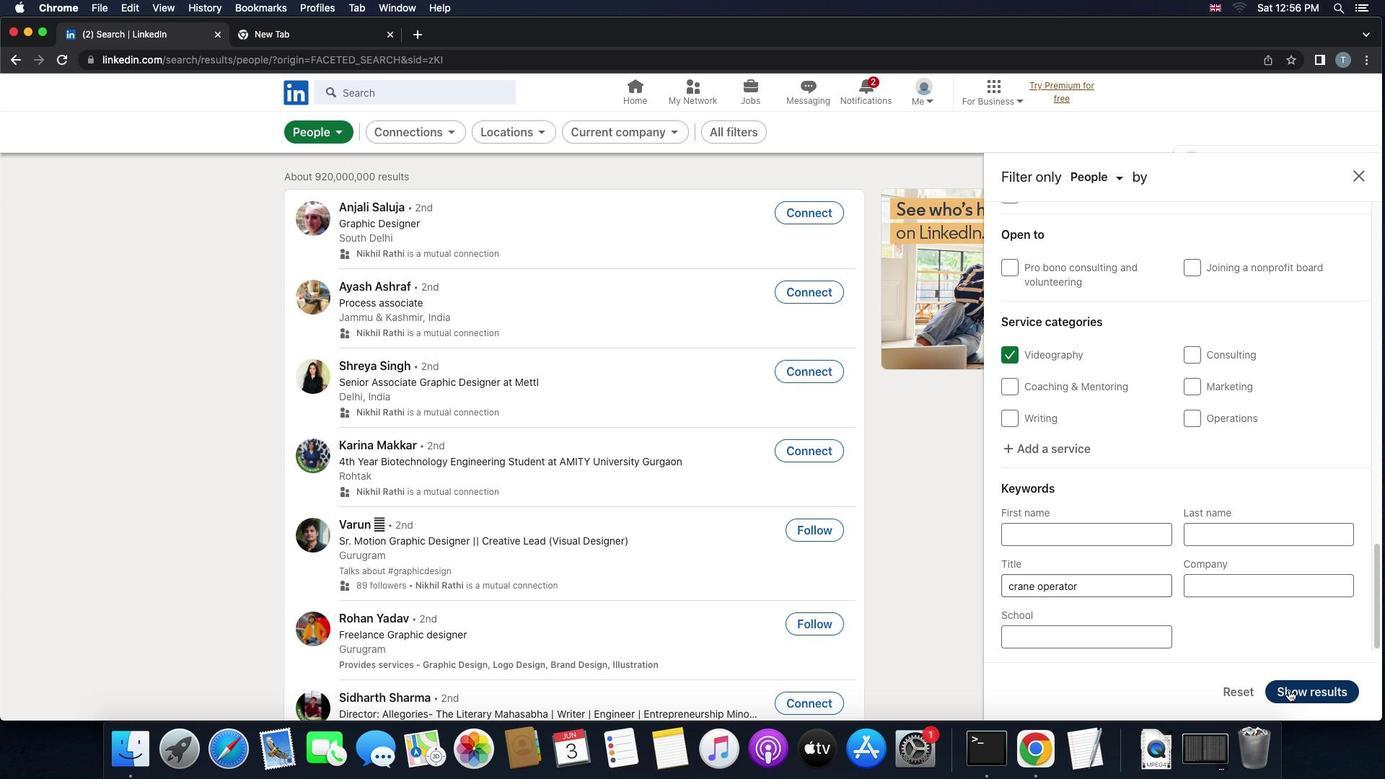 
Action: Mouse pressed left at (1289, 690)
Screenshot: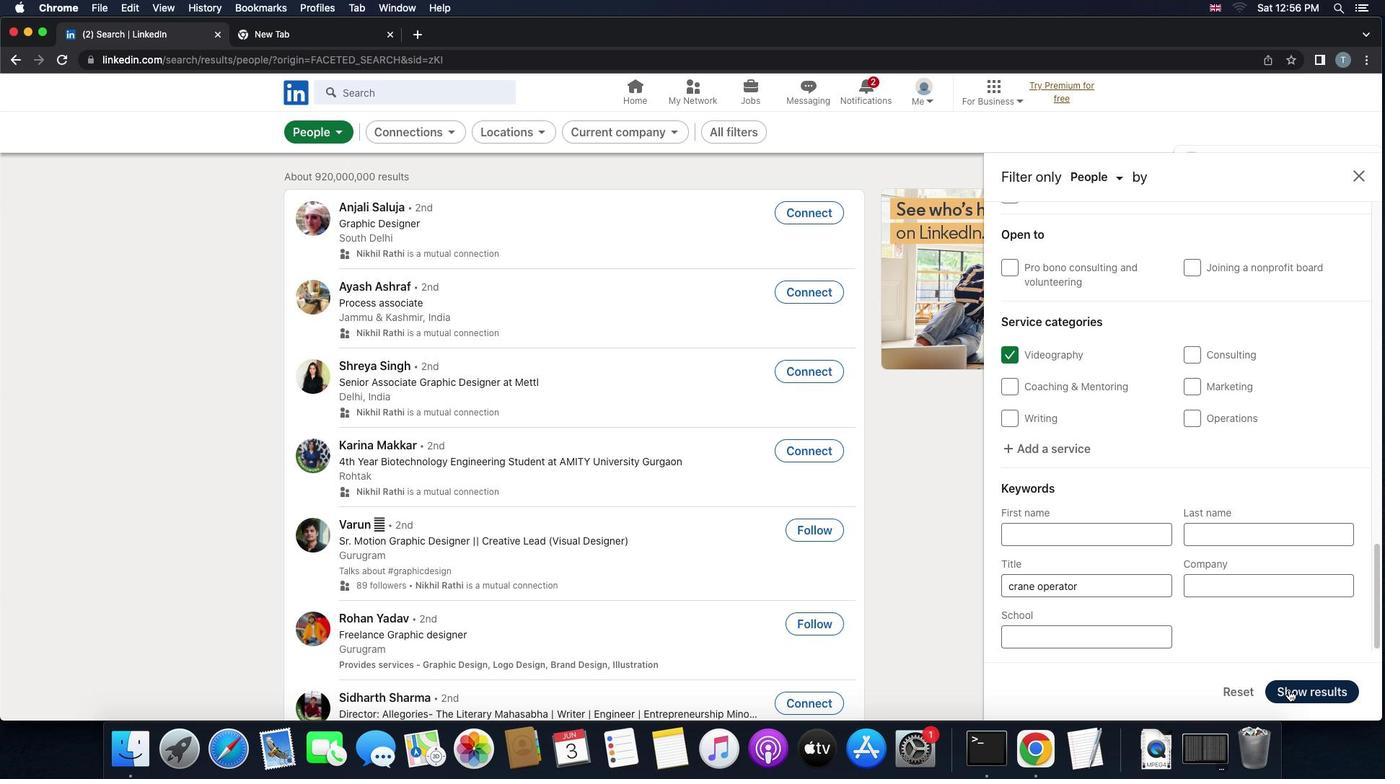 
